 Task: Get directions from Mesa Verde National Park, Colorado, United States to Saguaro National Park, Arizona, United States and explore the nearby restaurants with rating 4.5 and open @ 5:00 Sunday and cuisine any
Action: Key pressed mesa<Key.space>verde<Key.space>national<Key.space>park,cl<Key.backspace>oloa<Key.backspace>rado,<Key.shift>United<Key.space>states<Key.enter>
Screenshot: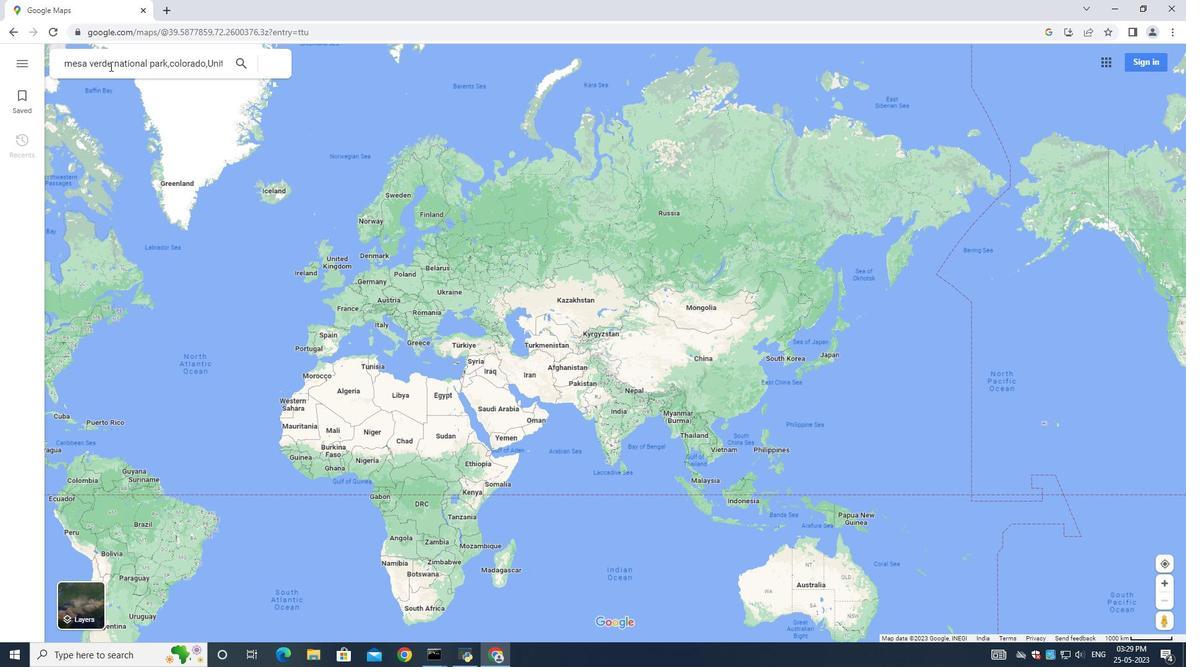 
Action: Mouse moved to (74, 295)
Screenshot: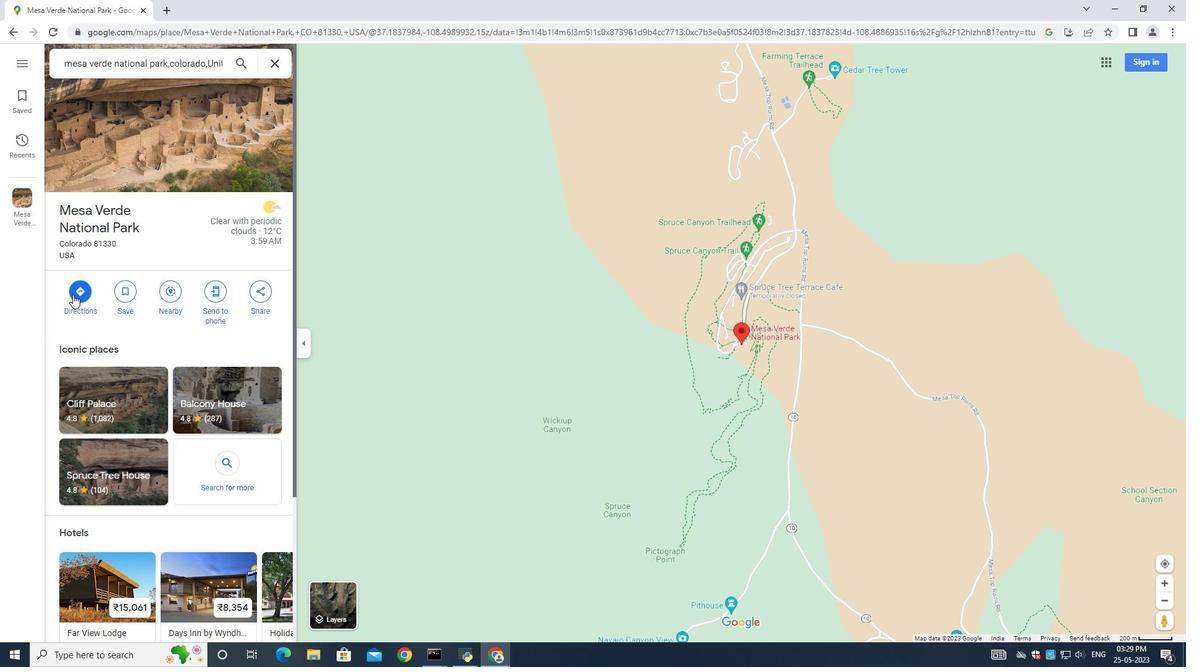 
Action: Mouse pressed left at (74, 295)
Screenshot: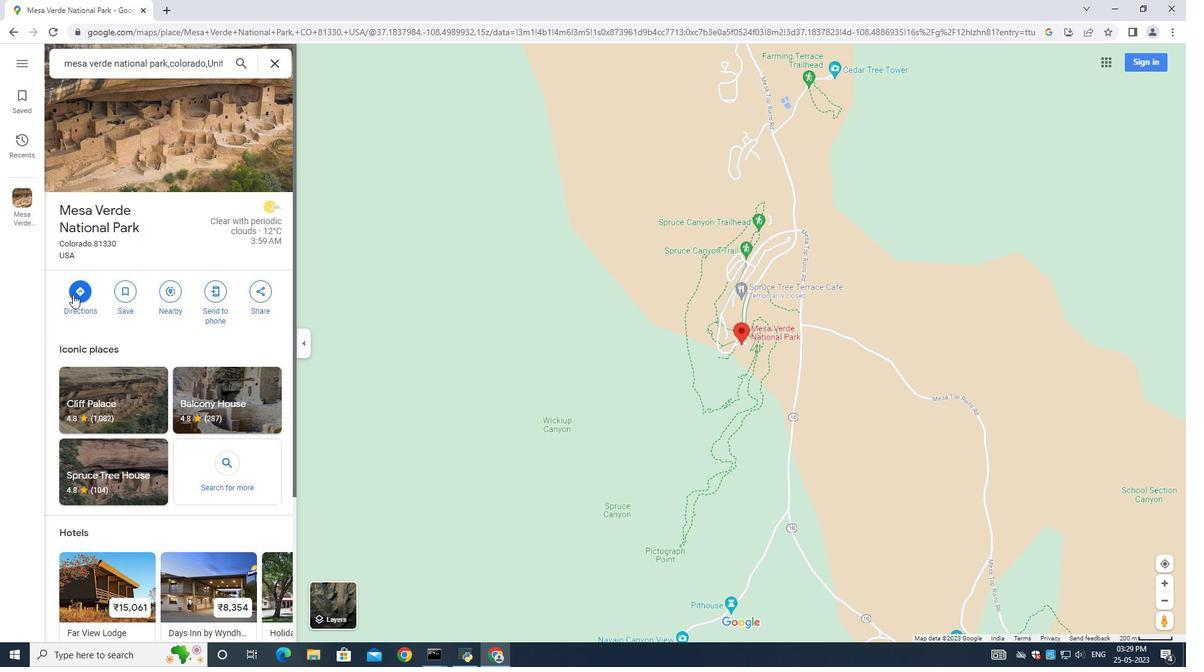 
Action: Mouse moved to (164, 102)
Screenshot: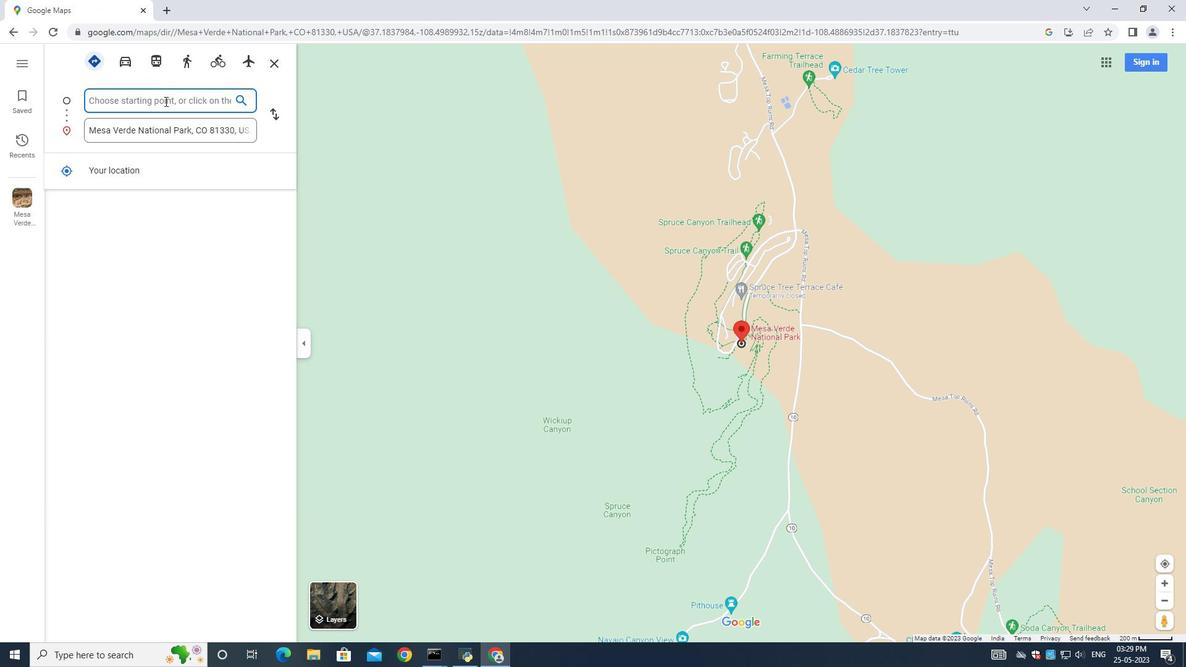 
Action: Mouse pressed left at (164, 102)
Screenshot: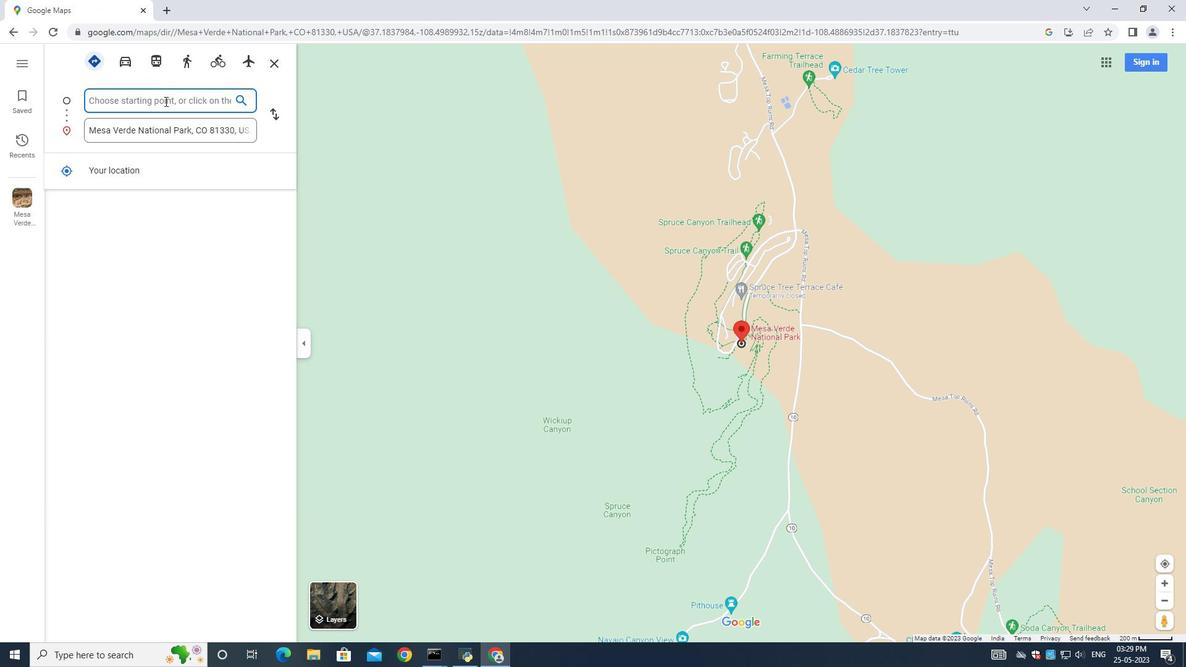 
Action: Mouse moved to (166, 102)
Screenshot: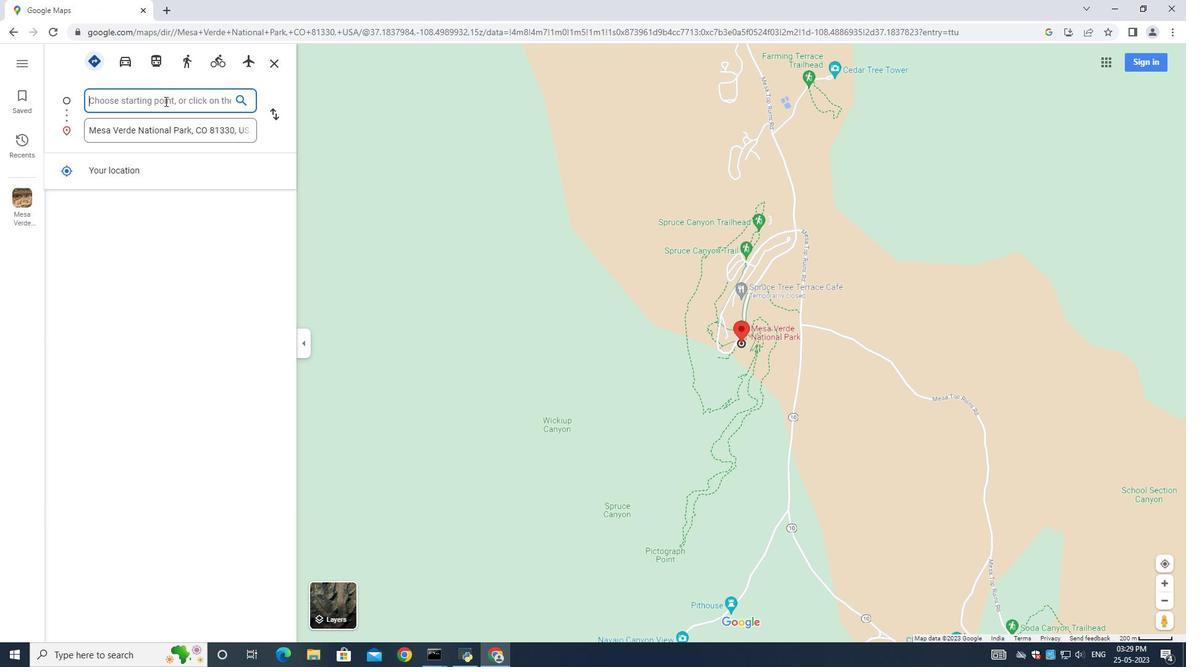 
Action: Key pressed <Key.shift><Key.shift><Key.shift><Key.shift><Key.shift><Key.shift><Key.shift><Key.shift><Key.shift><Key.shift>Saguaro<Key.space>national<Key.space>park,<Key.shift>Arizona,united<Key.space>states<Key.enter>
Screenshot: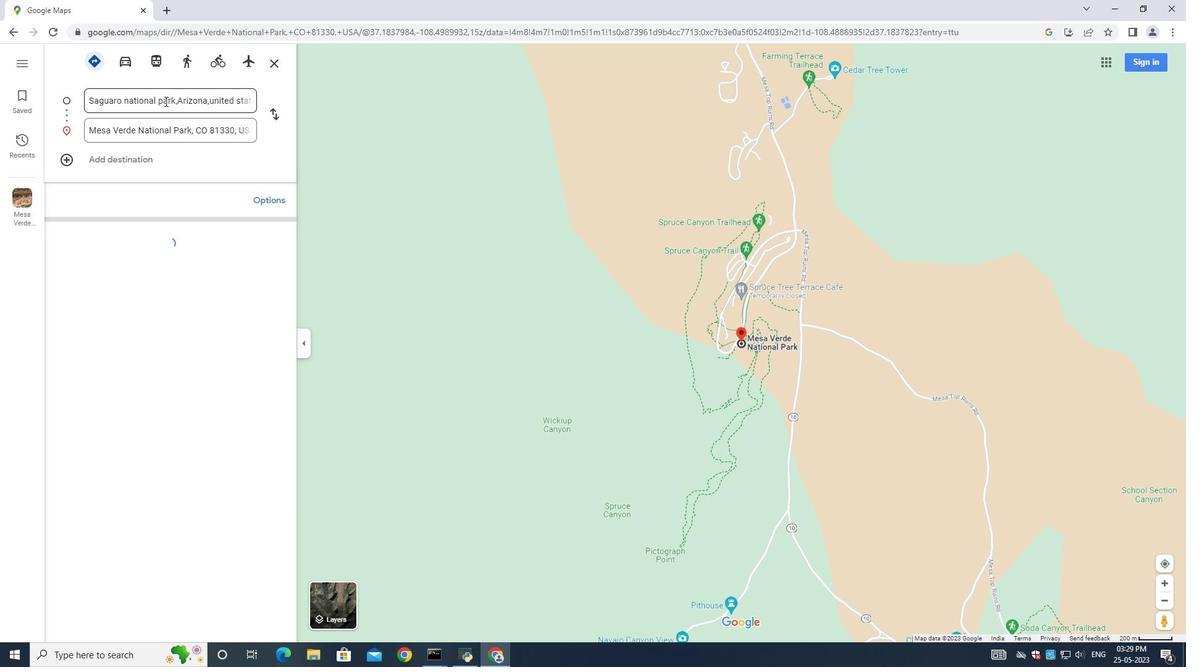 
Action: Mouse moved to (84, 528)
Screenshot: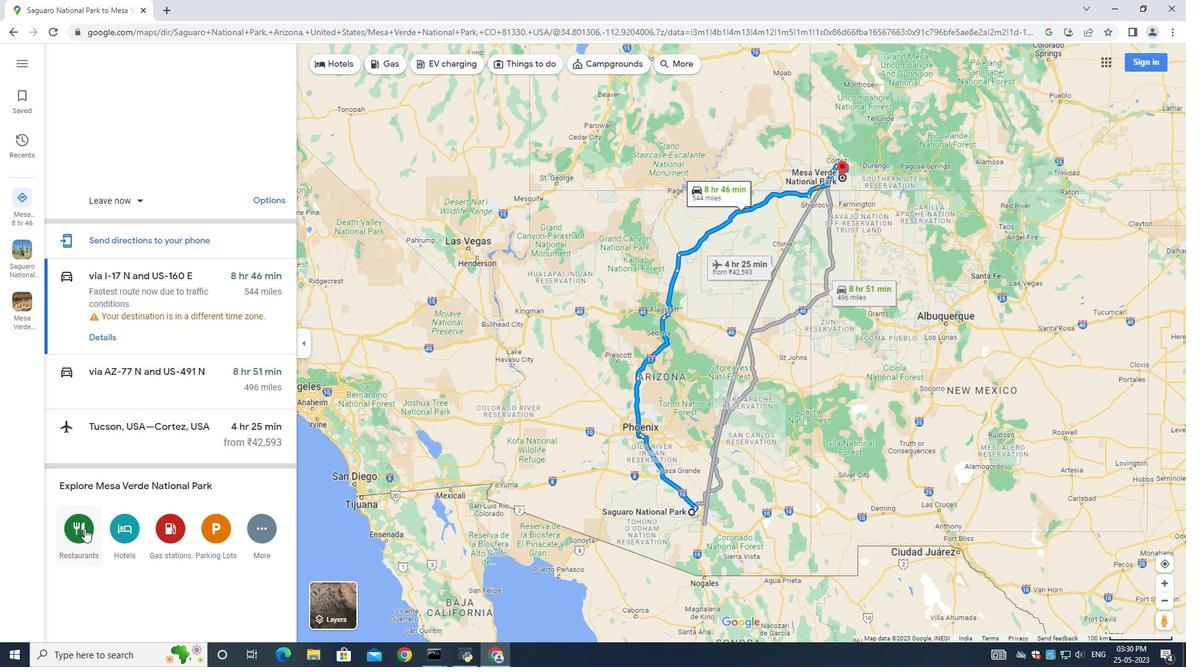 
Action: Mouse pressed left at (84, 528)
Screenshot: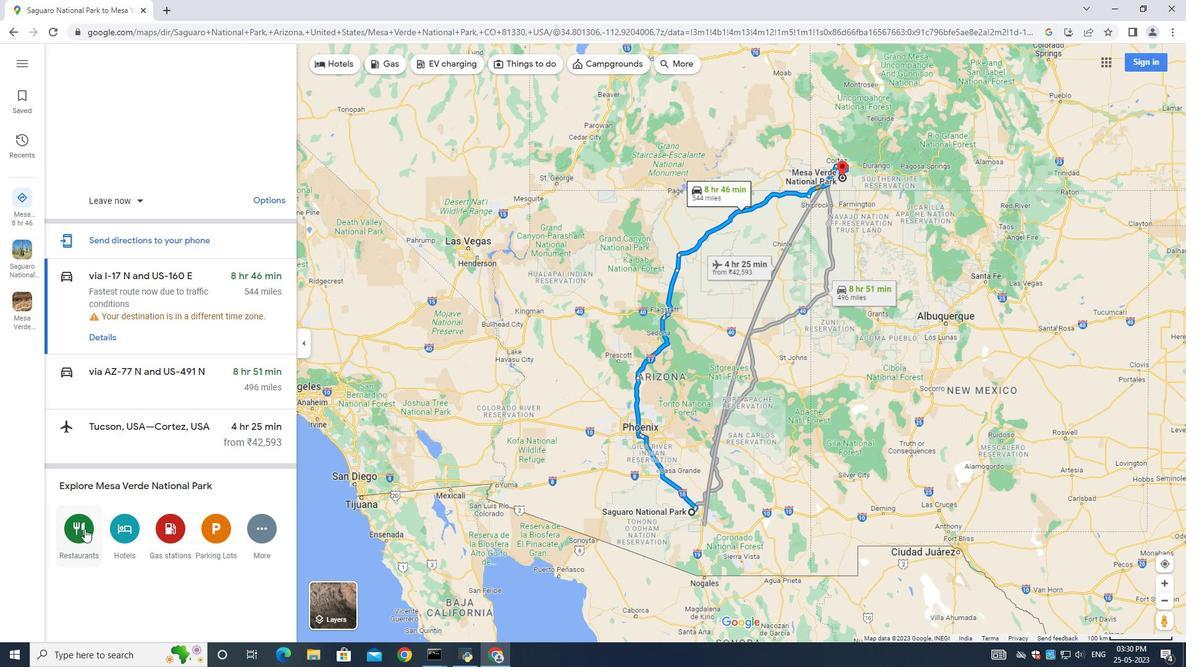 
Action: Mouse moved to (402, 64)
Screenshot: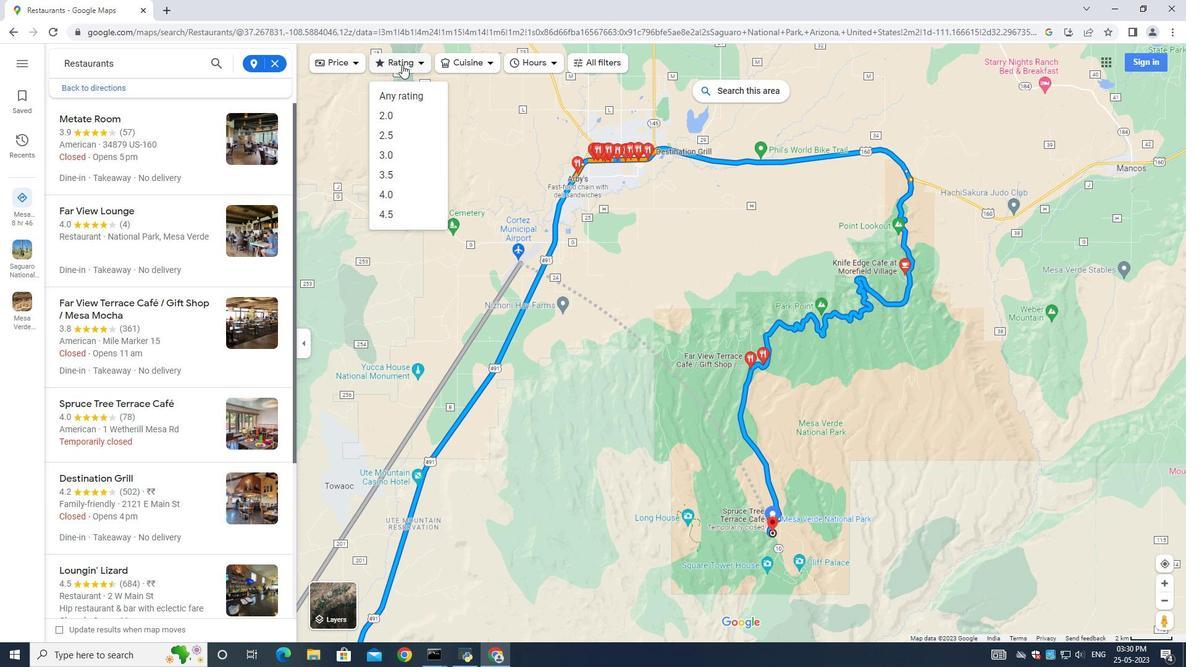 
Action: Mouse pressed left at (402, 64)
Screenshot: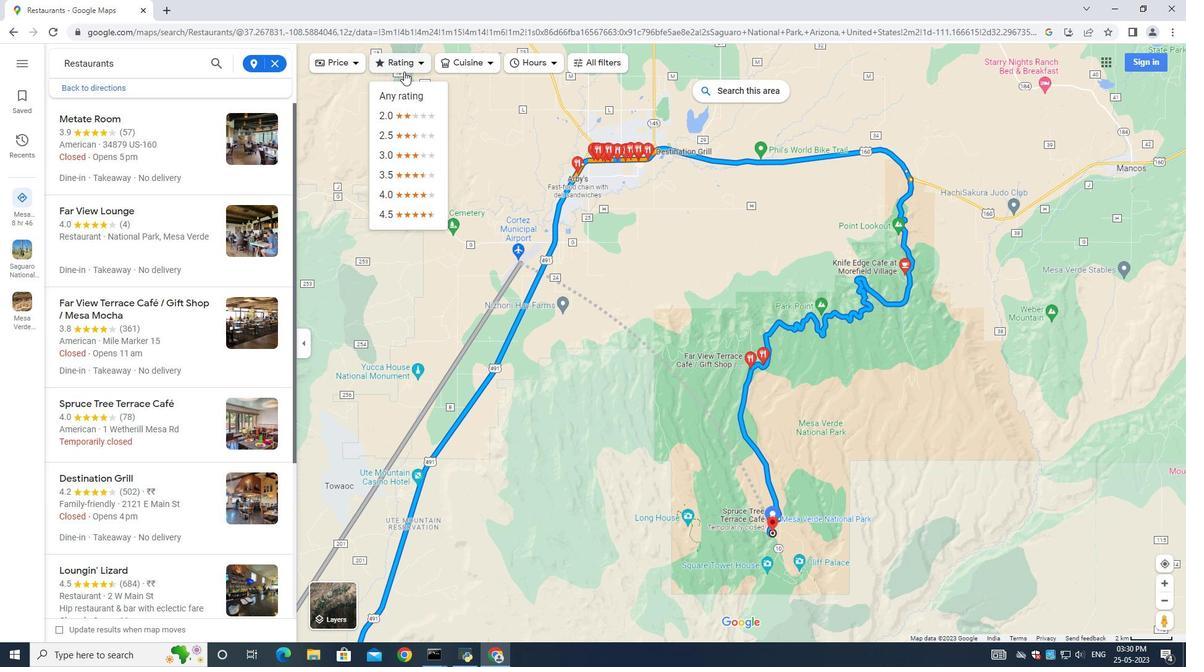
Action: Mouse moved to (389, 219)
Screenshot: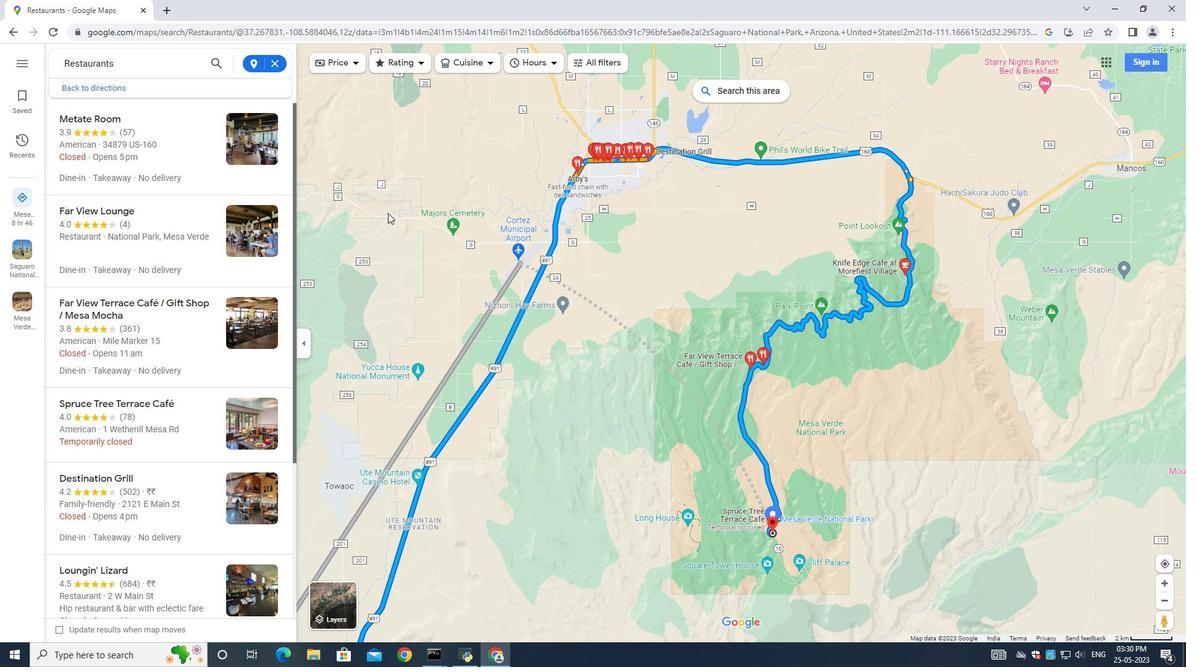 
Action: Mouse pressed left at (389, 219)
Screenshot: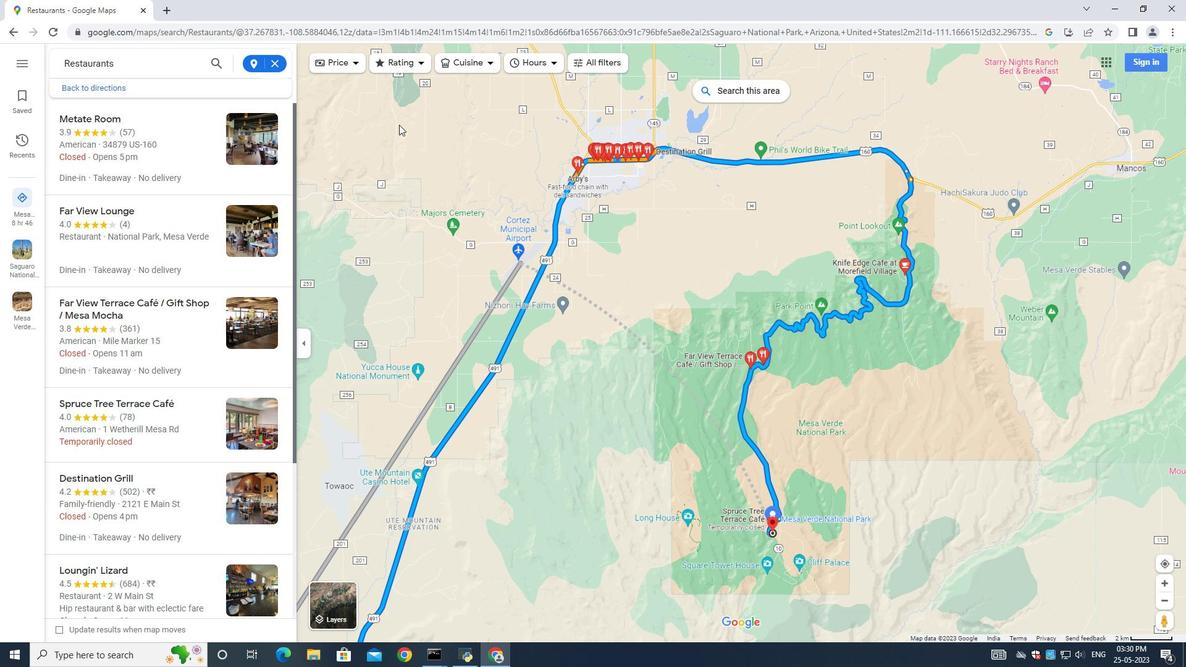 
Action: Mouse moved to (523, 62)
Screenshot: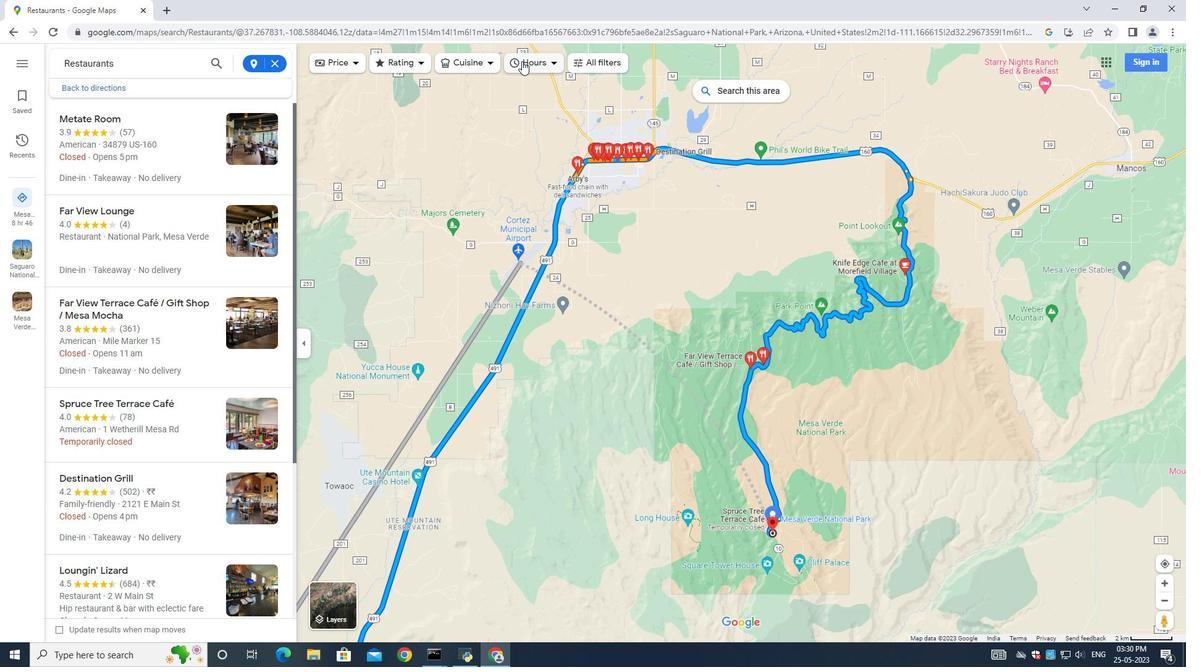 
Action: Mouse pressed left at (523, 62)
Screenshot: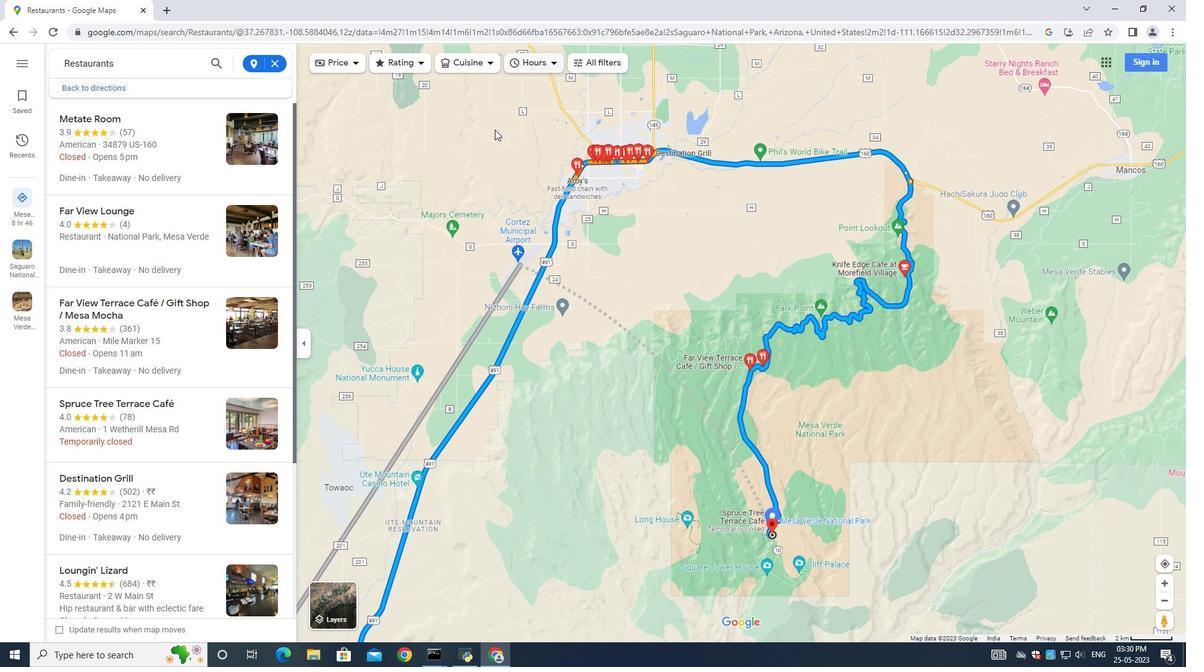
Action: Mouse moved to (540, 130)
Screenshot: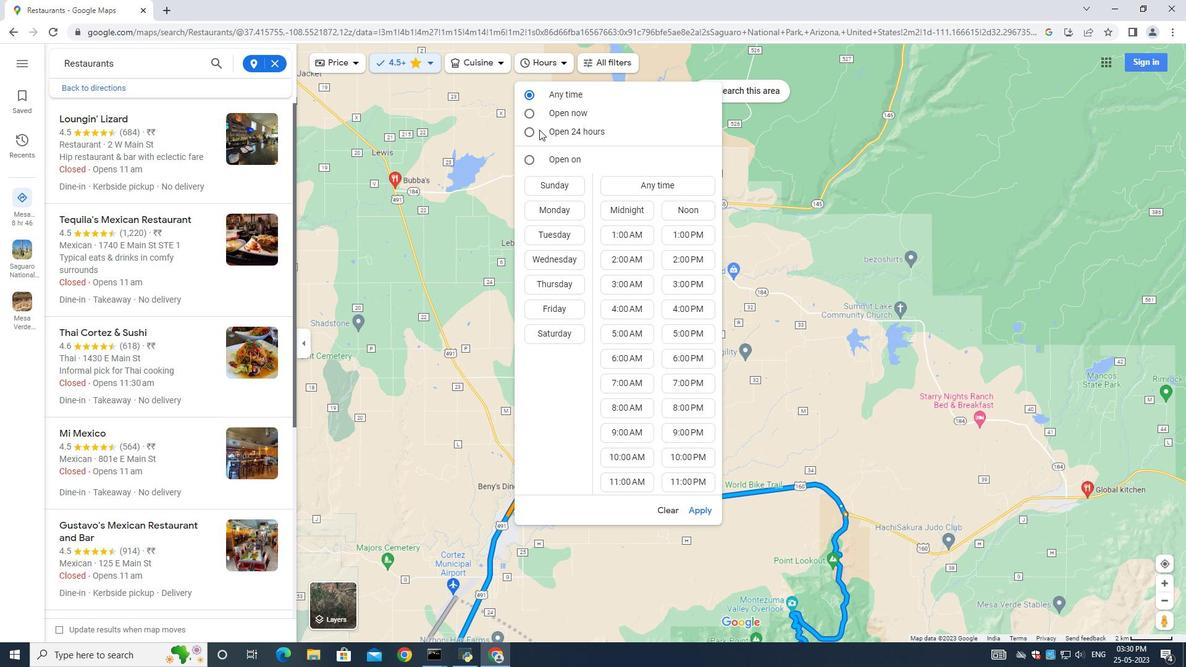 
Action: Mouse pressed left at (540, 130)
Screenshot: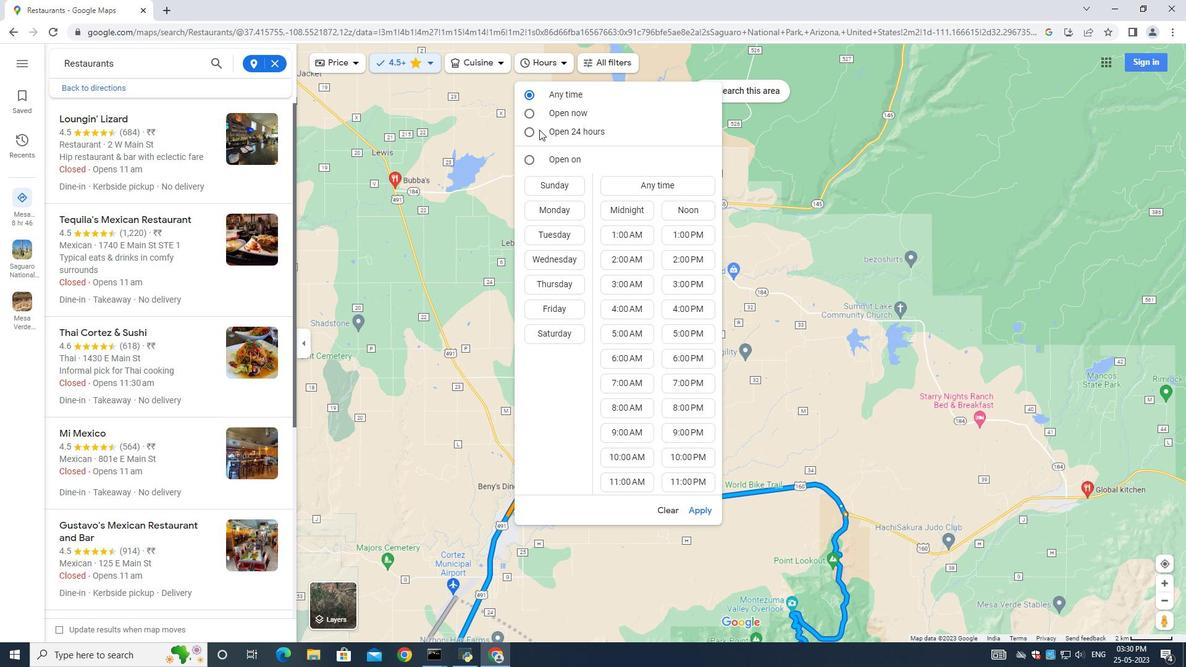 
Action: Mouse moved to (535, 163)
Screenshot: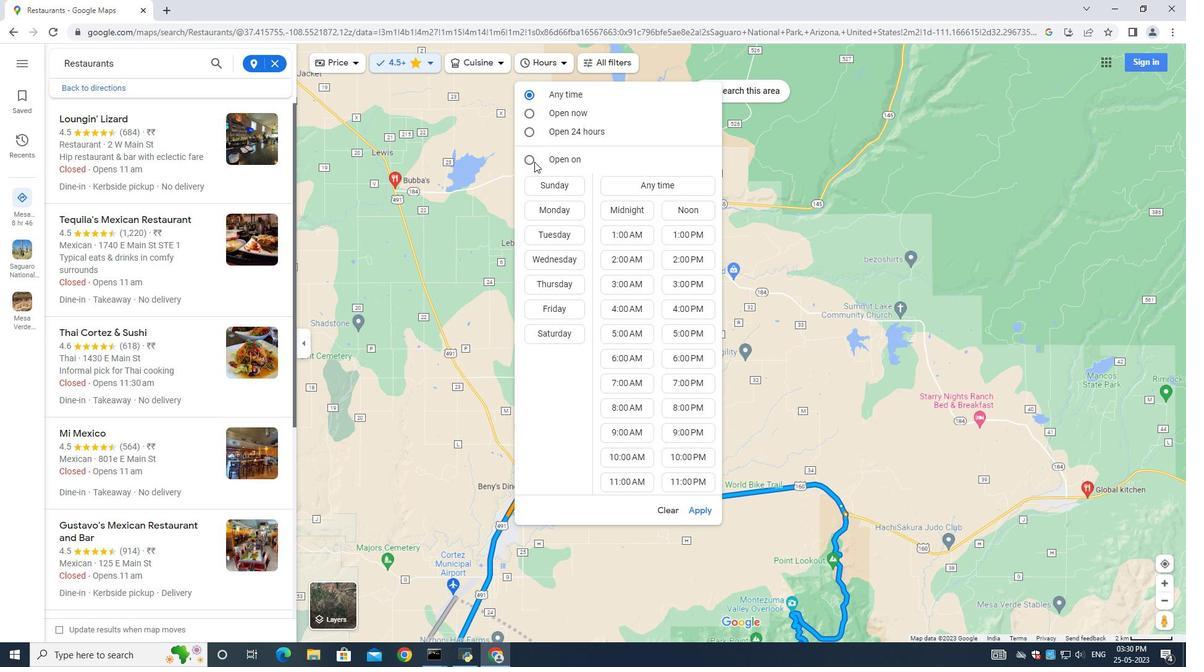 
Action: Mouse pressed left at (535, 163)
Screenshot: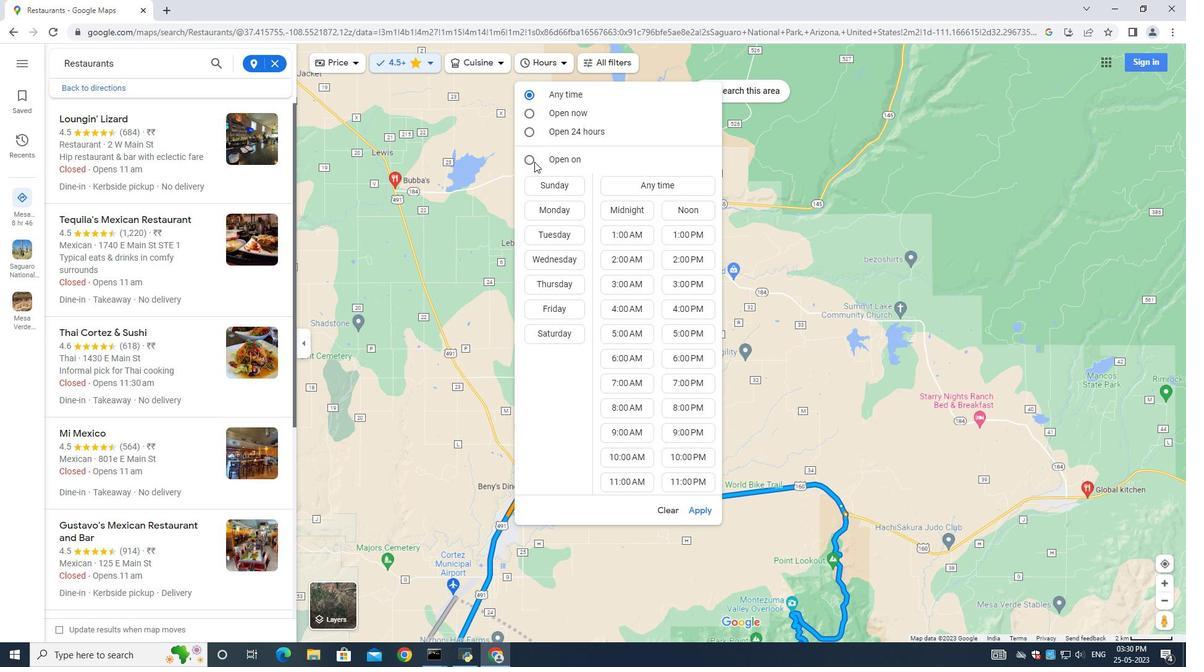 
Action: Mouse moved to (528, 160)
Screenshot: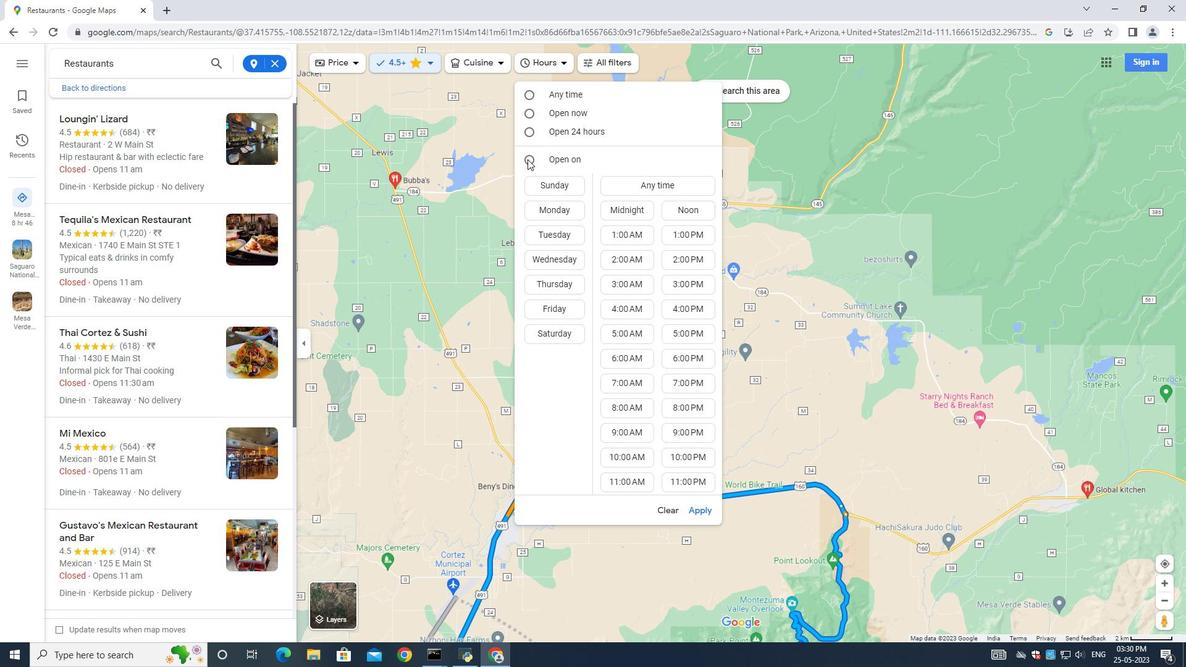
Action: Mouse pressed left at (528, 160)
Screenshot: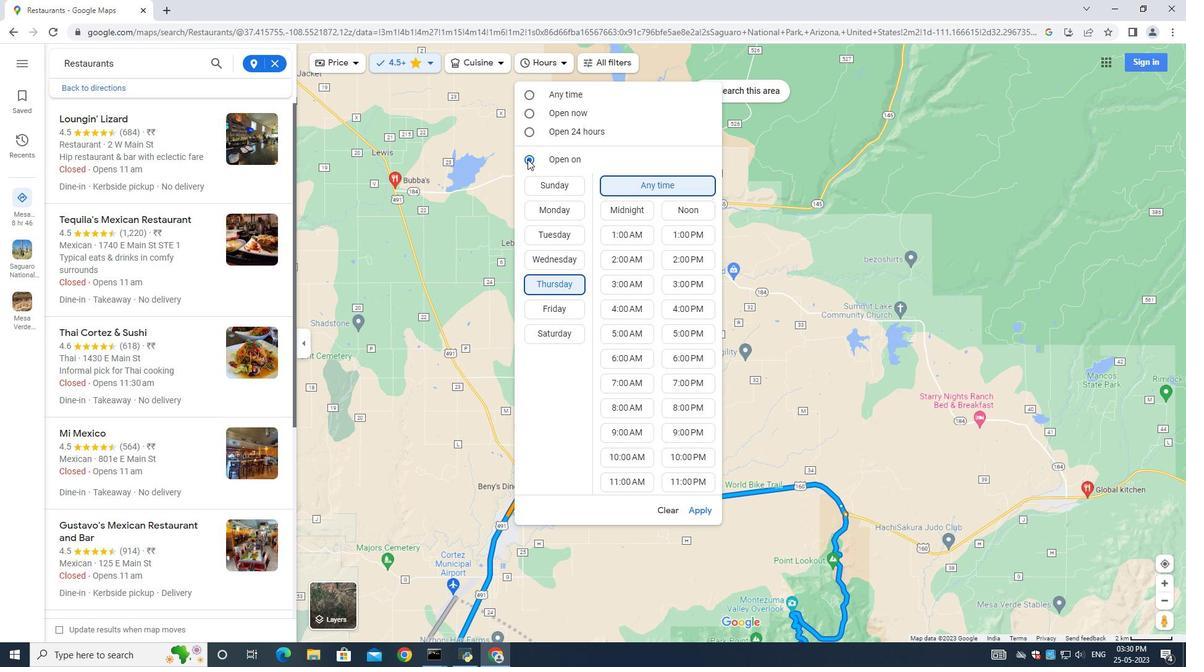 
Action: Mouse moved to (561, 324)
Screenshot: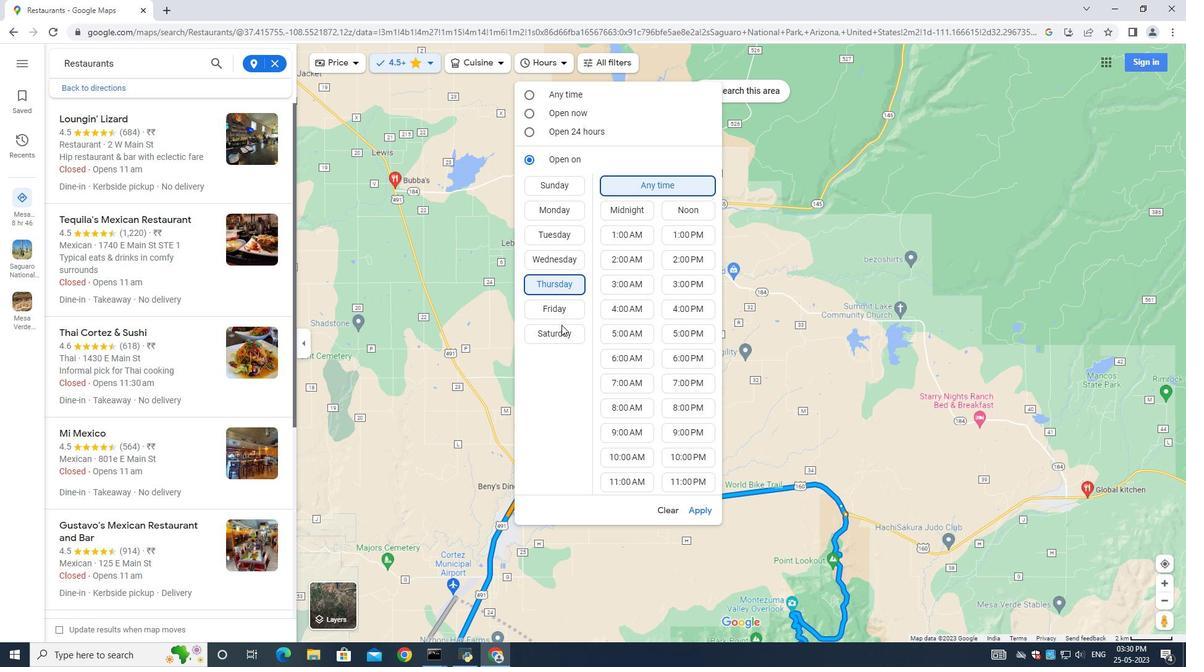 
Action: Mouse pressed left at (561, 324)
Screenshot: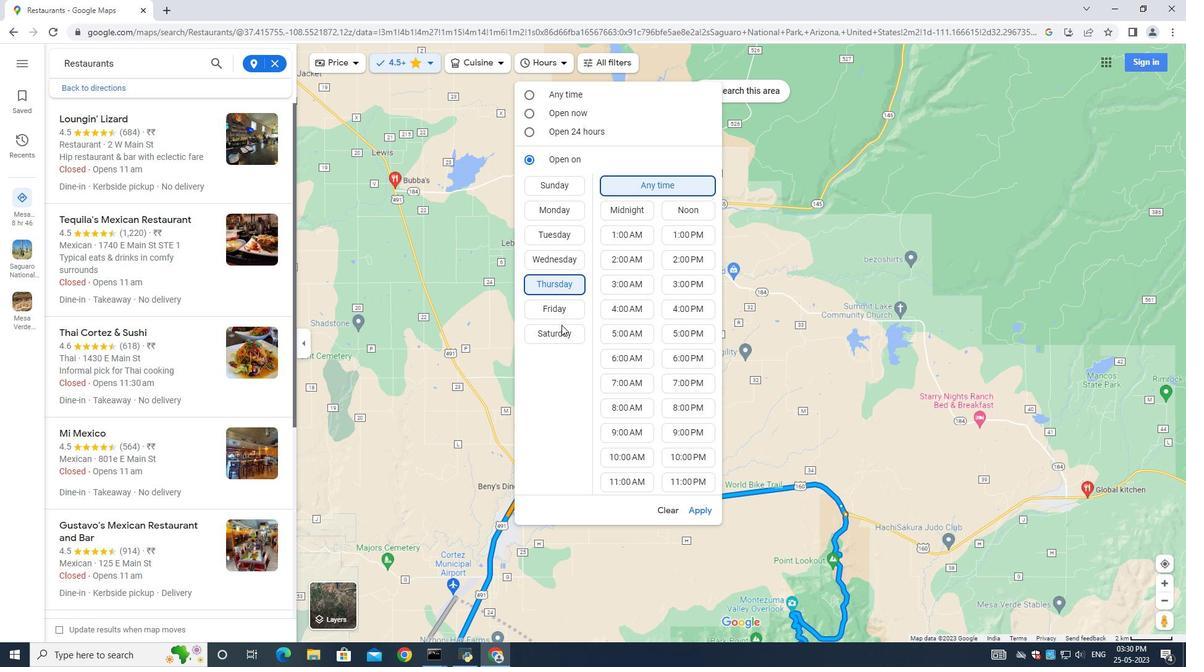 
Action: Mouse moved to (564, 333)
Screenshot: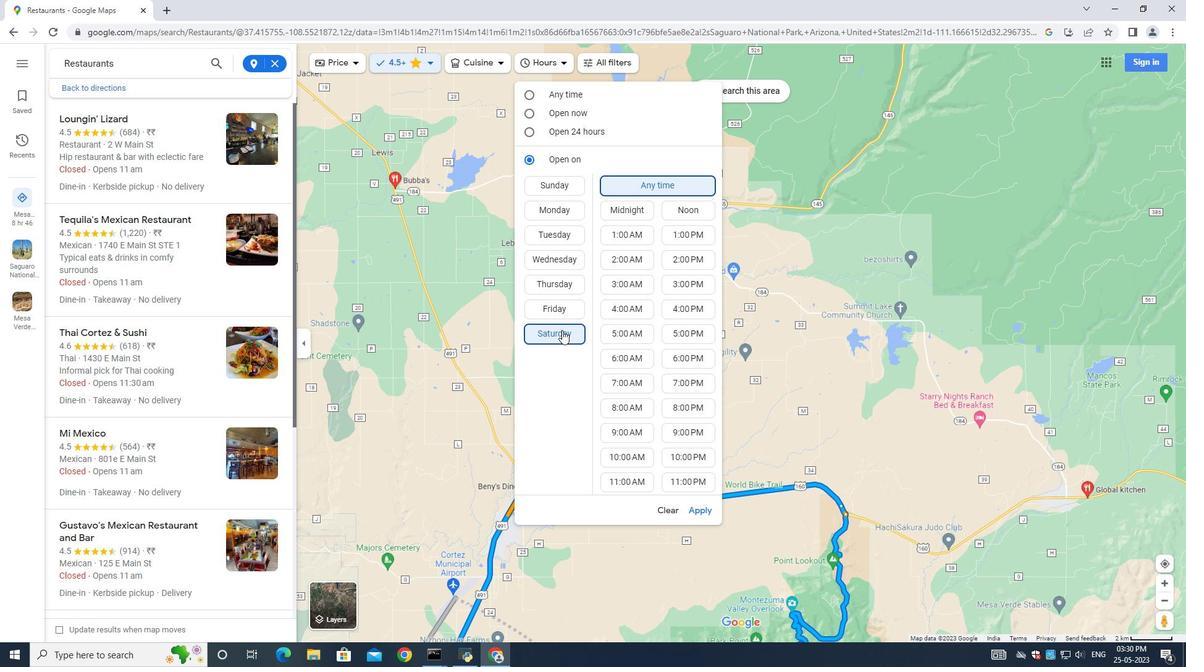 
Action: Mouse pressed left at (564, 333)
Screenshot: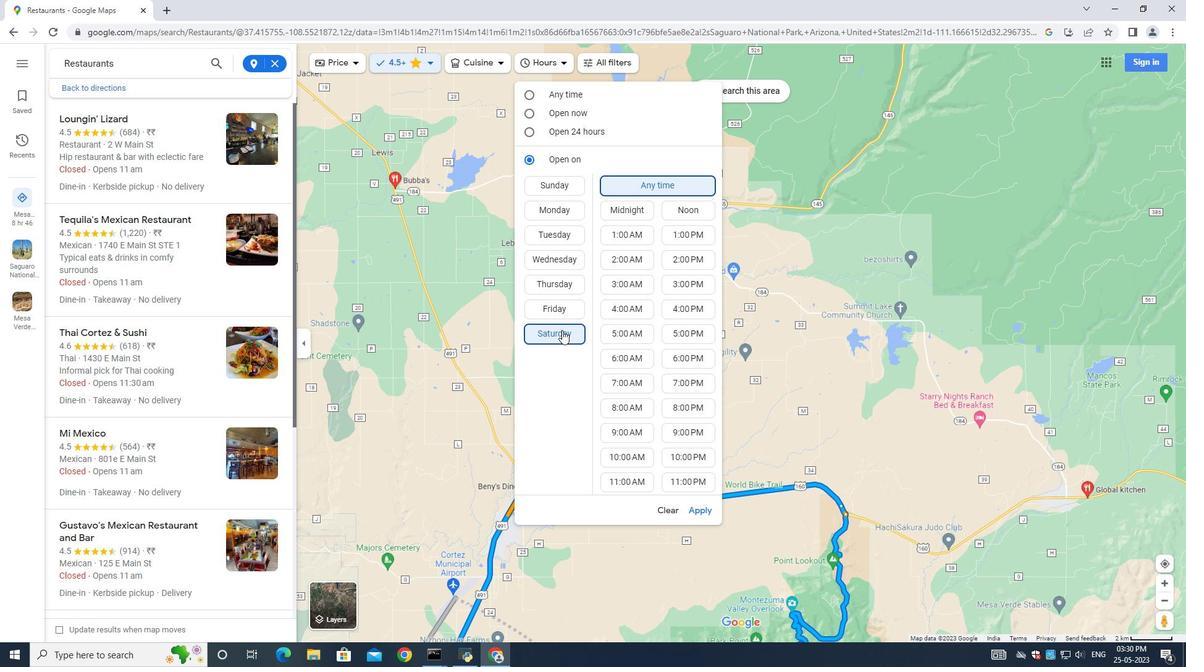 
Action: Mouse moved to (680, 334)
Screenshot: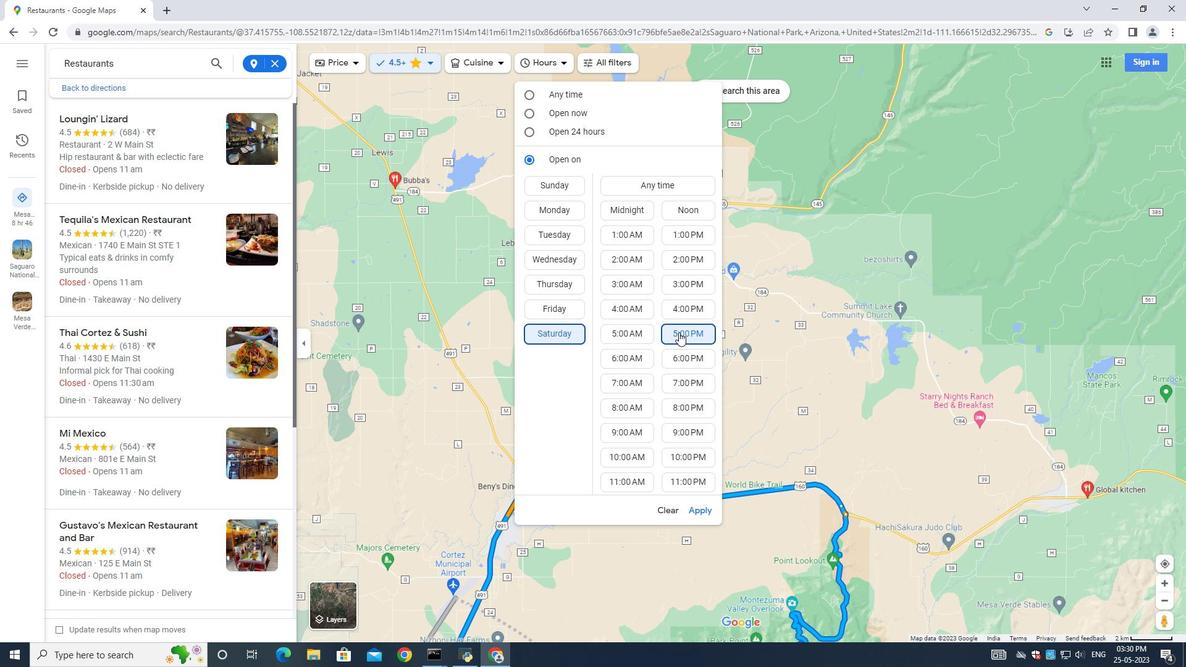 
Action: Mouse pressed left at (680, 334)
Screenshot: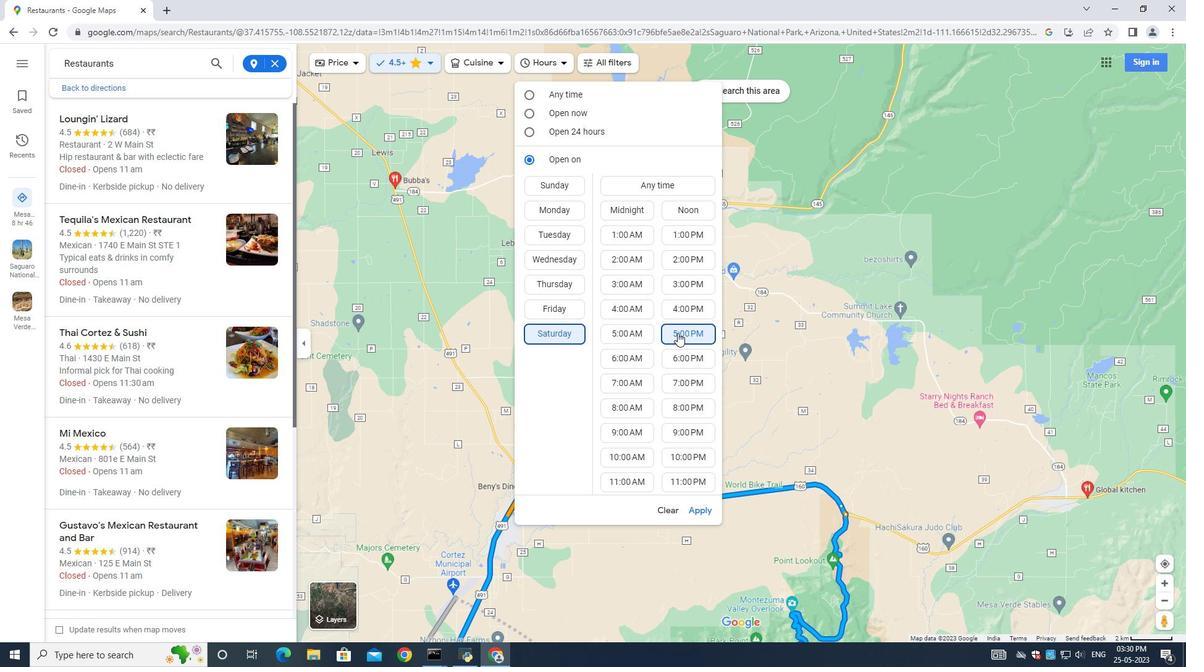 
Action: Mouse moved to (697, 509)
Screenshot: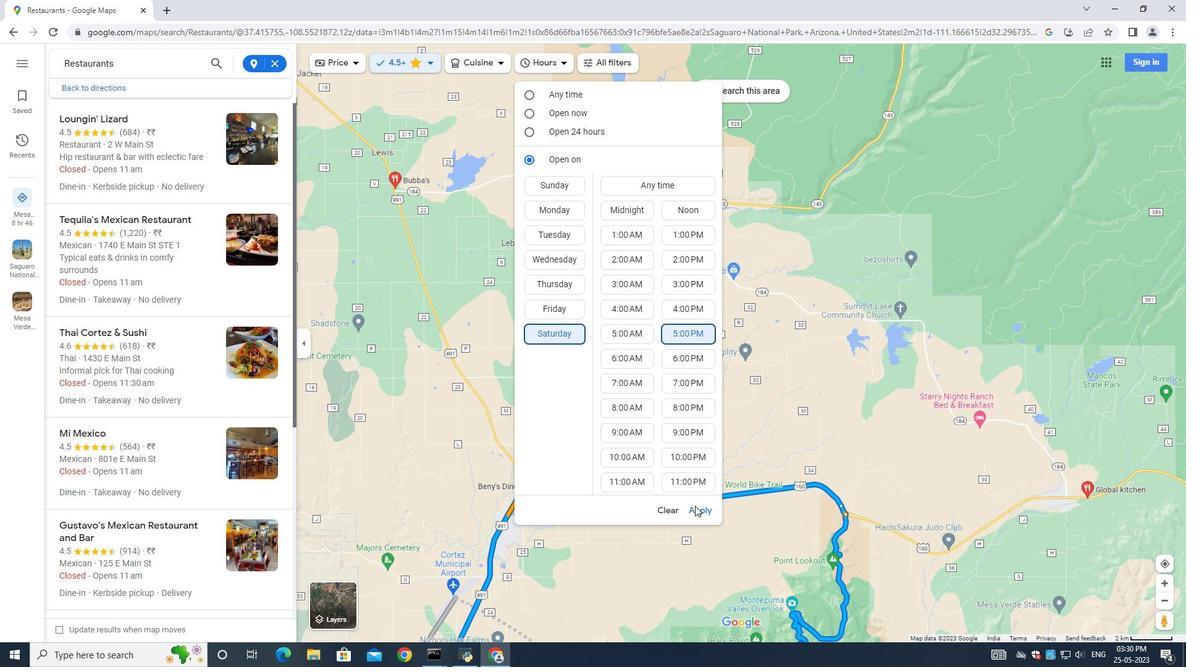 
Action: Mouse pressed left at (697, 509)
Screenshot: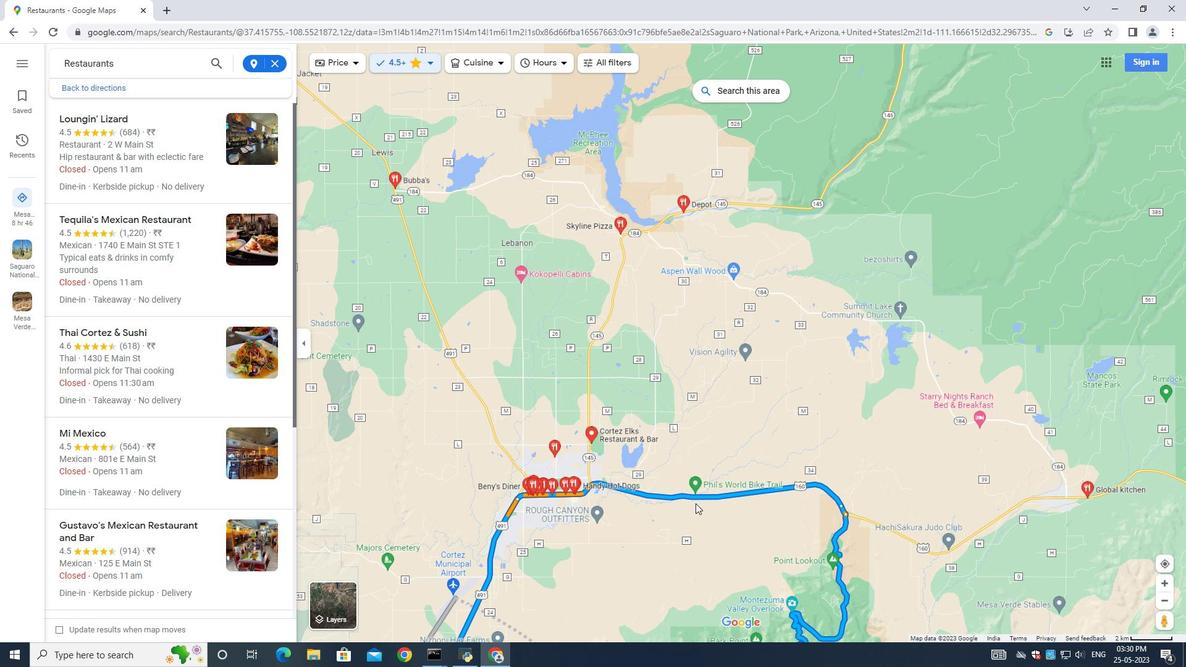 
Action: Mouse moved to (671, 468)
Screenshot: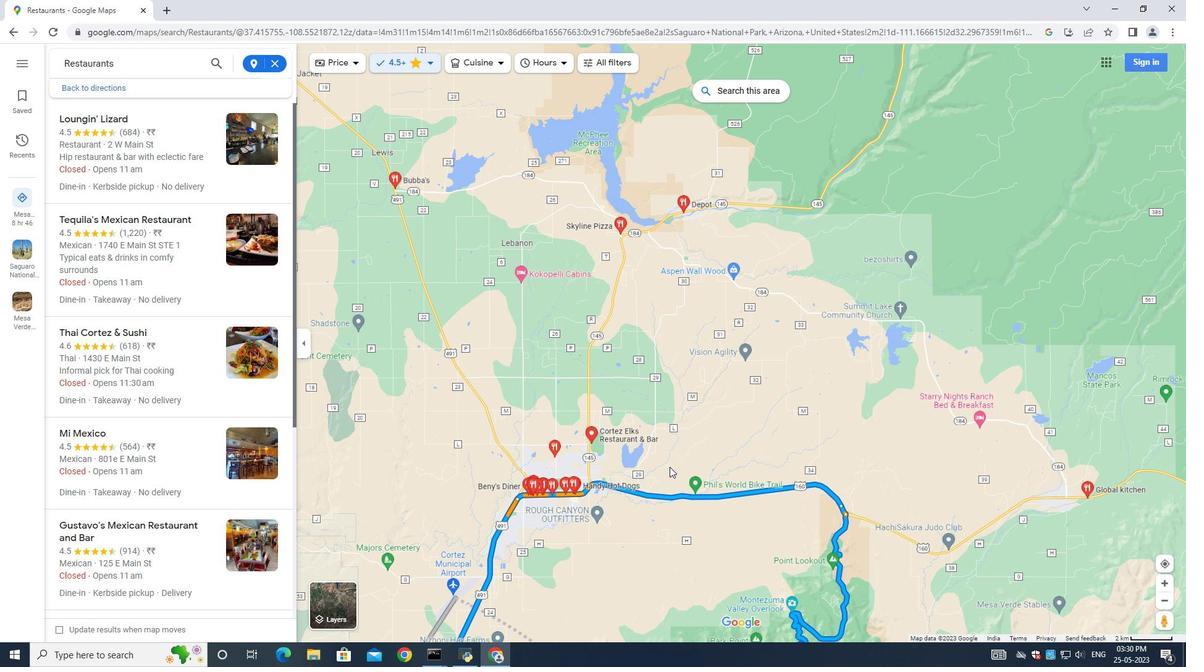 
Action: Mouse scrolled (671, 467) with delta (0, 0)
Screenshot: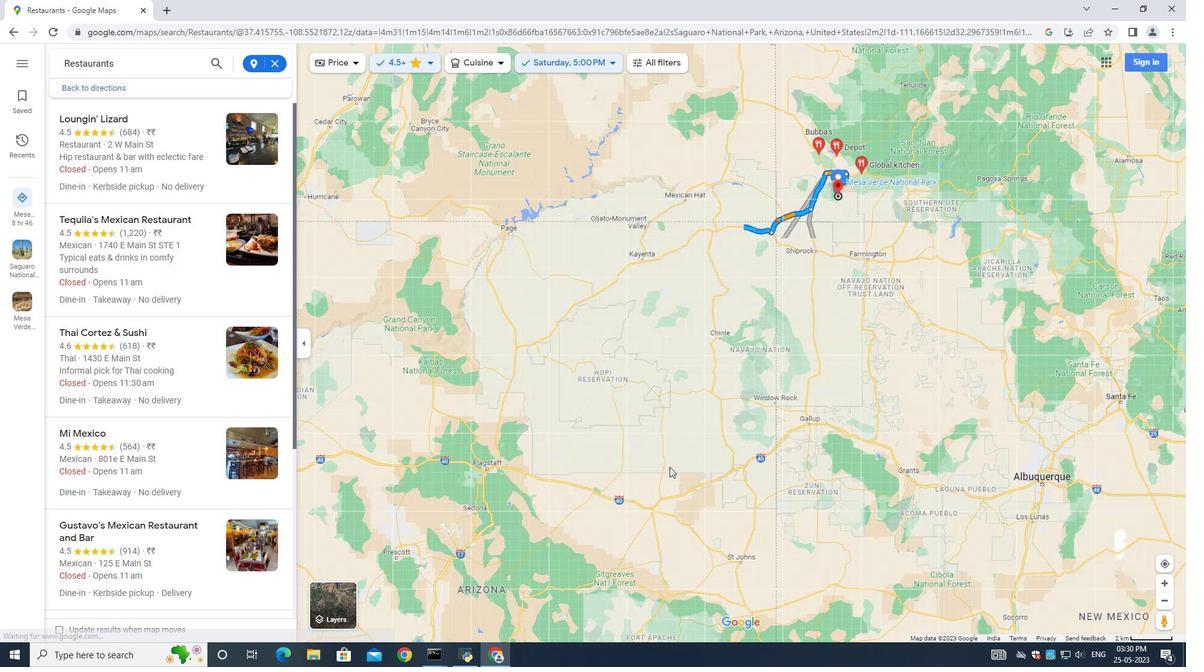 
Action: Mouse moved to (707, 376)
Screenshot: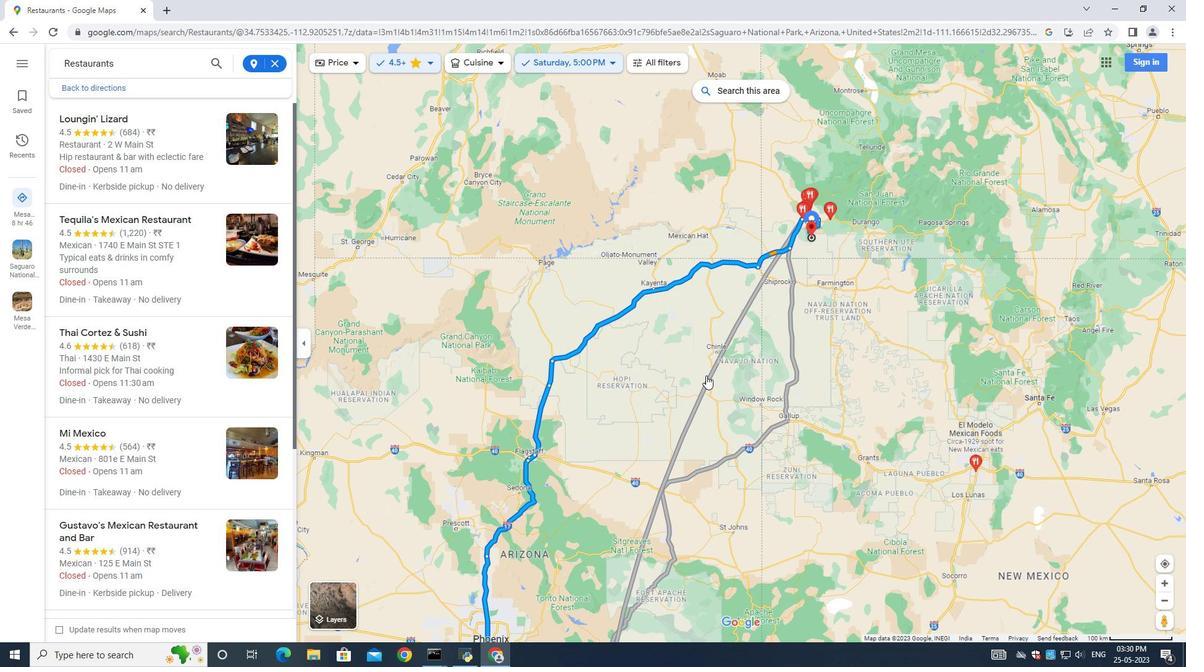
Action: Mouse pressed left at (707, 376)
Screenshot: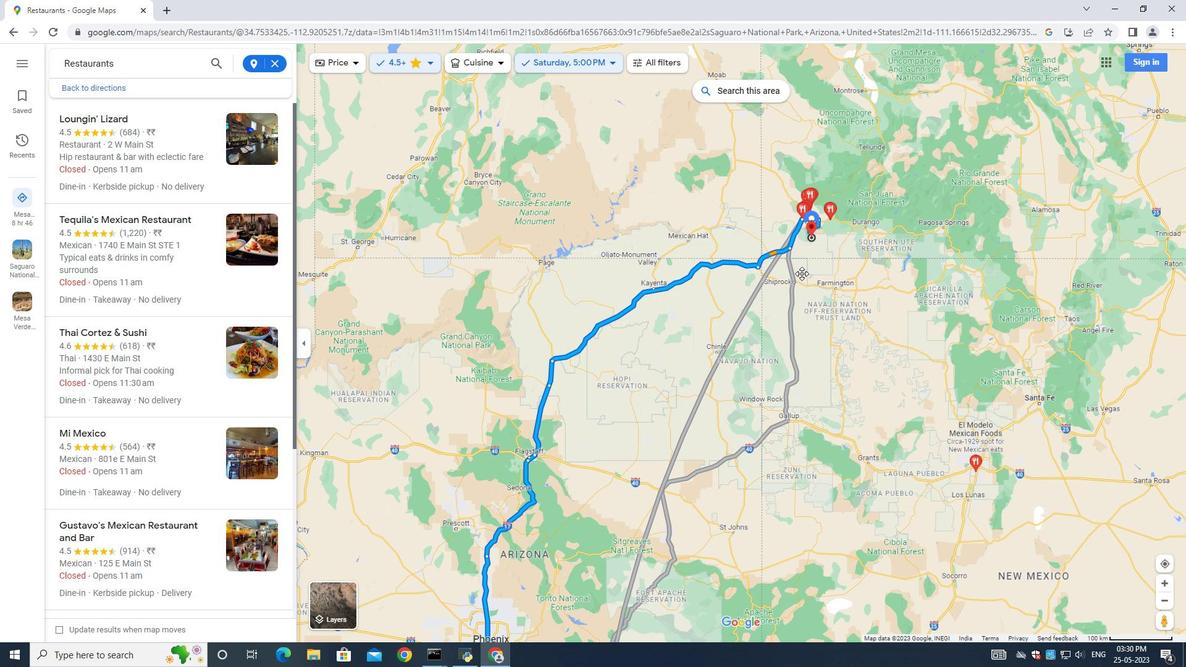 
Action: Mouse moved to (815, 351)
Screenshot: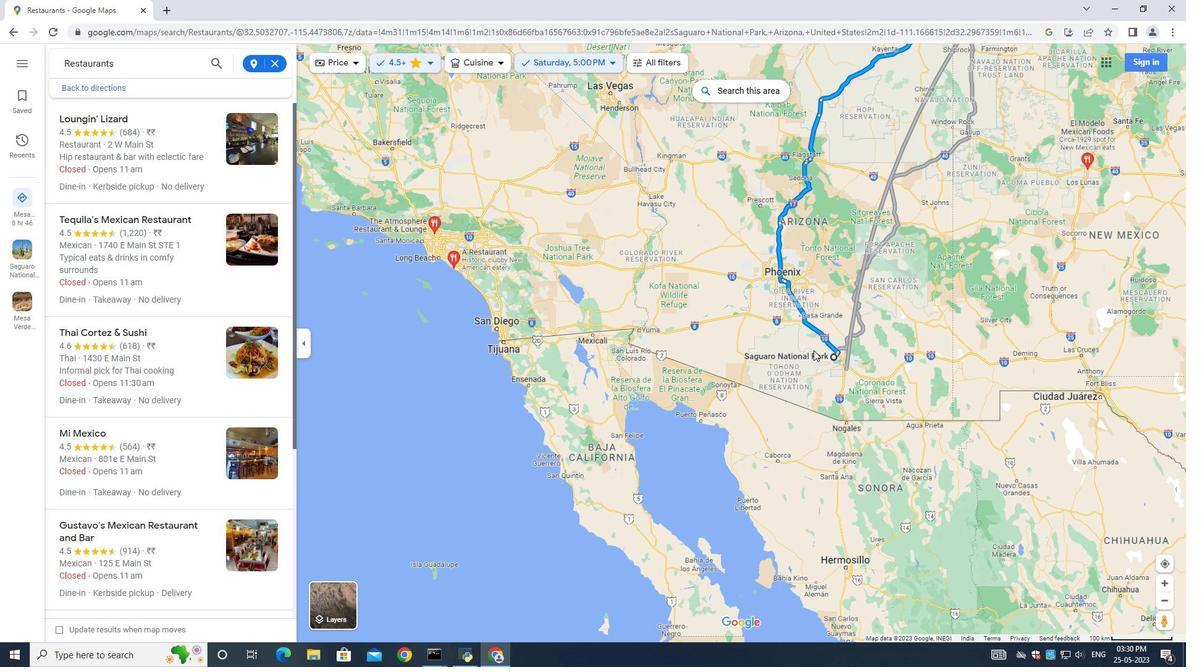
Action: Mouse scrolled (815, 352) with delta (0, 0)
Screenshot: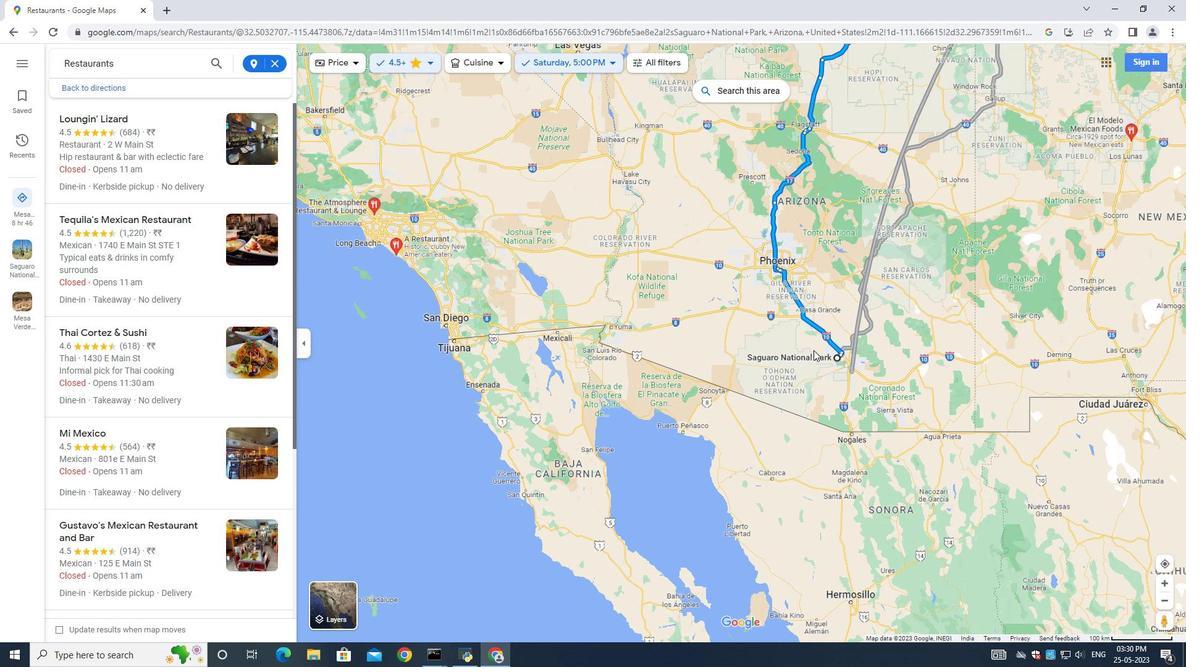 
Action: Mouse scrolled (815, 352) with delta (0, 0)
Screenshot: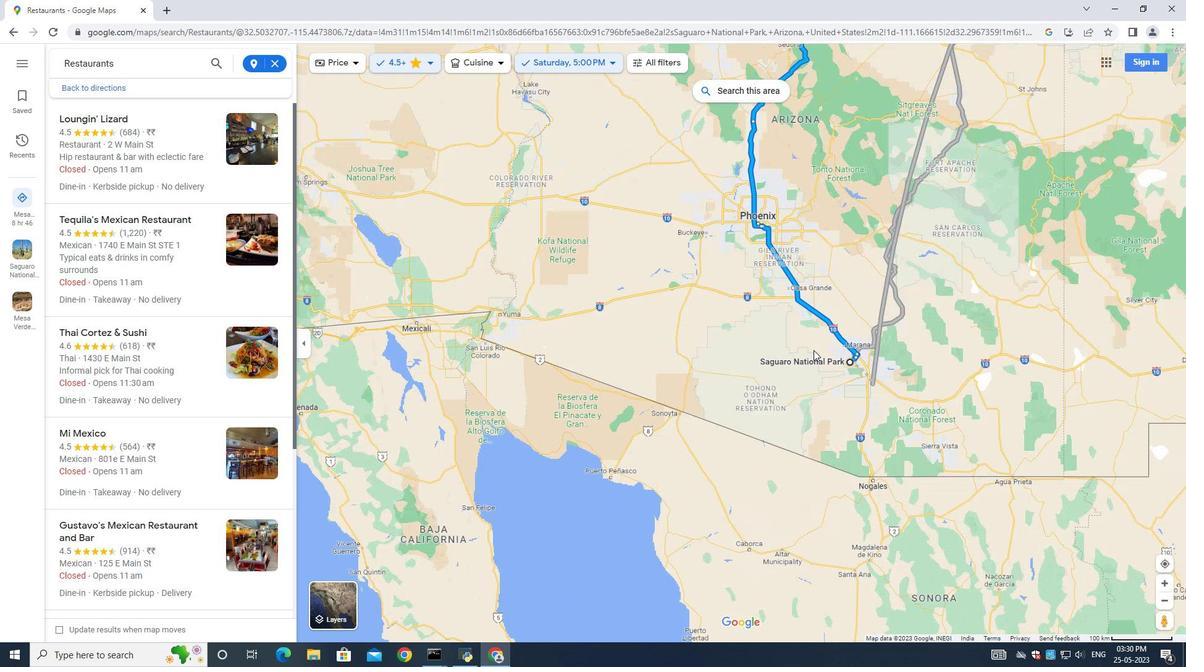 
Action: Mouse scrolled (815, 352) with delta (0, 0)
Screenshot: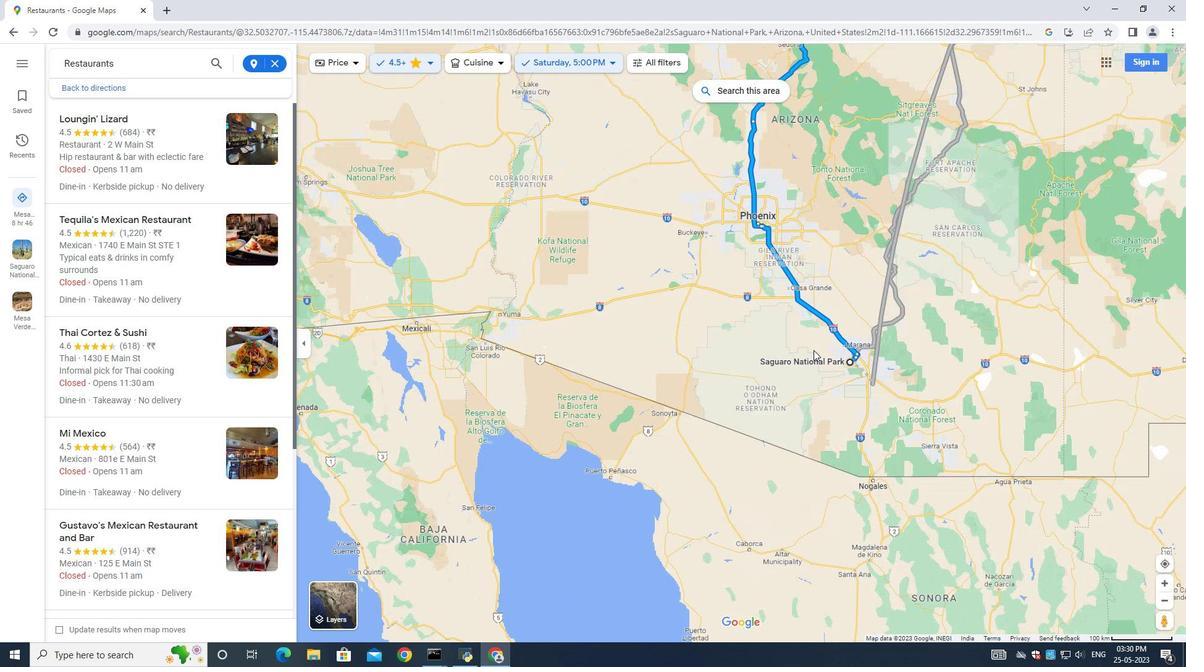
Action: Mouse scrolled (815, 352) with delta (0, 0)
Screenshot: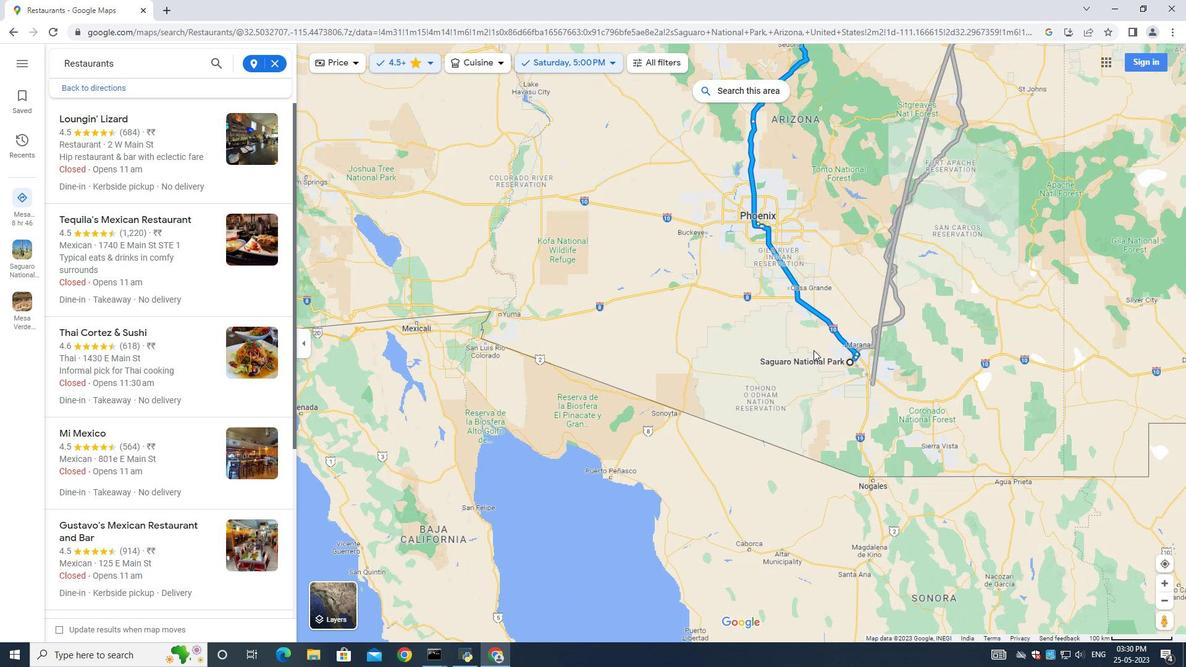 
Action: Mouse scrolled (815, 352) with delta (0, 0)
Screenshot: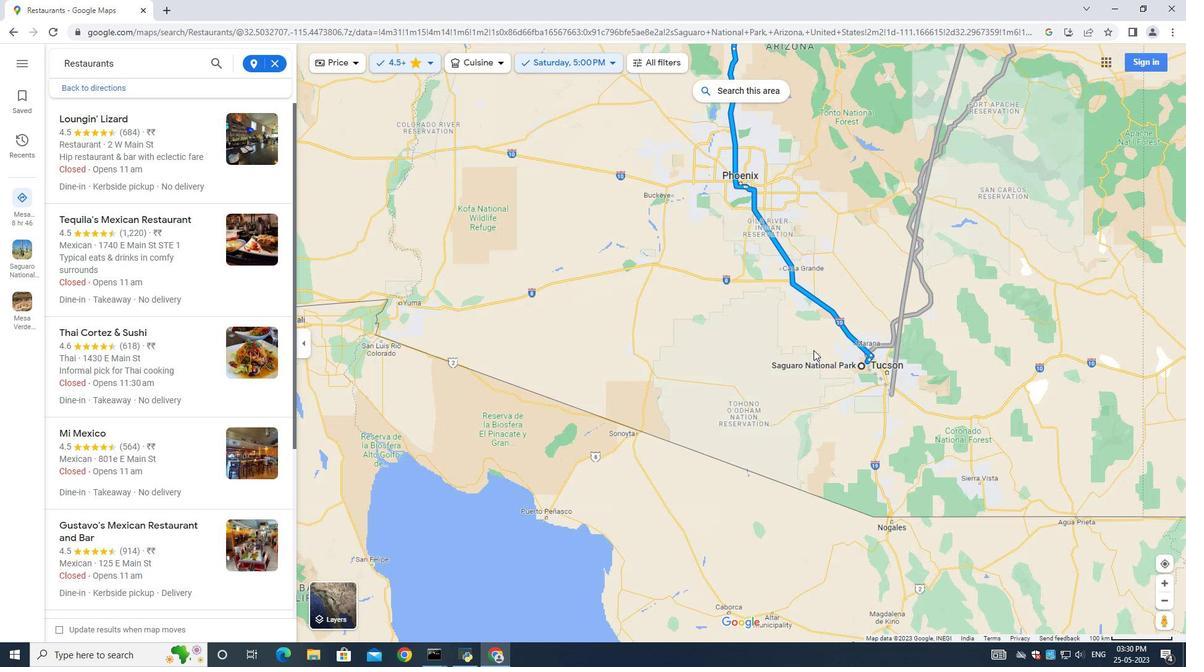 
Action: Mouse moved to (815, 342)
Screenshot: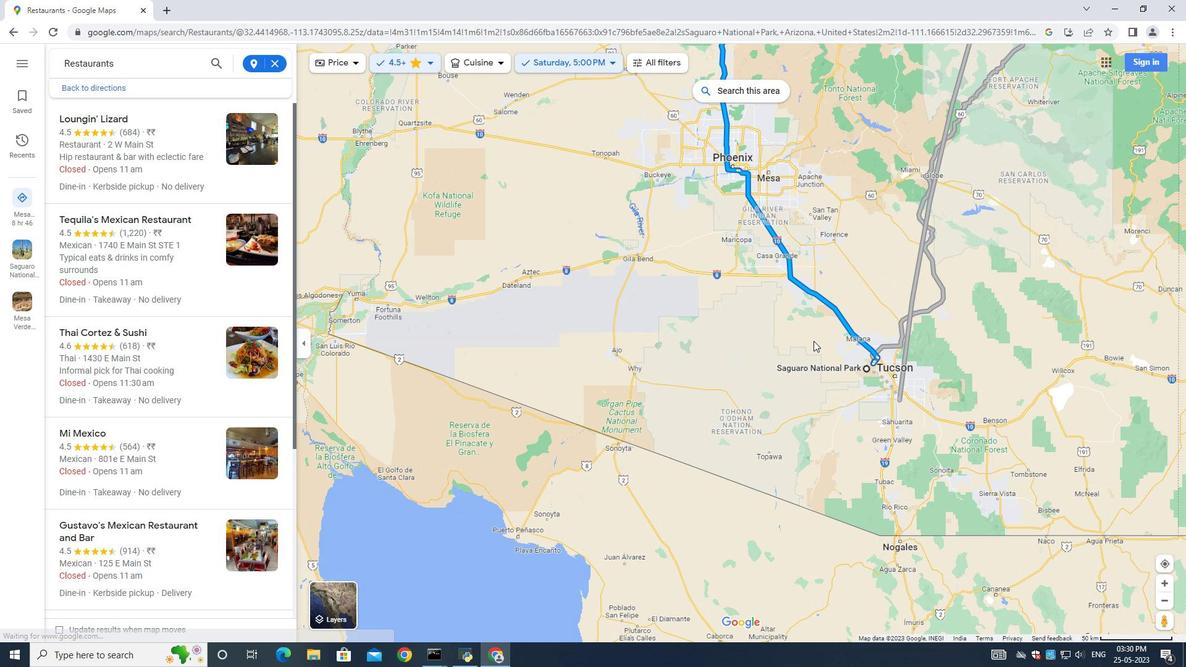 
Action: Mouse scrolled (815, 342) with delta (0, 0)
Screenshot: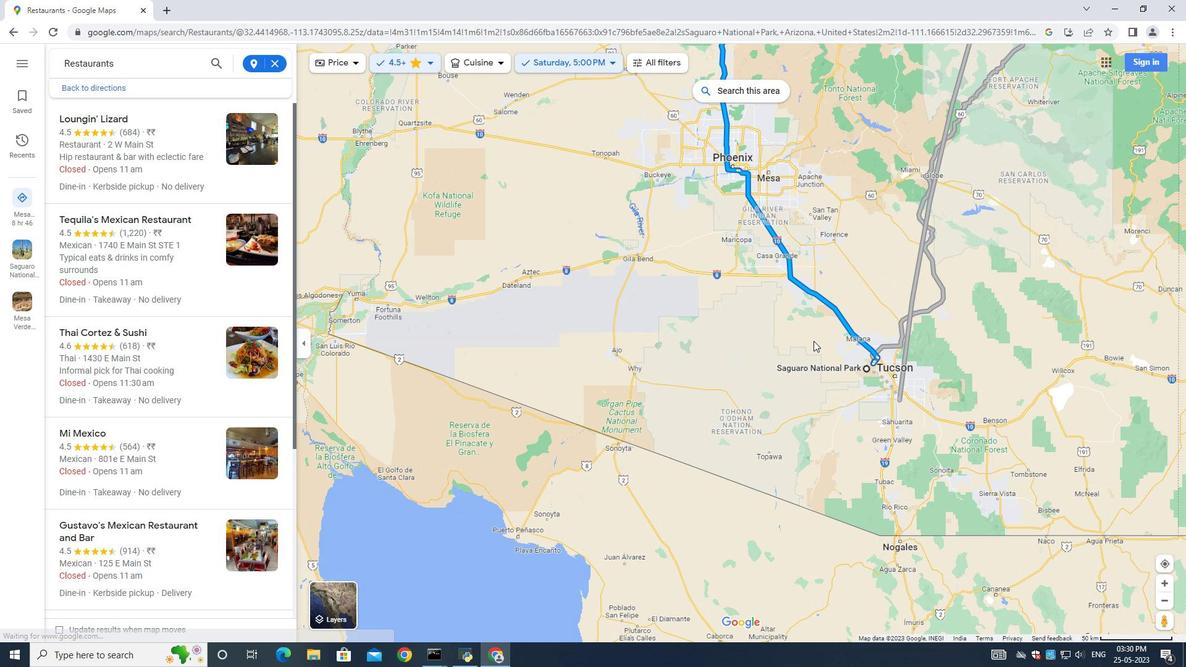 
Action: Mouse scrolled (815, 342) with delta (0, 0)
Screenshot: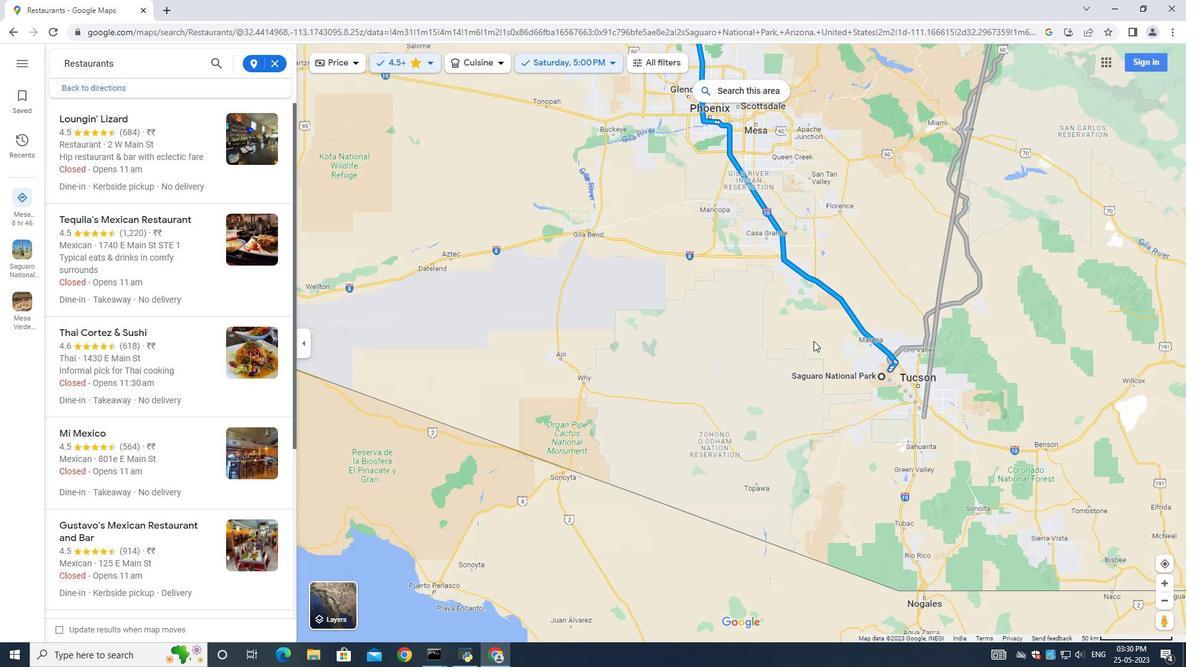 
Action: Mouse scrolled (815, 342) with delta (0, 0)
Screenshot: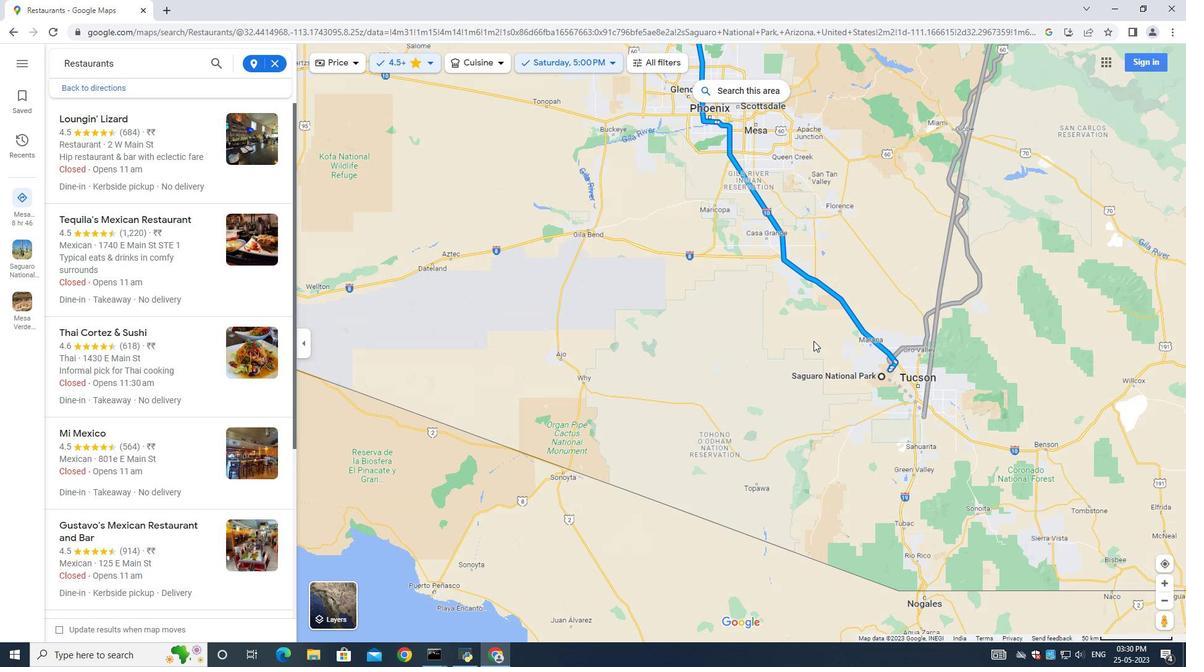 
Action: Mouse scrolled (815, 342) with delta (0, 0)
Screenshot: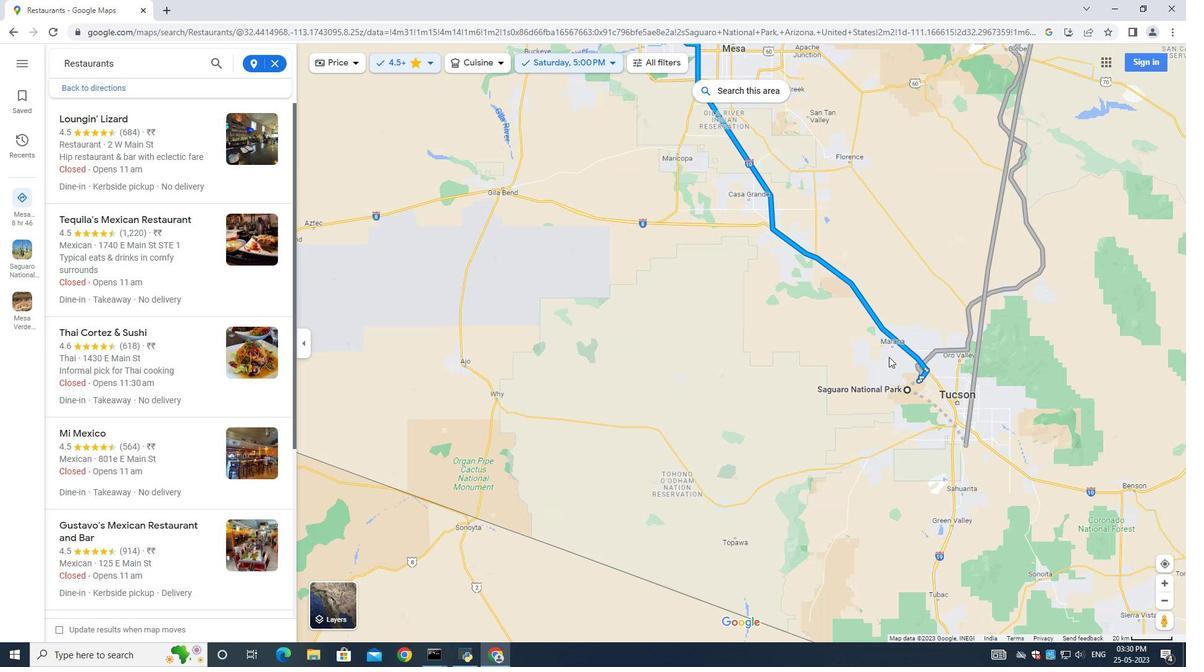 
Action: Mouse moved to (907, 370)
Screenshot: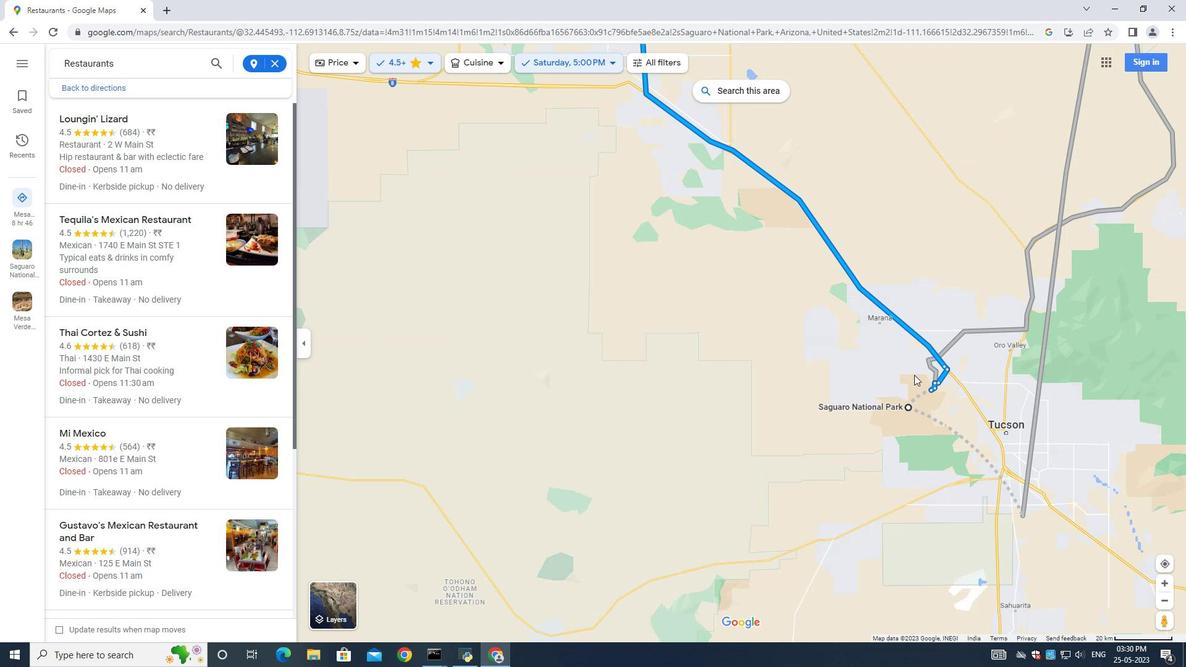 
Action: Mouse scrolled (907, 370) with delta (0, 0)
Screenshot: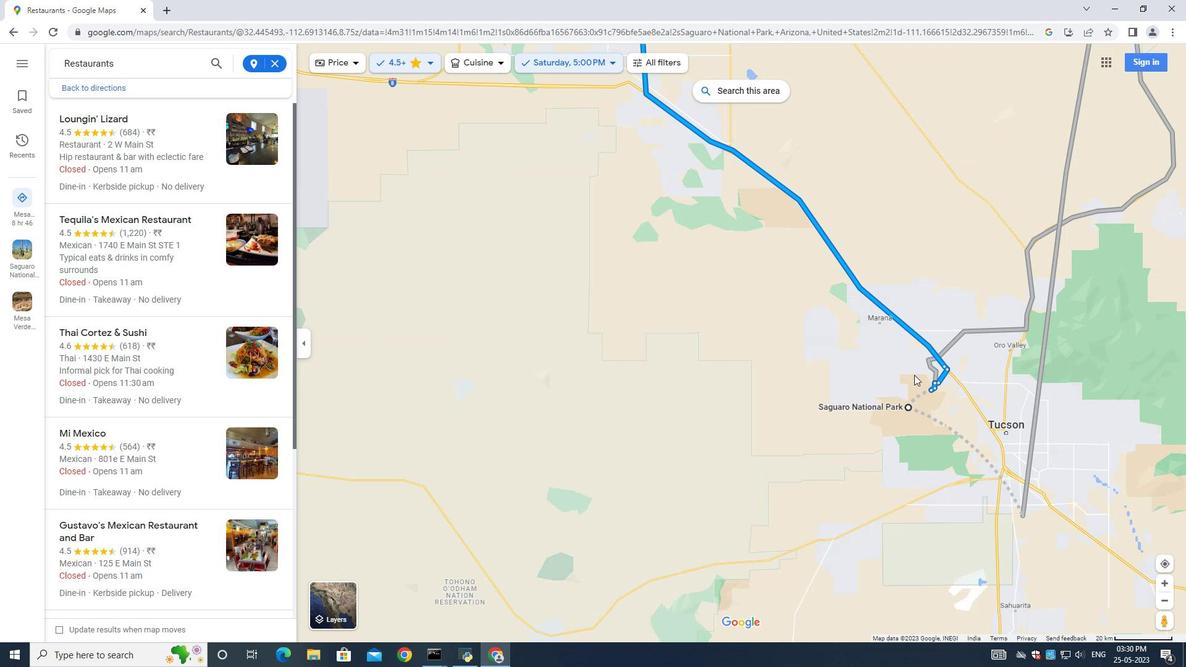 
Action: Mouse moved to (910, 373)
Screenshot: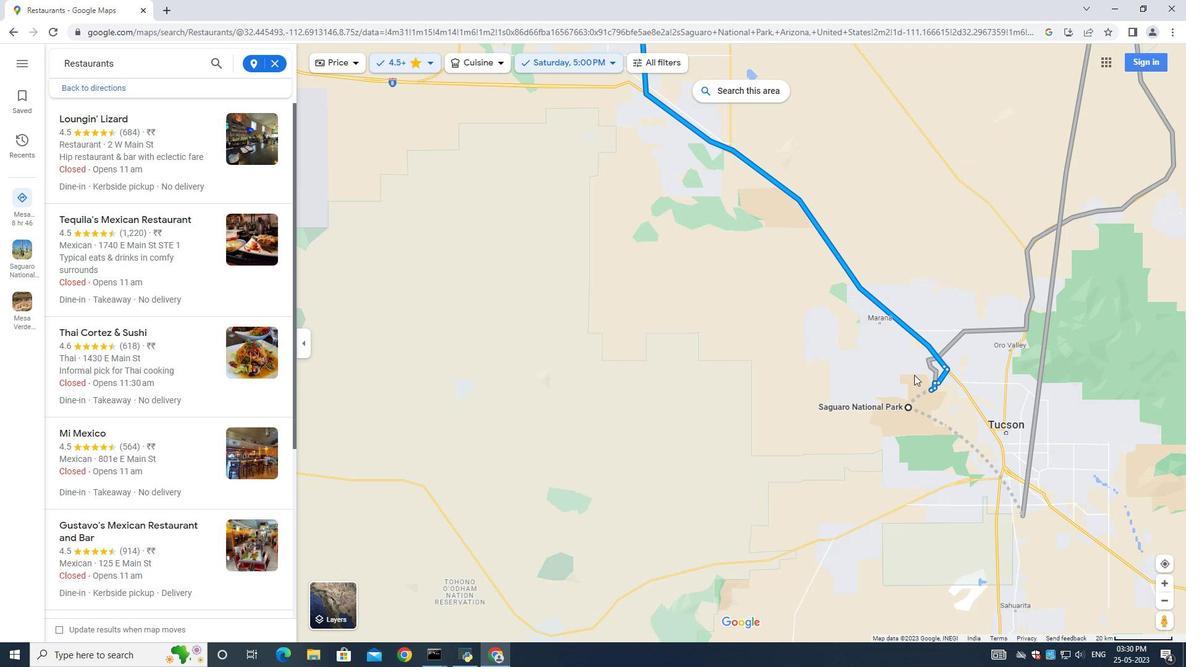 
Action: Mouse scrolled (910, 373) with delta (0, 0)
Screenshot: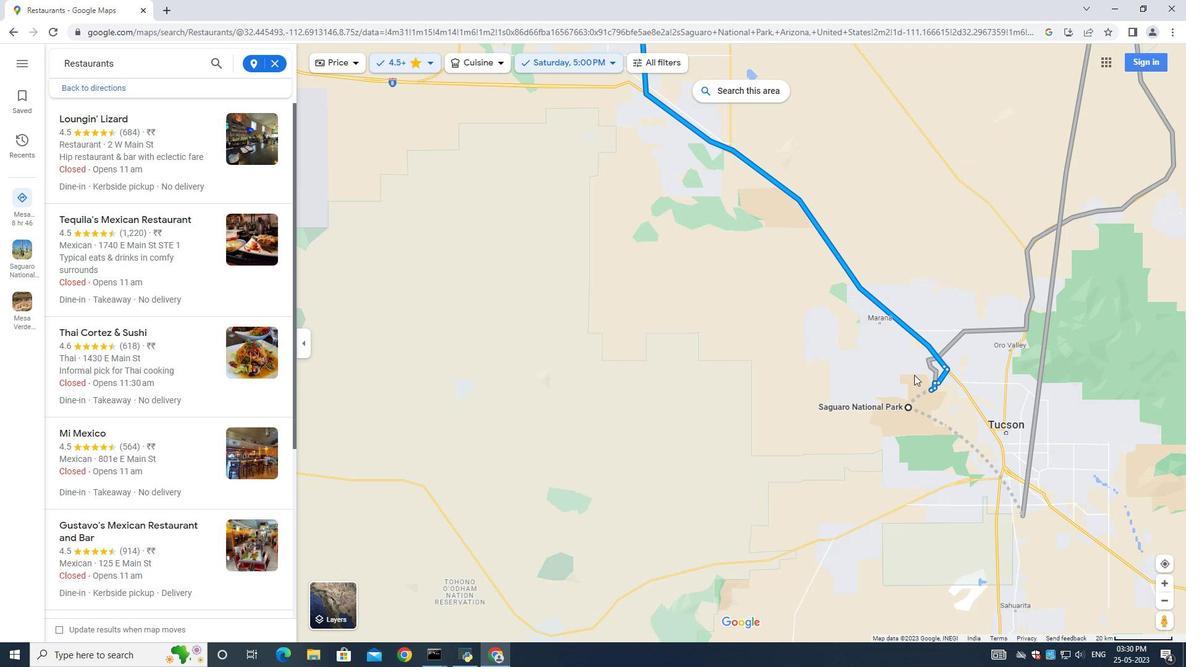 
Action: Mouse moved to (915, 376)
Screenshot: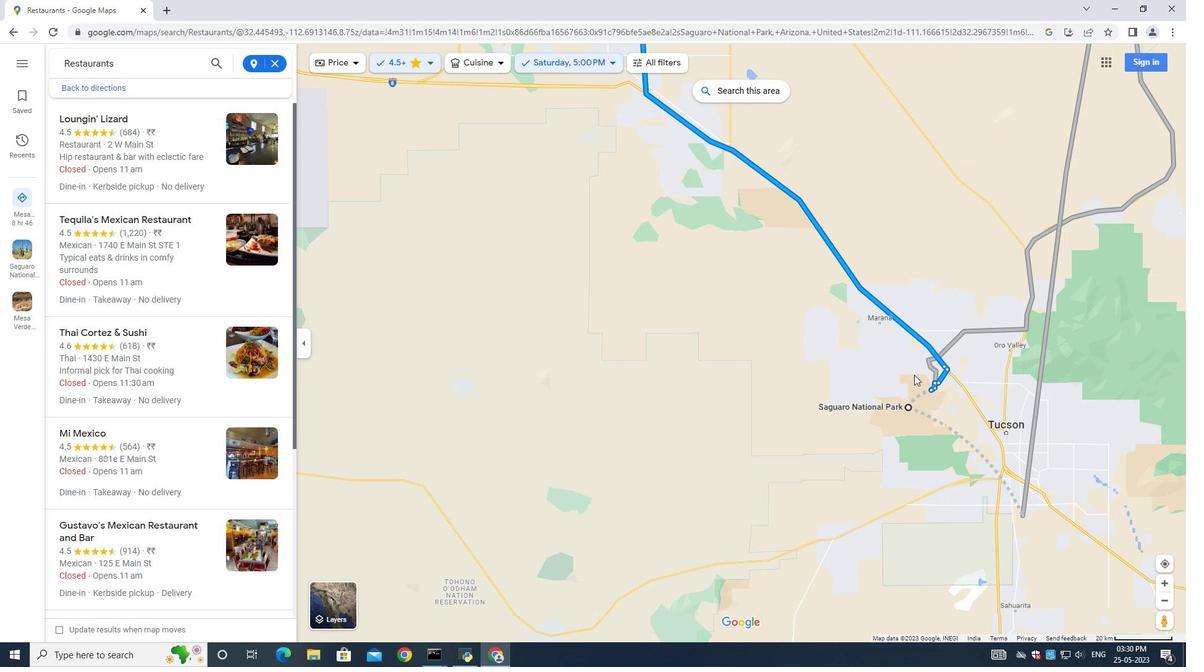 
Action: Mouse scrolled (913, 376) with delta (0, 0)
Screenshot: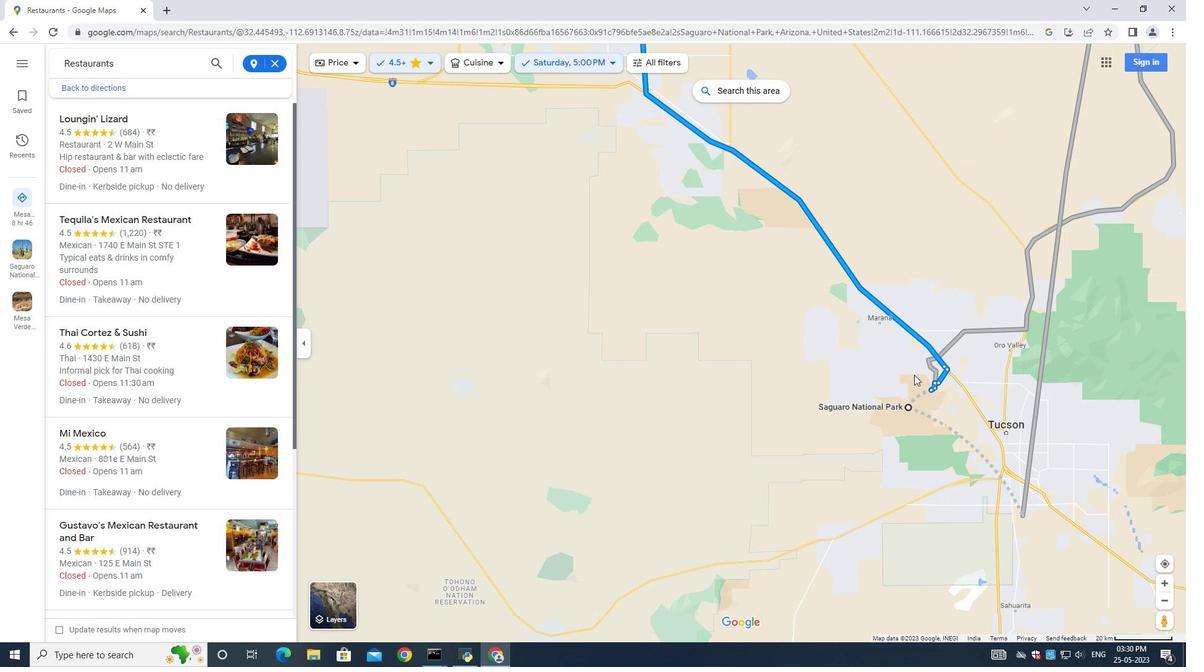 
Action: Mouse moved to (915, 376)
Screenshot: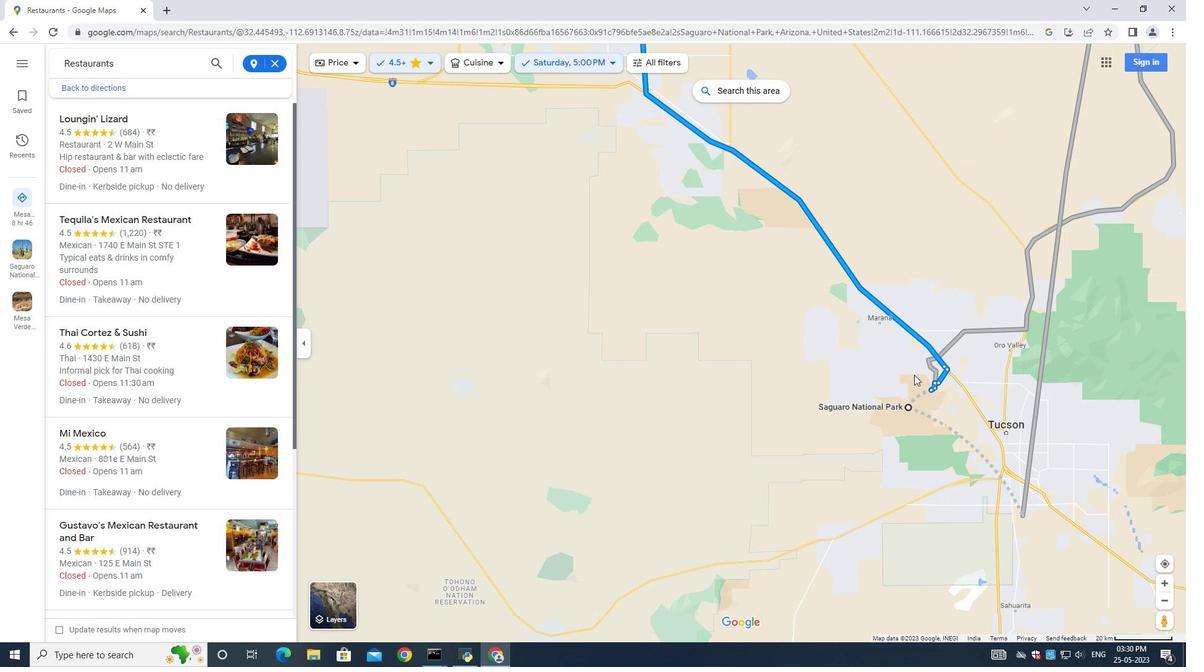
Action: Mouse scrolled (915, 376) with delta (0, 0)
Screenshot: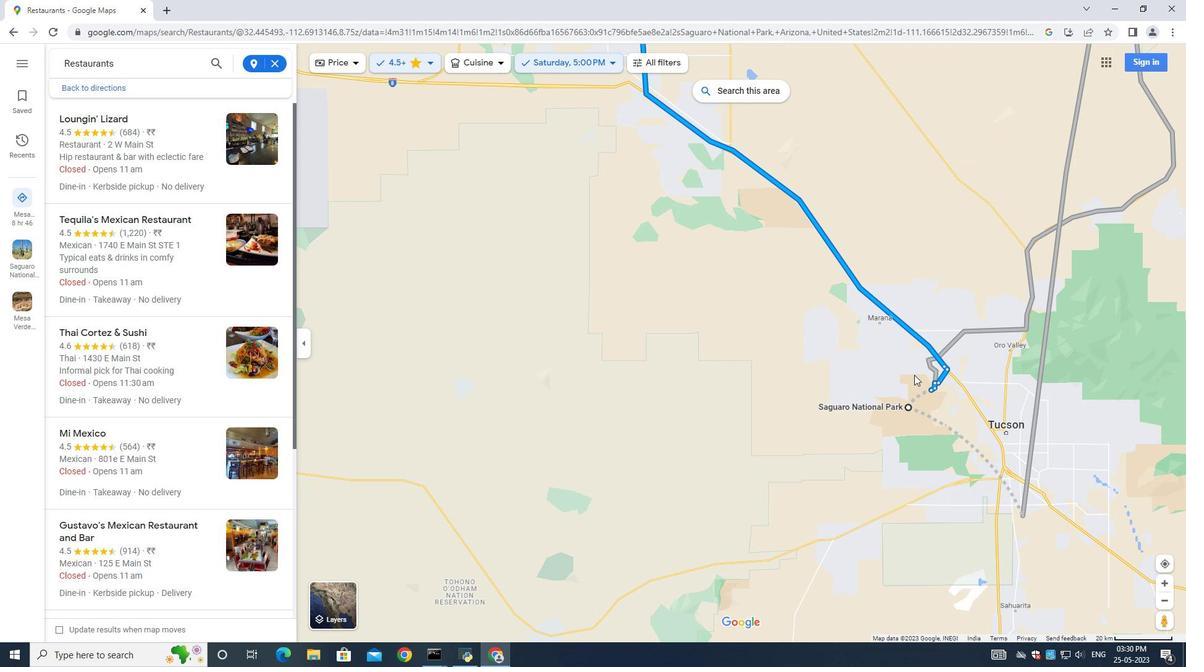 
Action: Mouse moved to (915, 376)
Screenshot: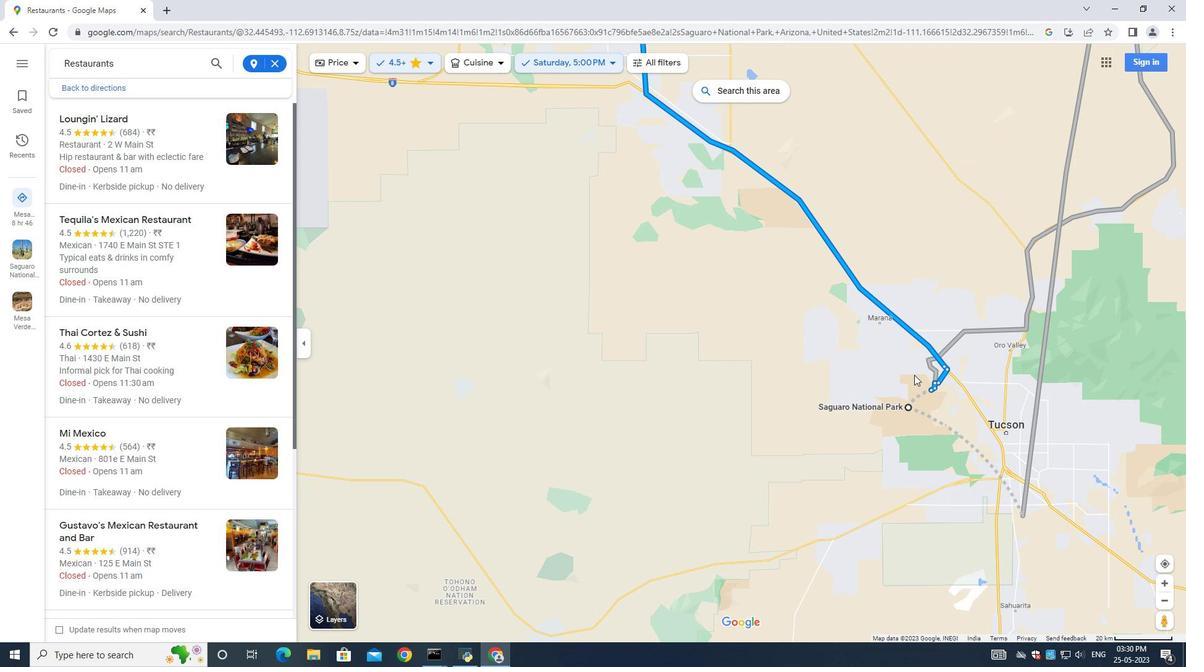 
Action: Mouse scrolled (915, 376) with delta (0, 0)
Screenshot: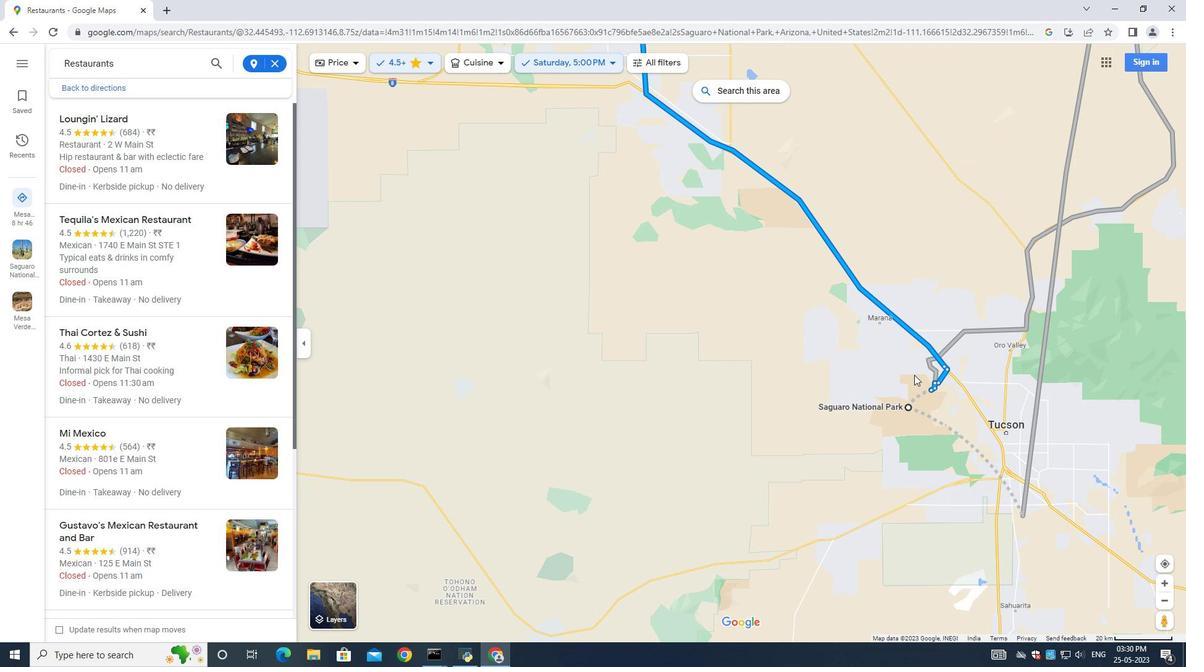 
Action: Mouse scrolled (915, 376) with delta (0, 0)
Screenshot: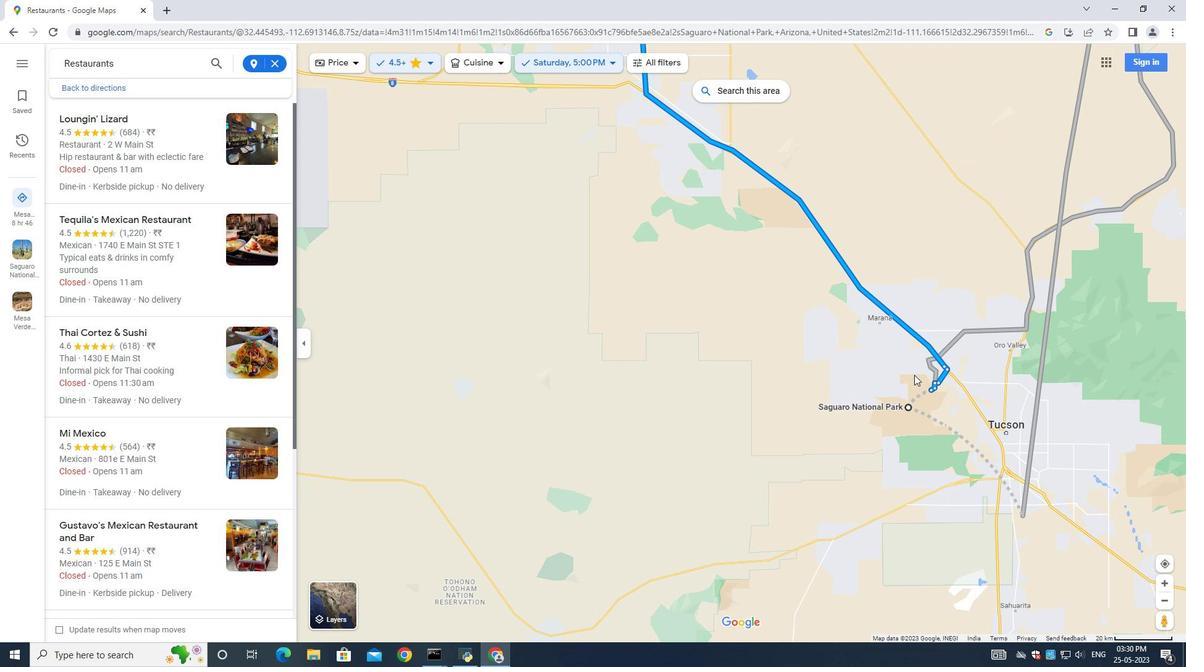 
Action: Mouse moved to (941, 399)
Screenshot: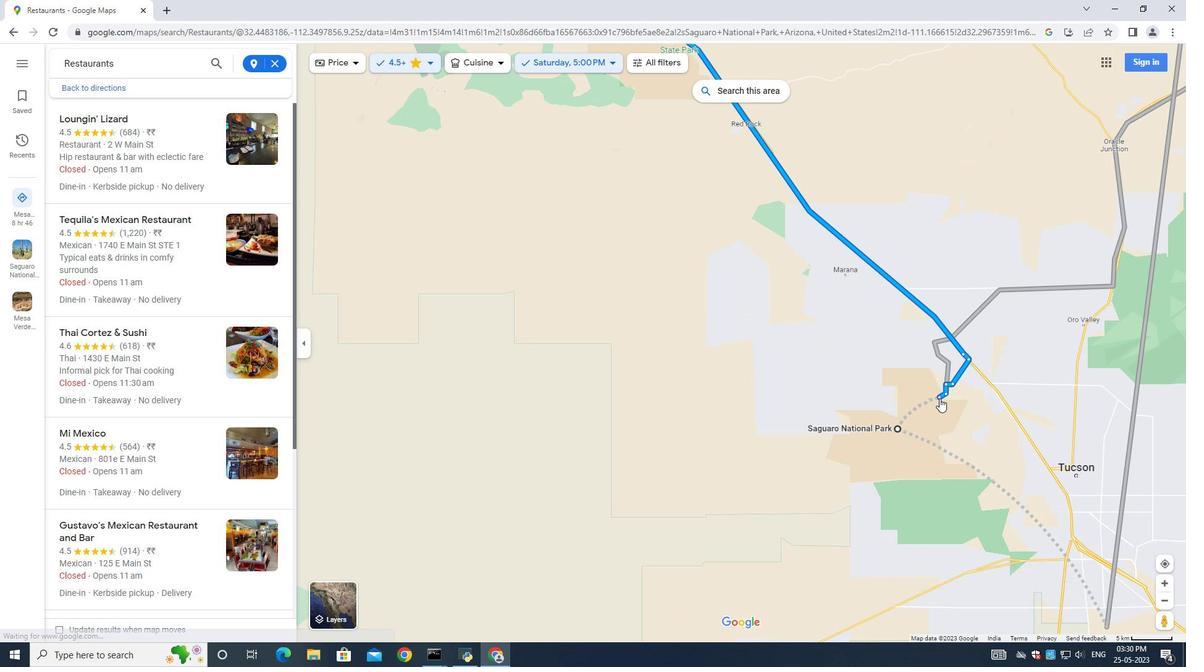 
Action: Mouse scrolled (941, 400) with delta (0, 0)
Screenshot: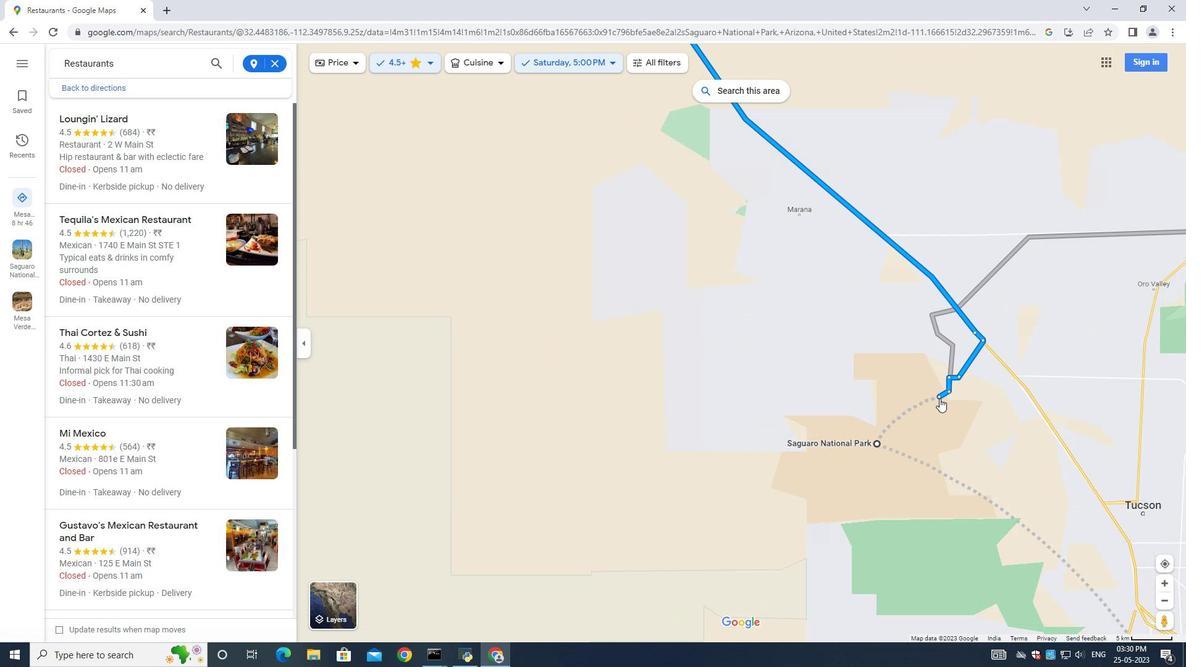 
Action: Mouse scrolled (941, 400) with delta (0, 0)
Screenshot: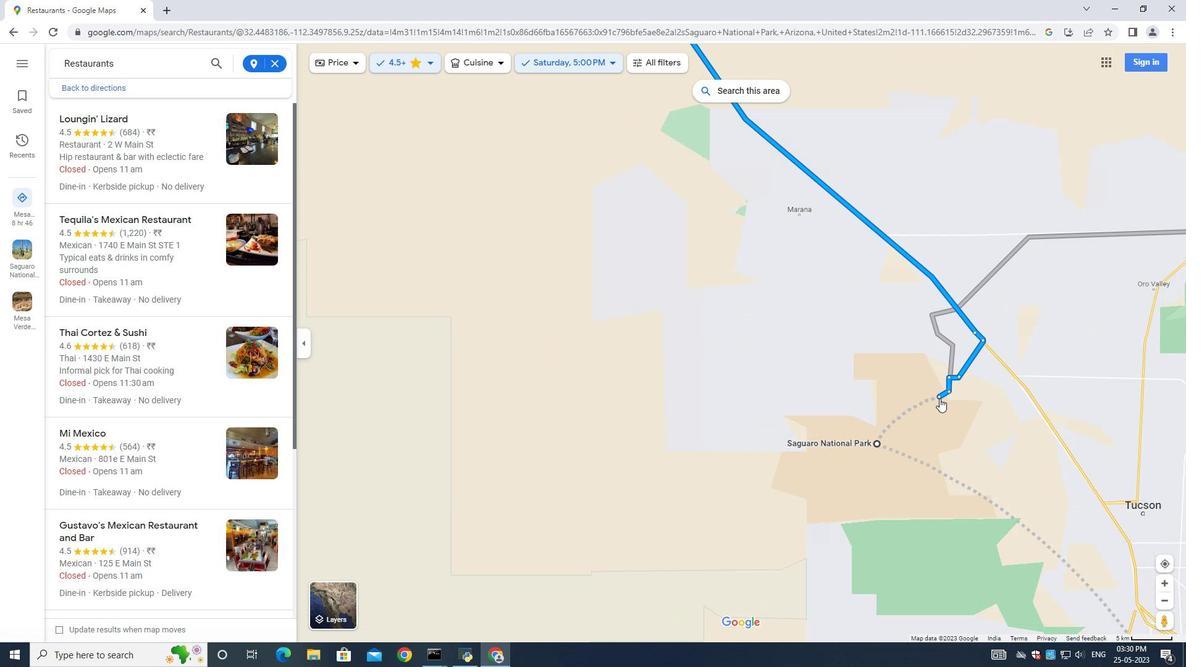 
Action: Mouse scrolled (941, 400) with delta (0, 0)
Screenshot: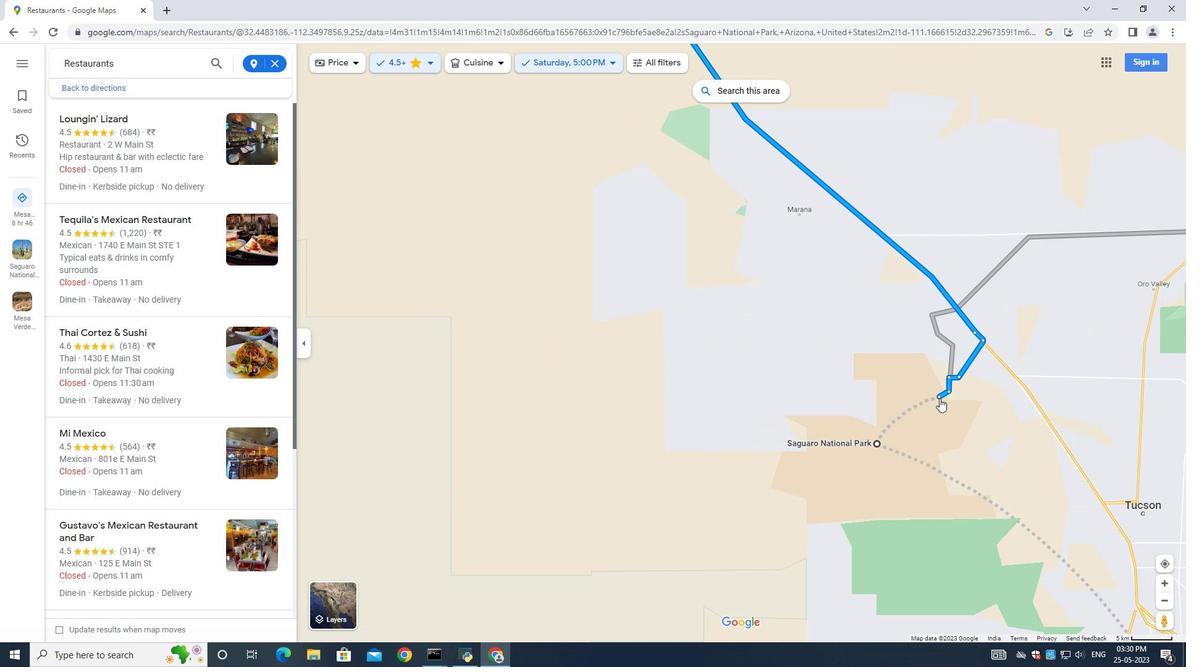 
Action: Mouse scrolled (941, 400) with delta (0, 0)
Screenshot: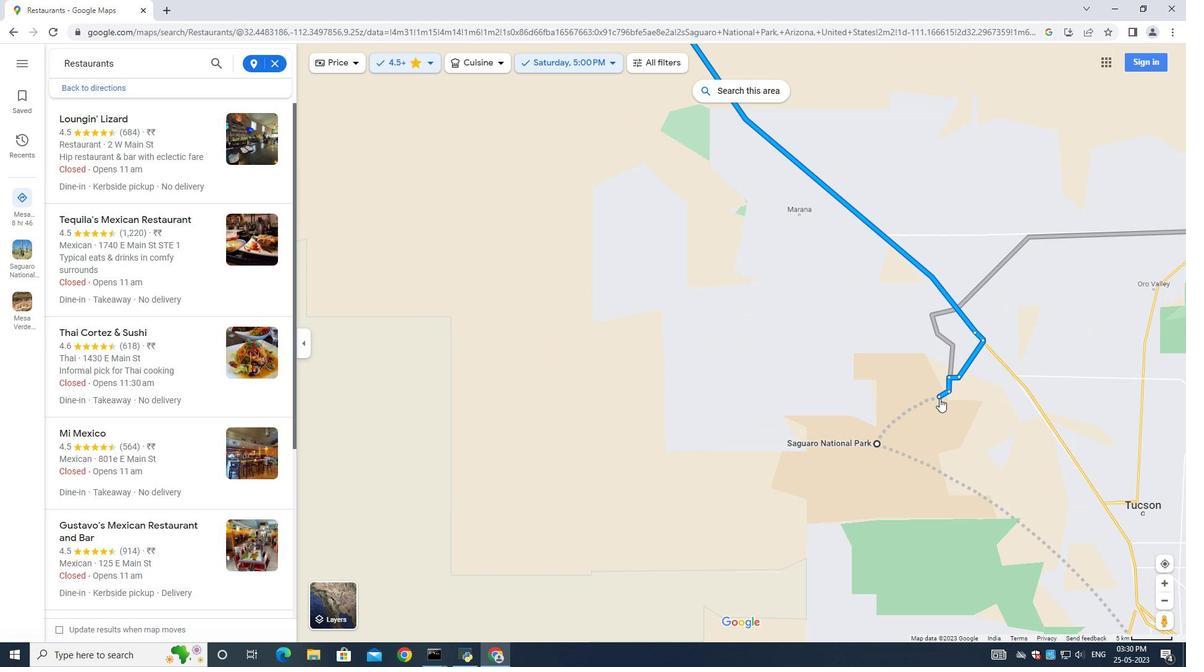 
Action: Mouse scrolled (941, 400) with delta (0, 0)
Screenshot: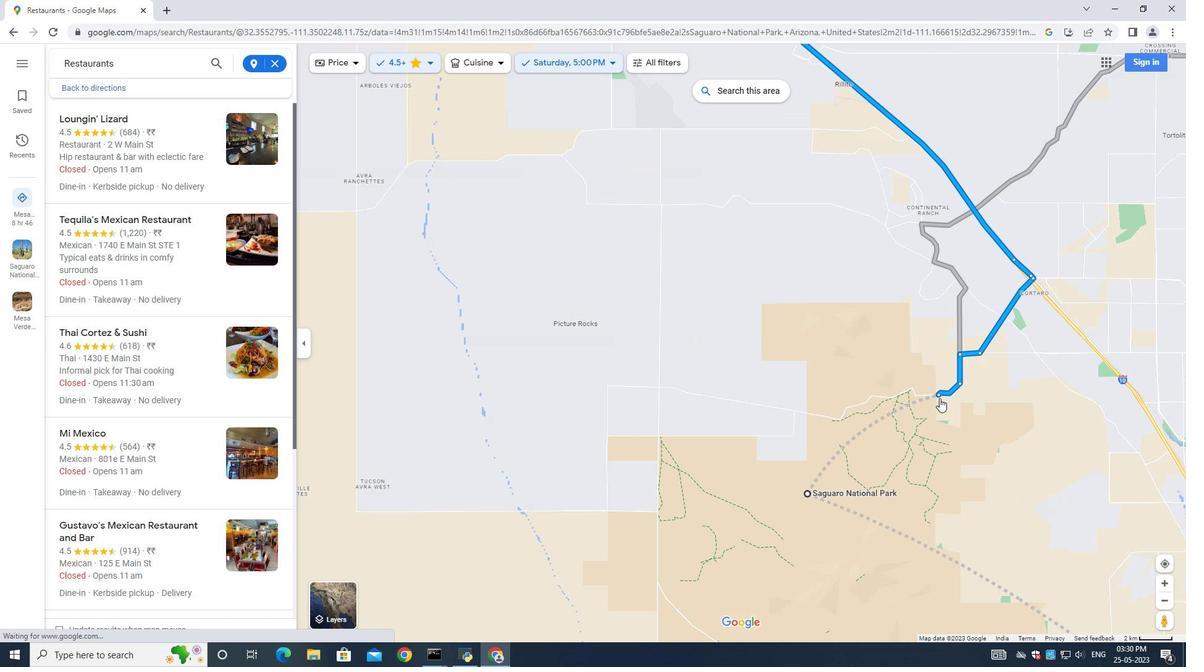 
Action: Mouse scrolled (941, 400) with delta (0, 0)
Screenshot: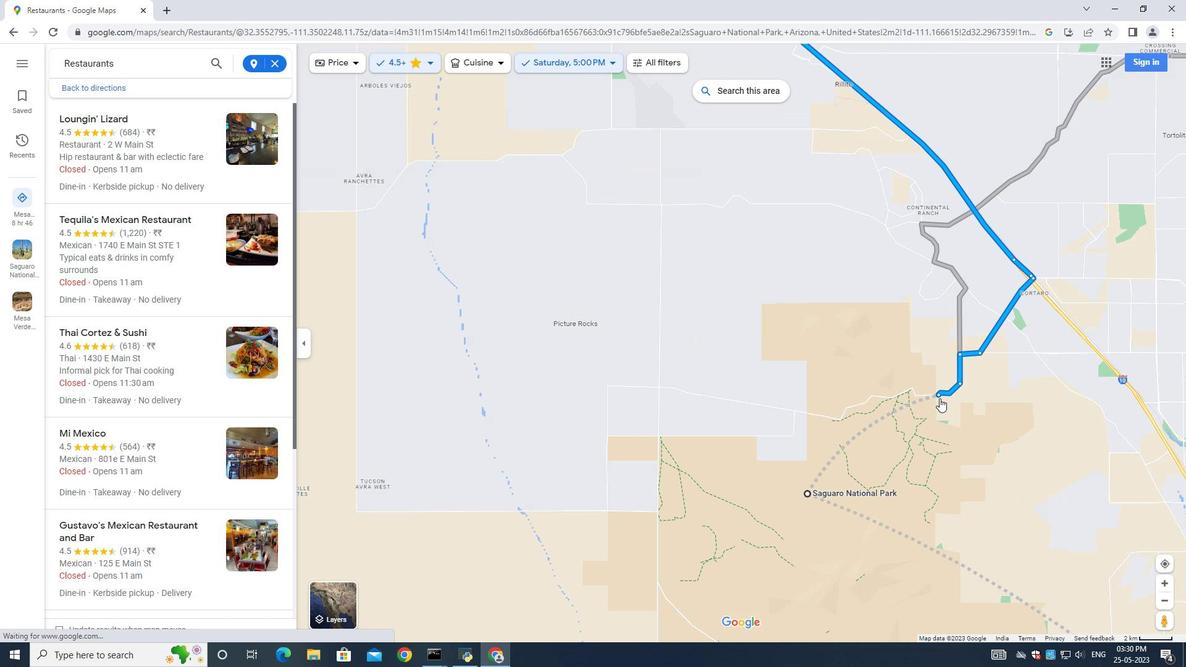 
Action: Mouse scrolled (941, 400) with delta (0, 0)
Screenshot: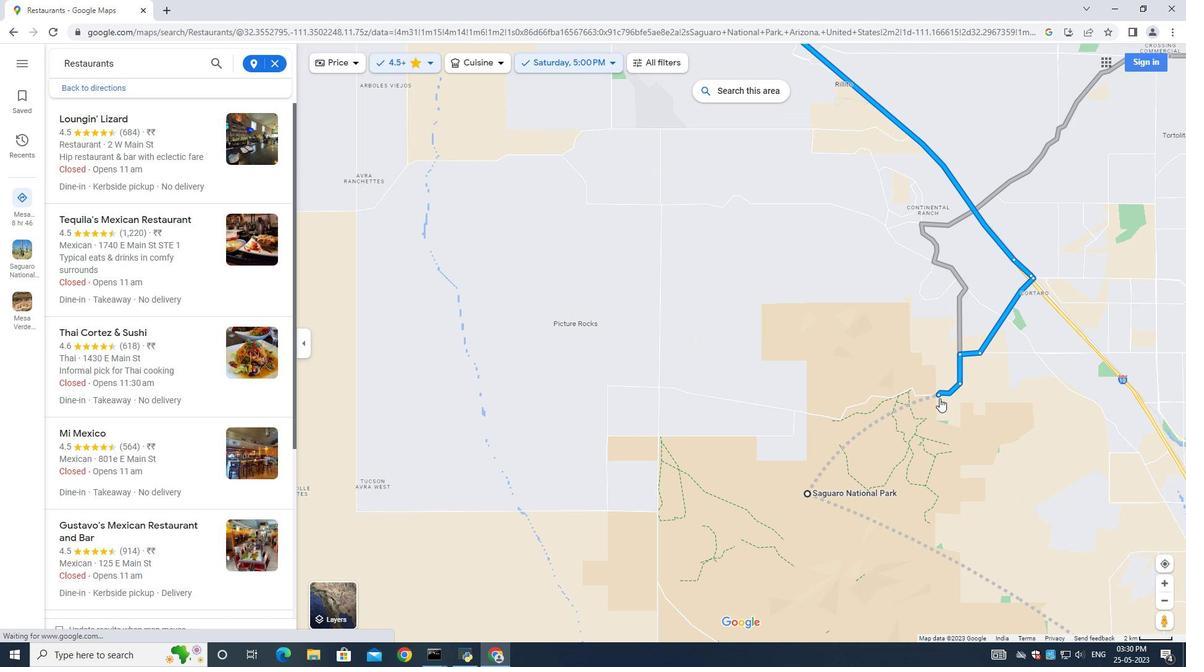 
Action: Mouse scrolled (941, 400) with delta (0, 0)
Screenshot: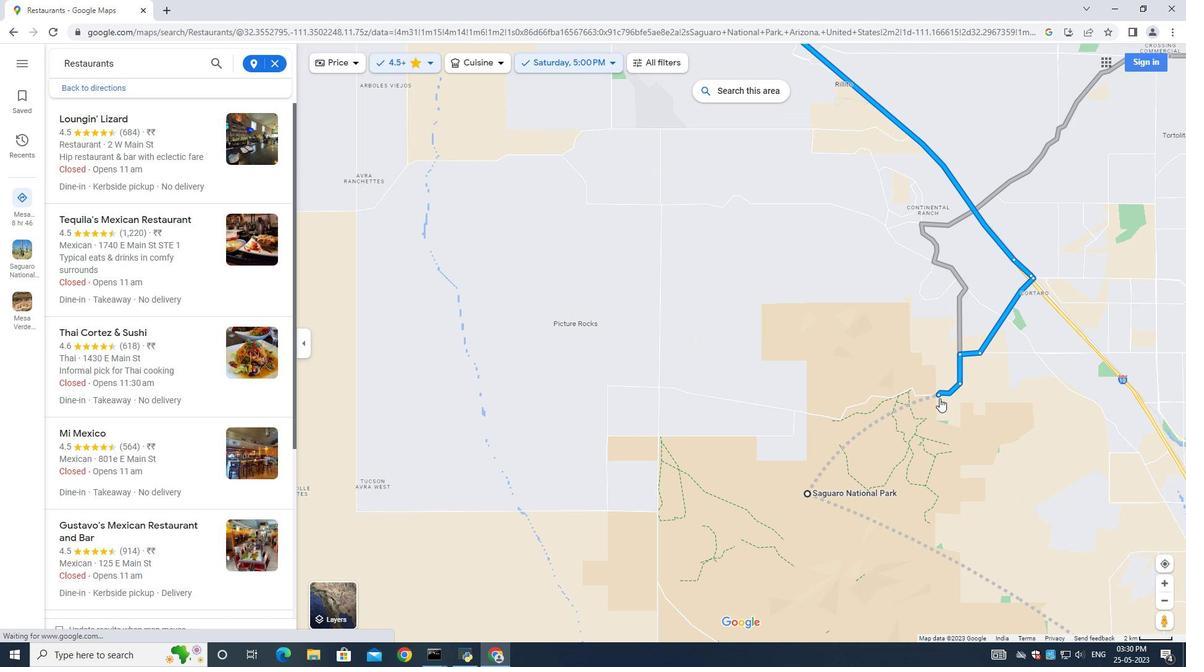 
Action: Mouse scrolled (941, 400) with delta (0, 0)
Screenshot: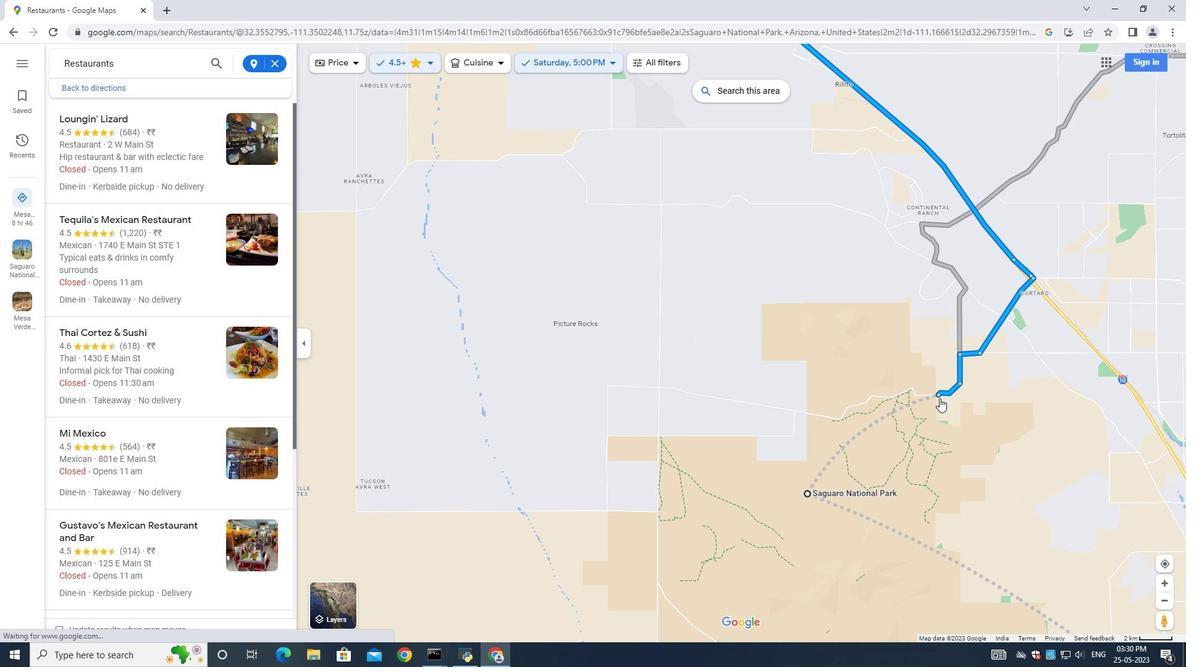 
Action: Mouse scrolled (941, 400) with delta (0, 0)
Screenshot: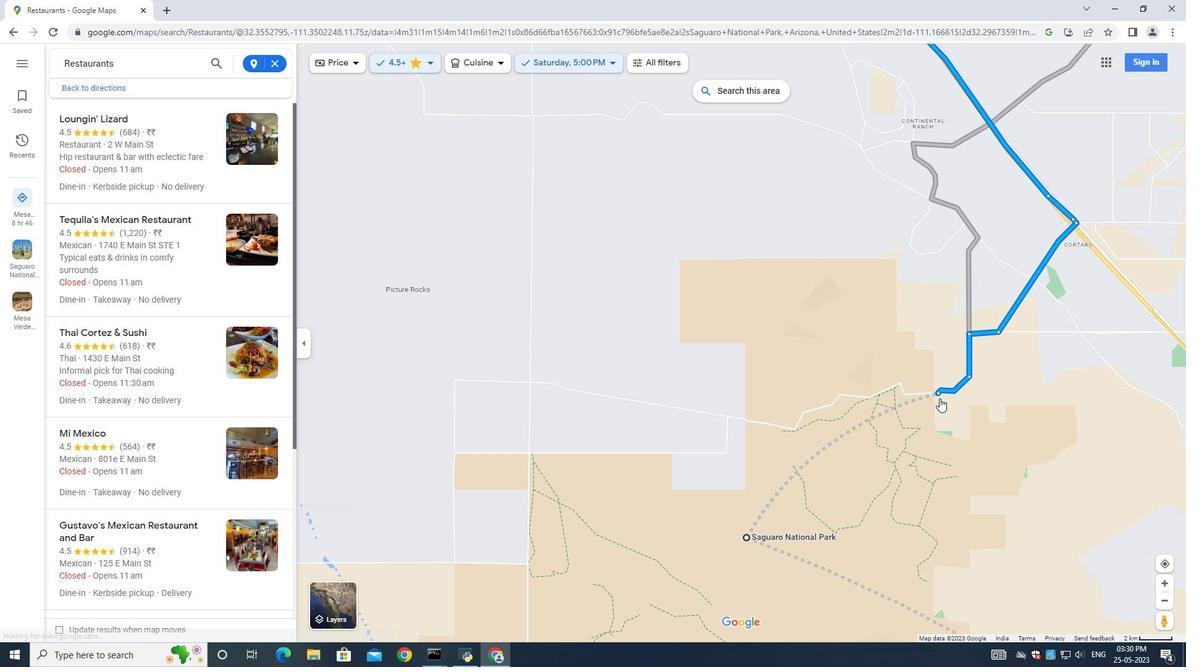 
Action: Mouse moved to (997, 392)
Screenshot: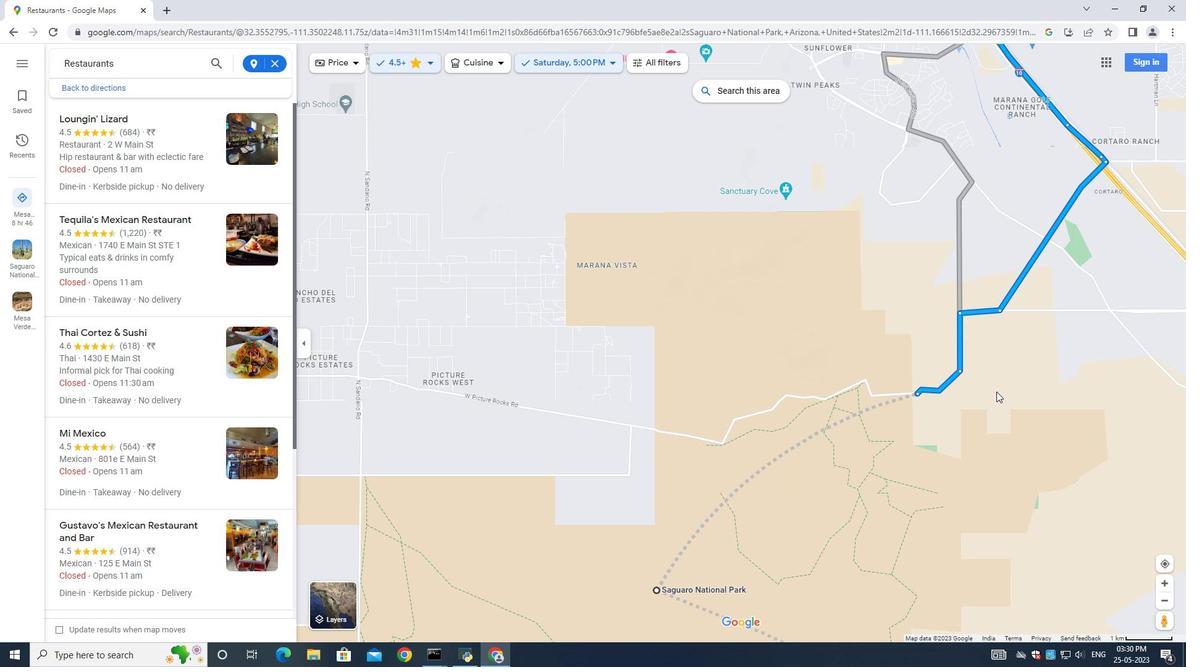 
Action: Mouse scrolled (997, 393) with delta (0, 0)
Screenshot: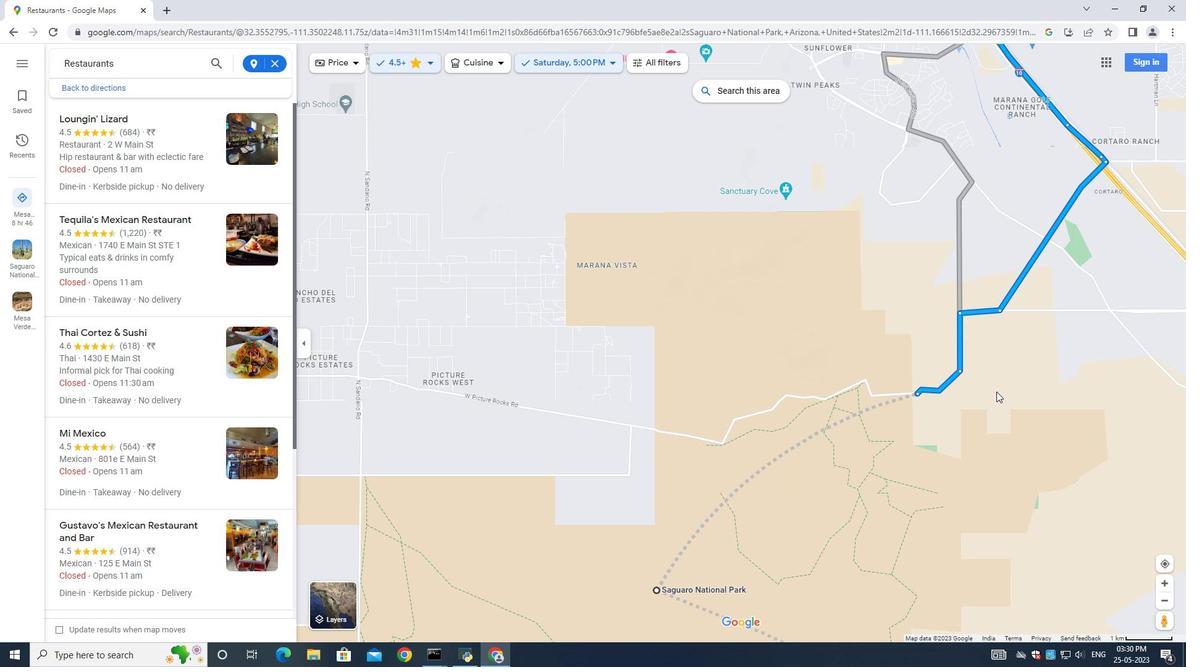 
Action: Mouse moved to (997, 392)
Screenshot: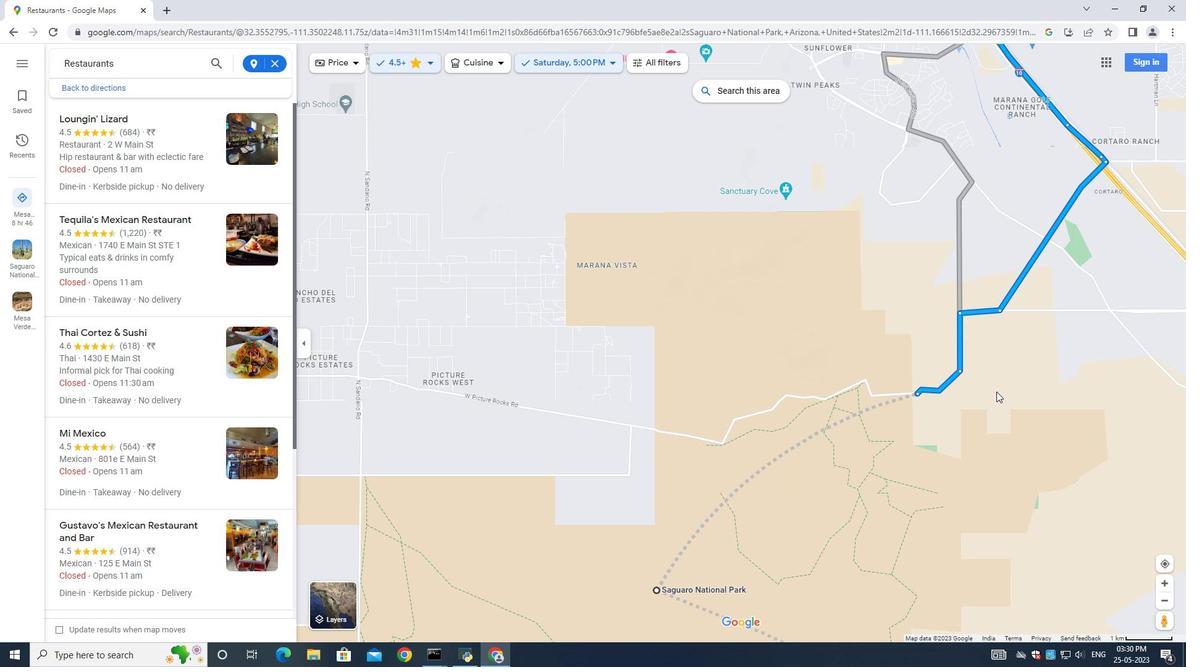 
Action: Mouse scrolled (997, 393) with delta (0, 0)
Screenshot: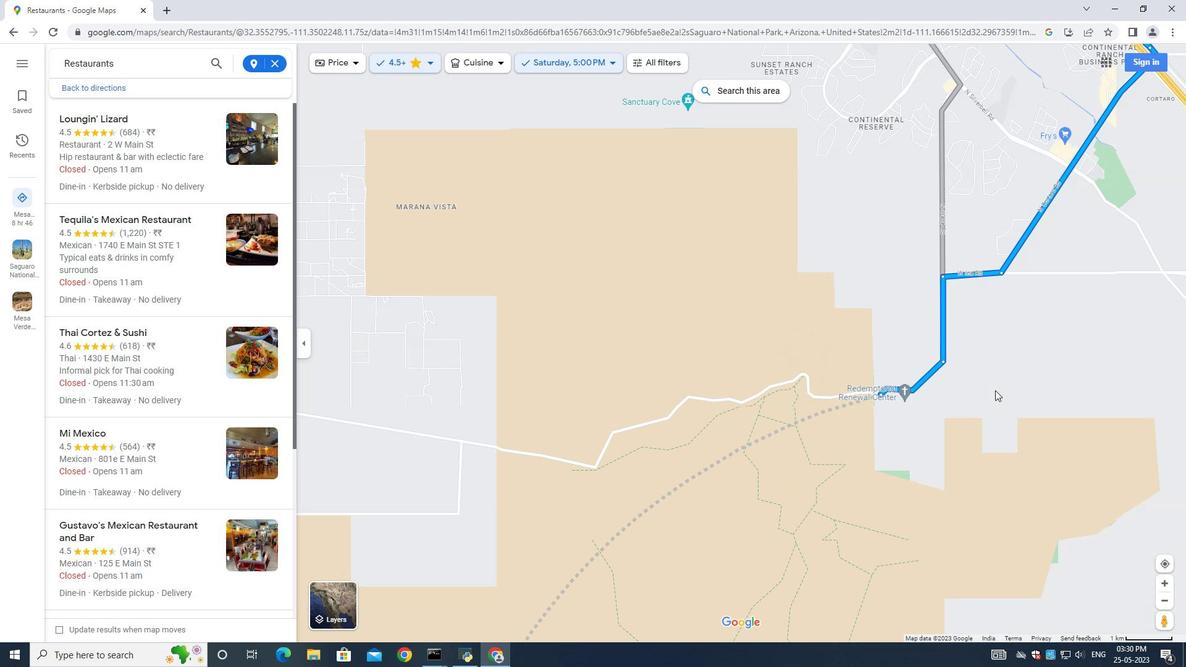 
Action: Mouse scrolled (997, 393) with delta (0, 0)
Screenshot: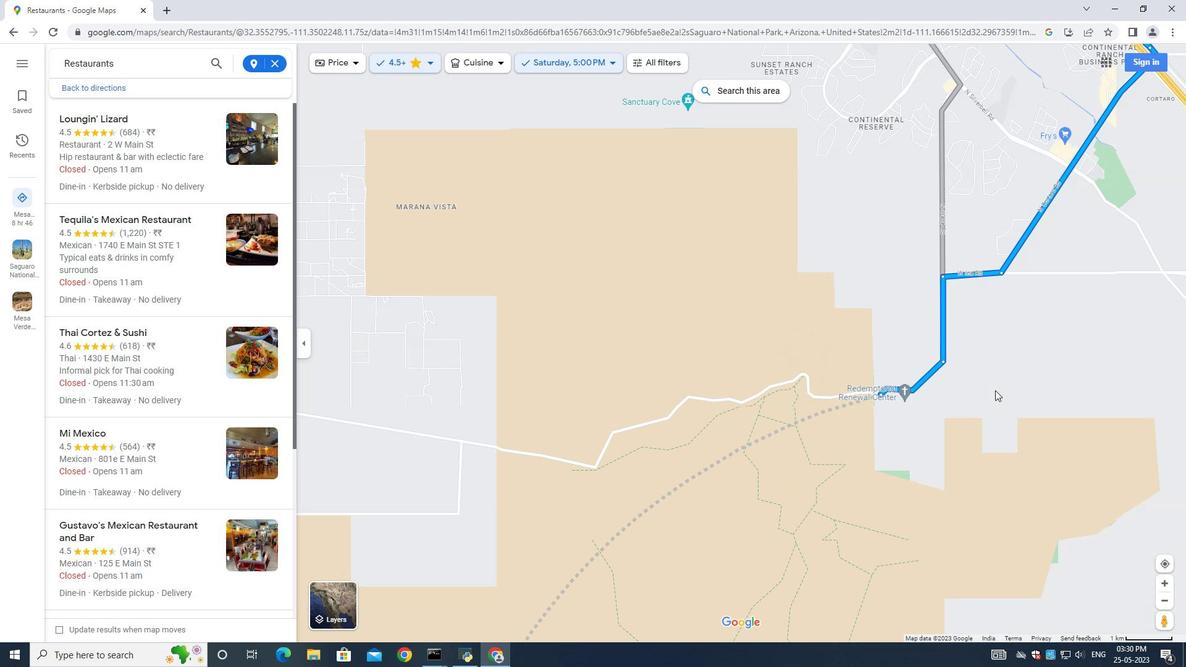 
Action: Mouse scrolled (997, 393) with delta (0, 0)
Screenshot: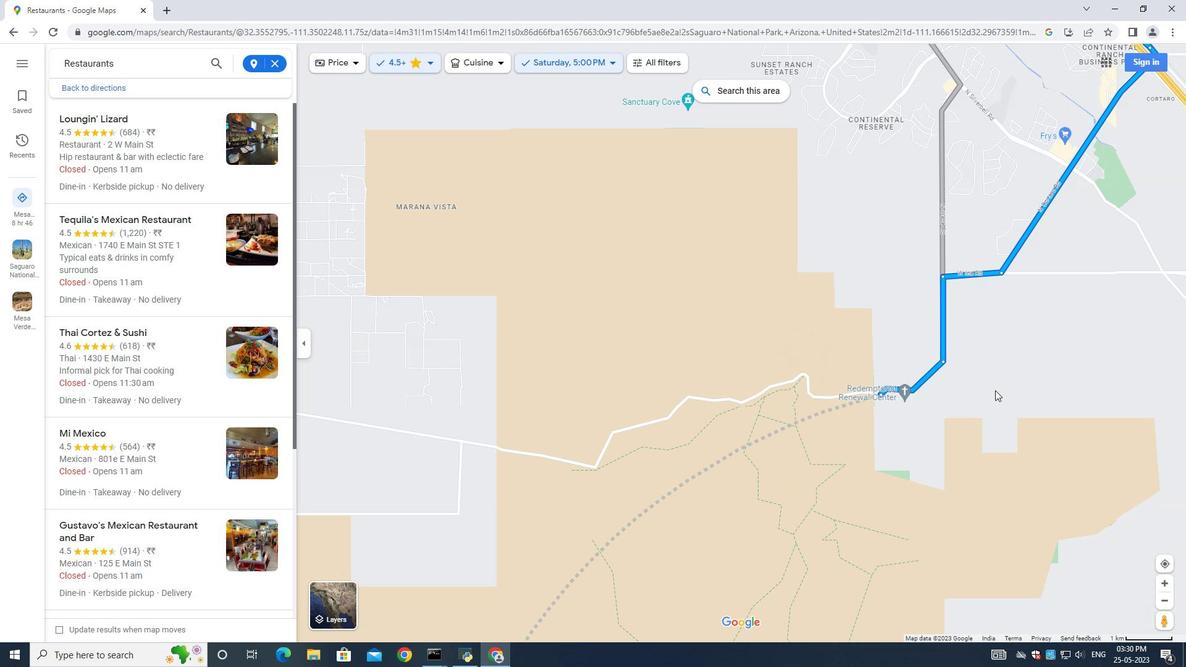 
Action: Mouse scrolled (997, 393) with delta (0, 0)
Screenshot: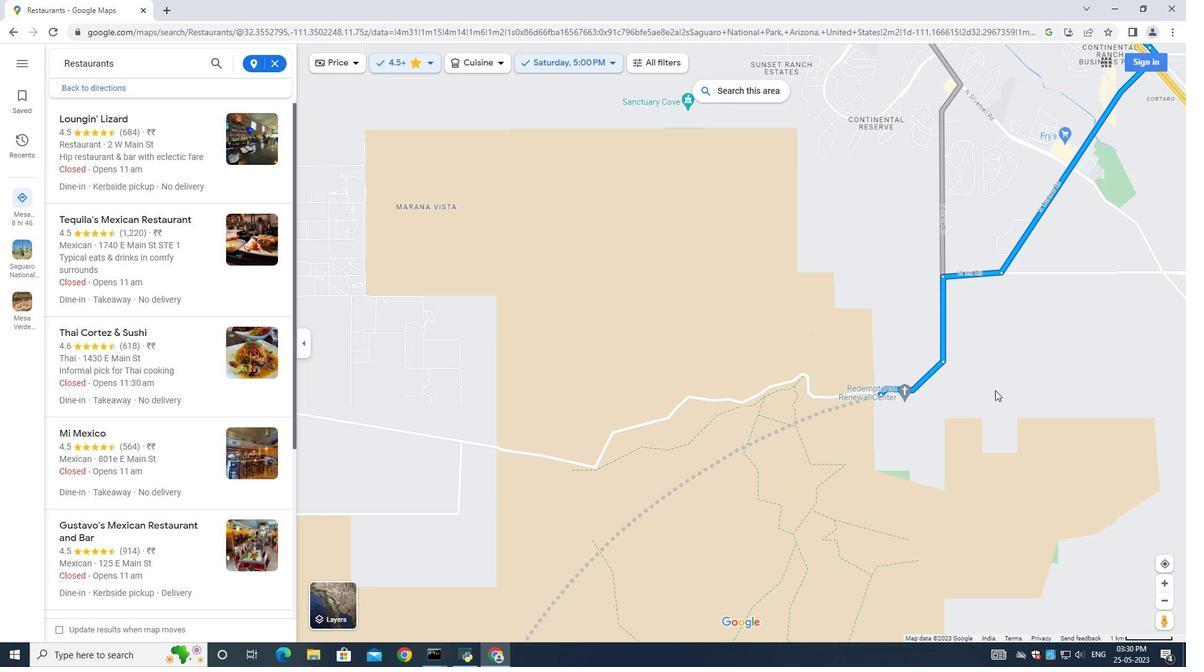 
Action: Mouse moved to (997, 392)
Screenshot: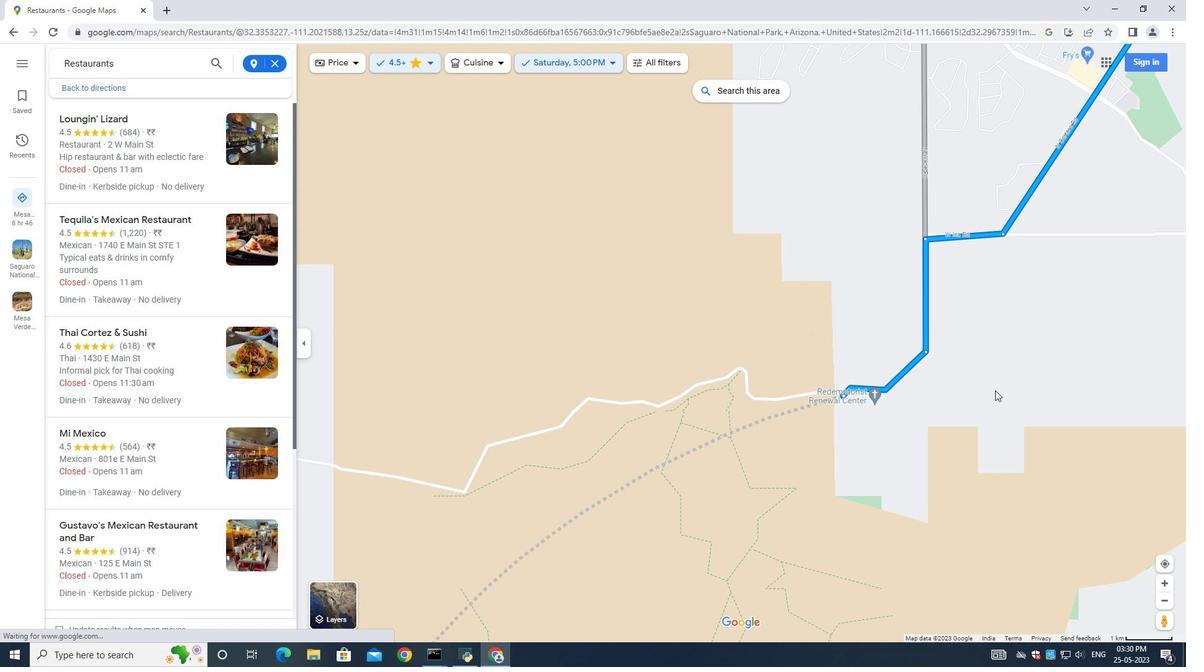
Action: Mouse scrolled (997, 393) with delta (0, 0)
Screenshot: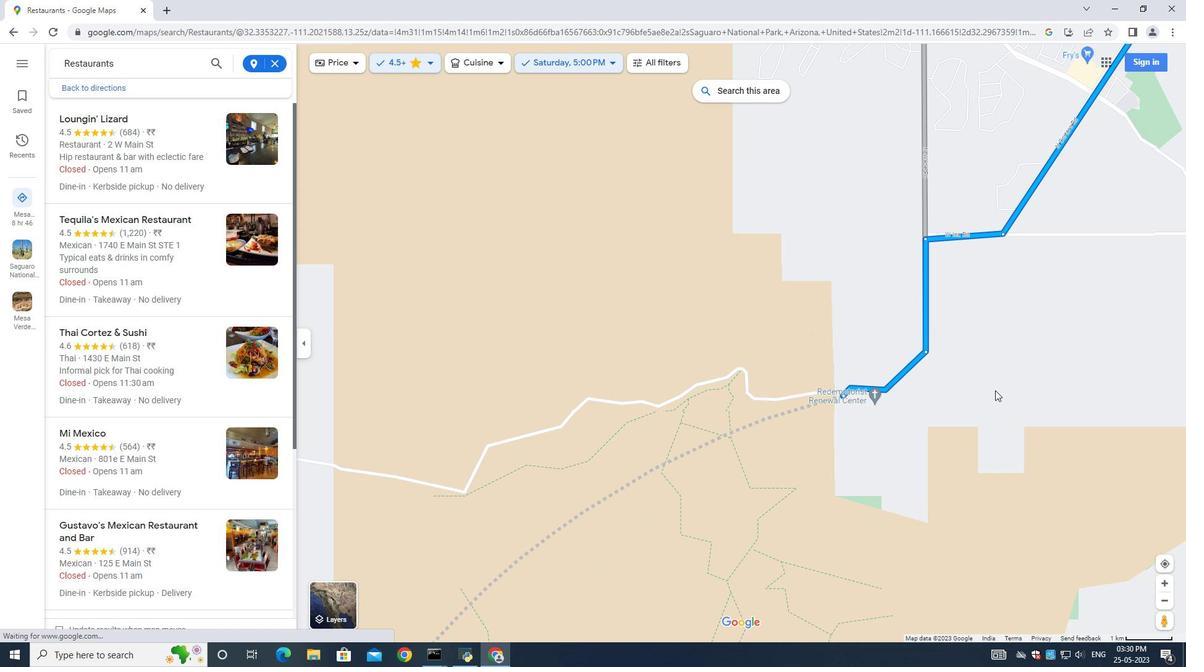 
Action: Mouse moved to (326, 610)
Screenshot: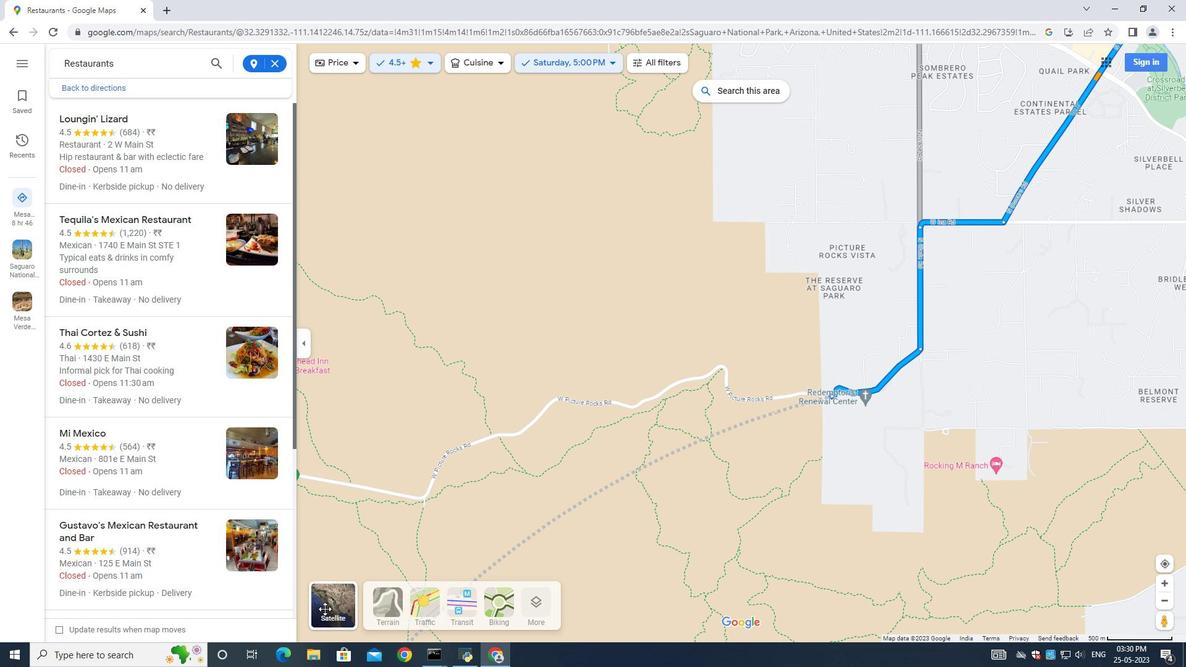 
Action: Mouse pressed left at (326, 610)
Screenshot: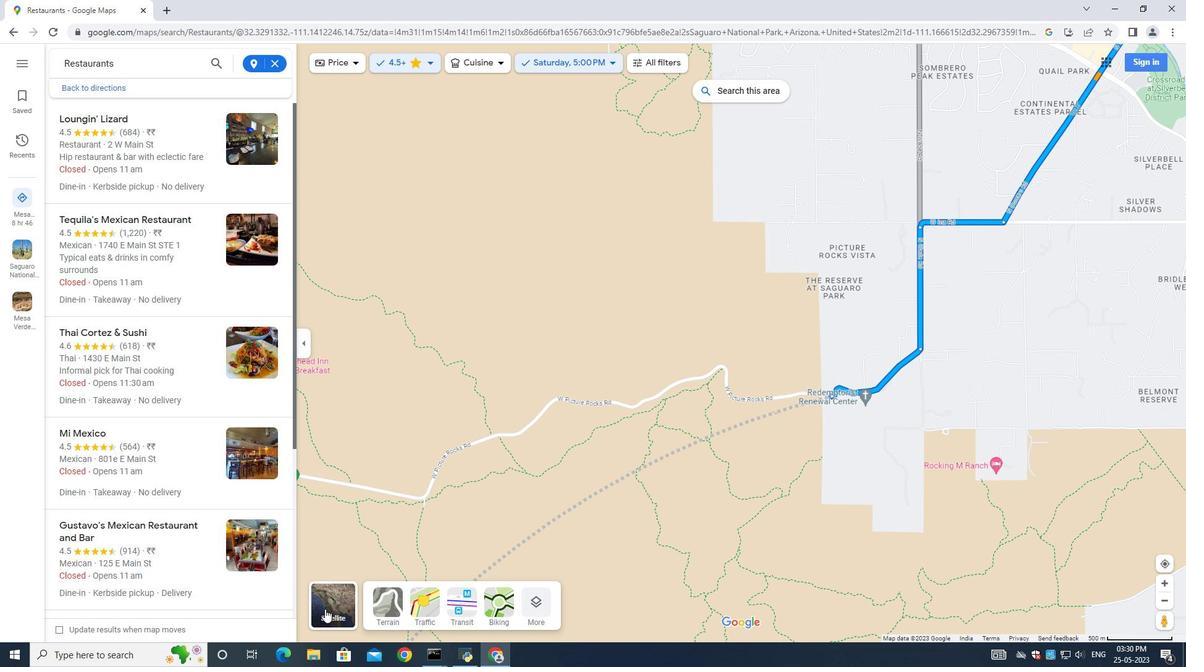 
Action: Mouse moved to (786, 370)
Screenshot: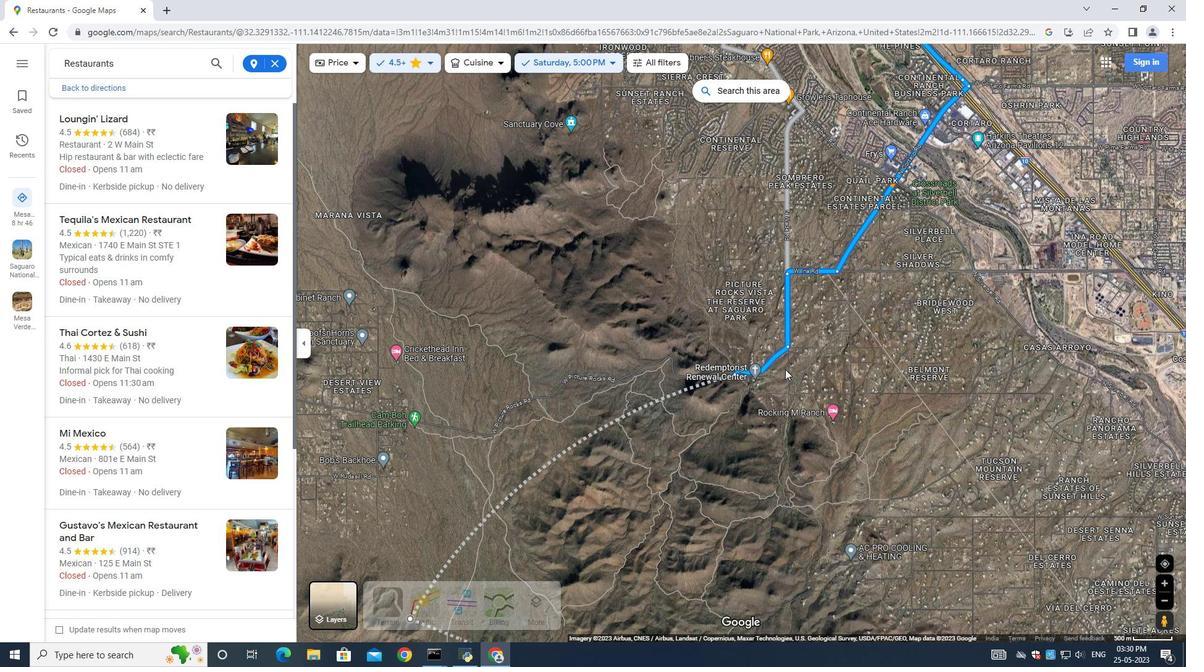 
Action: Mouse scrolled (786, 371) with delta (0, 0)
Screenshot: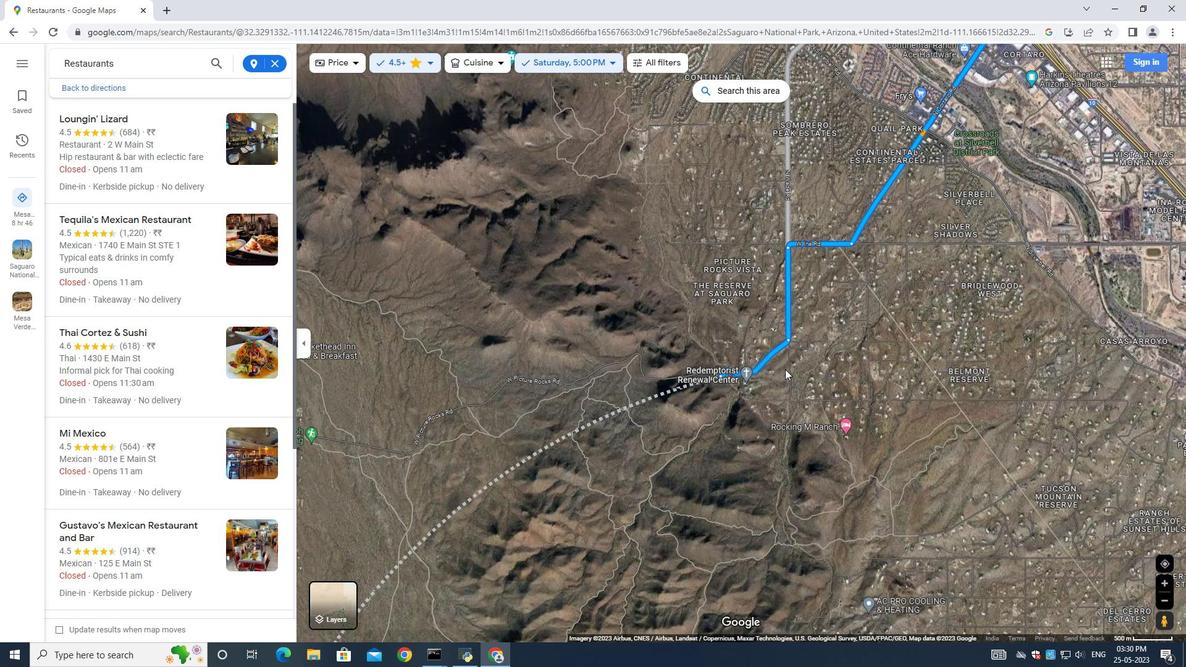 
Action: Mouse scrolled (786, 371) with delta (0, 0)
Screenshot: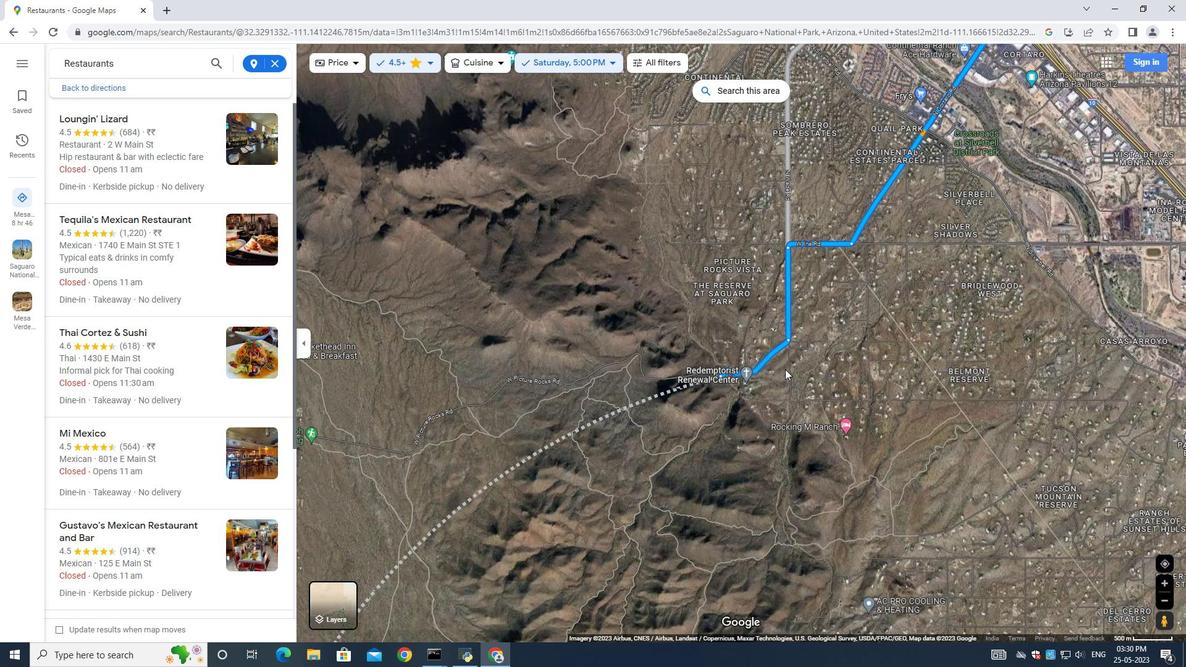 
Action: Mouse scrolled (786, 371) with delta (0, 0)
Screenshot: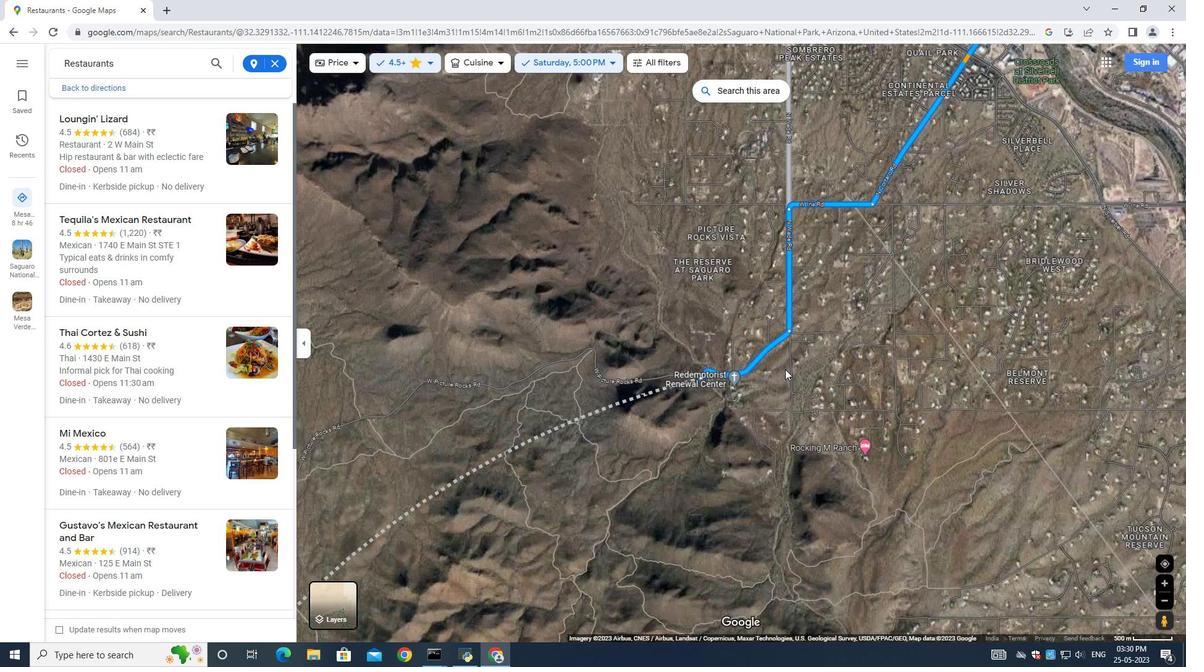 
Action: Mouse moved to (769, 357)
Screenshot: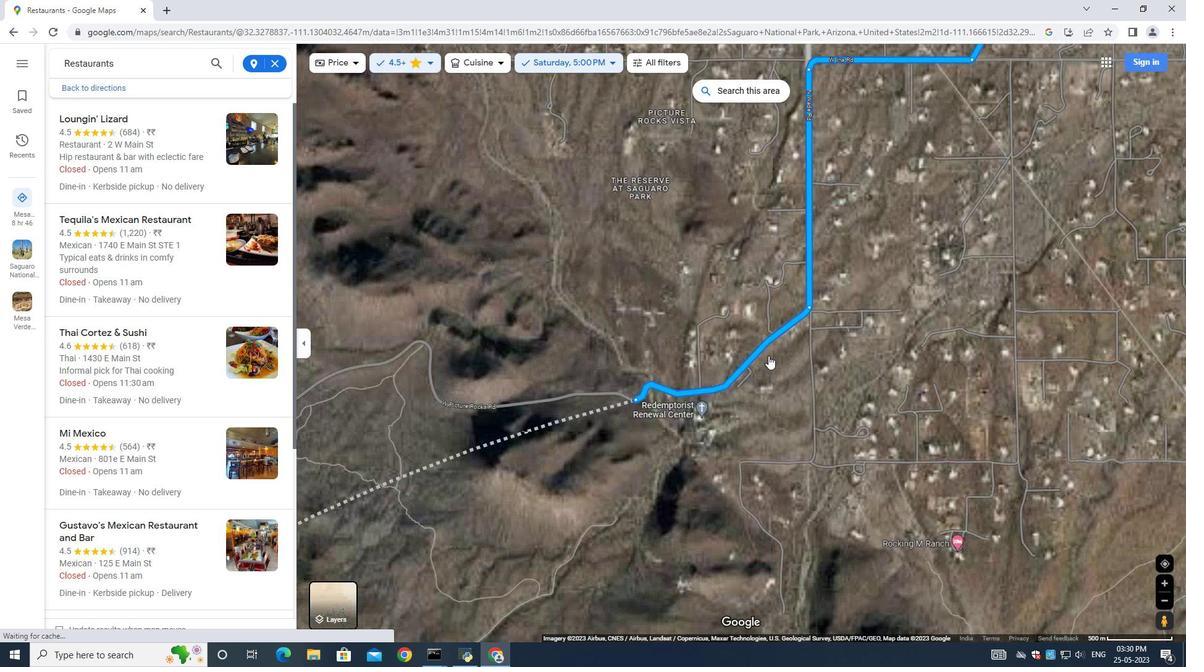
Action: Mouse scrolled (769, 357) with delta (0, 0)
Screenshot: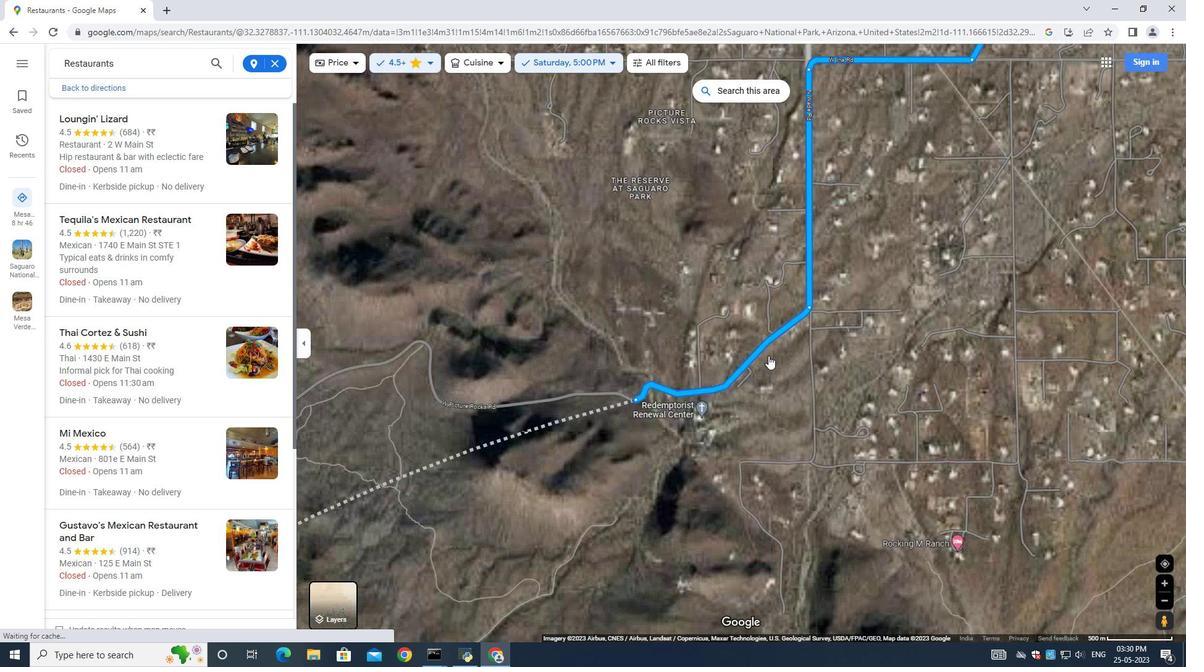 
Action: Mouse moved to (769, 357)
Screenshot: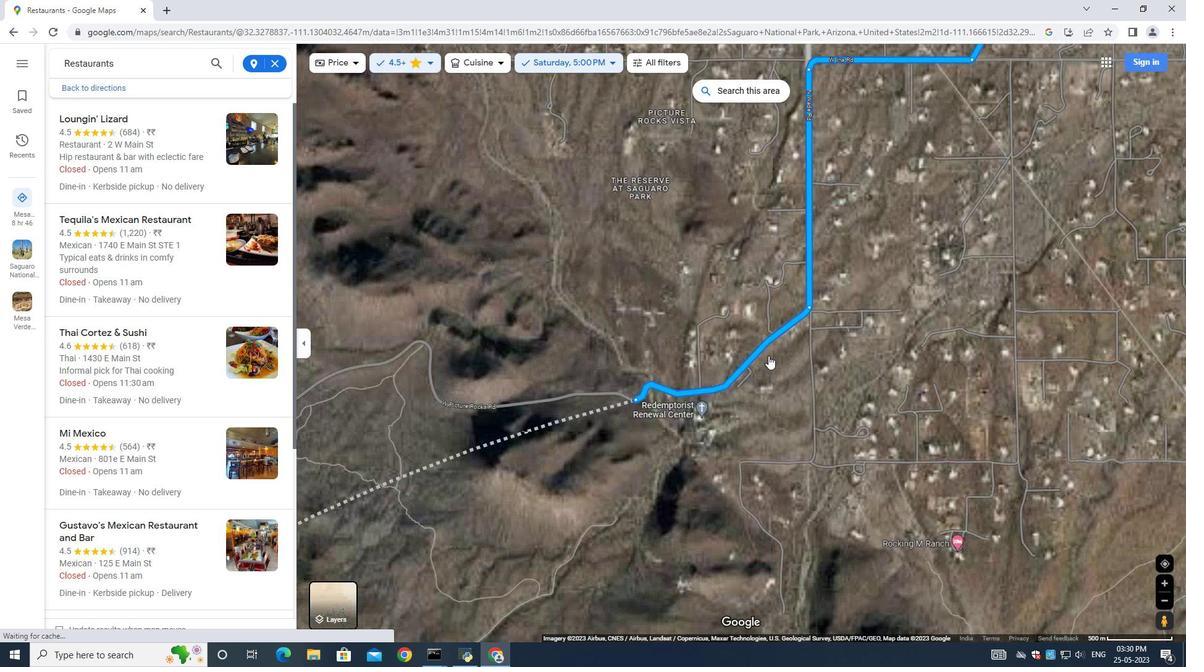 
Action: Mouse scrolled (769, 357) with delta (0, 0)
Screenshot: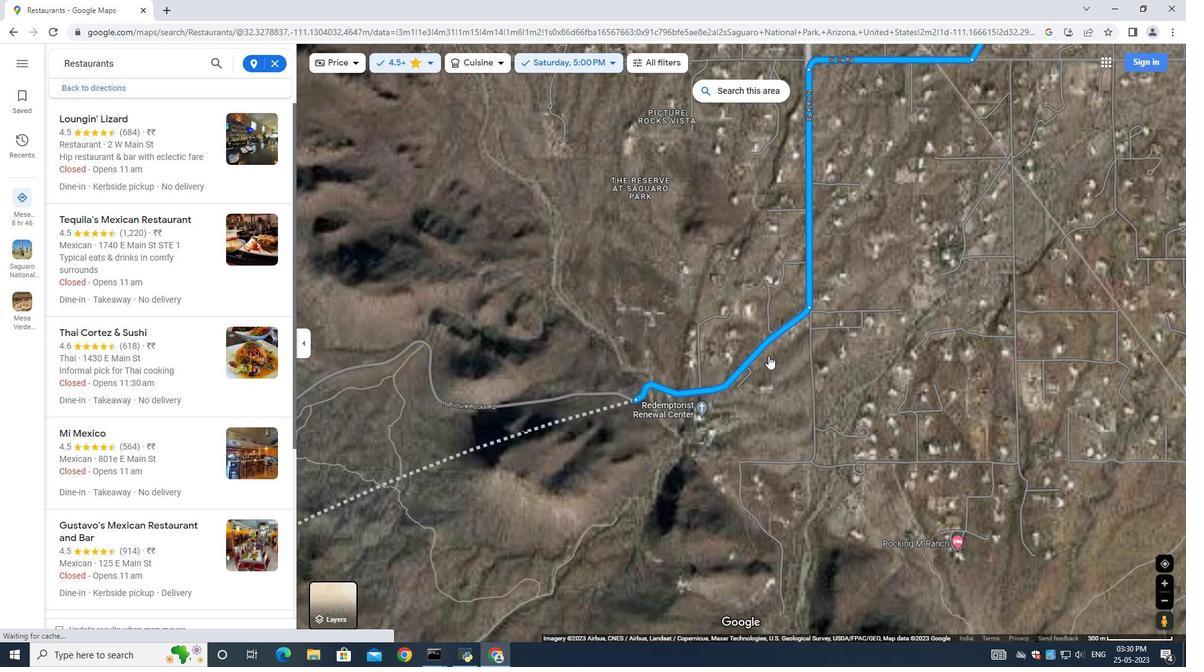 
Action: Mouse scrolled (769, 357) with delta (0, 0)
Screenshot: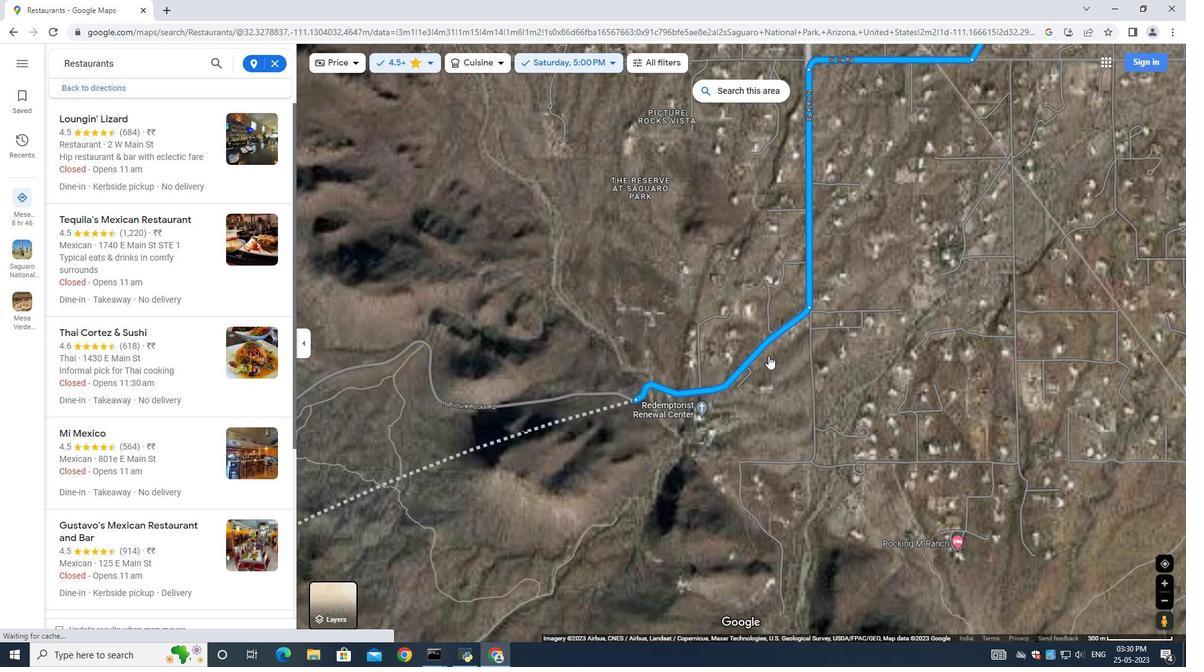 
Action: Mouse scrolled (769, 357) with delta (0, 0)
Screenshot: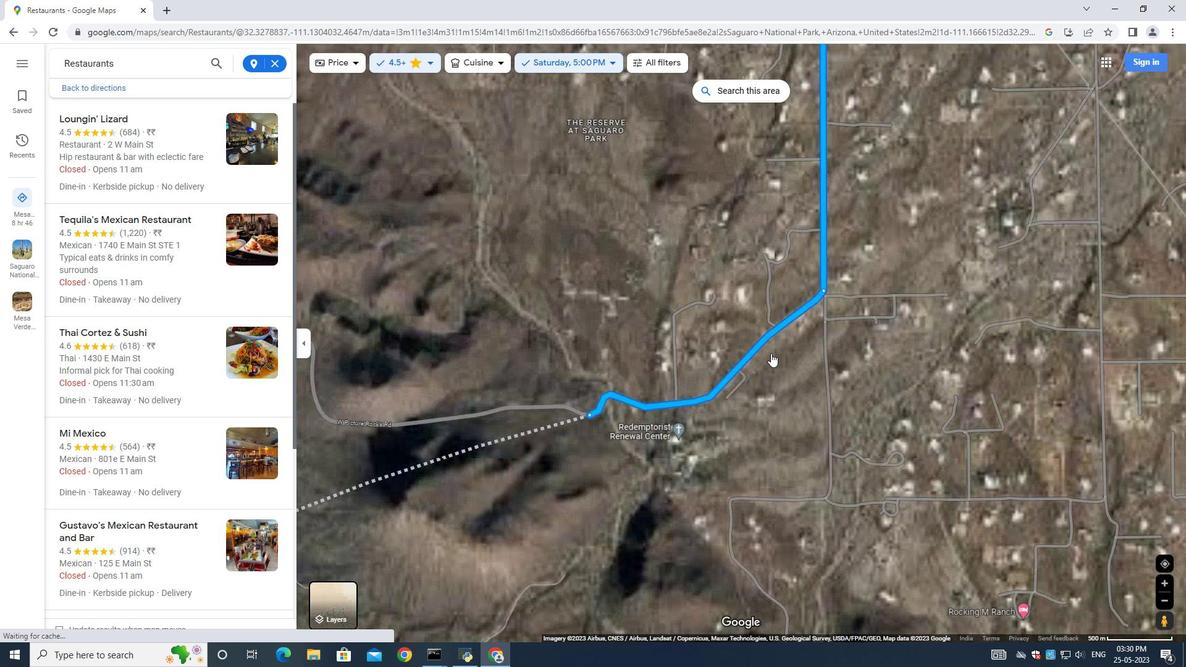 
Action: Mouse scrolled (769, 357) with delta (0, 0)
Screenshot: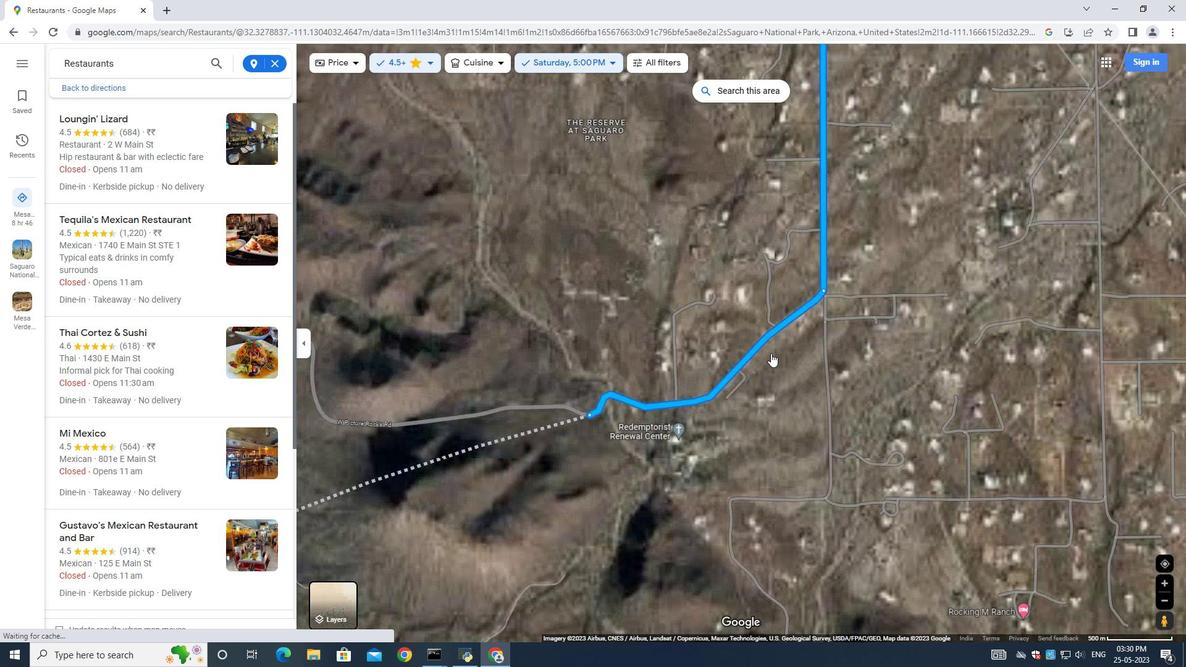 
Action: Mouse scrolled (769, 357) with delta (0, 0)
Screenshot: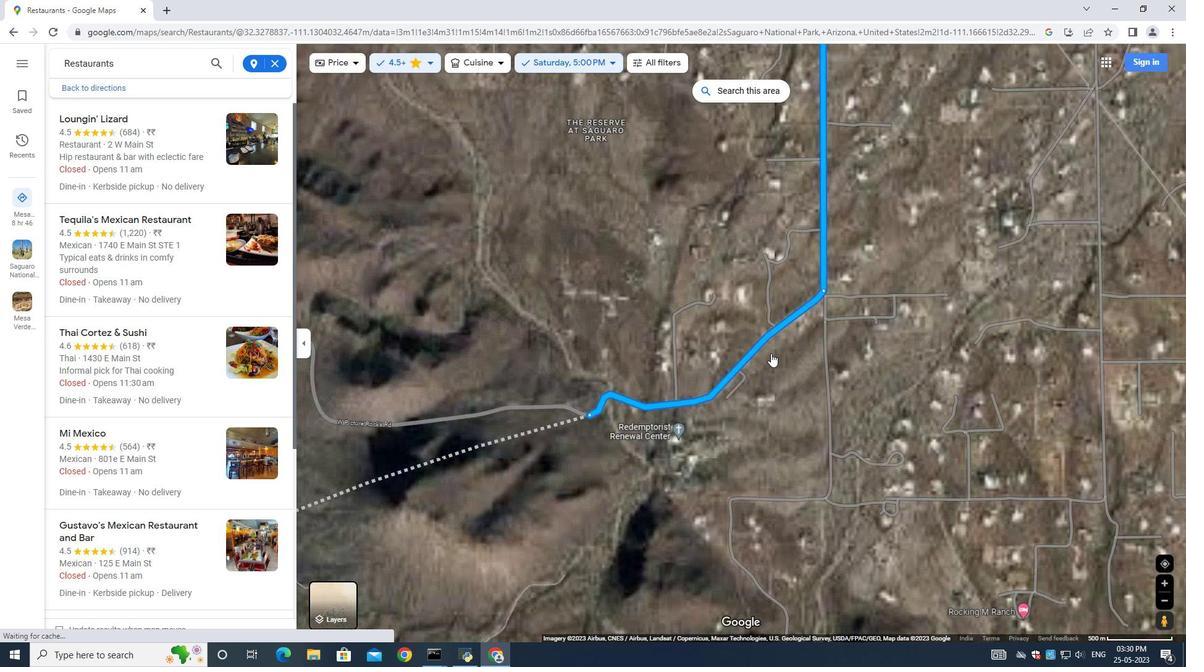 
Action: Mouse moved to (779, 350)
Screenshot: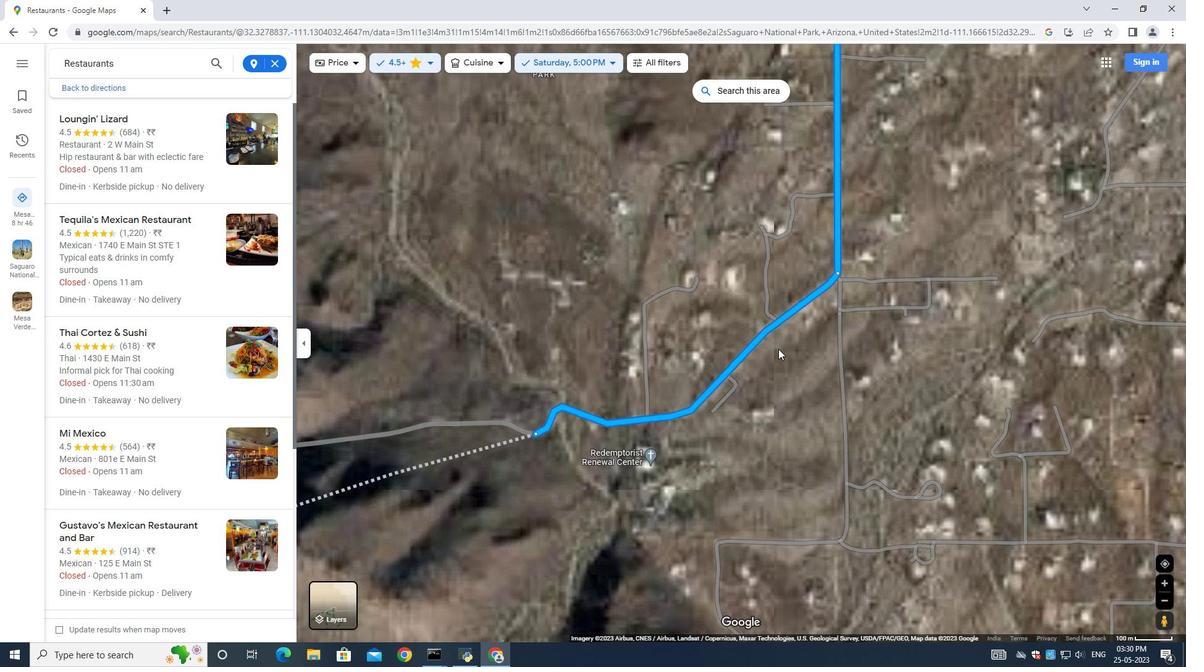 
Action: Mouse scrolled (779, 350) with delta (0, 0)
Screenshot: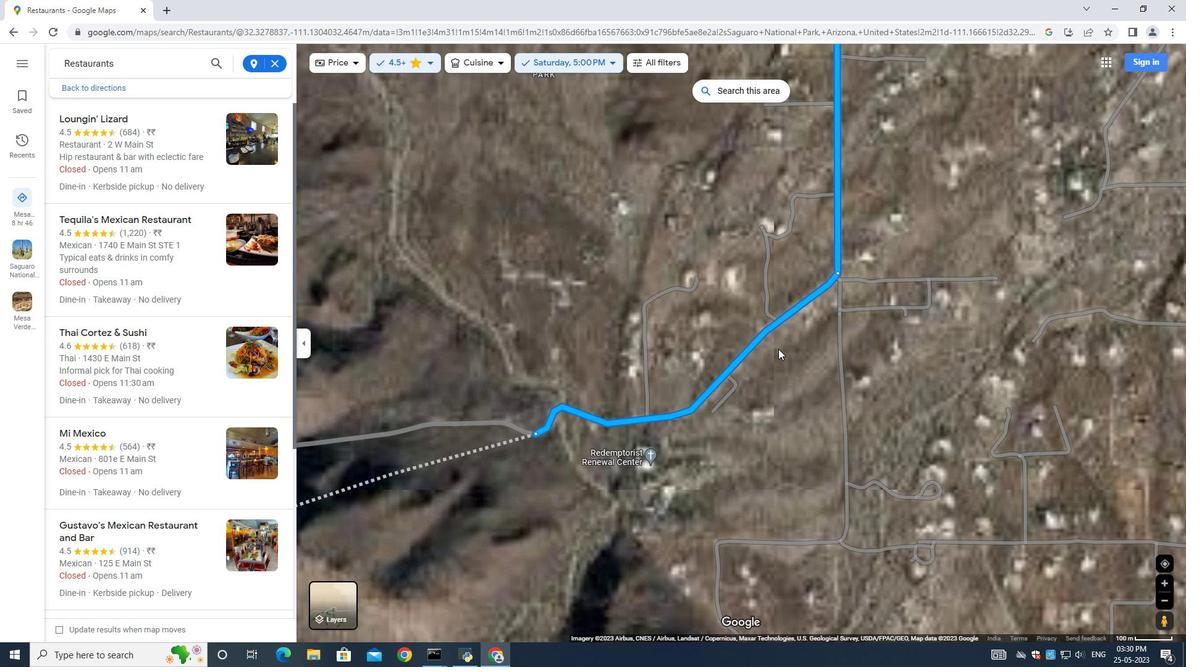 
Action: Mouse scrolled (779, 350) with delta (0, 0)
Screenshot: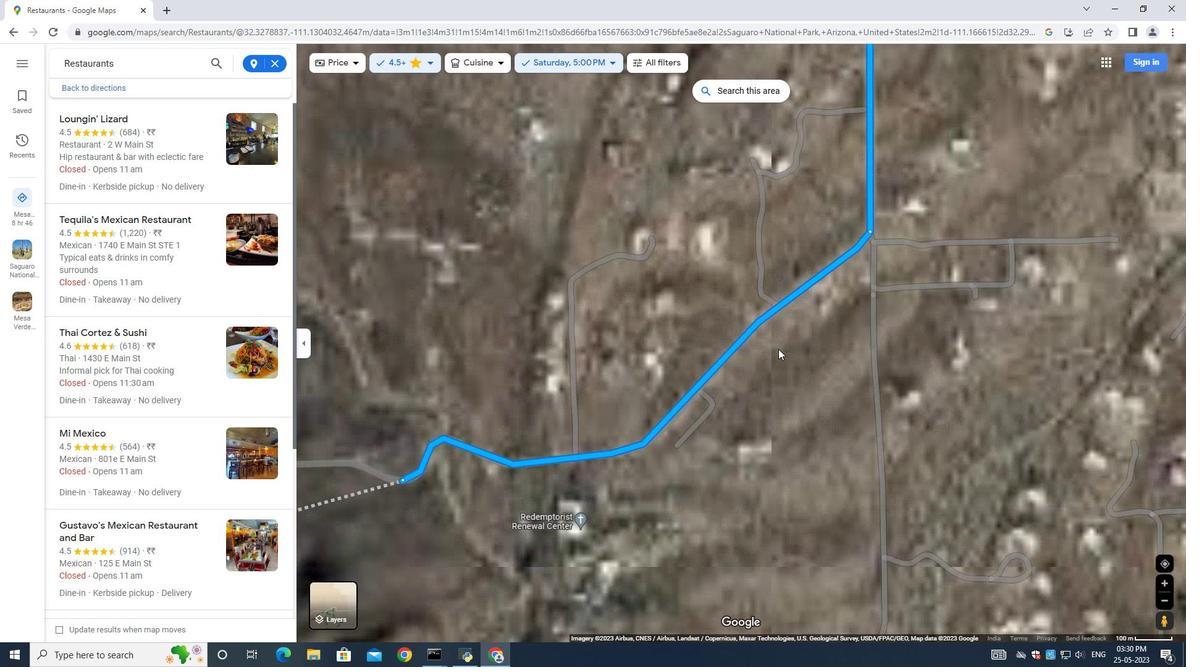 
Action: Mouse scrolled (779, 350) with delta (0, 0)
Screenshot: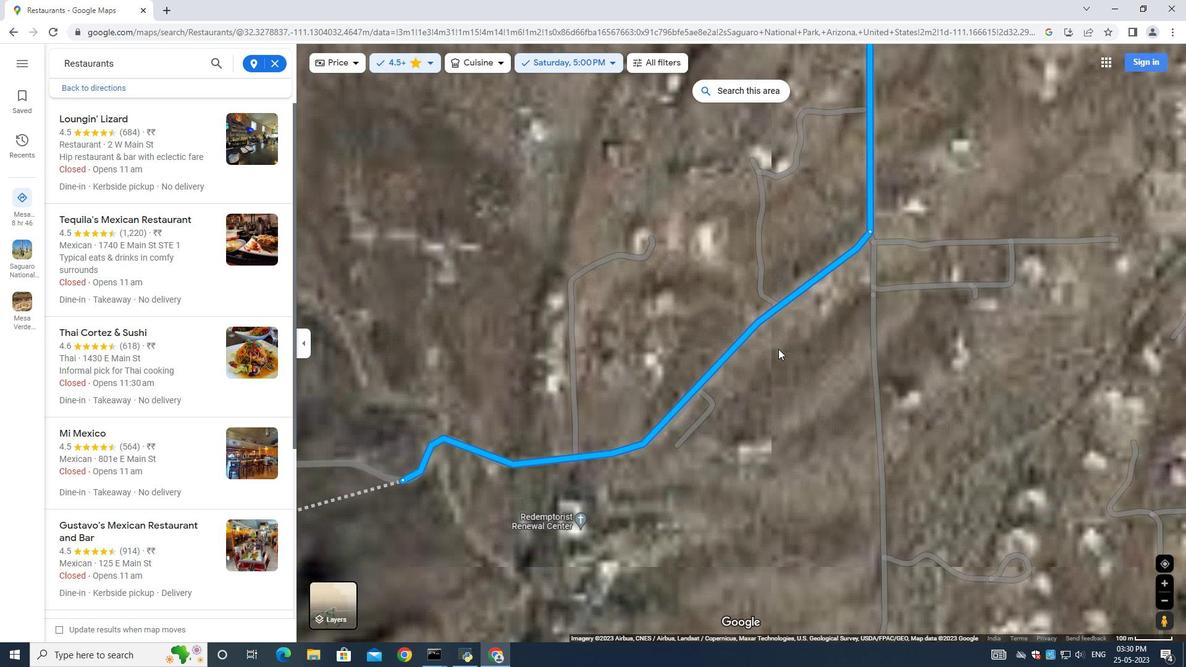 
Action: Mouse scrolled (779, 350) with delta (0, 0)
Screenshot: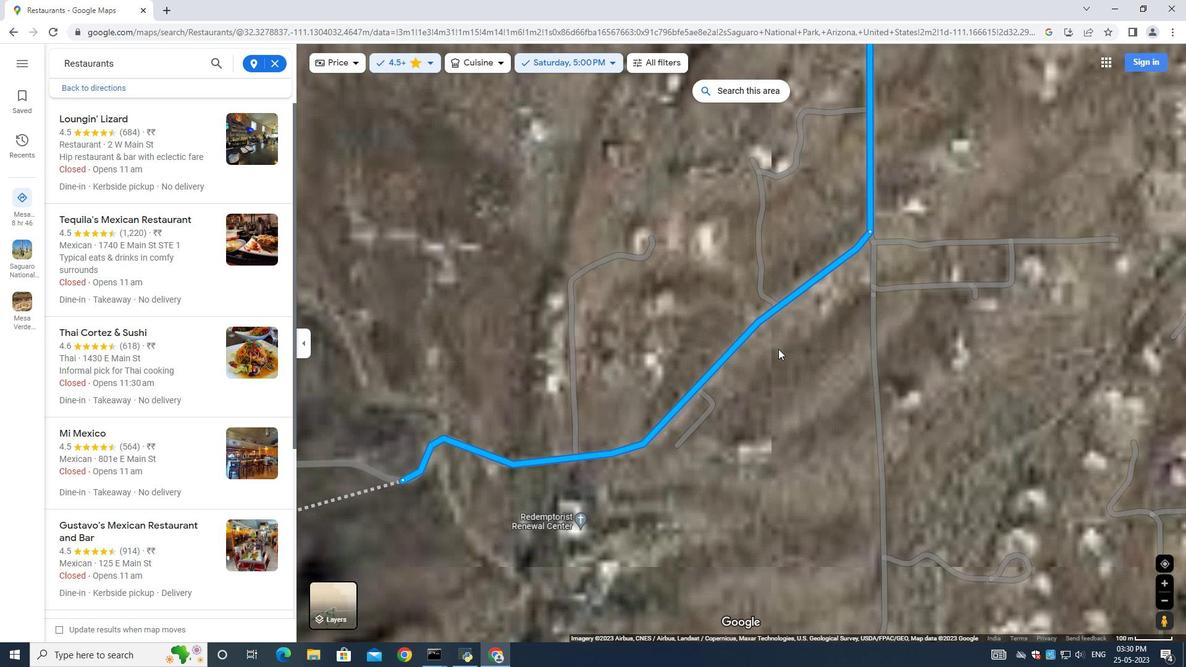 
Action: Mouse moved to (603, 469)
Screenshot: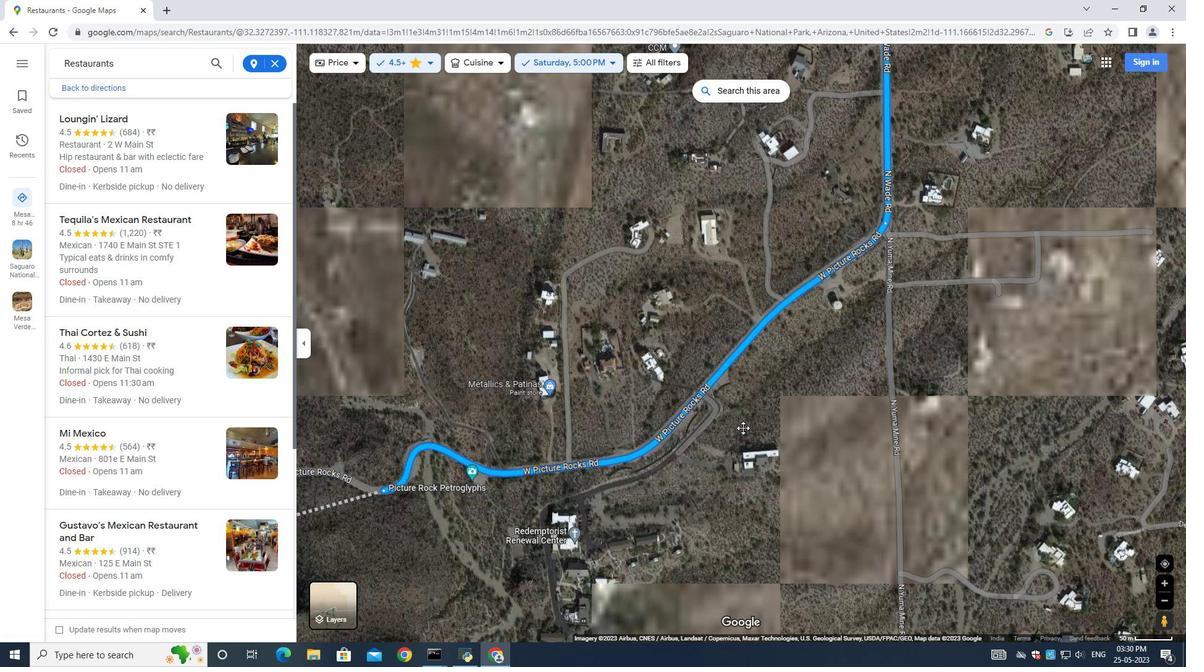 
Action: Mouse pressed left at (603, 469)
Screenshot: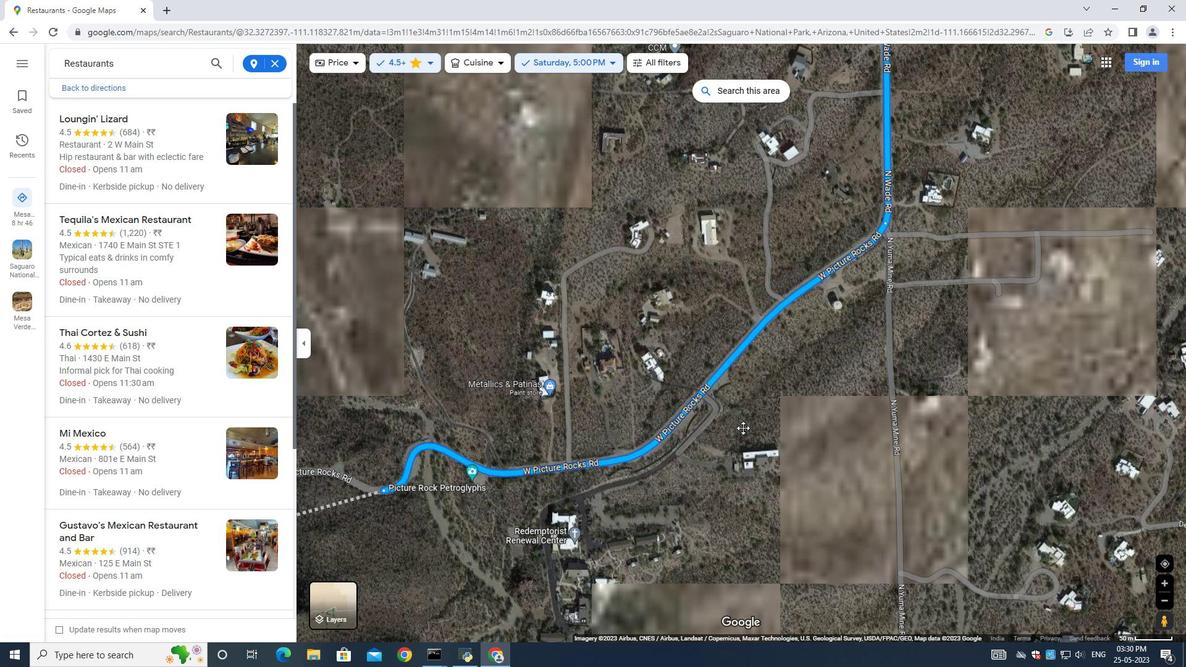
Action: Mouse moved to (705, 425)
Screenshot: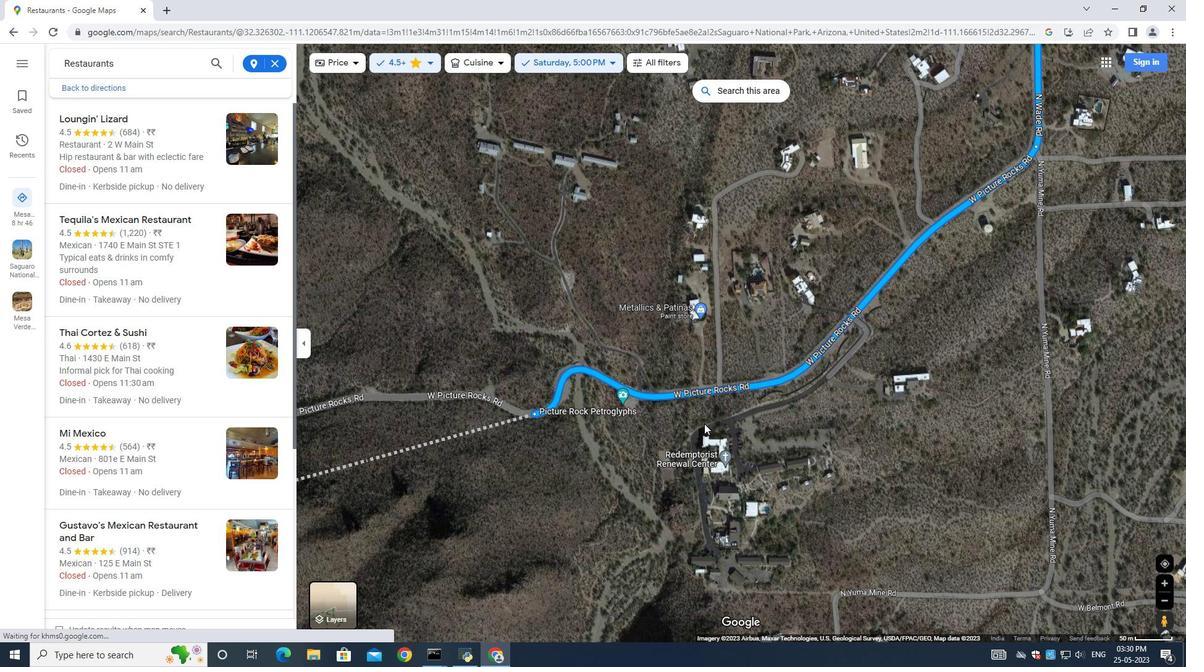 
Action: Key pressed <Key.right><Key.up><Key.up><Key.right>
Screenshot: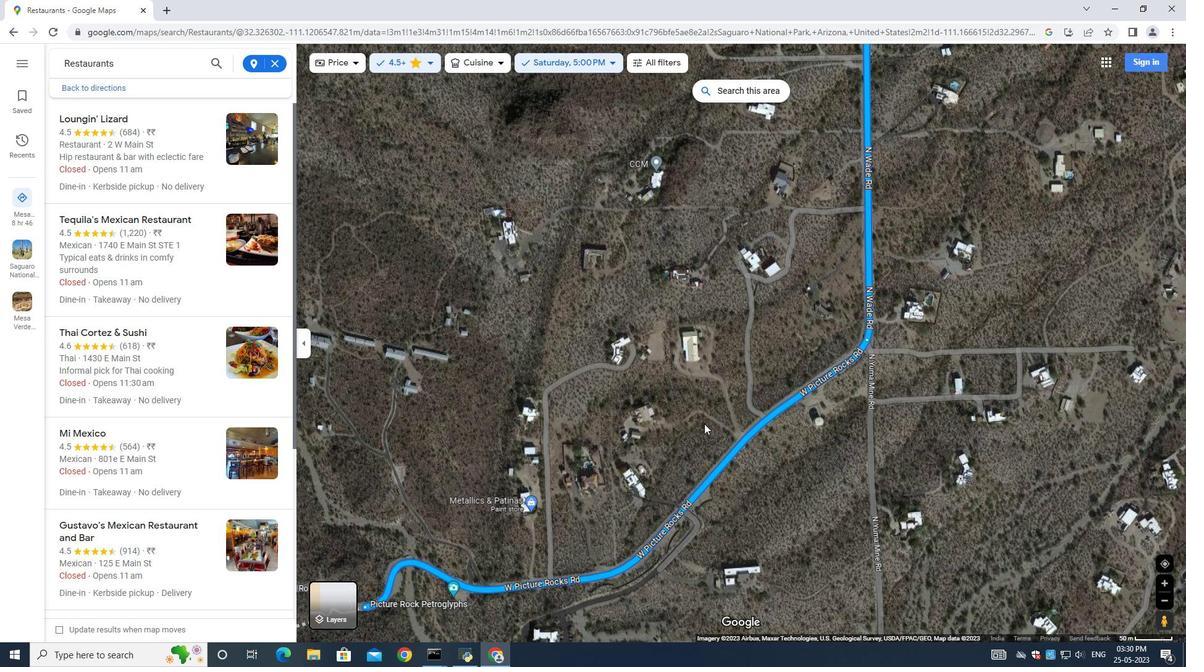 
Action: Mouse moved to (617, 459)
Screenshot: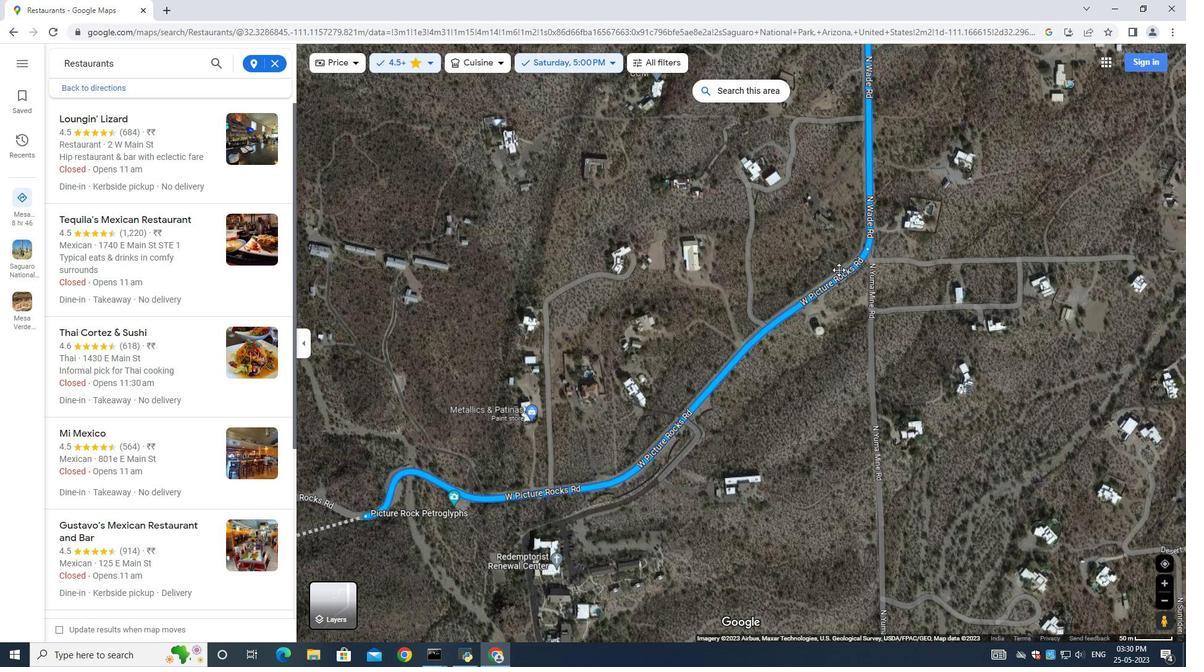 
Action: Mouse pressed left at (617, 459)
Screenshot: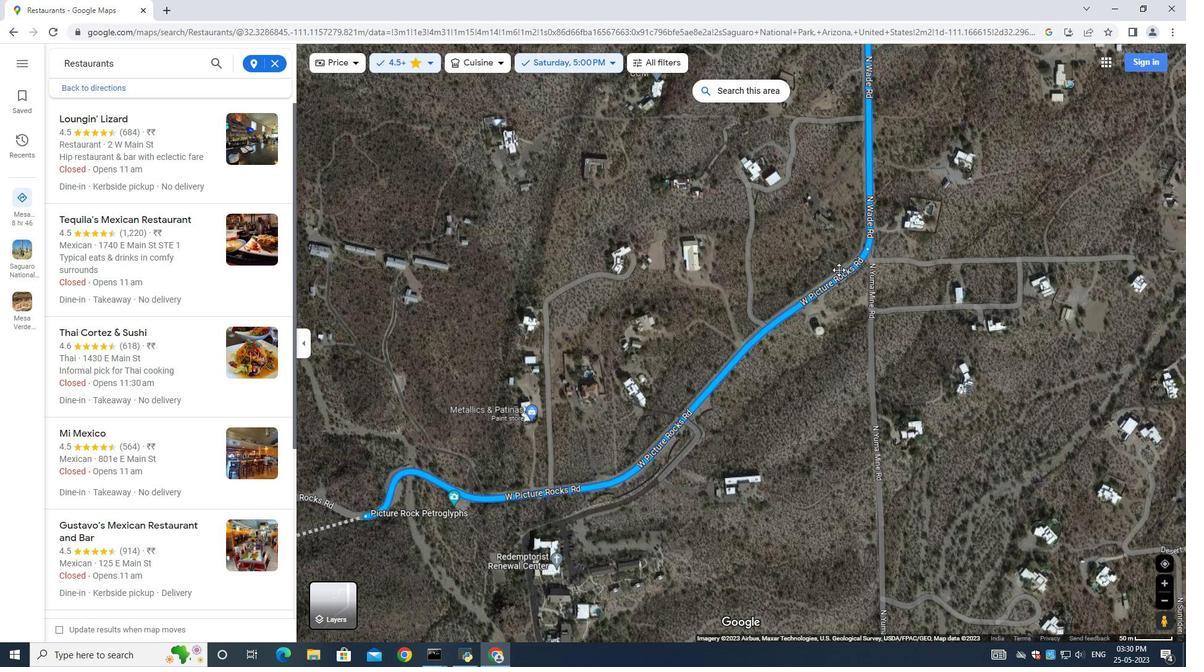 
Action: Mouse moved to (567, 316)
Screenshot: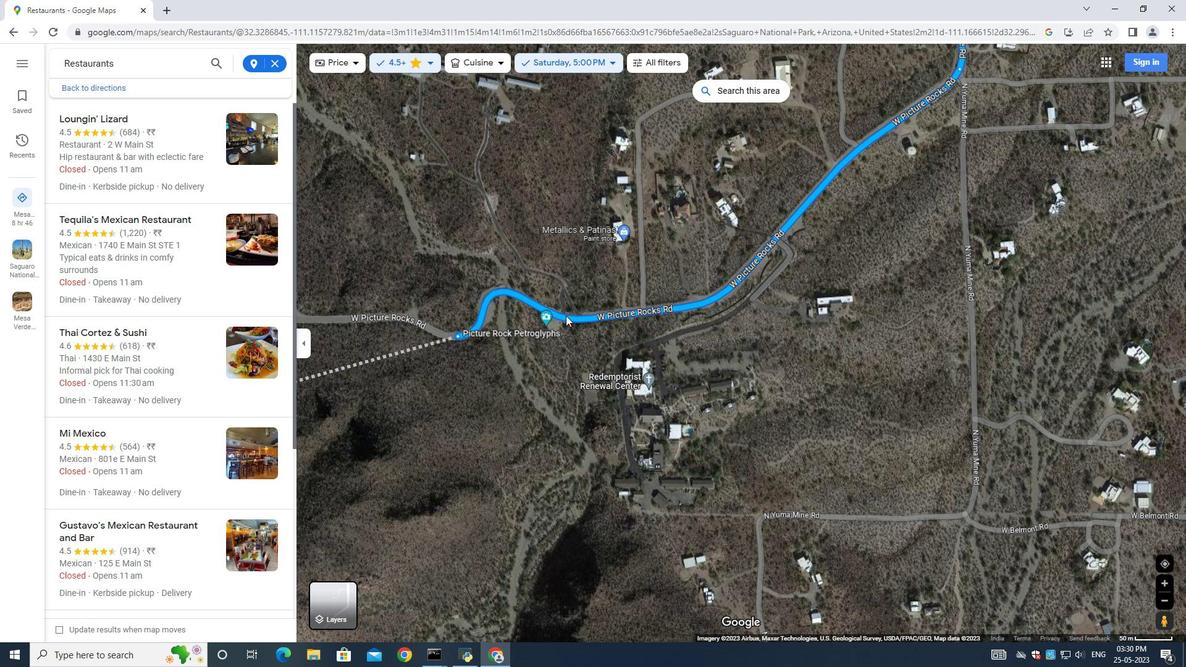 
Action: Mouse scrolled (567, 317) with delta (0, 0)
Screenshot: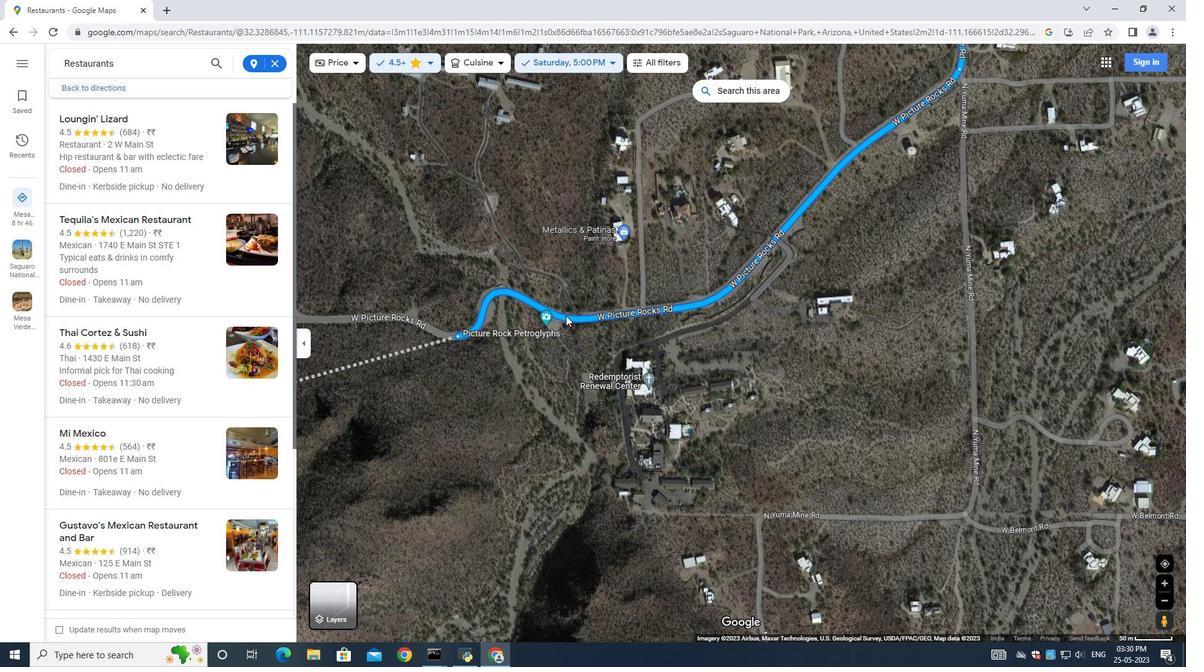 
Action: Mouse scrolled (567, 317) with delta (0, 0)
Screenshot: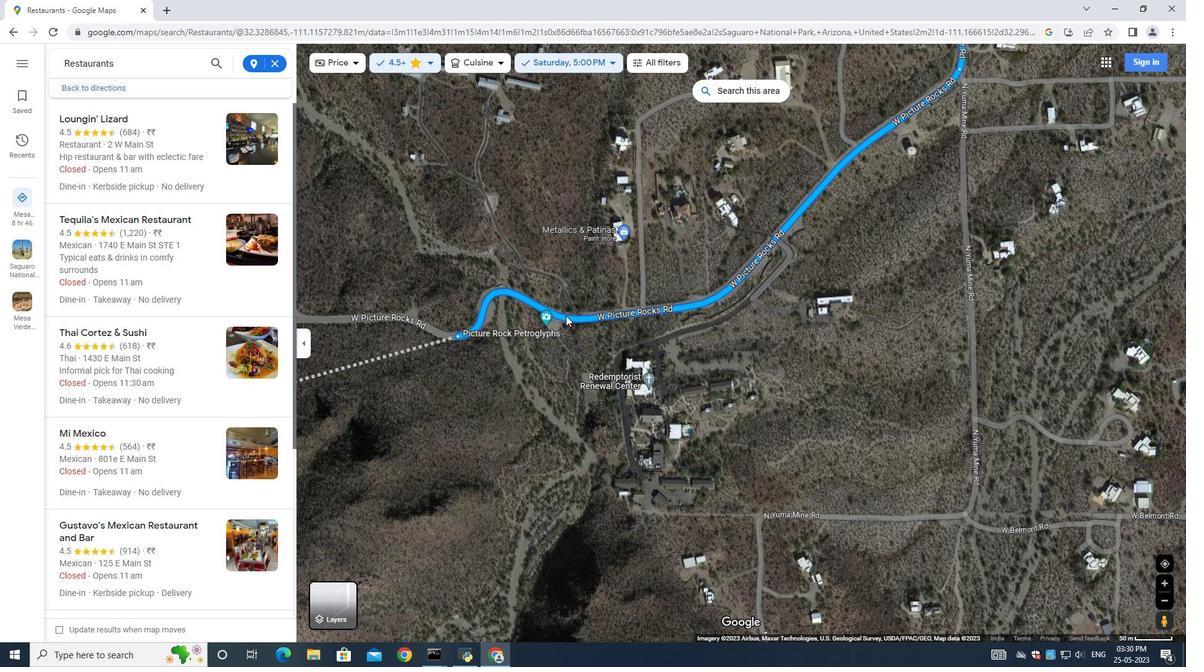 
Action: Mouse scrolled (567, 317) with delta (0, 0)
Screenshot: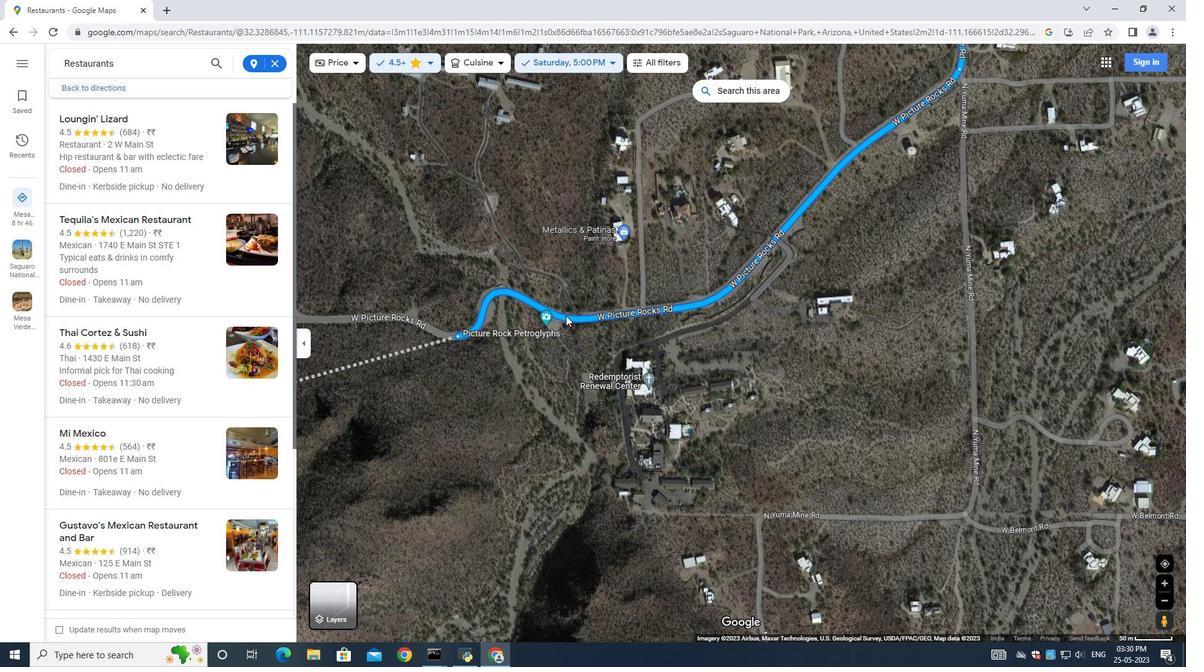 
Action: Mouse scrolled (567, 317) with delta (0, 0)
Screenshot: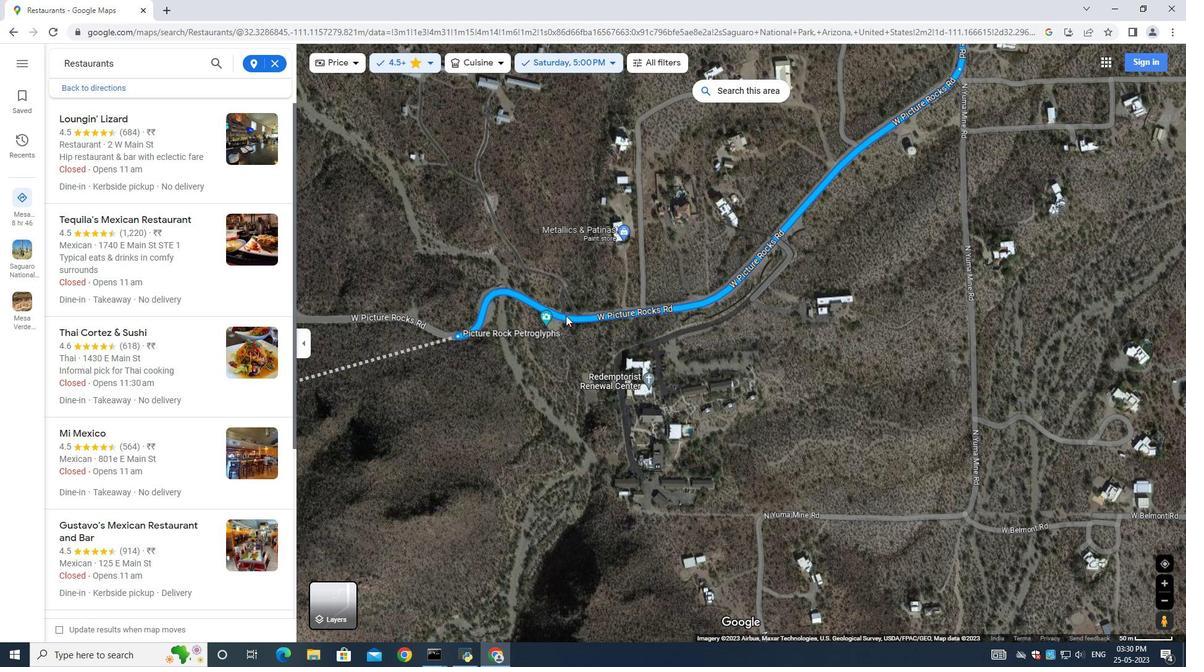 
Action: Mouse scrolled (567, 317) with delta (0, 0)
Screenshot: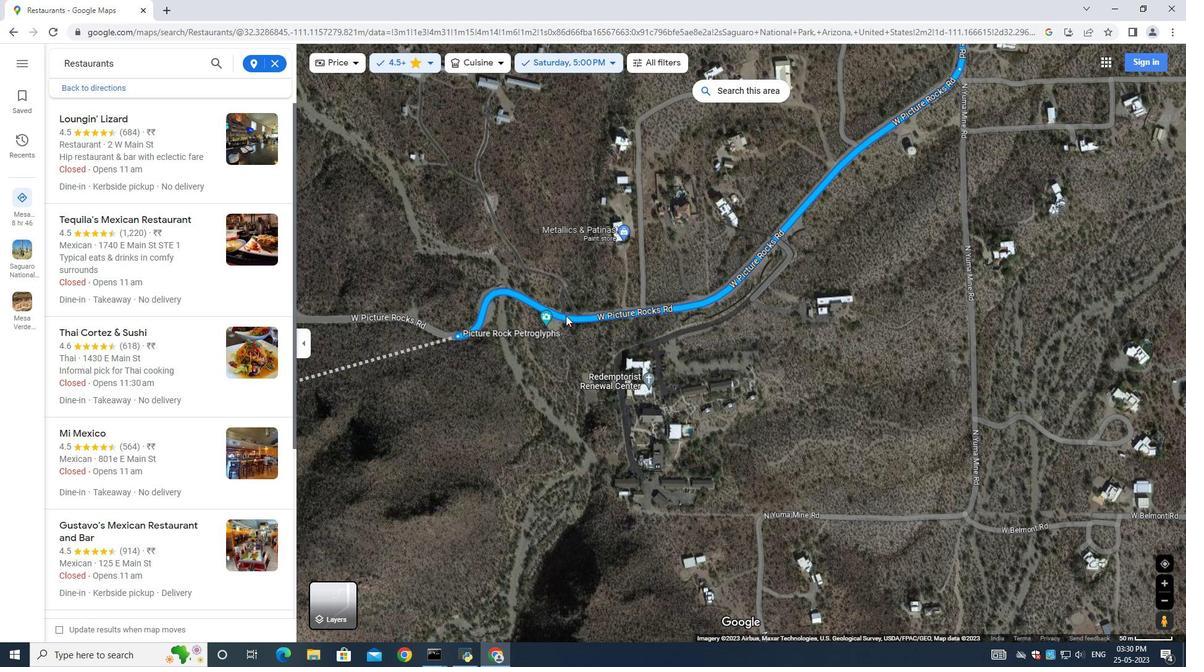 
Action: Mouse scrolled (567, 317) with delta (0, 0)
Screenshot: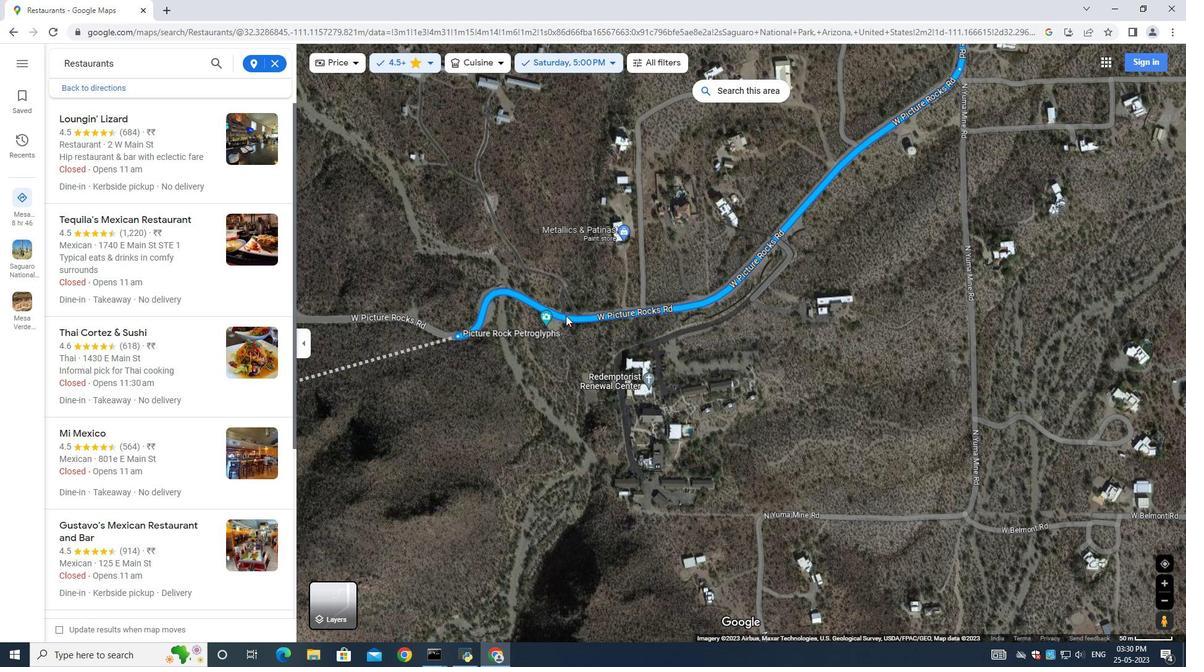 
Action: Mouse moved to (567, 316)
Screenshot: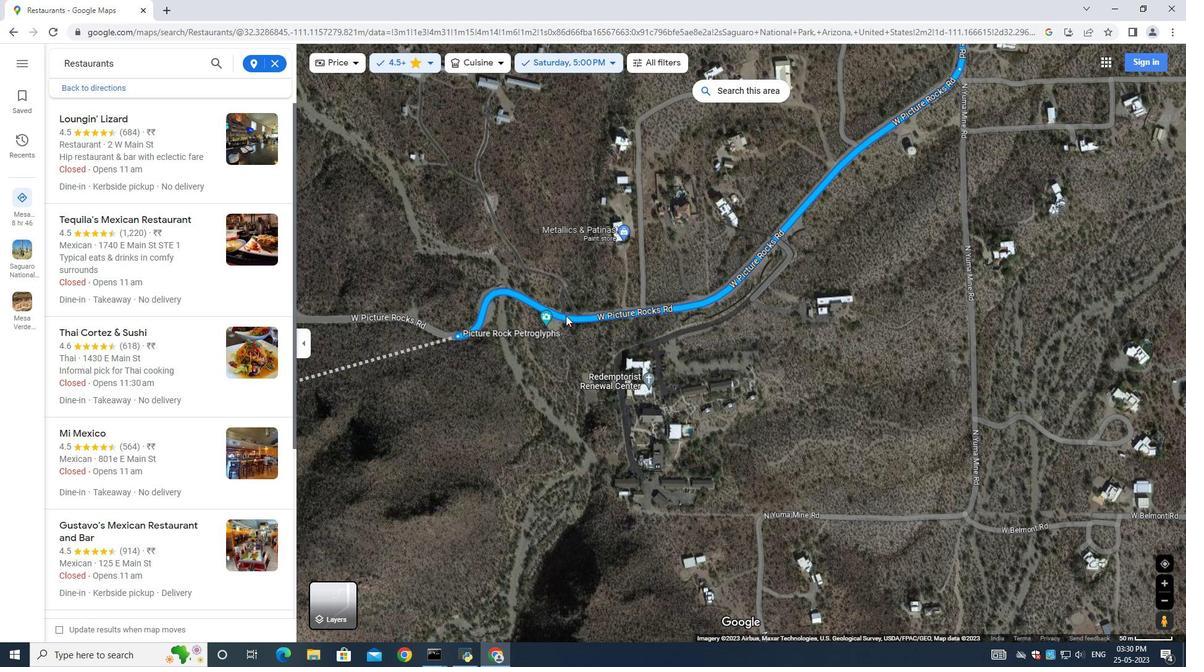 
Action: Mouse scrolled (567, 317) with delta (0, 0)
Screenshot: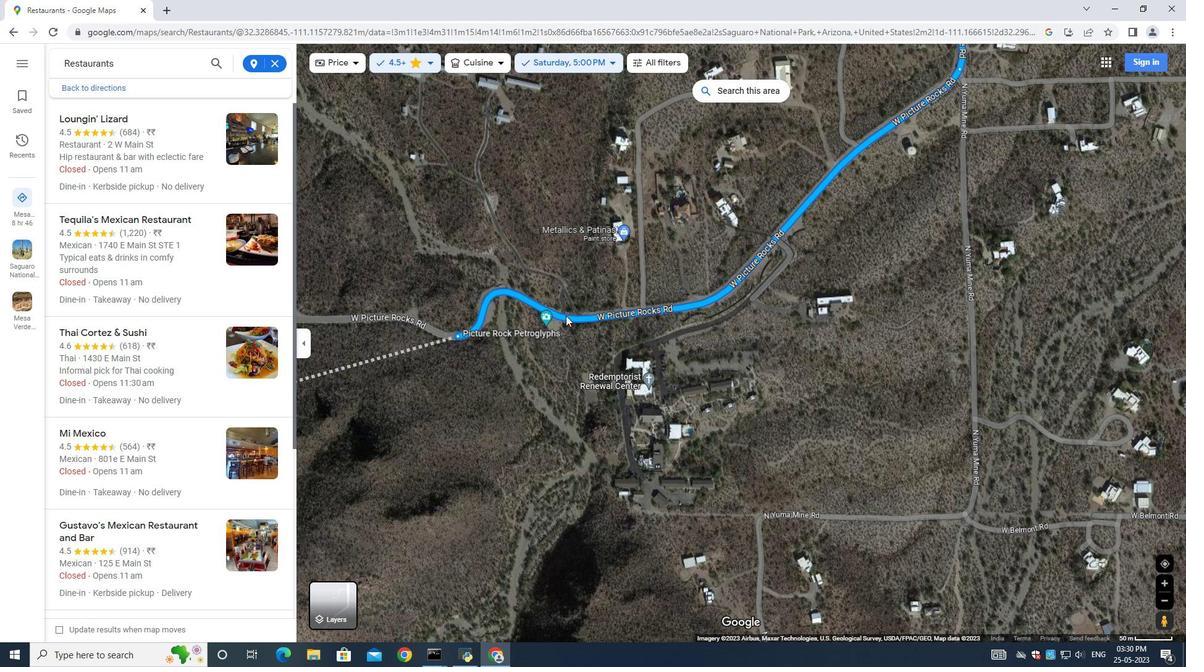 
Action: Mouse moved to (449, 352)
Screenshot: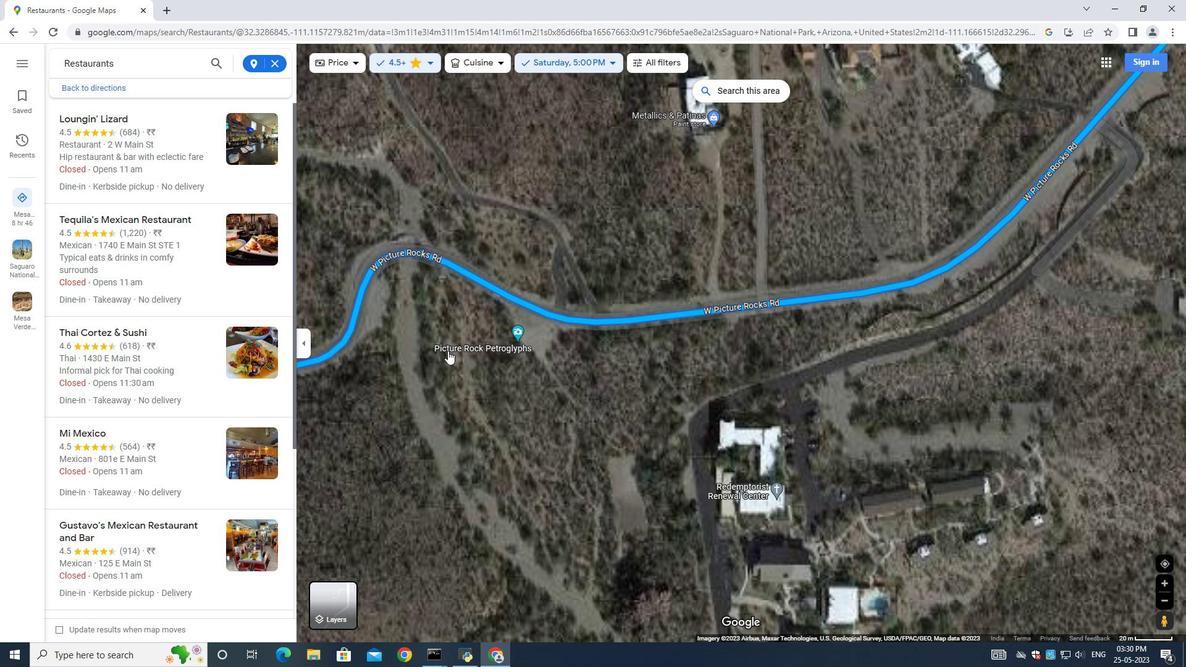 
Action: Mouse scrolled (448, 352) with delta (0, 0)
Screenshot: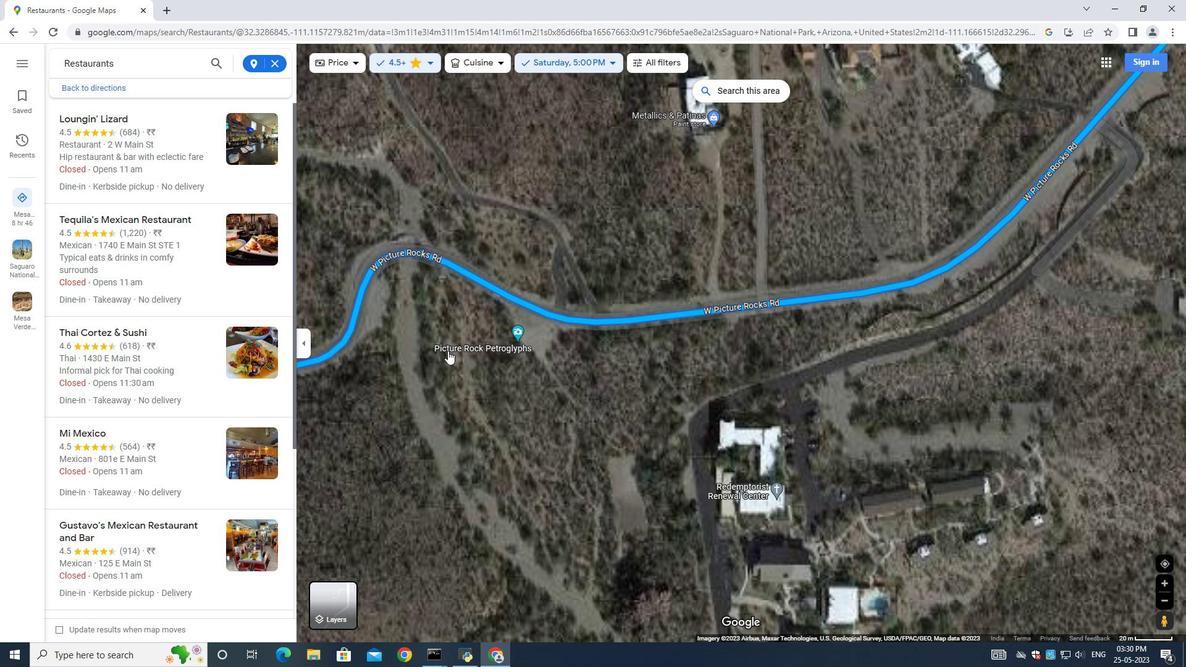 
Action: Mouse moved to (449, 352)
Screenshot: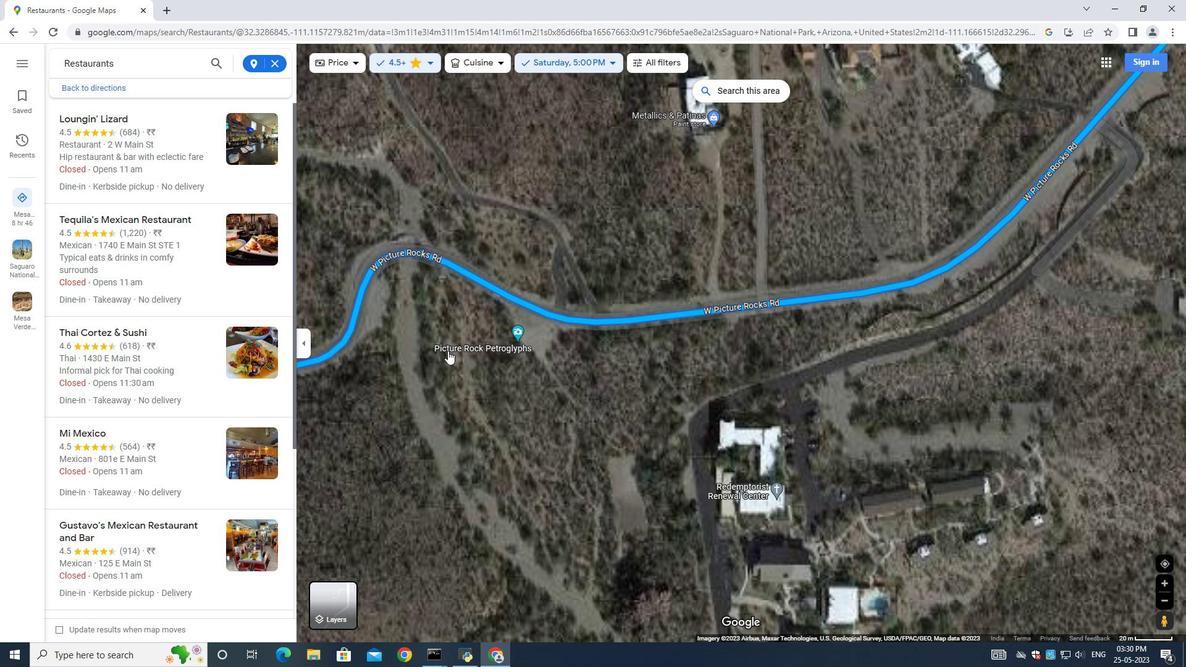 
Action: Mouse scrolled (449, 352) with delta (0, 0)
Screenshot: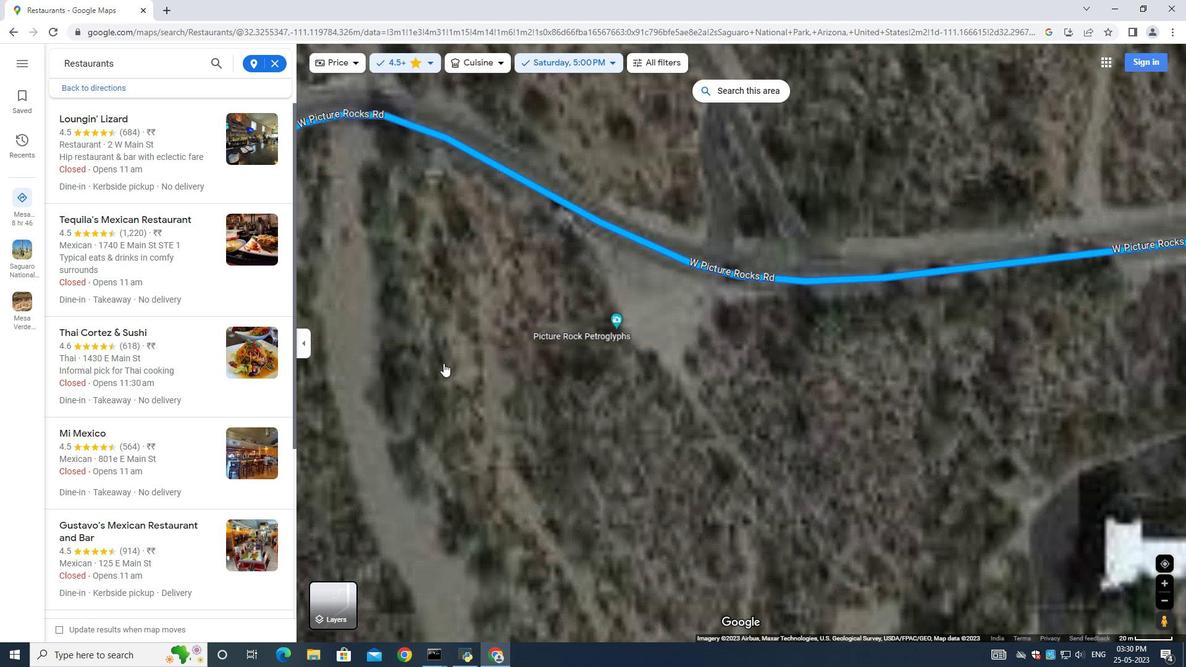 
Action: Mouse scrolled (449, 352) with delta (0, 0)
Screenshot: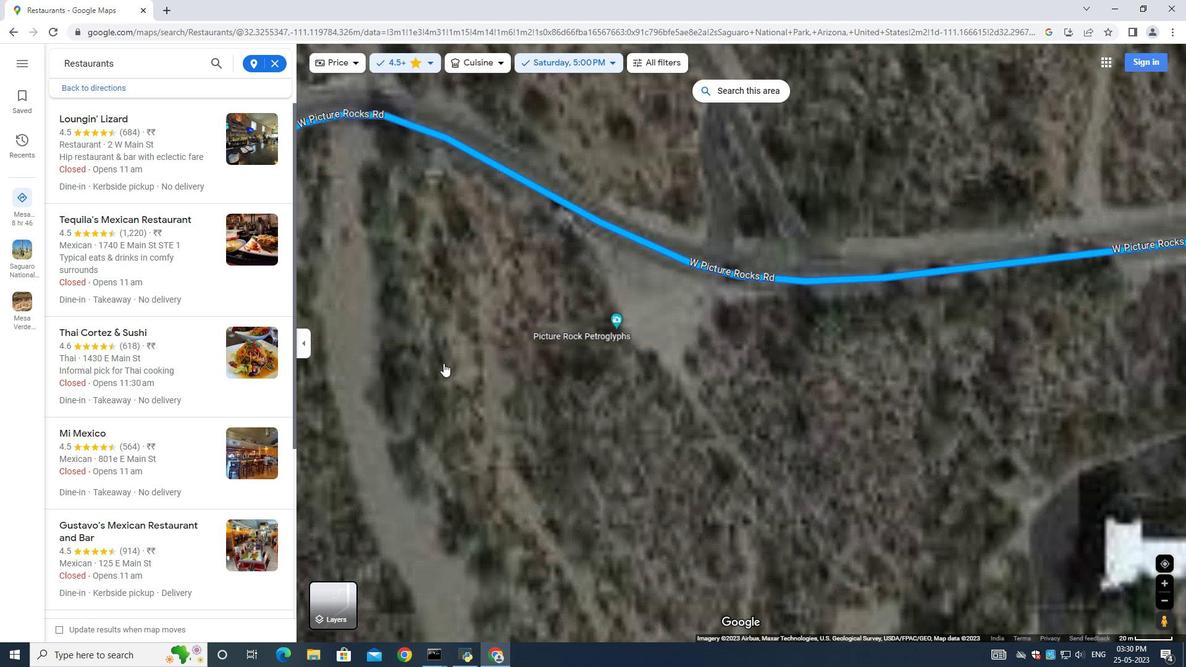 
Action: Mouse scrolled (449, 352) with delta (0, 0)
Screenshot: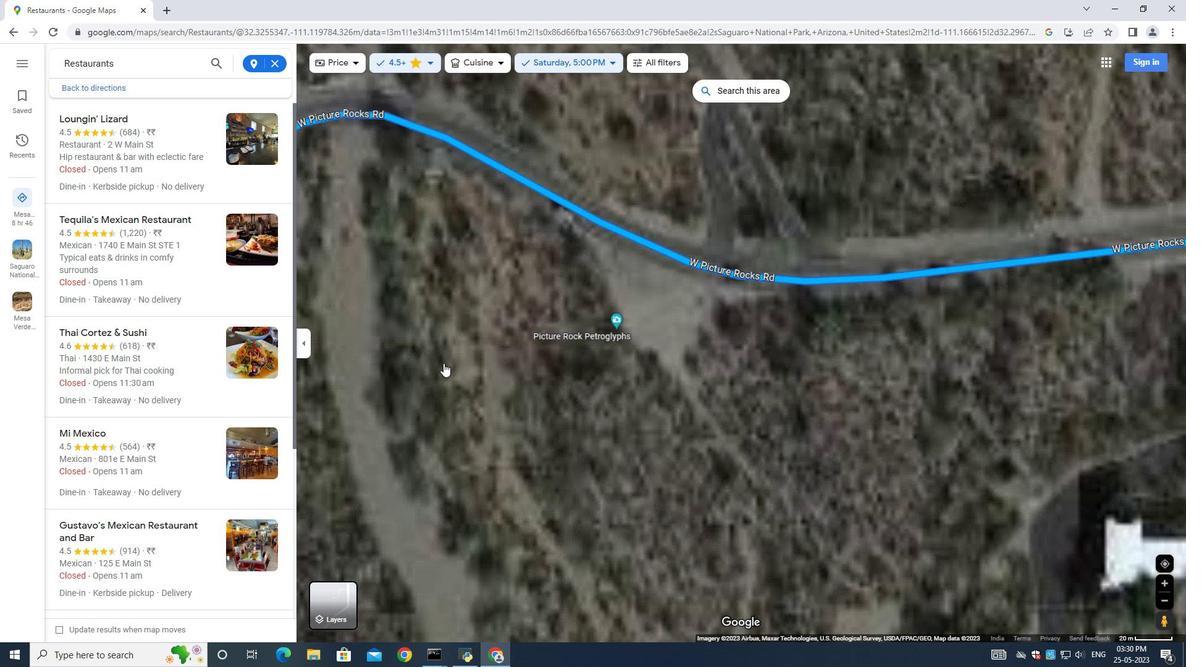 
Action: Mouse moved to (449, 352)
Screenshot: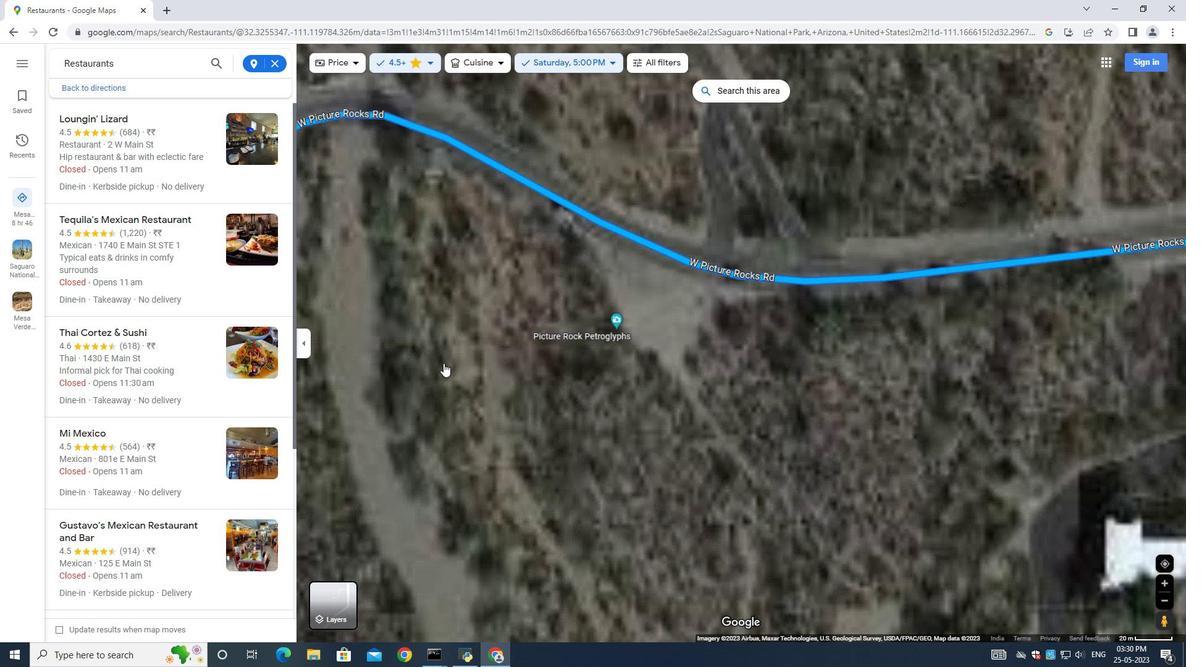 
Action: Mouse scrolled (449, 352) with delta (0, 0)
Screenshot: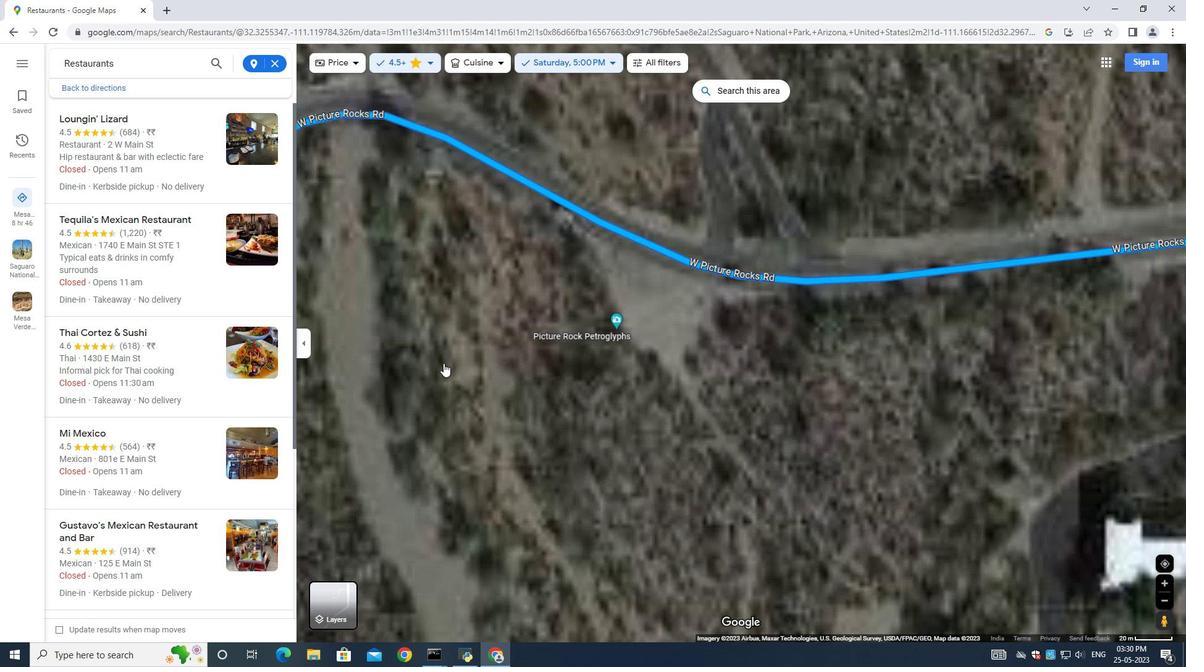 
Action: Mouse scrolled (449, 352) with delta (0, 0)
Screenshot: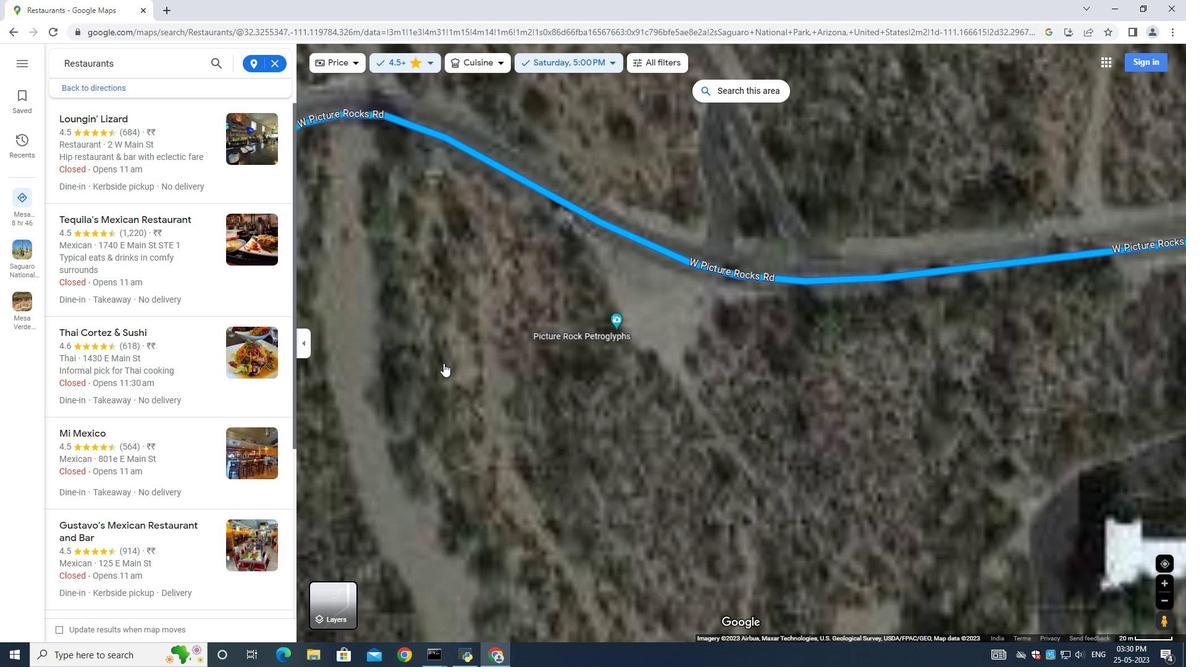 
Action: Mouse moved to (470, 367)
Screenshot: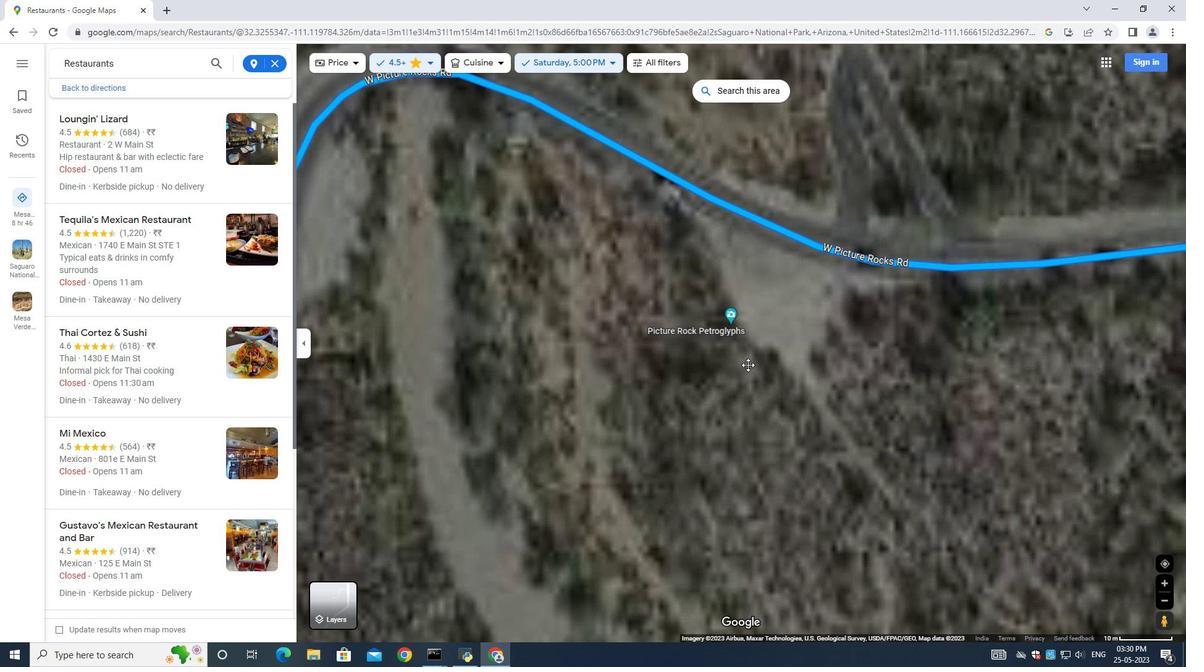 
Action: Mouse pressed left at (462, 367)
Screenshot: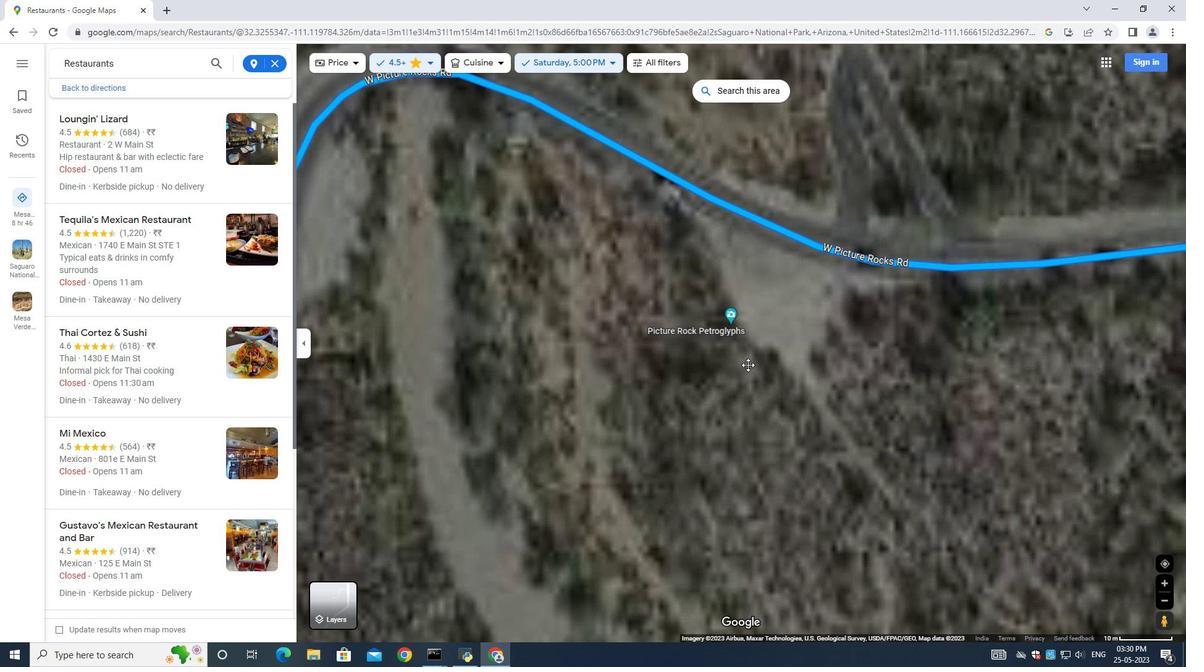 
Action: Mouse moved to (516, 399)
Screenshot: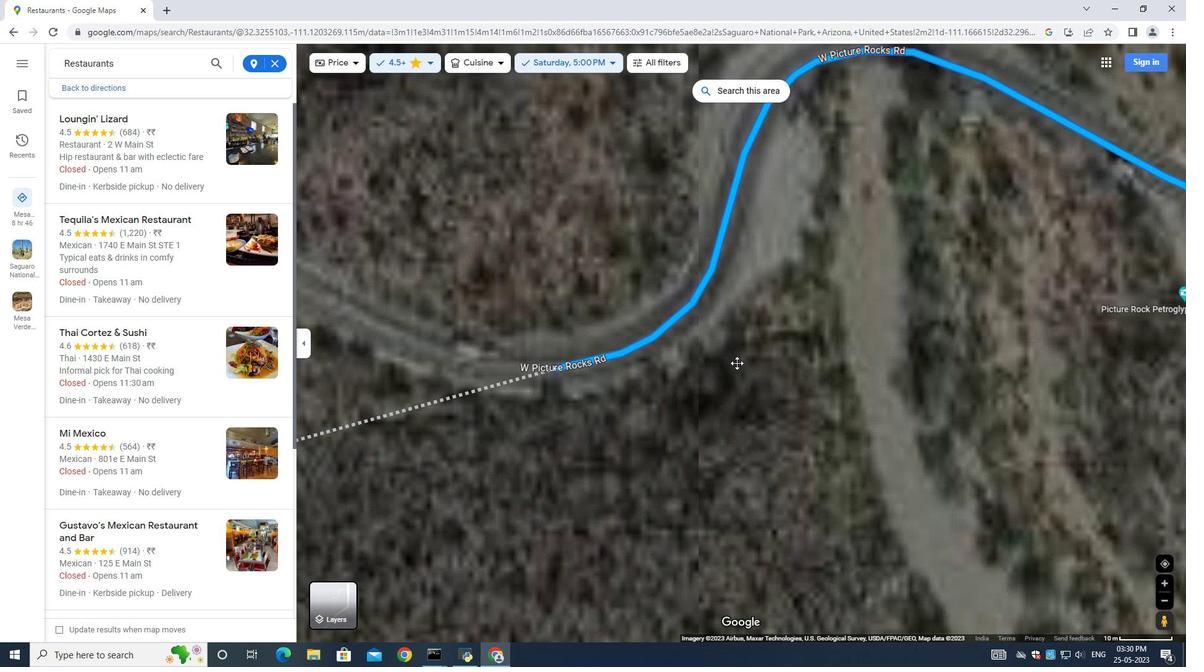 
Action: Mouse pressed left at (516, 399)
Screenshot: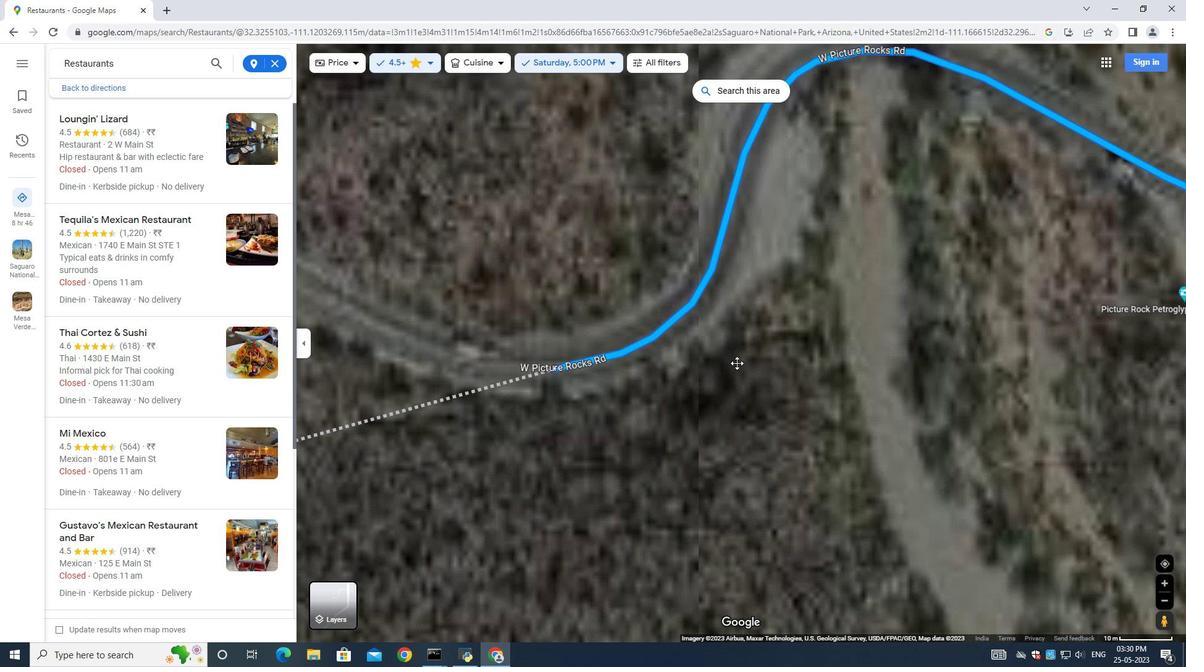 
Action: Mouse moved to (723, 370)
Screenshot: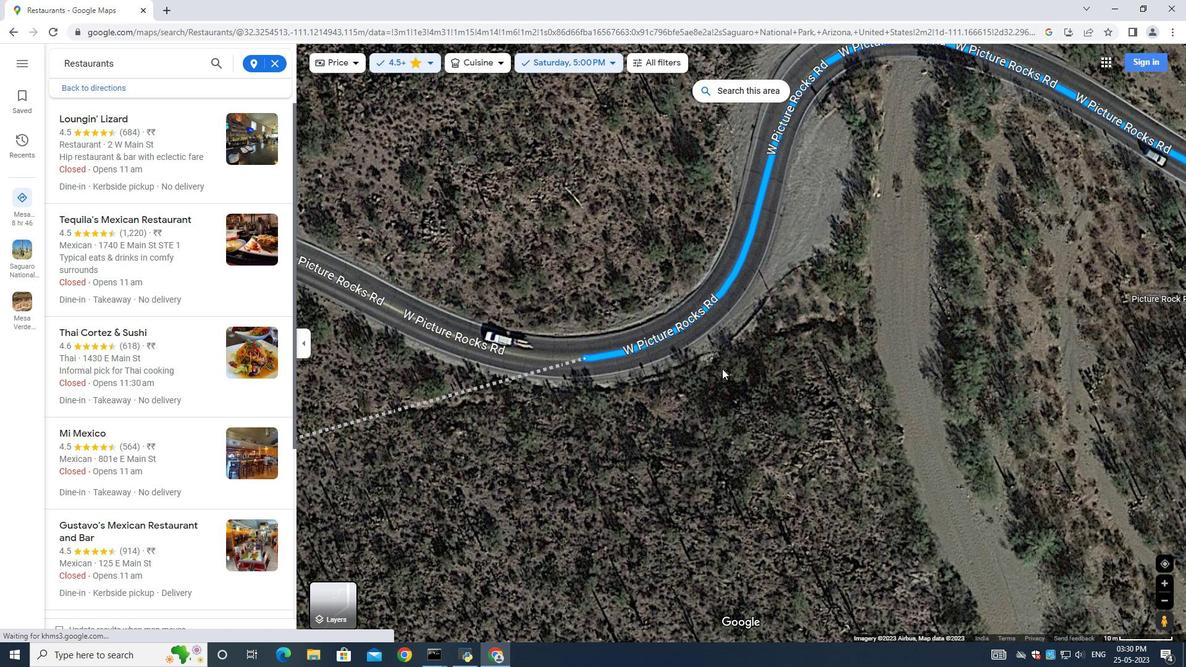
Action: Key pressed <Key.right><Key.right><Key.right><Key.up><Key.up><Key.right><Key.right><Key.right><Key.right><Key.right><Key.right><Key.right><Key.right><Key.right><Key.right><Key.down><Key.right><Key.right><Key.right><Key.right><Key.right><Key.right><Key.right><Key.right><Key.right><Key.right><Key.right><Key.up><Key.right><Key.right><Key.right><Key.up><Key.right><Key.up><Key.right><Key.up><Key.up><Key.up><Key.up><Key.up><Key.up><Key.up><Key.up><Key.up><Key.up><Key.up><Key.up><Key.up><Key.up><Key.right><Key.up><Key.right><Key.up><Key.up><Key.up><Key.right><Key.right><Key.right><Key.up><Key.up><Key.up><Key.up><Key.right><Key.up><Key.up><Key.right><Key.up><Key.up><Key.up><Key.up><Key.up><Key.up><Key.up><Key.up><Key.up><Key.up><Key.up><Key.up><Key.up><Key.up><Key.up><Key.up><Key.up><Key.up><Key.up><Key.up><Key.up><Key.up><Key.up><Key.up><Key.up><Key.right><Key.up><Key.up><Key.up><Key.up><Key.up><Key.up><Key.up><Key.up><Key.up><Key.up><Key.up><Key.up><Key.up><Key.up><Key.up><Key.up><Key.up><Key.up><Key.up><Key.up><Key.up><Key.up><Key.up><Key.up><Key.up><Key.up><Key.up><Key.up><Key.up><Key.up><Key.up><Key.up><Key.up><Key.up><Key.up><Key.up><Key.up><Key.up><Key.up><Key.up><Key.up><Key.up><Key.right><Key.up><Key.right><Key.right><Key.right><Key.right><Key.right><Key.right><Key.right><Key.right><Key.right><Key.right><Key.right><Key.right><Key.right><Key.right><Key.right><Key.right><Key.right><Key.right><Key.right><Key.right><Key.right><Key.right><Key.right><Key.right><Key.right><Key.right><Key.up><Key.up><Key.left><Key.right><Key.up><Key.up><Key.up><Key.up><Key.up><Key.up><Key.up><Key.up><Key.right><Key.up><Key.right><Key.up><Key.up><Key.up><Key.up><Key.up><Key.up><Key.right><Key.right><Key.right><Key.right><Key.right><Key.right><Key.right><Key.right><Key.right><Key.right><Key.right><Key.up><Key.right><Key.right><Key.right><Key.up><Key.up><Key.right><Key.up><Key.right><Key.up><Key.right><Key.up><Key.up><Key.up><Key.up><Key.up><Key.up><Key.right><Key.up><Key.right><Key.right><Key.right><Key.right><Key.right><Key.right><Key.up><Key.up><Key.right><Key.up><Key.right><Key.right><Key.up><Key.up><Key.up><Key.up><Key.up><Key.up><Key.up><Key.right><Key.up><Key.up><Key.up><Key.up><Key.up><Key.up><Key.up><Key.right><Key.up><Key.right><Key.up><Key.up><Key.right><Key.up><Key.right><Key.up><Key.up><Key.up><Key.up><Key.up><Key.up><Key.up><Key.up><Key.right><Key.up><Key.up><Key.up><Key.right><Key.right><Key.up><Key.up><Key.up><Key.up><Key.up><Key.up><Key.up><Key.up><Key.up><Key.up><Key.up><Key.up><Key.right><Key.up><Key.up><Key.right><Key.up><Key.up><Key.up><Key.up><Key.up><Key.up><Key.up><Key.up><Key.up><Key.up><Key.up><Key.up><Key.up><Key.right><Key.right><Key.right><Key.right><Key.right><Key.up><Key.right><Key.up><Key.up><Key.up><Key.up><Key.right><Key.up><Key.right><Key.right><Key.up><Key.up><Key.right><Key.up><Key.right><Key.up><Key.right><Key.up><Key.up><Key.up><Key.up><Key.up><Key.up><Key.up><Key.up><Key.right><Key.up><Key.up><Key.right><Key.right><Key.right><Key.right><Key.right><Key.up><Key.down><Key.right><Key.right><Key.down><Key.down><Key.left><Key.up><Key.up><Key.up><Key.up><Key.up><Key.up><Key.up><Key.up><Key.up><Key.up><Key.up><Key.up><Key.up><Key.right><Key.up><Key.up><Key.up><Key.up><Key.up><Key.right><Key.left><Key.left><Key.left><Key.left><Key.left><Key.left><Key.left><Key.left><Key.down><Key.up><Key.up><Key.up><Key.up><Key.right><Key.right><Key.right><Key.right><Key.right><Key.right><Key.right><Key.right><Key.right><Key.right><Key.right><Key.right><Key.right><Key.right><Key.right><Key.right><Key.right><Key.right><Key.up><Key.up><Key.up><Key.up><Key.up><Key.up><Key.up><Key.up><Key.up><Key.up><Key.up><Key.right><Key.right><Key.right><Key.right><Key.right><Key.up><Key.right><Key.up><Key.right><Key.right><Key.right><Key.right><Key.right><Key.up><Key.right><Key.up><Key.up><Key.up><Key.up><Key.up><Key.up><Key.up><Key.up><Key.up><Key.up><Key.up><Key.up><Key.up><Key.up><Key.up><Key.up><Key.up><Key.up><Key.up><Key.up><Key.up><Key.up><Key.up><Key.up><Key.up><Key.left><Key.up><Key.up><Key.up><Key.up><Key.up><Key.up><Key.up><Key.left><Key.left><Key.left><Key.left><Key.left><Key.left><Key.up><Key.up><Key.up><Key.up><Key.left><Key.left><Key.left><Key.left><Key.left><Key.left><Key.left><Key.left><Key.left><Key.left><Key.left><Key.left><Key.left><Key.left><Key.left><Key.left><Key.left><Key.left><Key.left><Key.left><Key.left><Key.up><Key.left><Key.left><Key.left><Key.left><Key.left><Key.left><Key.left><Key.left><Key.left><Key.up><Key.up><Key.up><Key.left><Key.left><Key.left><Key.left><Key.left><Key.left><Key.left><Key.left><Key.left><Key.left><Key.left><Key.left><Key.up><Key.up><Key.up><Key.up><Key.up><Key.up><Key.up><Key.up><Key.up><Key.left><Key.up><Key.up><Key.up><Key.up><Key.left><Key.left><Key.up><Key.left><Key.up><Key.up><Key.up><Key.up><Key.up><Key.left><Key.up><Key.left><Key.up><Key.up><Key.left><Key.left><Key.left><Key.left><Key.up><Key.up><Key.up><Key.up><Key.up><Key.up><Key.left><Key.up><Key.up><Key.up><Key.up><Key.up><Key.left><Key.up><Key.up><Key.up><Key.up><Key.up><Key.left><Key.left><Key.left><Key.up><Key.left><Key.left><Key.up><Key.left><Key.up><Key.up><Key.up><Key.up><Key.up><Key.up><Key.left><Key.up><Key.up><Key.left><Key.up><Key.left><Key.up><Key.left><Key.up><Key.up><Key.left><Key.up><Key.left><Key.up><Key.up><Key.up><Key.up><Key.left><Key.left><Key.up><Key.left><Key.up><Key.up><Key.up><Key.up><Key.up><Key.up><Key.up><Key.left><Key.up><Key.up><Key.up><Key.up><Key.up><Key.up><Key.up><Key.up><Key.up><Key.up><Key.left><Key.up><Key.left><Key.left><Key.left><Key.left><Key.left><Key.left><Key.up><Key.up><Key.up>
Screenshot: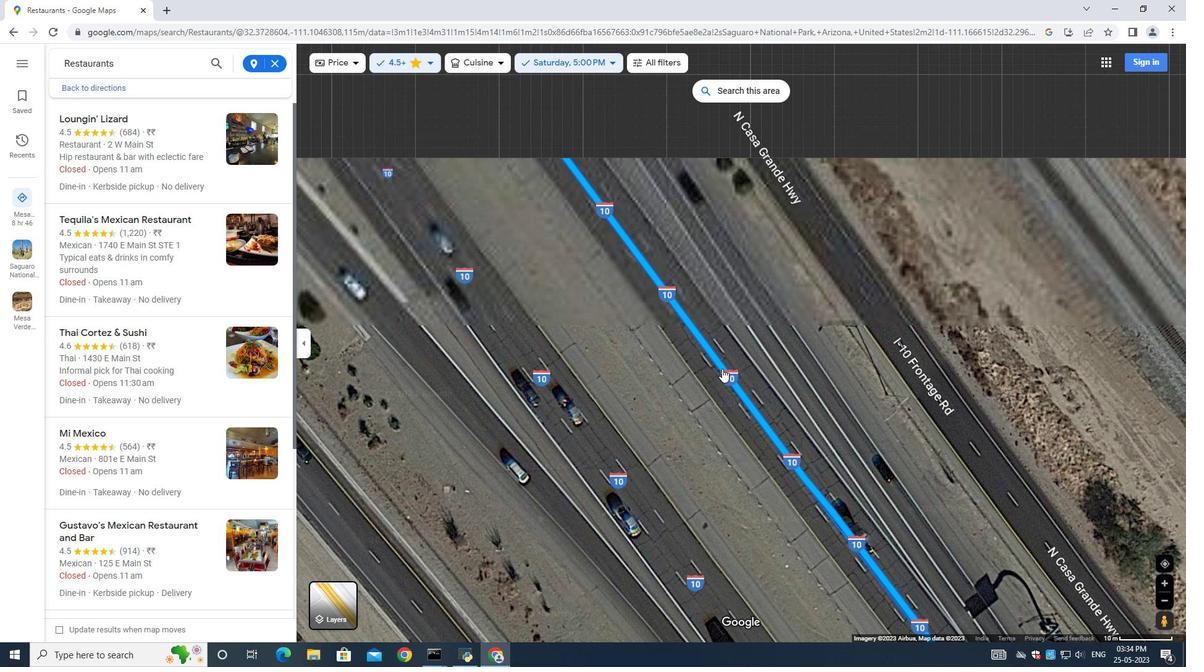 
Action: Mouse moved to (909, 429)
Screenshot: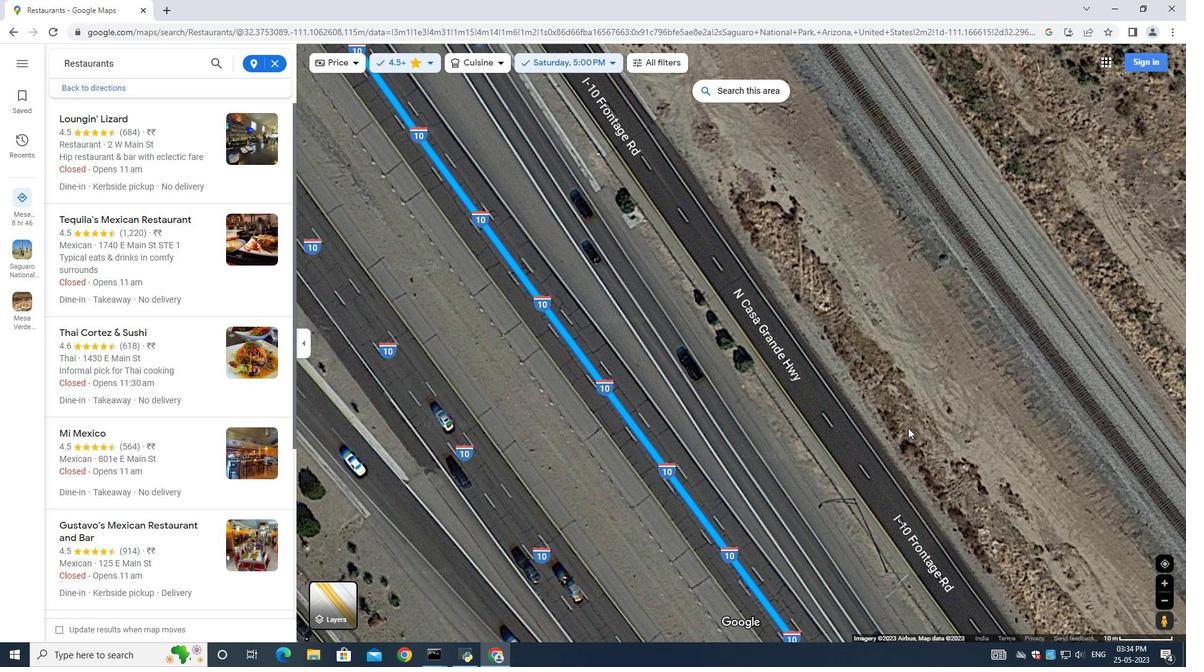 
Action: Key pressed <Key.up>
Screenshot: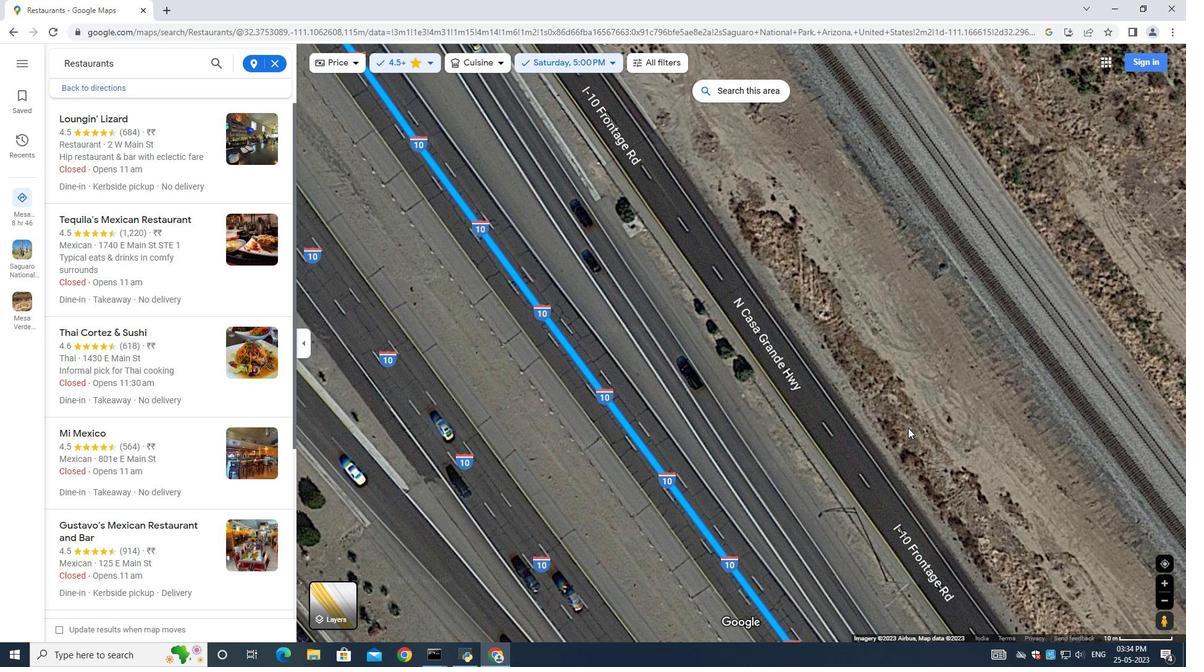 
Action: Mouse moved to (909, 429)
Screenshot: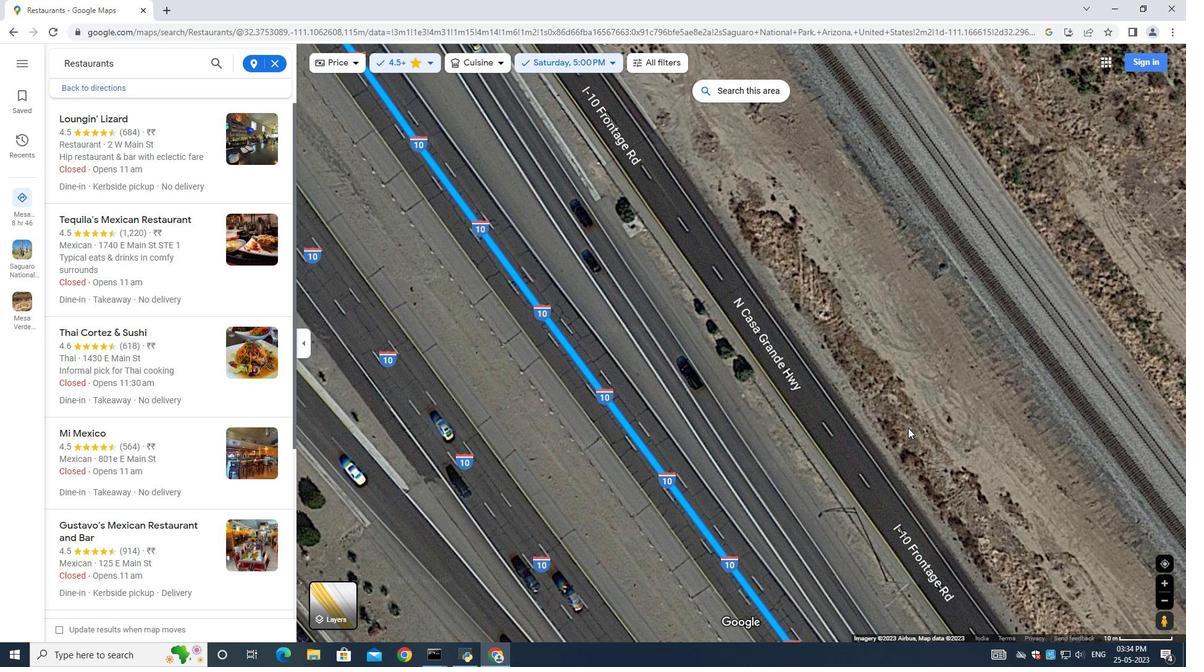 
Action: Key pressed <Key.left><Key.up><Key.left><Key.up><Key.left><Key.left><Key.up><Key.left><Key.left><Key.left><Key.left><Key.up><Key.left><Key.left><Key.right>--<Key.up><Key.left><Key.up><Key.up><Key.left><Key.up><Key.up><Key.left><Key.left><Key.up><Key.up><Key.left><Key.up><Key.up><Key.left><Key.up><Key.left><Key.up><Key.left><Key.up><Key.up><Key.up><Key.left><Key.up>
Screenshot: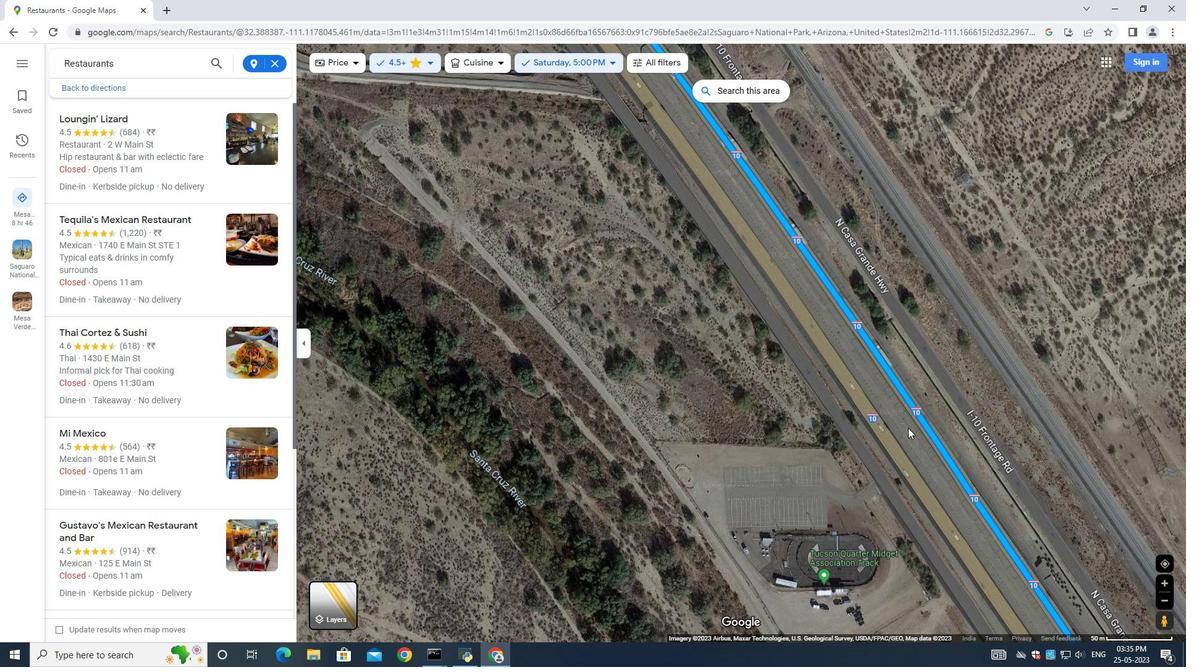 
Action: Mouse moved to (642, 302)
Screenshot: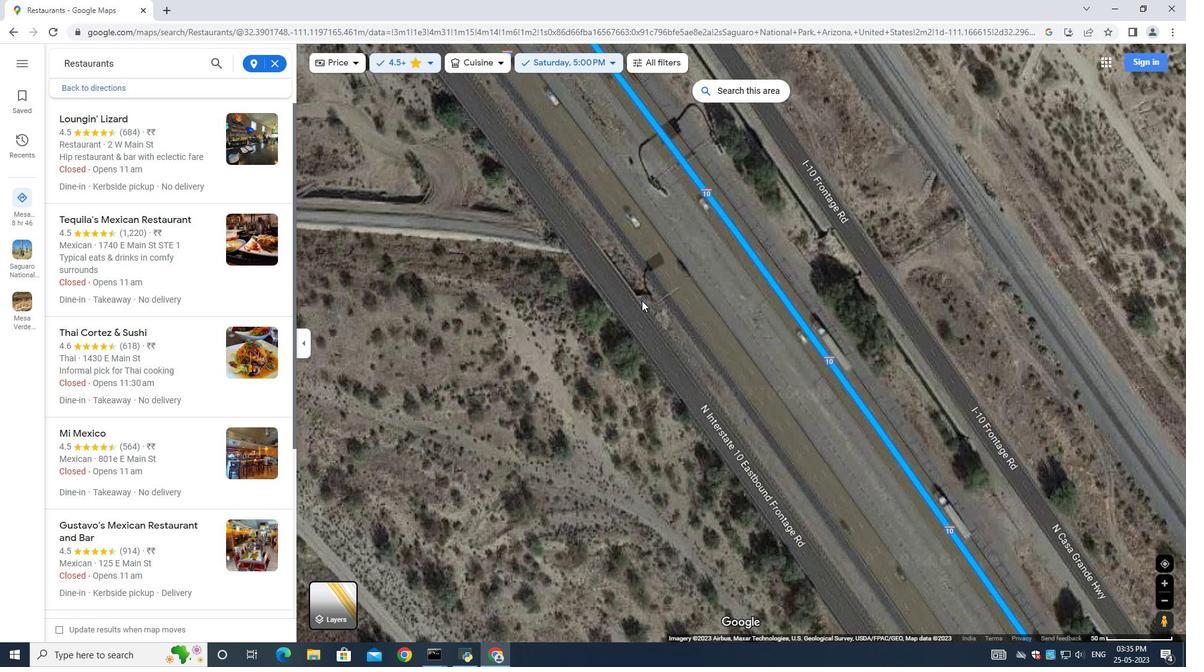 
Action: Mouse scrolled (642, 302) with delta (0, 0)
Screenshot: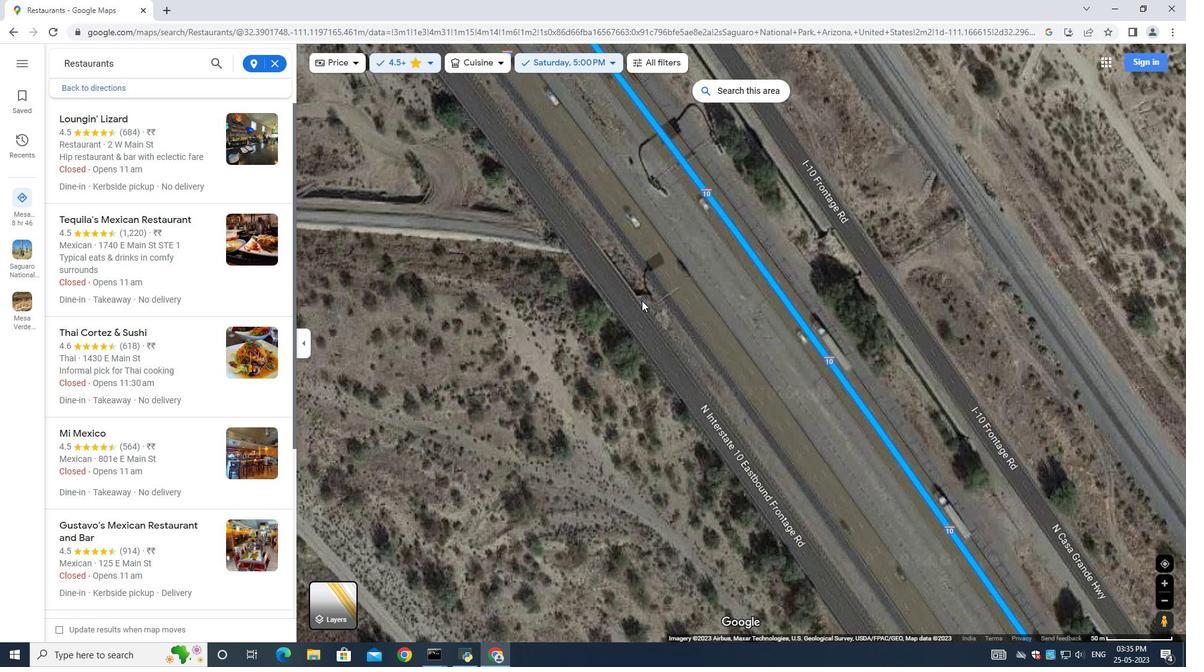 
Action: Mouse moved to (643, 302)
Screenshot: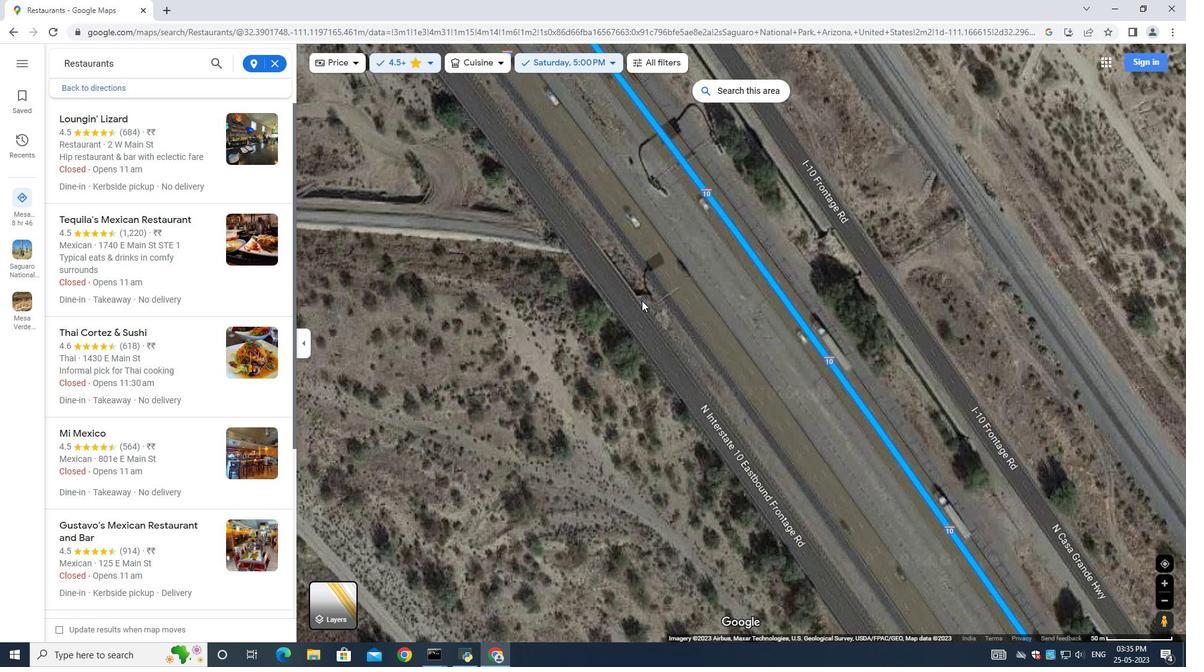 
Action: Mouse scrolled (643, 302) with delta (0, 0)
Screenshot: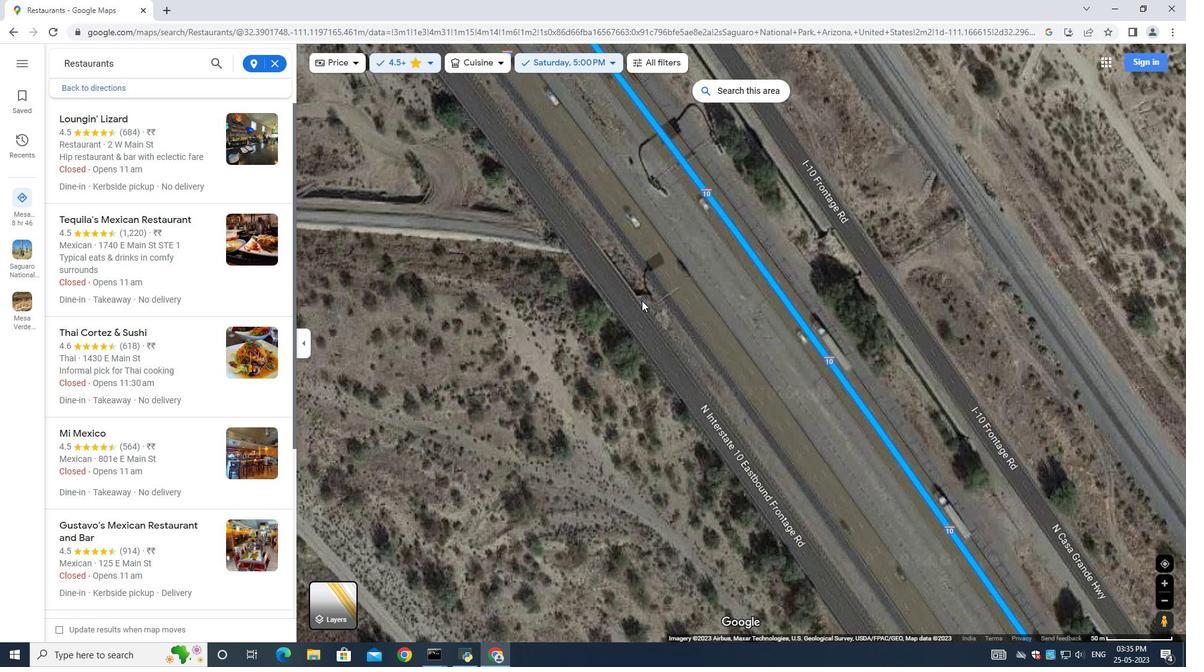 
Action: Mouse scrolled (643, 302) with delta (0, 0)
Screenshot: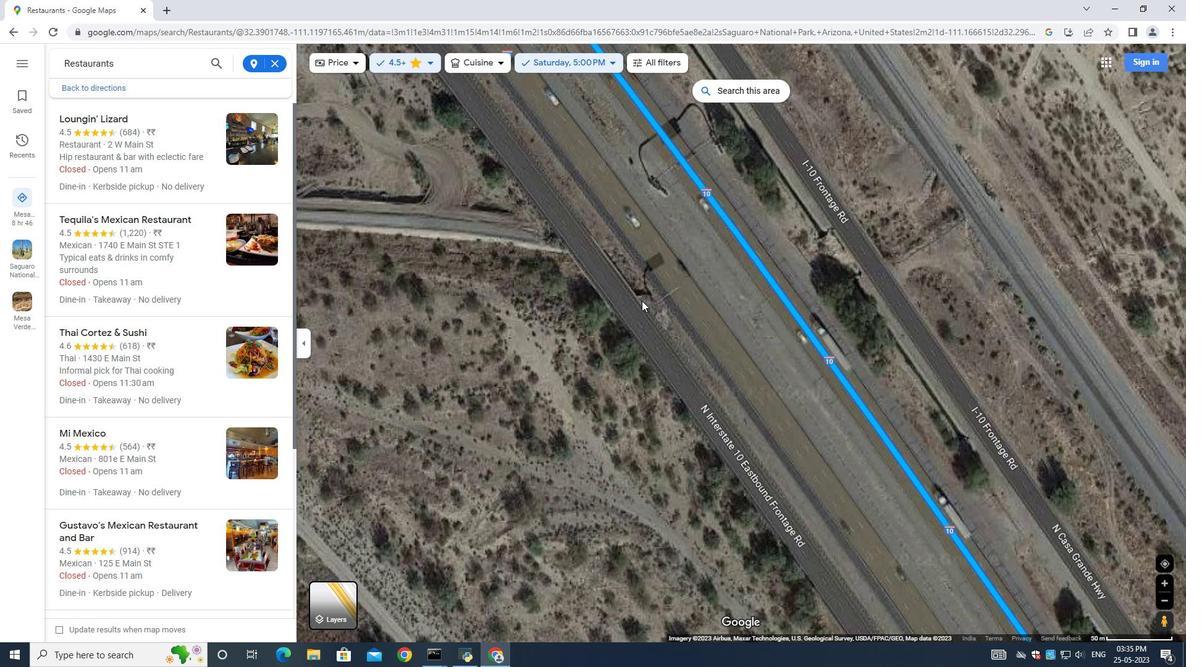 
Action: Mouse scrolled (643, 302) with delta (0, 0)
Screenshot: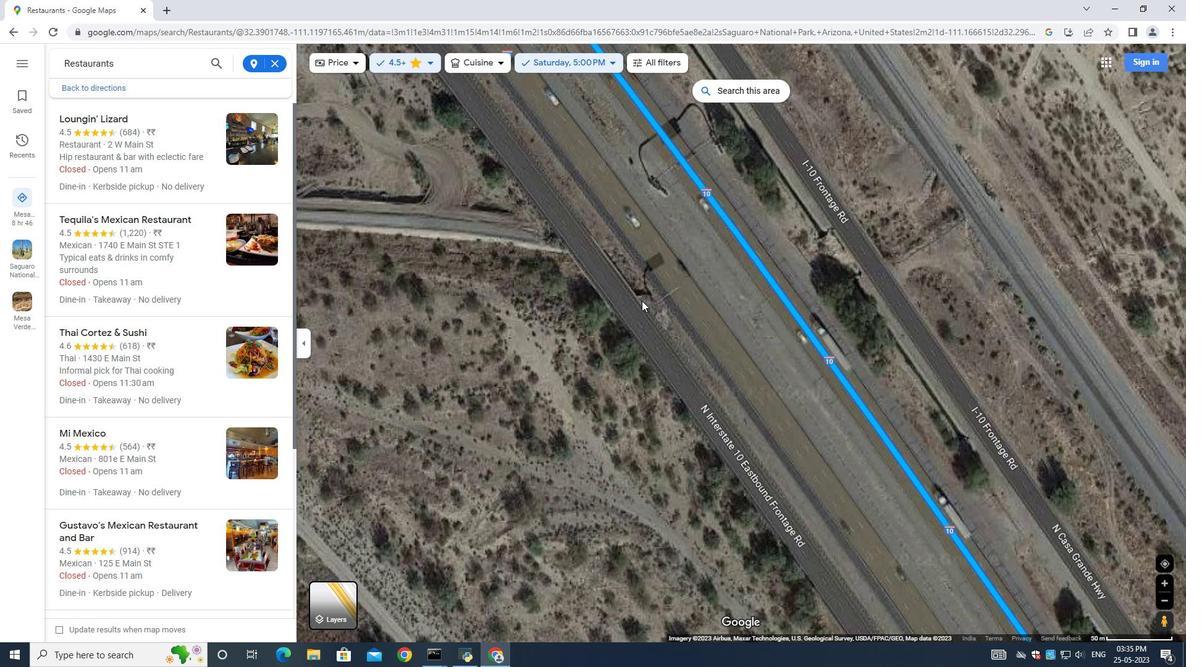
Action: Mouse scrolled (643, 302) with delta (0, 0)
Screenshot: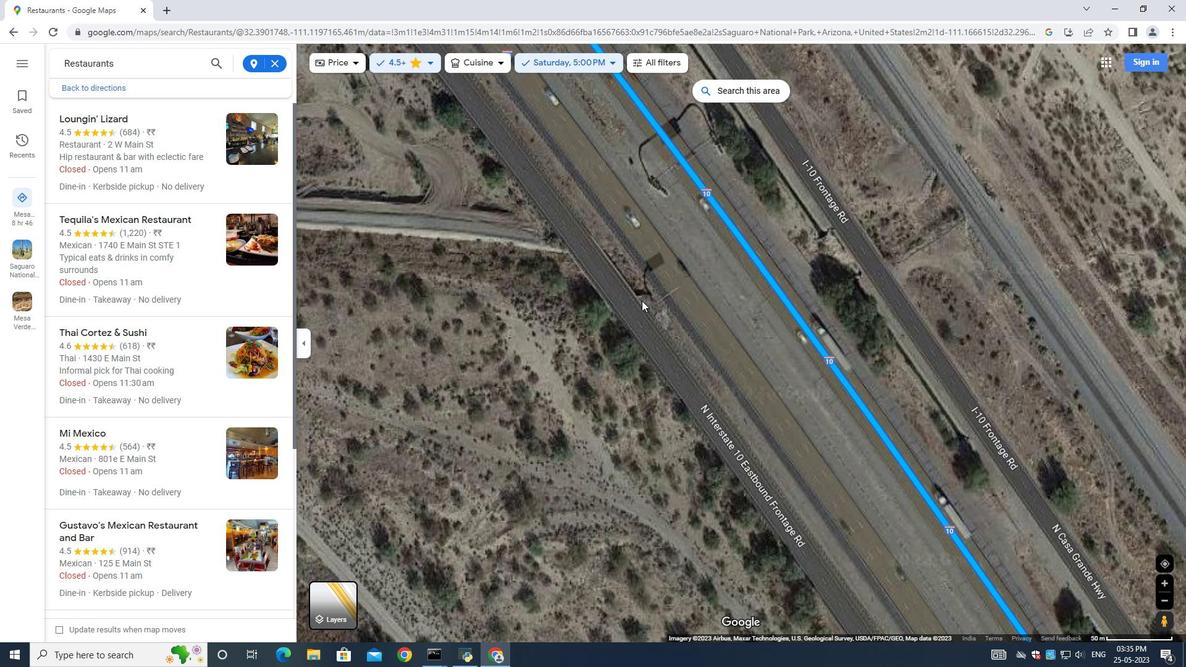 
Action: Mouse moved to (643, 302)
Screenshot: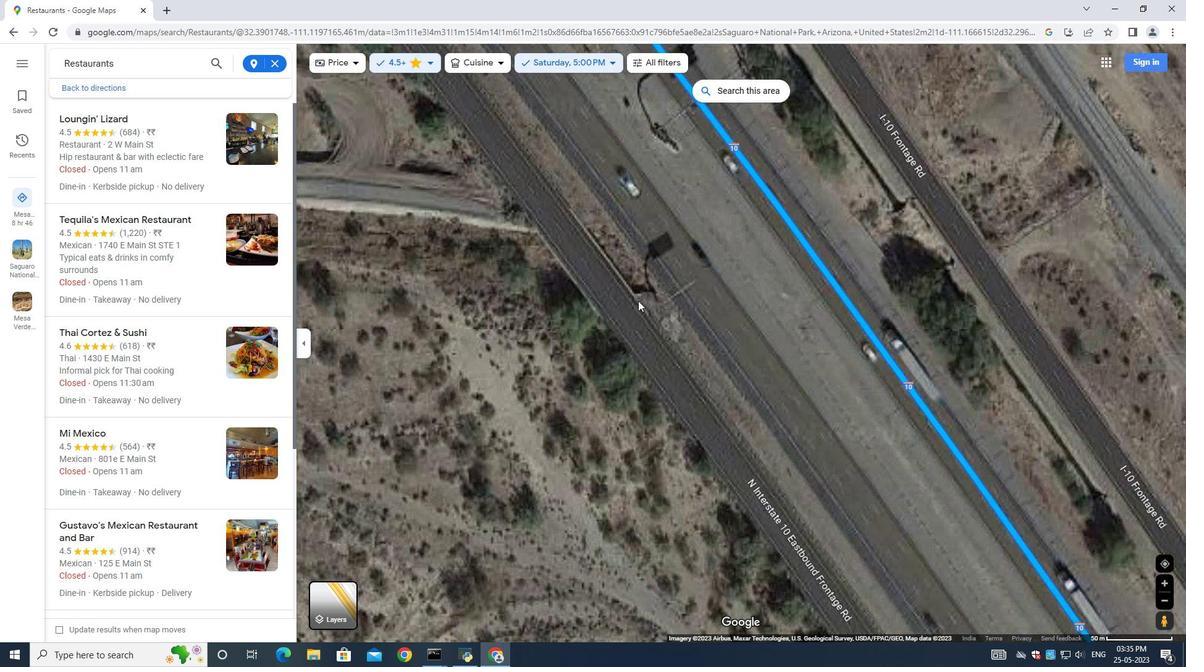 
Action: Mouse scrolled (643, 302) with delta (0, 0)
Screenshot: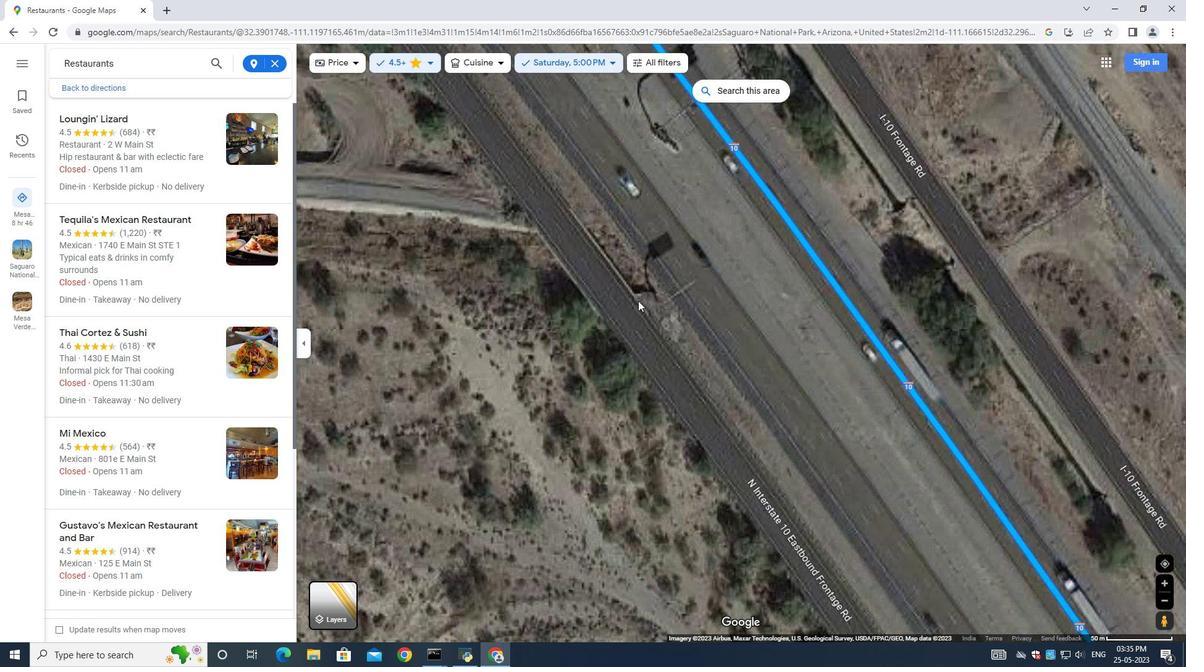 
Action: Mouse moved to (643, 302)
Screenshot: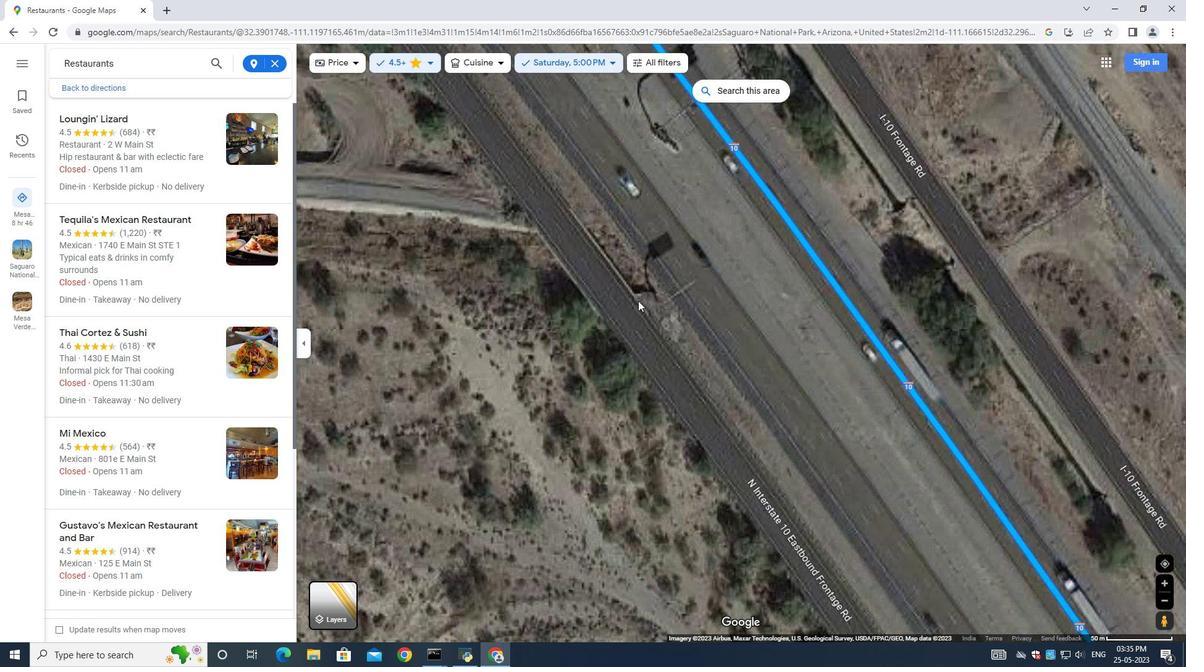 
Action: Key pressed <Key.up>
Screenshot: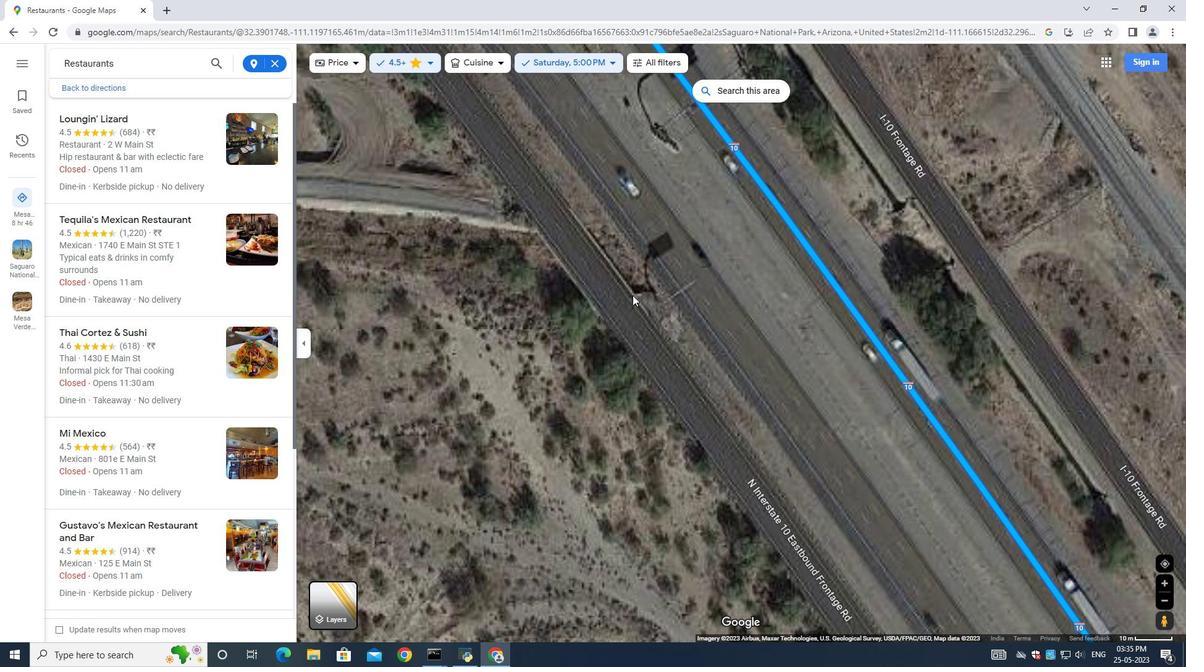 
Action: Mouse moved to (640, 304)
Screenshot: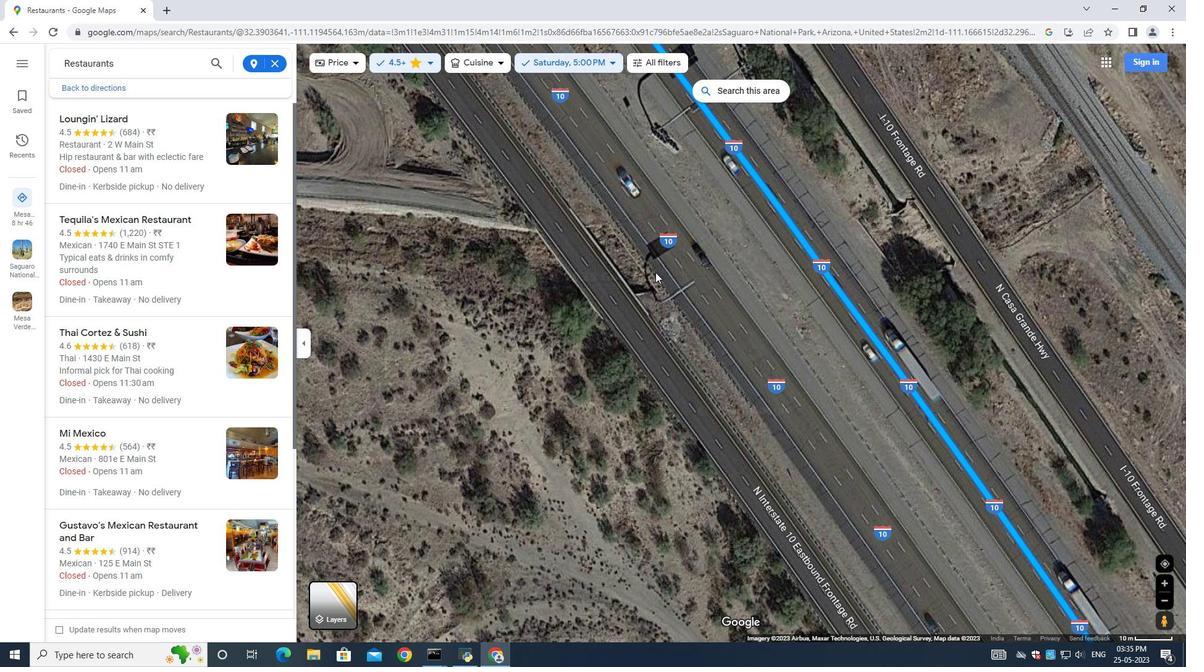 
Action: Mouse pressed left at (635, 296)
Screenshot: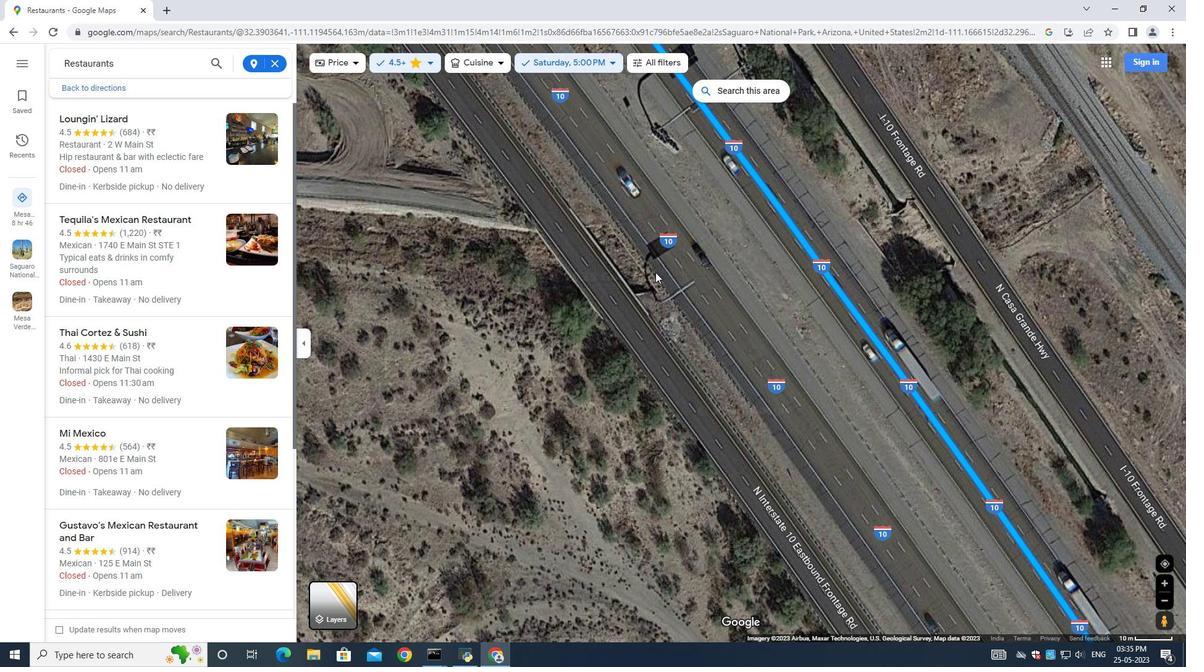 
Action: Mouse moved to (656, 273)
Screenshot: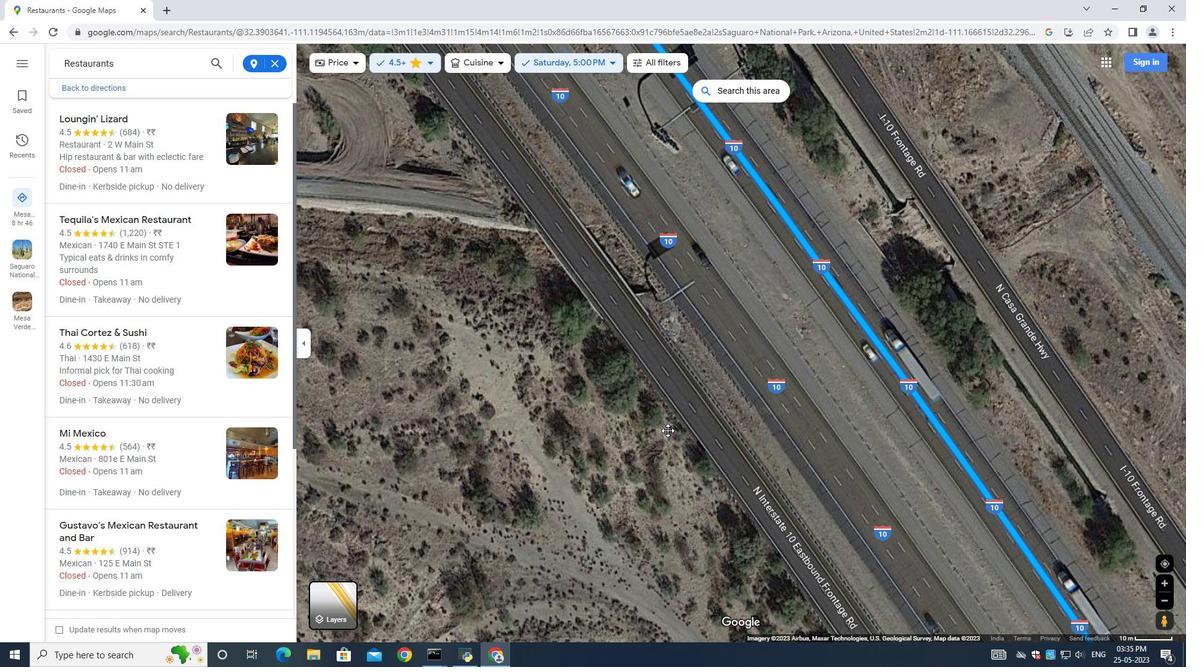 
Action: Mouse pressed left at (656, 273)
Screenshot: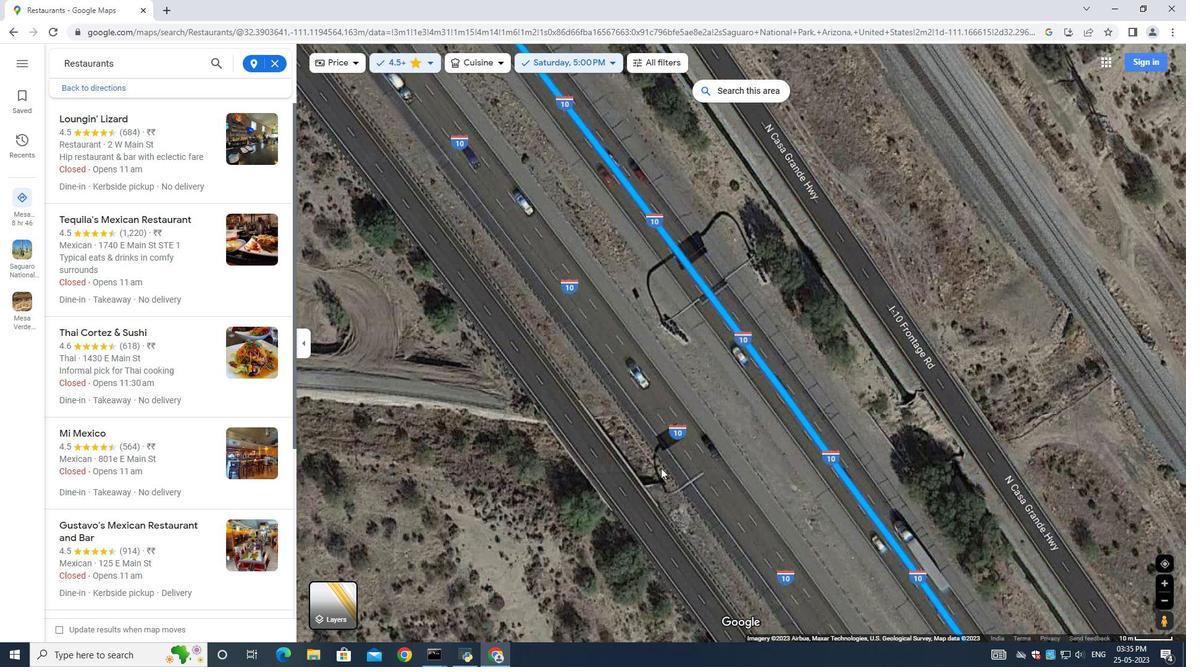 
Action: Mouse moved to (564, 323)
Screenshot: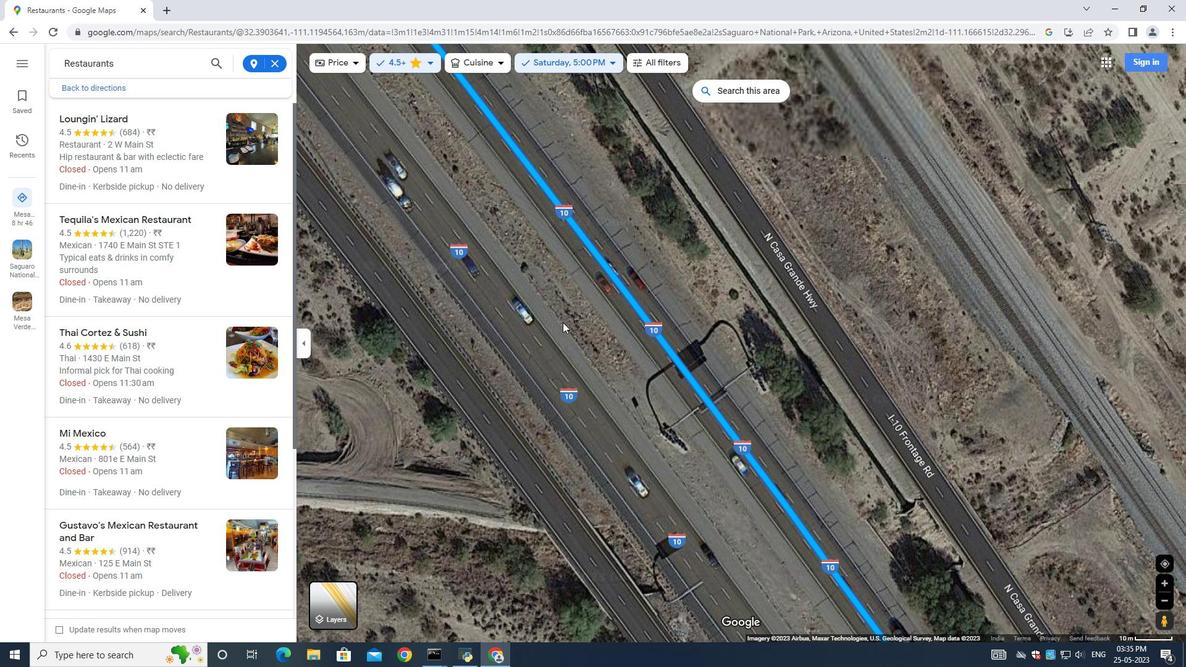 
Action: Key pressed <Key.up>
Screenshot: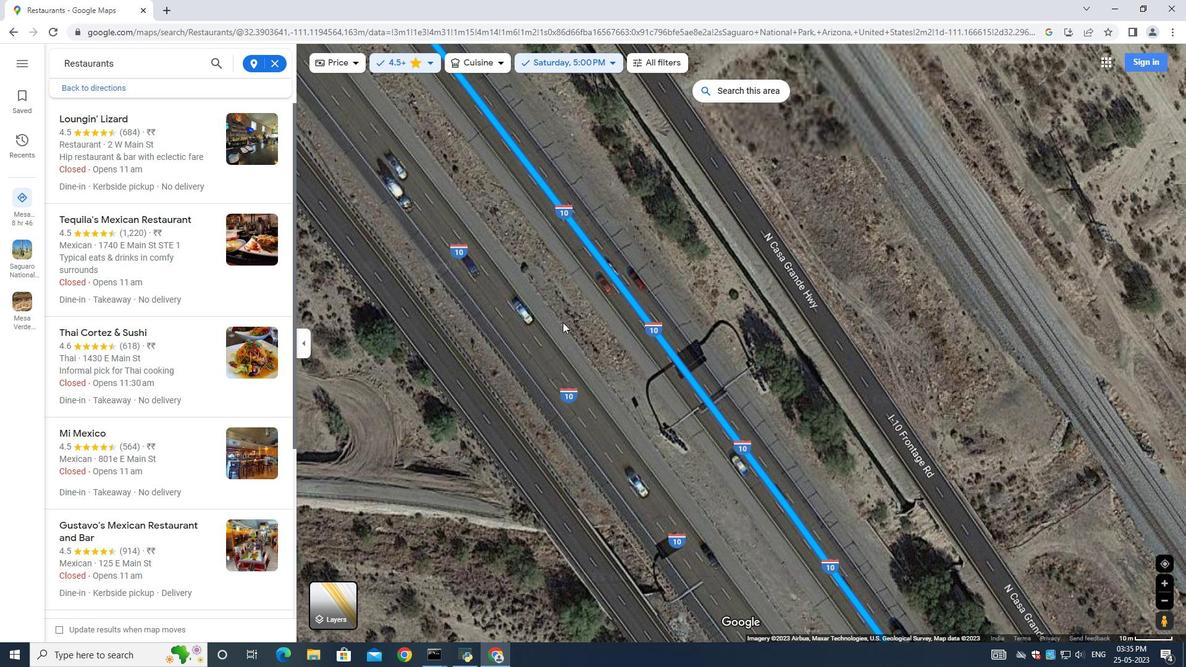 
Action: Mouse moved to (563, 323)
Screenshot: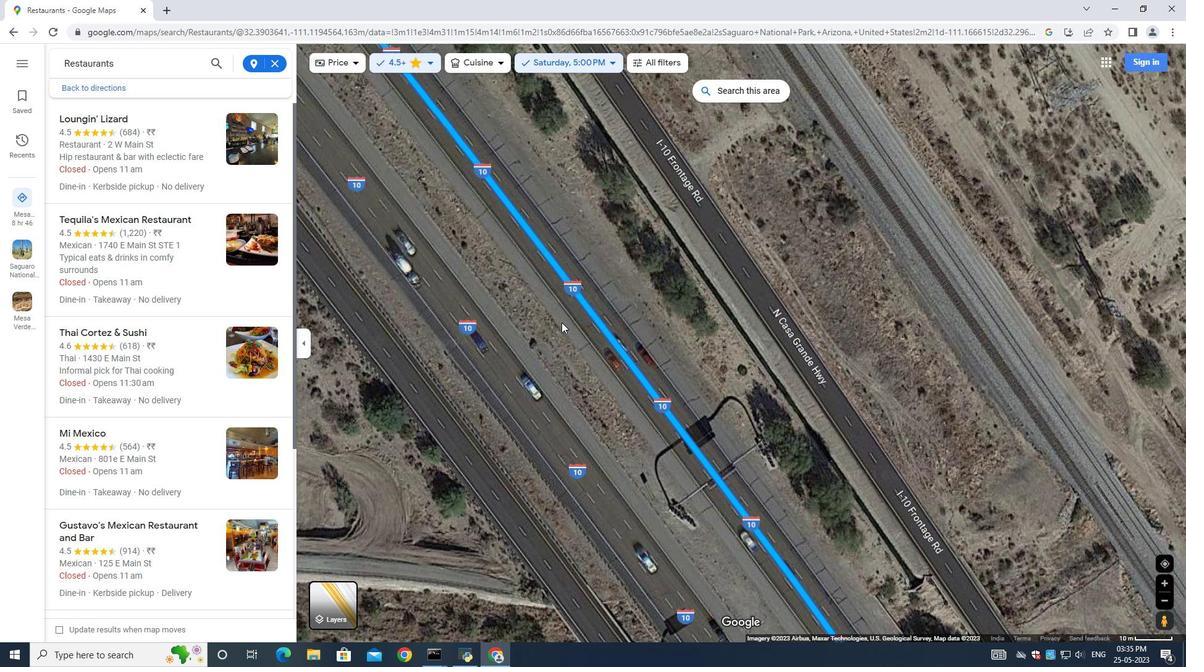 
Action: Key pressed <Key.left>
Screenshot: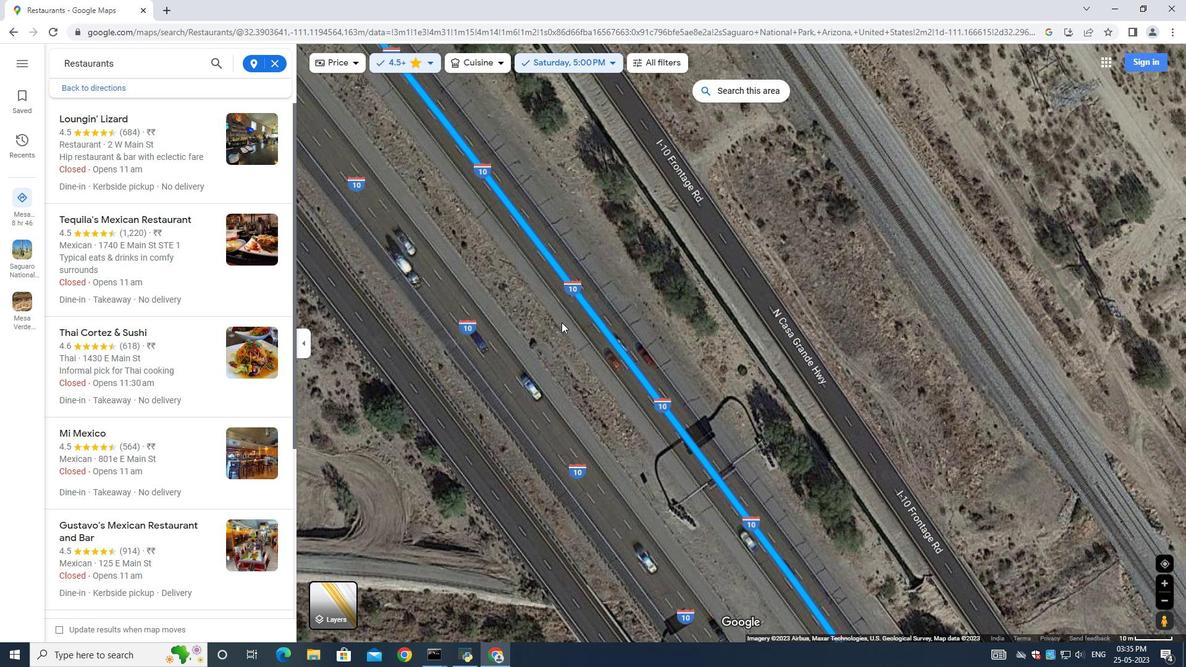 
Action: Mouse moved to (562, 323)
Screenshot: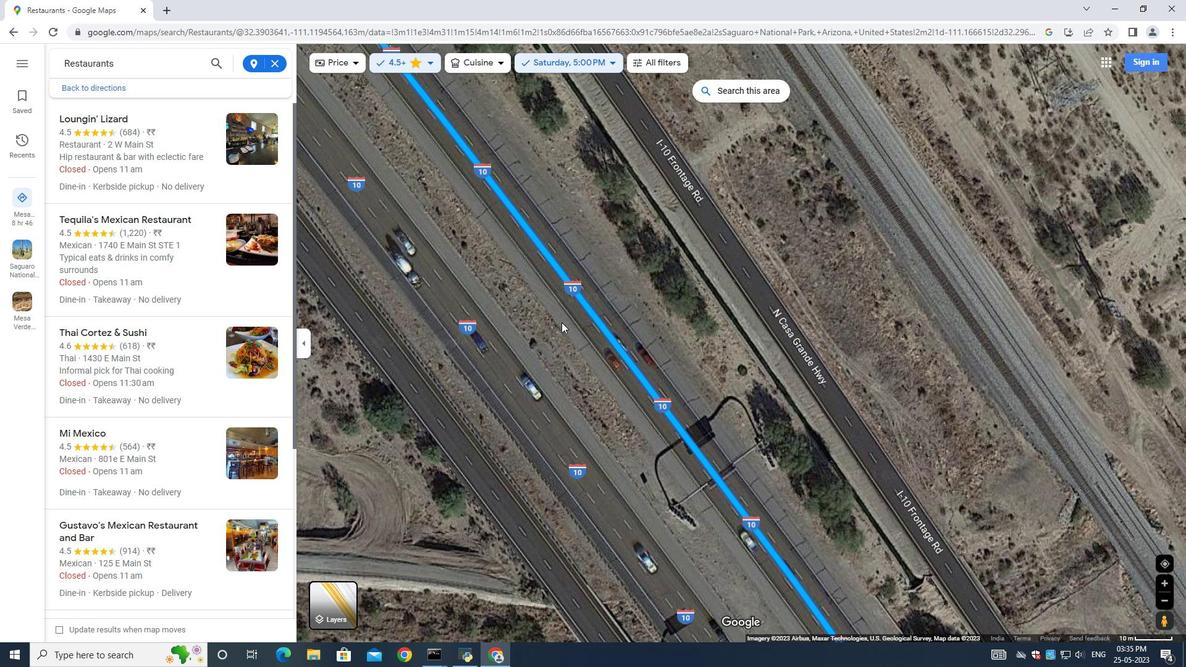 
Action: Key pressed <Key.up><Key.left><Key.up><Key.up><Key.left><Key.up><Key.up><Key.left><Key.up><Key.up><Key.up><Key.up><Key.up><Key.up><Key.left><Key.up><Key.up><Key.left><Key.up><Key.left><Key.up><Key.up><Key.up><Key.up><Key.up><Key.left><Key.left><Key.left><Key.left><Key.left><Key.left><Key.left><Key.left><Key.left><Key.left><Key.left><Key.up><Key.up><Key.up><Key.up><Key.up><Key.up><Key.up><Key.up><Key.up><Key.up><Key.up><Key.up><Key.up><Key.up><Key.up><Key.up><Key.up><Key.up><Key.up><Key.up><Key.up><Key.up><Key.up><Key.up><Key.up><Key.up><Key.up><Key.up><Key.up><Key.up><Key.up><Key.up><Key.up><Key.up><Key.up><Key.up><Key.up><Key.up><Key.up><Key.up><Key.up><Key.up><Key.up><Key.up><Key.up><Key.up><Key.up><Key.up><Key.up><Key.up><Key.up><Key.up><Key.up><Key.up><Key.up><Key.up><Key.up><Key.up><Key.up><Key.up><Key.up><Key.up><Key.up><Key.up><Key.up><Key.up><Key.up><Key.up><Key.up><Key.up><Key.up><Key.up><Key.up><Key.left><Key.up><Key.up><Key.up><Key.up><Key.up><Key.up><Key.up><Key.up><Key.up><Key.up><Key.up><Key.up><Key.up><Key.up><Key.up><Key.up><Key.up><Key.up><Key.up><Key.up><Key.up><Key.up><Key.up><Key.up><Key.up><Key.up><Key.up><Key.up><Key.up><Key.up><Key.up><Key.up><Key.up><Key.up><Key.up><Key.up><Key.up><Key.up><Key.up><Key.up><Key.up><Key.up><Key.up><Key.left><Key.left><Key.left><Key.up><Key.up><Key.up><Key.up><Key.up><Key.up><Key.up><Key.up><Key.up><Key.up>
Screenshot: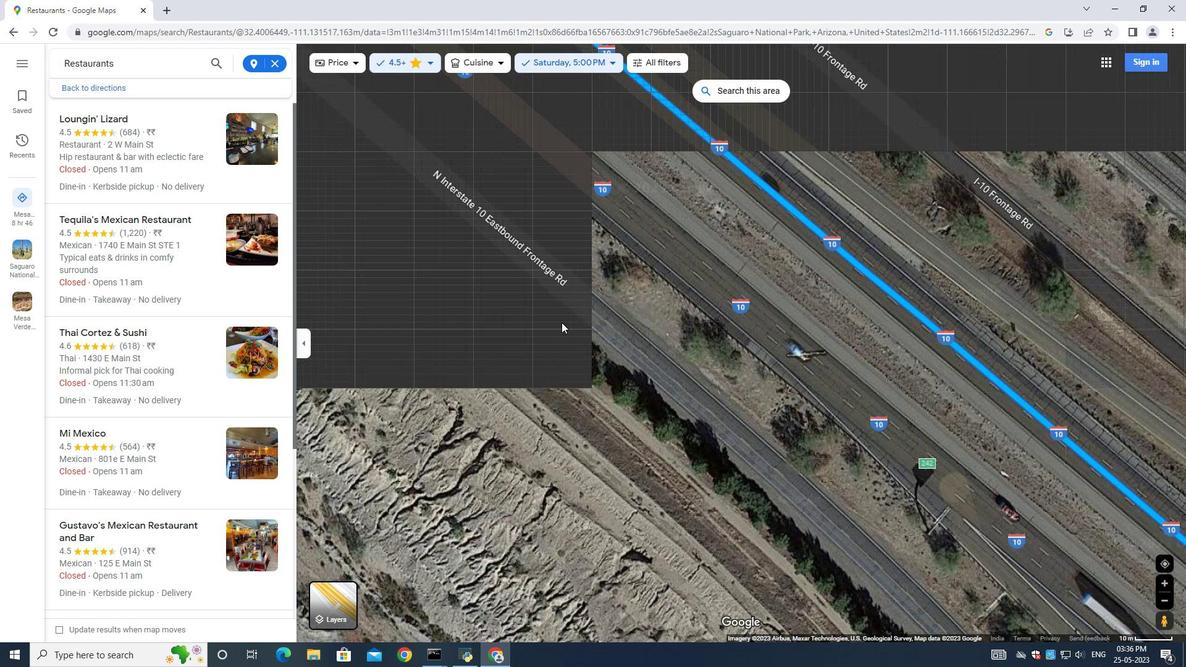 
Action: Mouse moved to (551, 323)
Screenshot: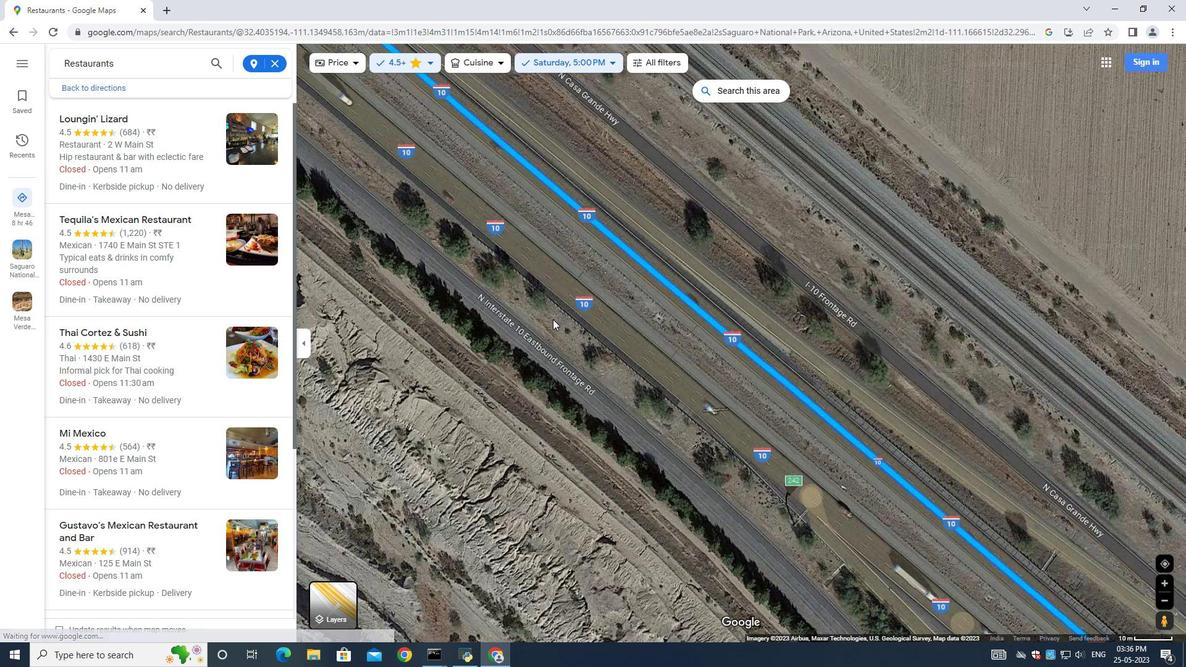 
Action: Mouse scrolled (551, 323) with delta (0, 0)
Screenshot: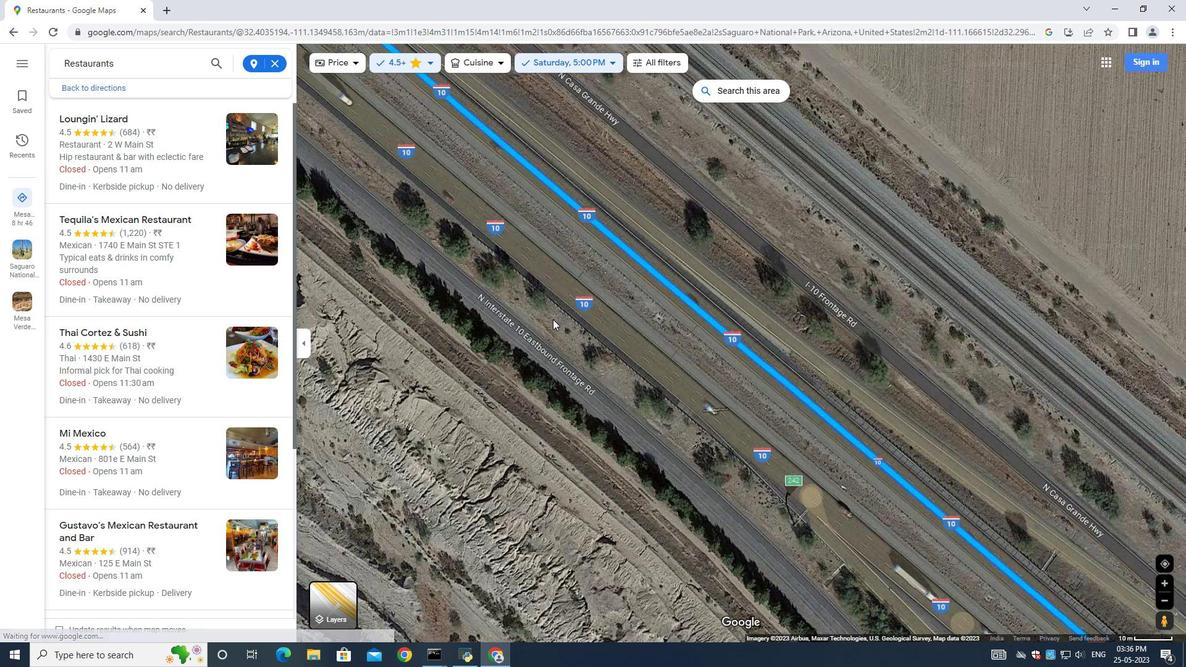 
Action: Mouse scrolled (551, 323) with delta (0, 0)
Screenshot: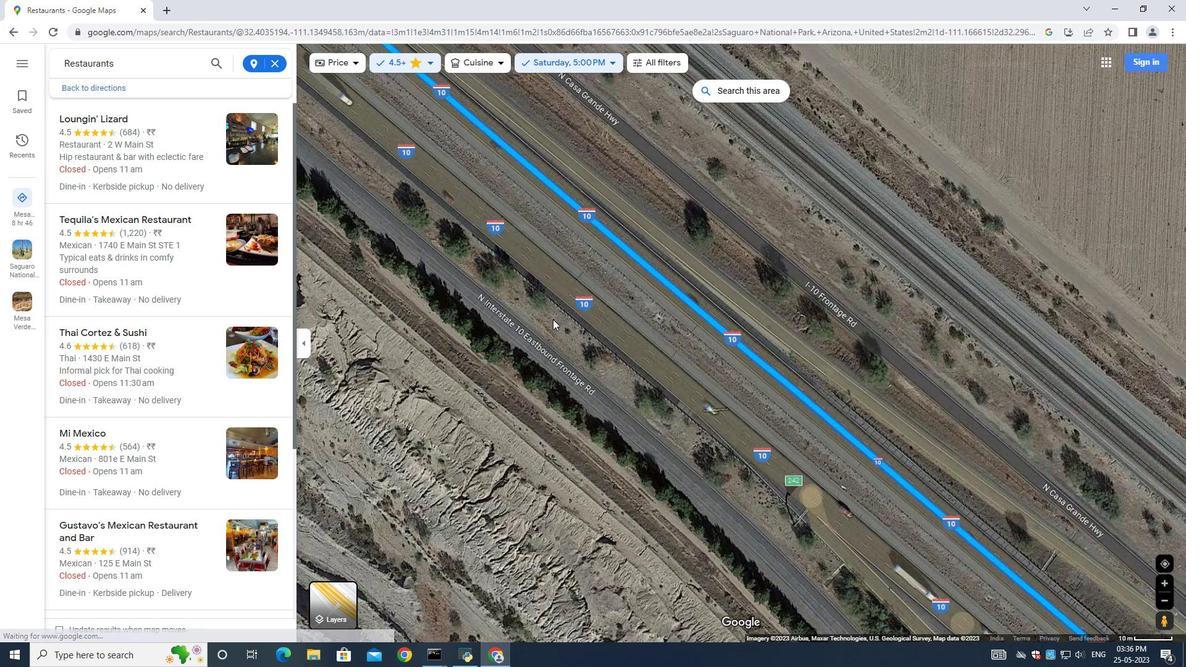
Action: Mouse scrolled (551, 323) with delta (0, 0)
Screenshot: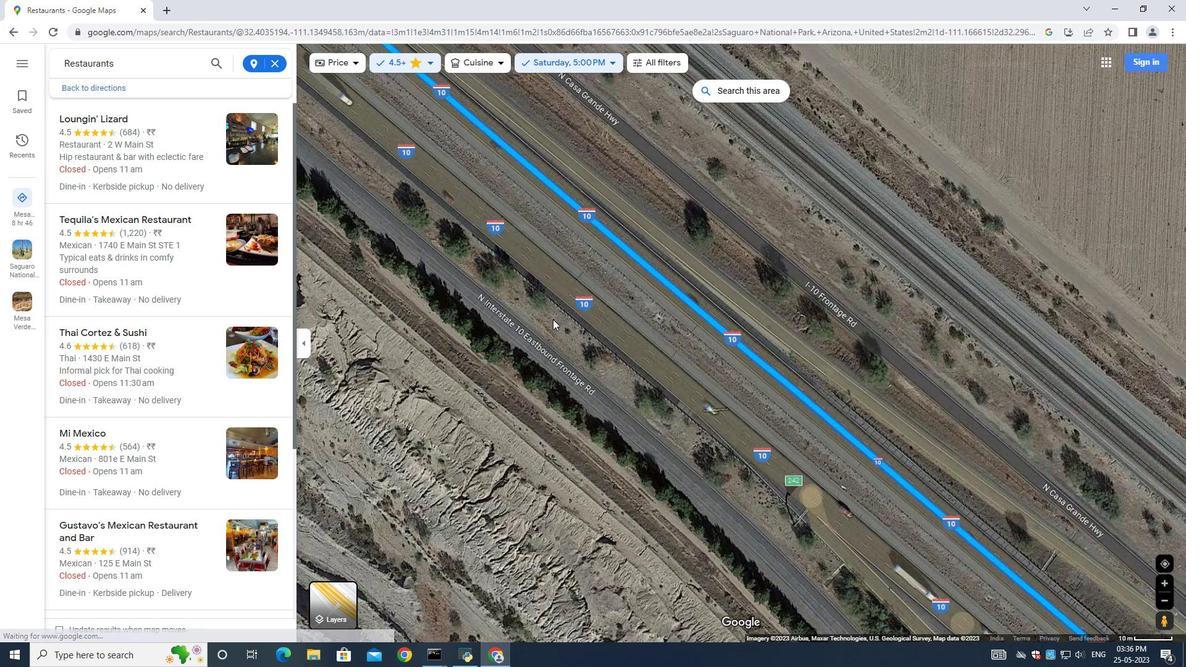 
Action: Mouse moved to (551, 323)
Screenshot: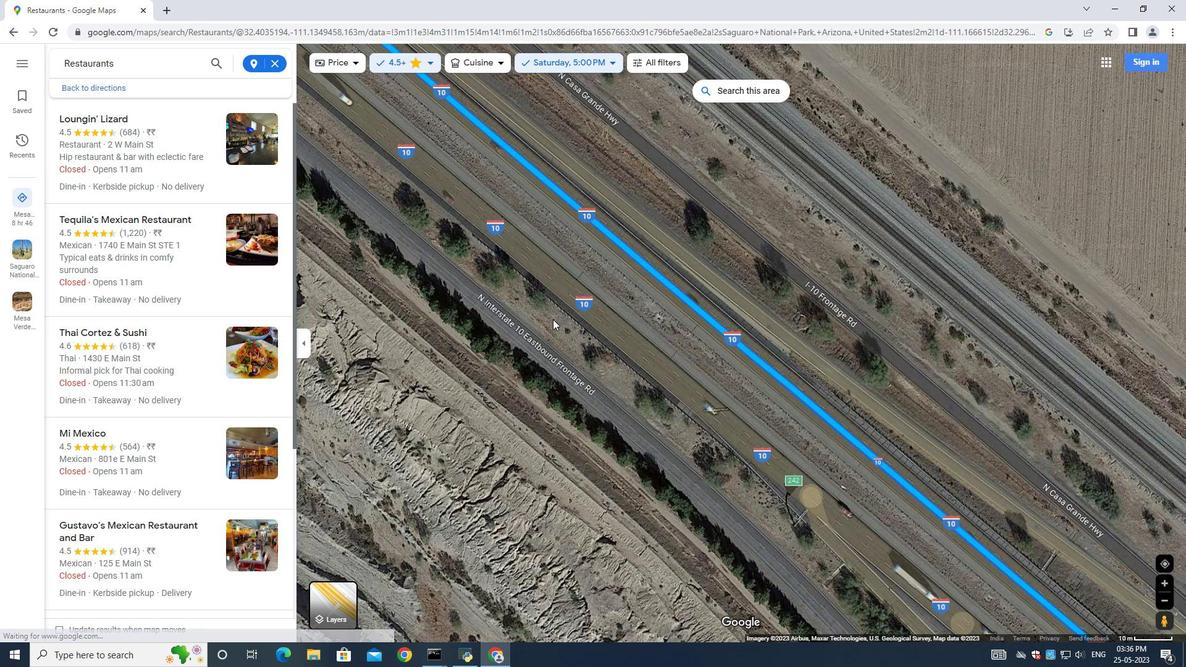 
Action: Mouse scrolled (551, 323) with delta (0, 0)
Screenshot: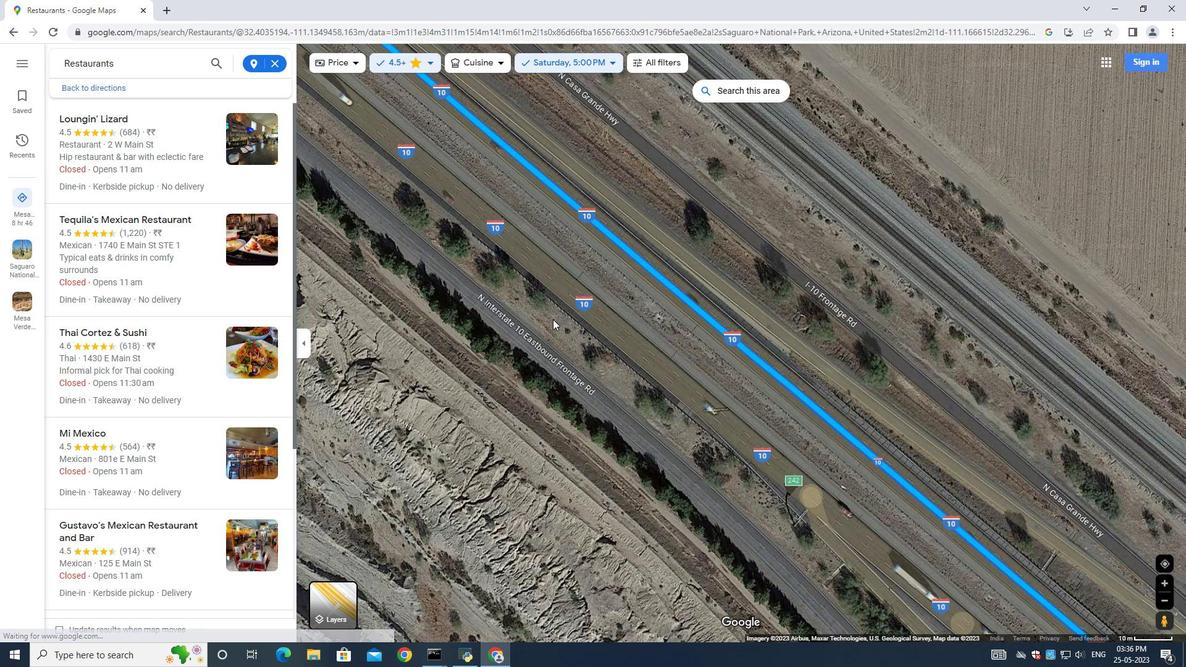 
Action: Mouse moved to (552, 323)
Screenshot: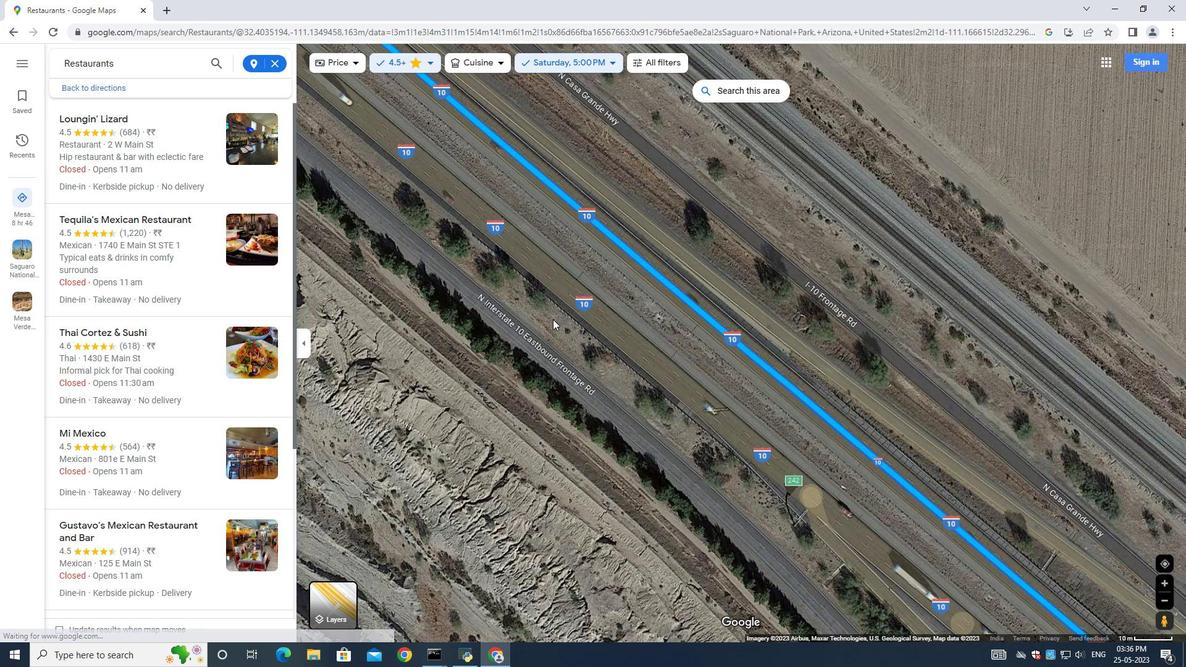 
Action: Mouse scrolled (552, 323) with delta (0, 0)
Screenshot: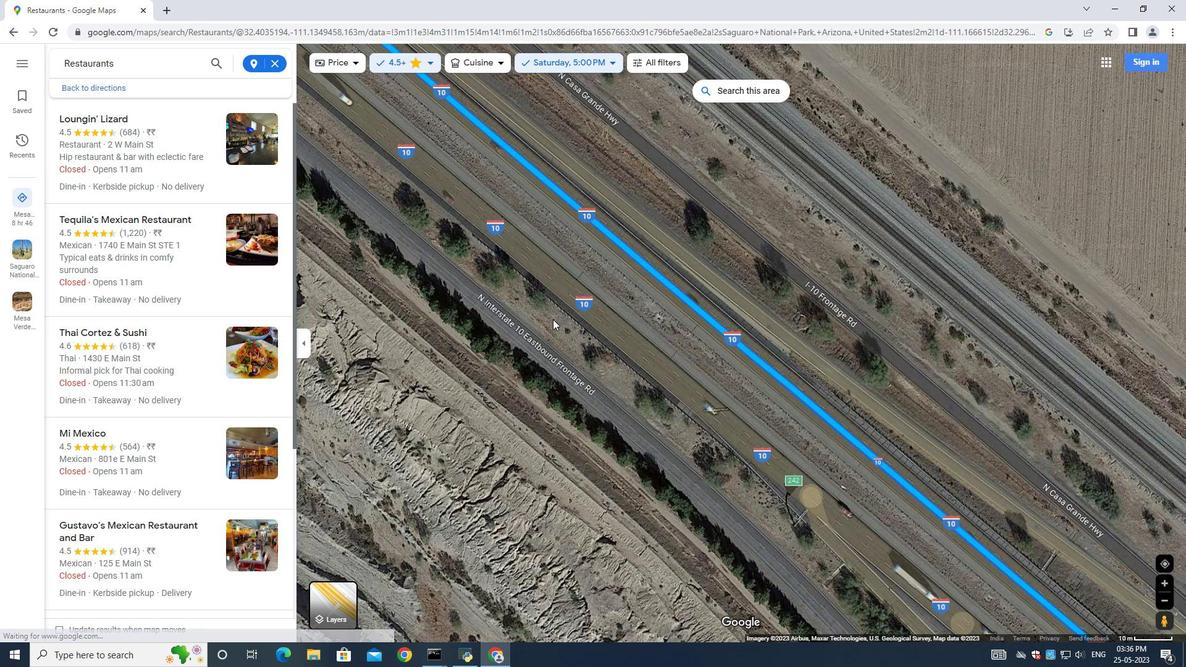 
Action: Mouse moved to (552, 323)
Screenshot: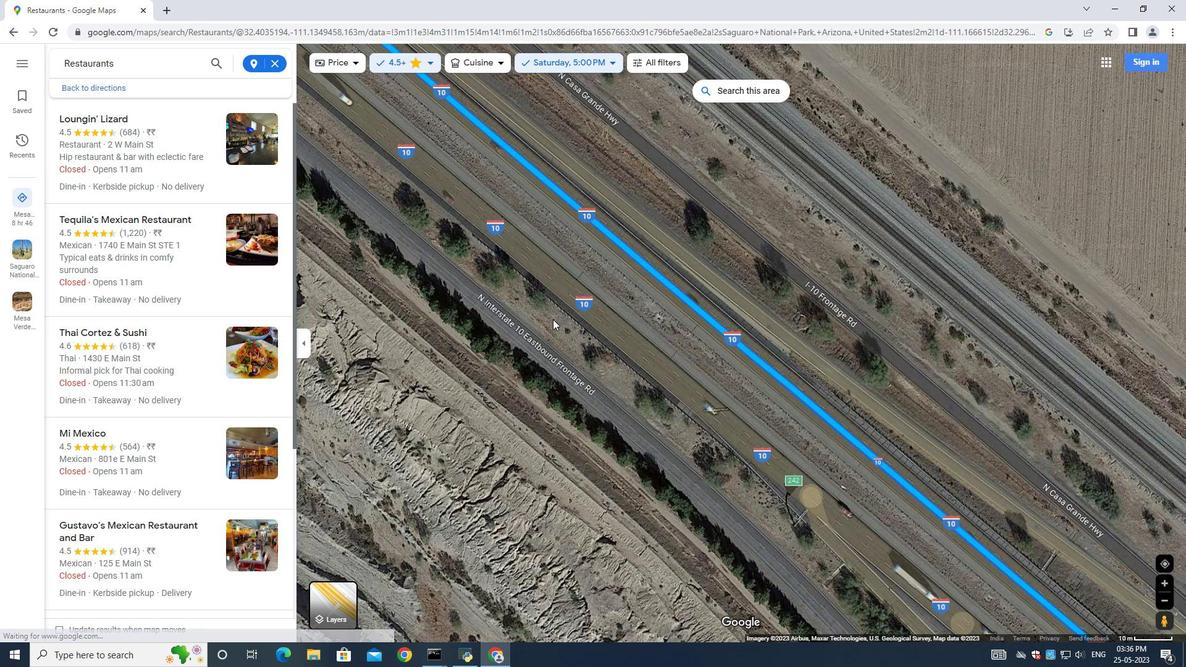
Action: Mouse scrolled (552, 323) with delta (0, 0)
Screenshot: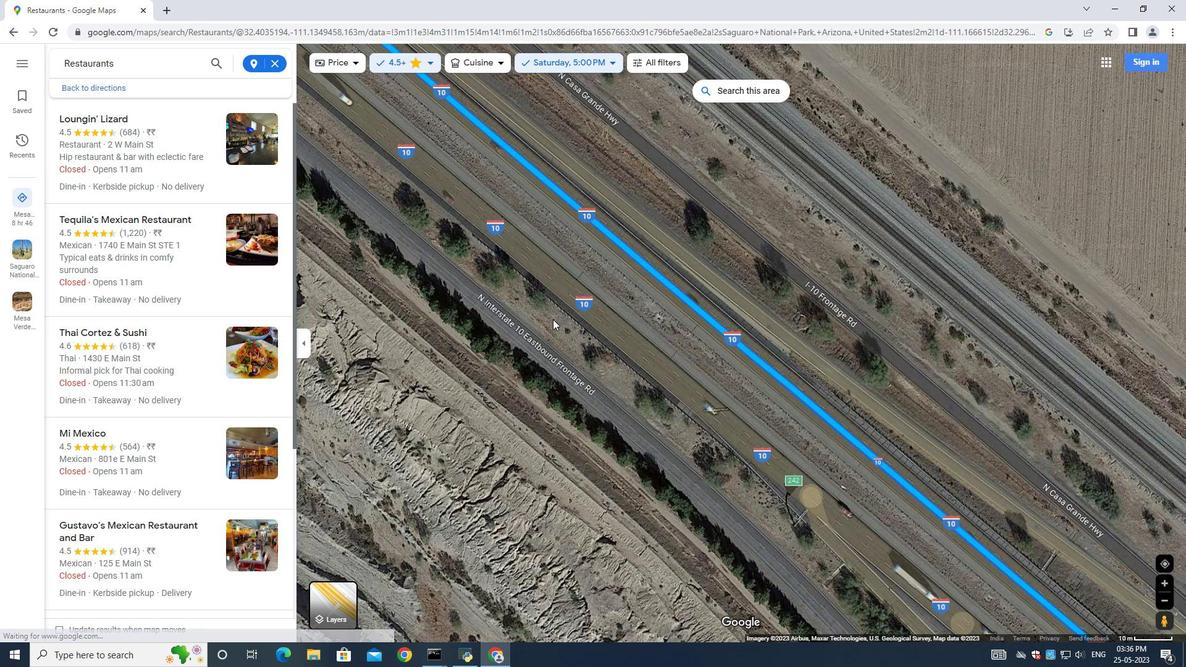 
Action: Mouse moved to (553, 323)
Screenshot: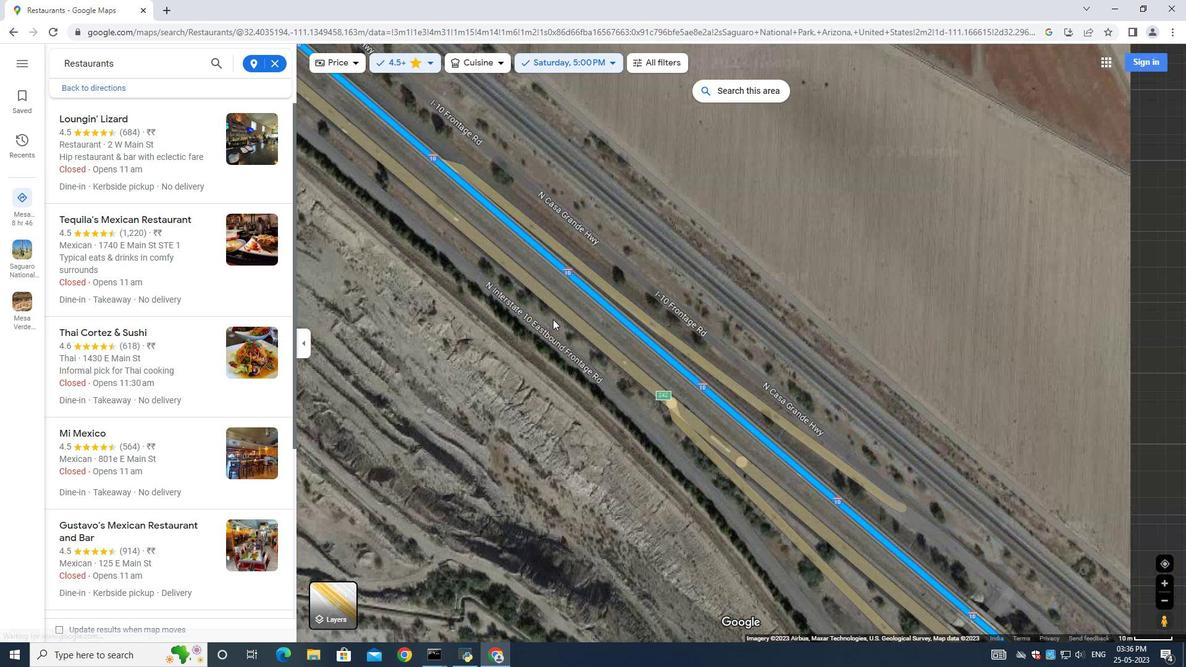 
Action: Mouse scrolled (552, 322) with delta (0, 0)
Screenshot: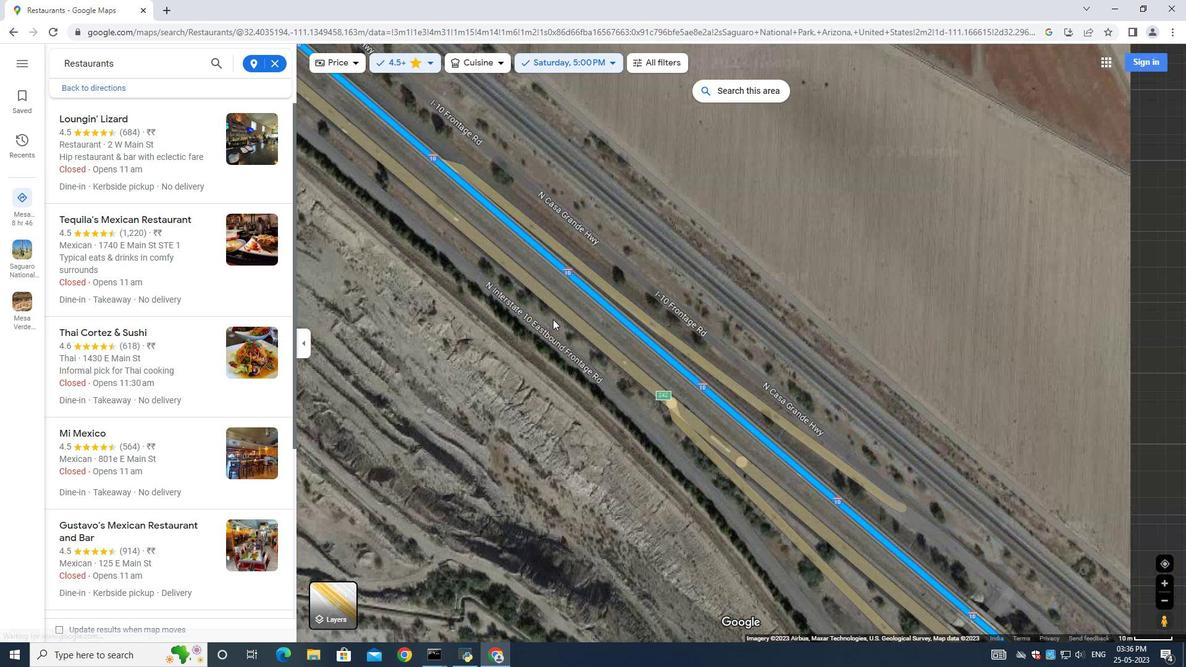 
Action: Mouse moved to (554, 320)
Screenshot: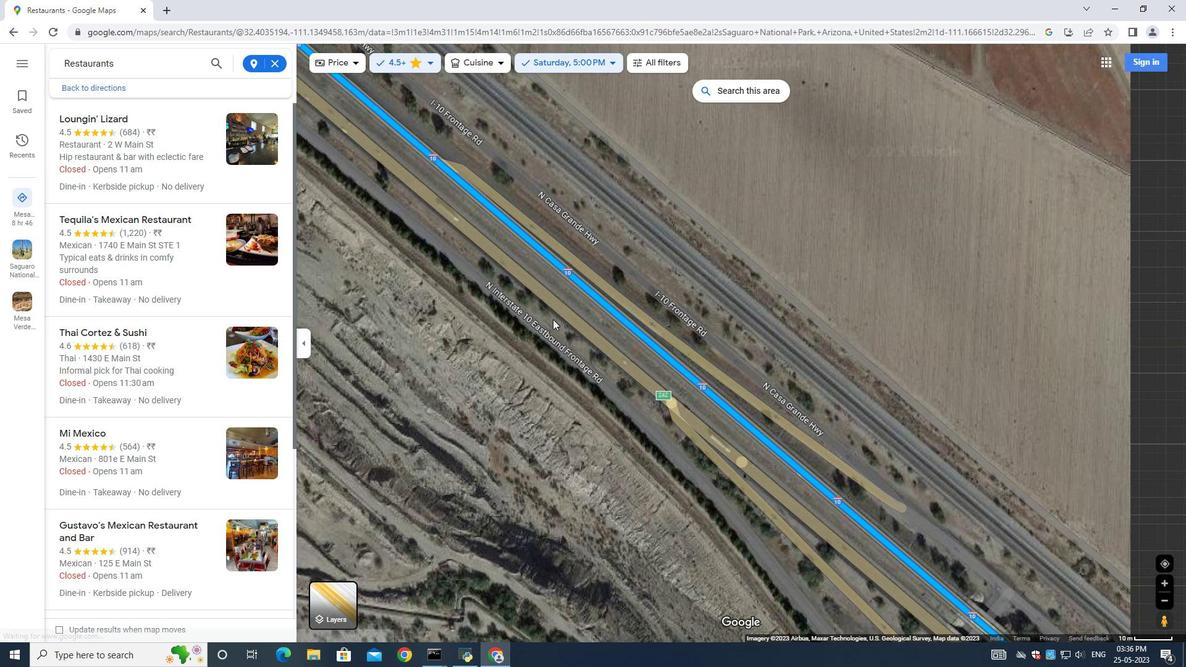 
Action: Mouse scrolled (554, 320) with delta (0, 0)
Screenshot: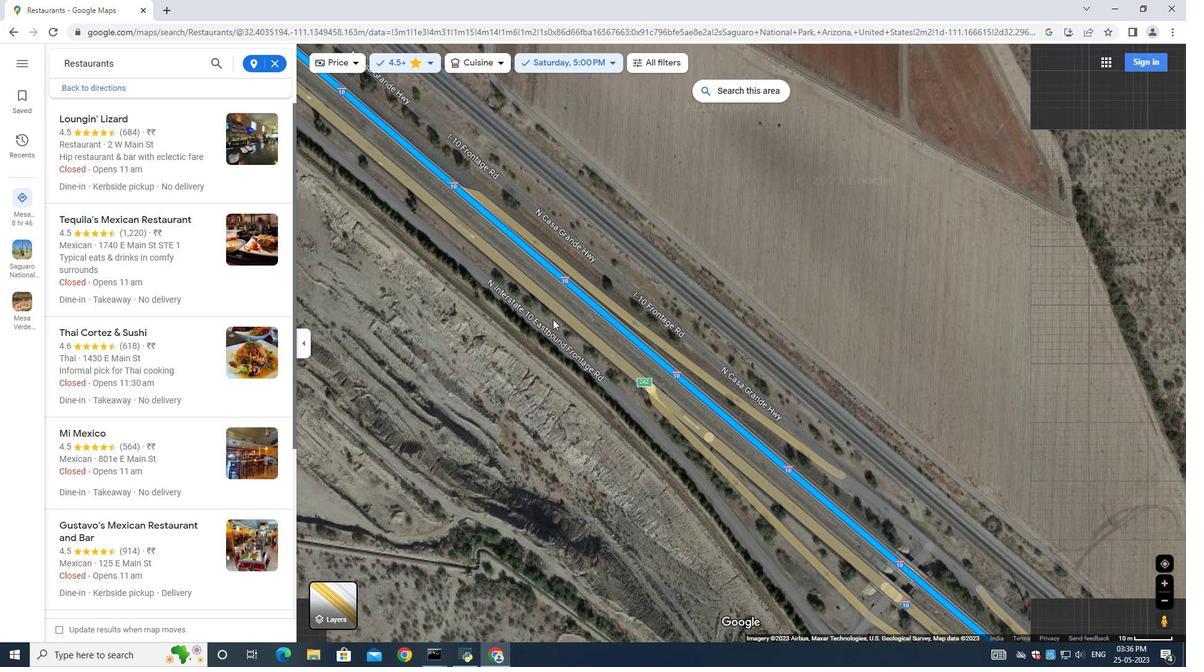
Action: Mouse scrolled (554, 320) with delta (0, 0)
Screenshot: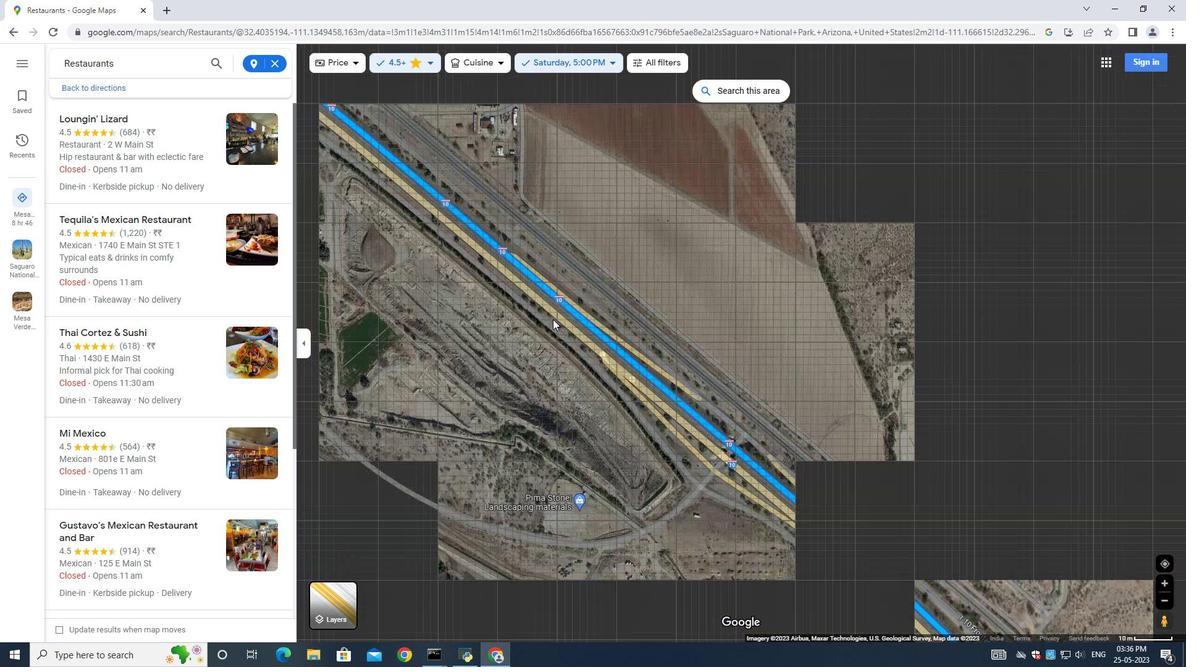 
Action: Mouse scrolled (554, 320) with delta (0, 0)
Screenshot: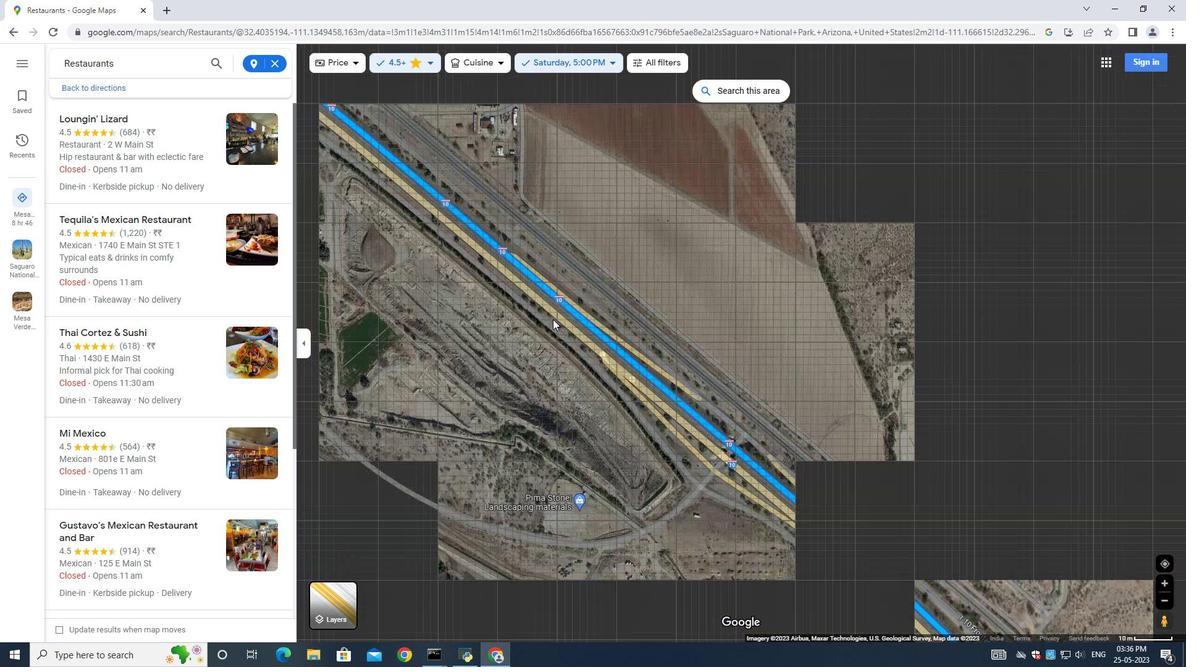 
Action: Mouse scrolled (554, 320) with delta (0, 0)
Screenshot: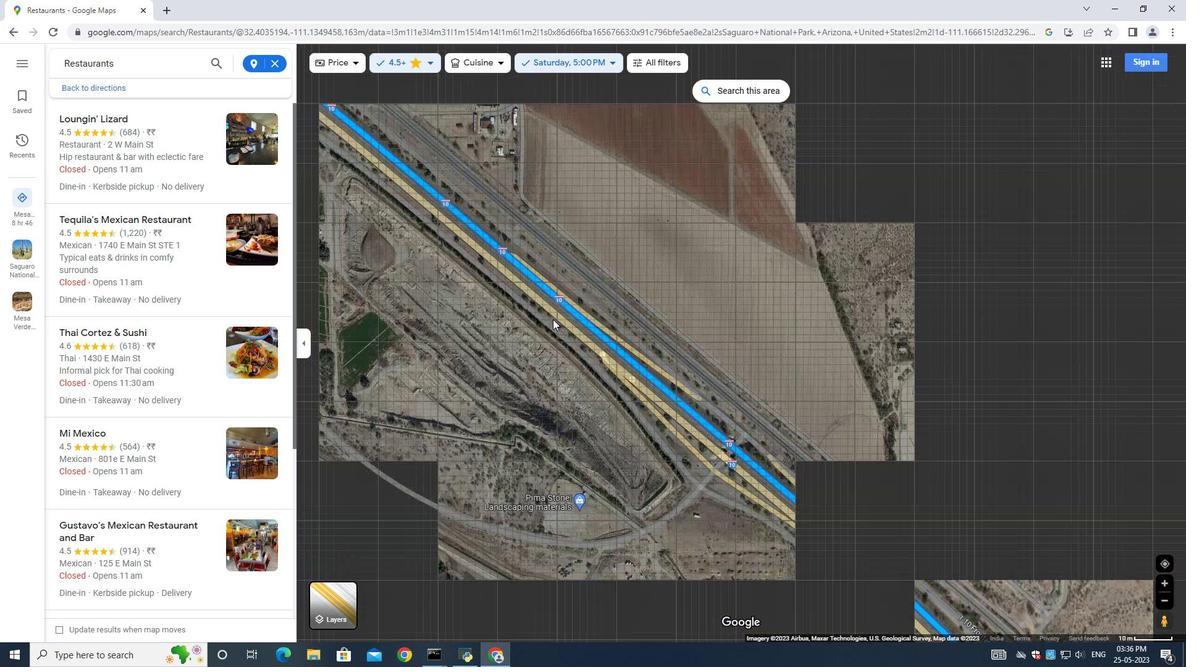 
Action: Mouse scrolled (554, 320) with delta (0, 0)
Screenshot: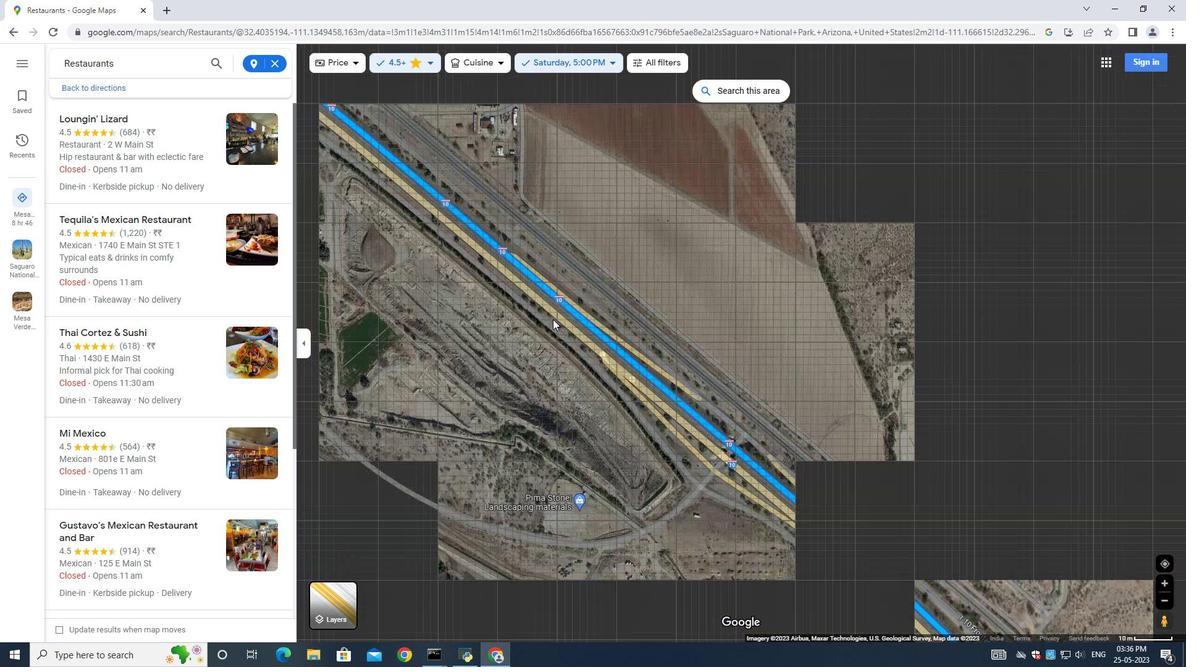 
Action: Mouse scrolled (554, 320) with delta (0, 0)
Screenshot: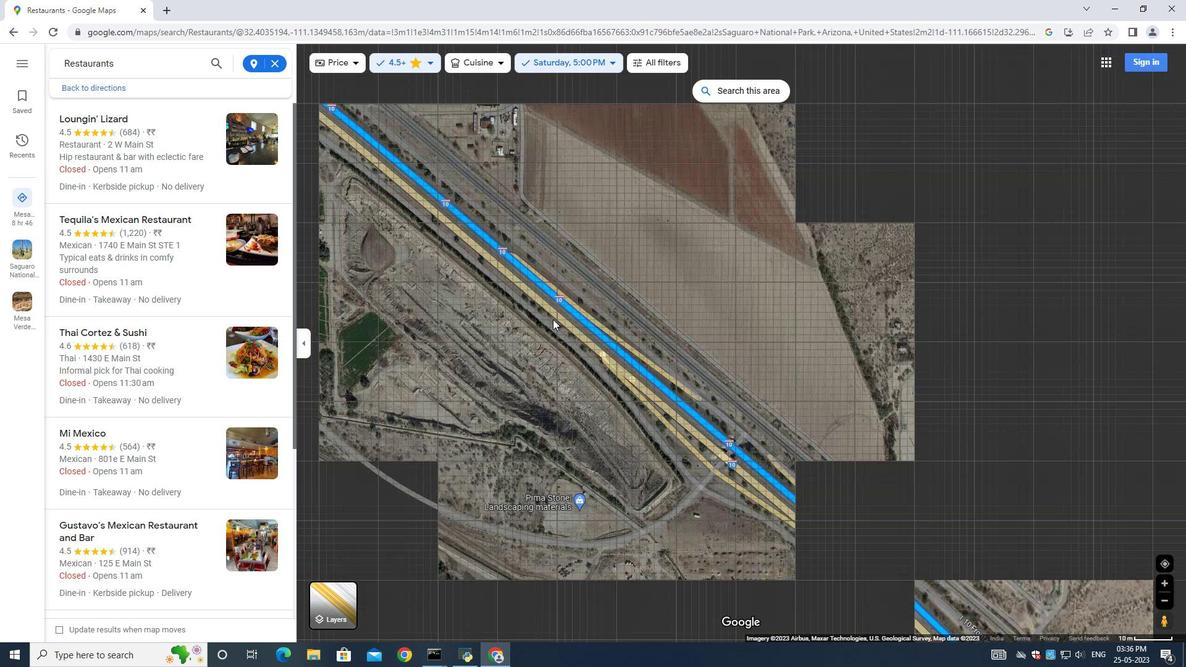 
Action: Mouse scrolled (554, 320) with delta (0, 0)
Screenshot: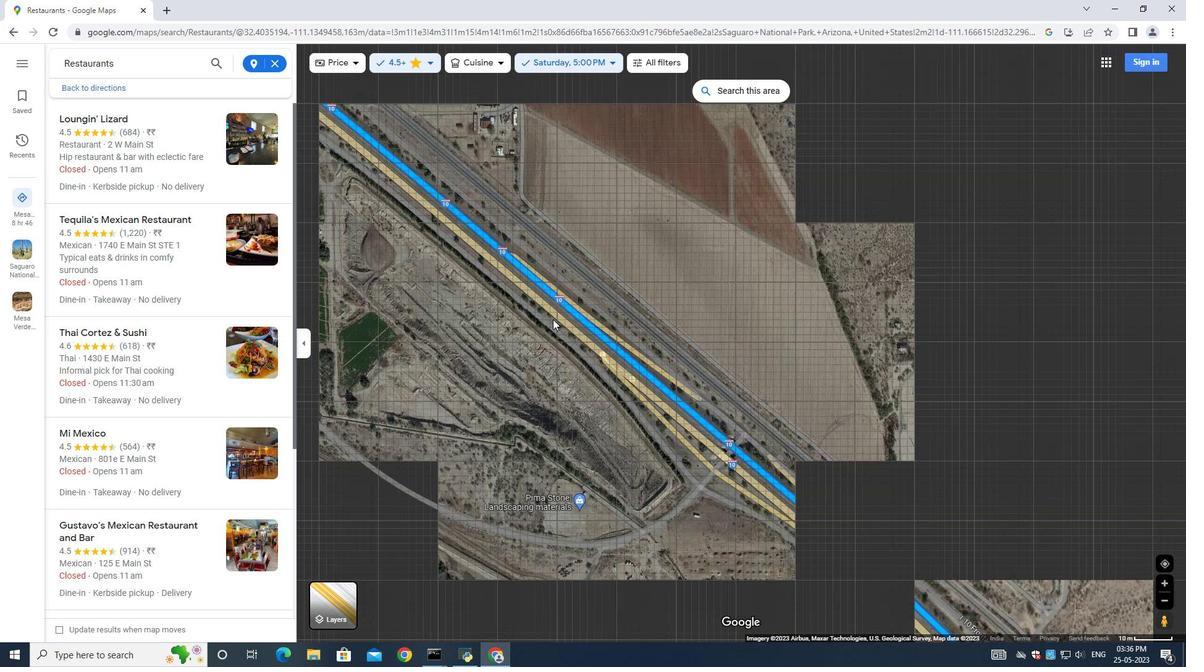 
Action: Mouse scrolled (554, 320) with delta (0, 0)
Screenshot: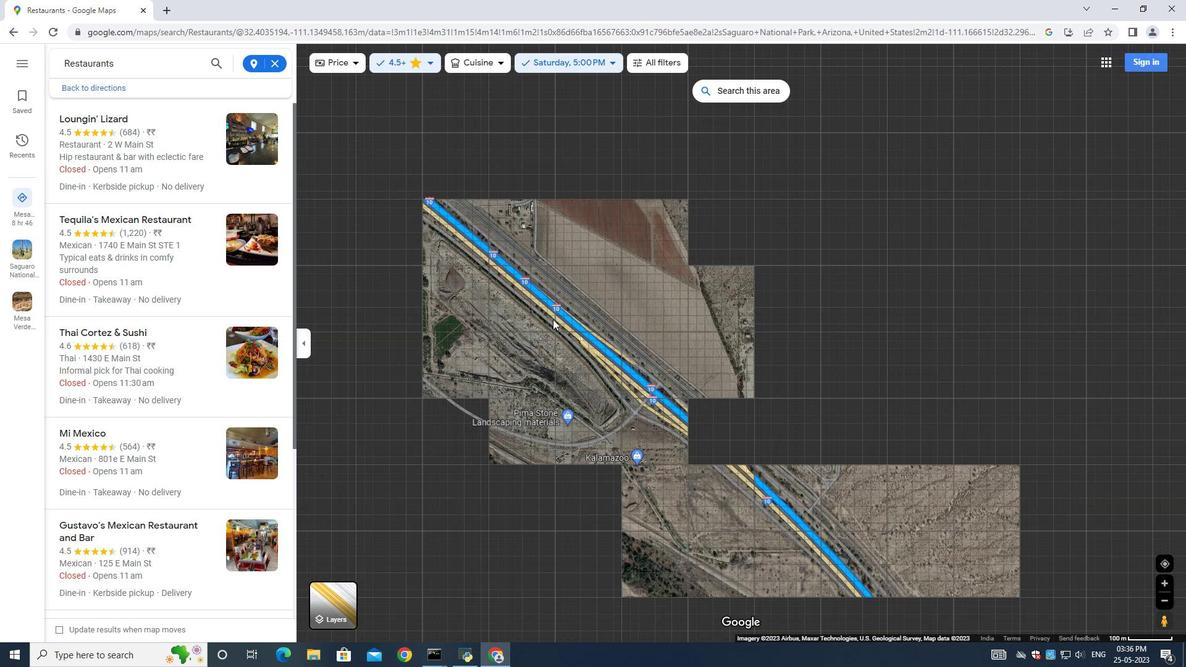 
Action: Mouse scrolled (554, 320) with delta (0, 0)
Screenshot: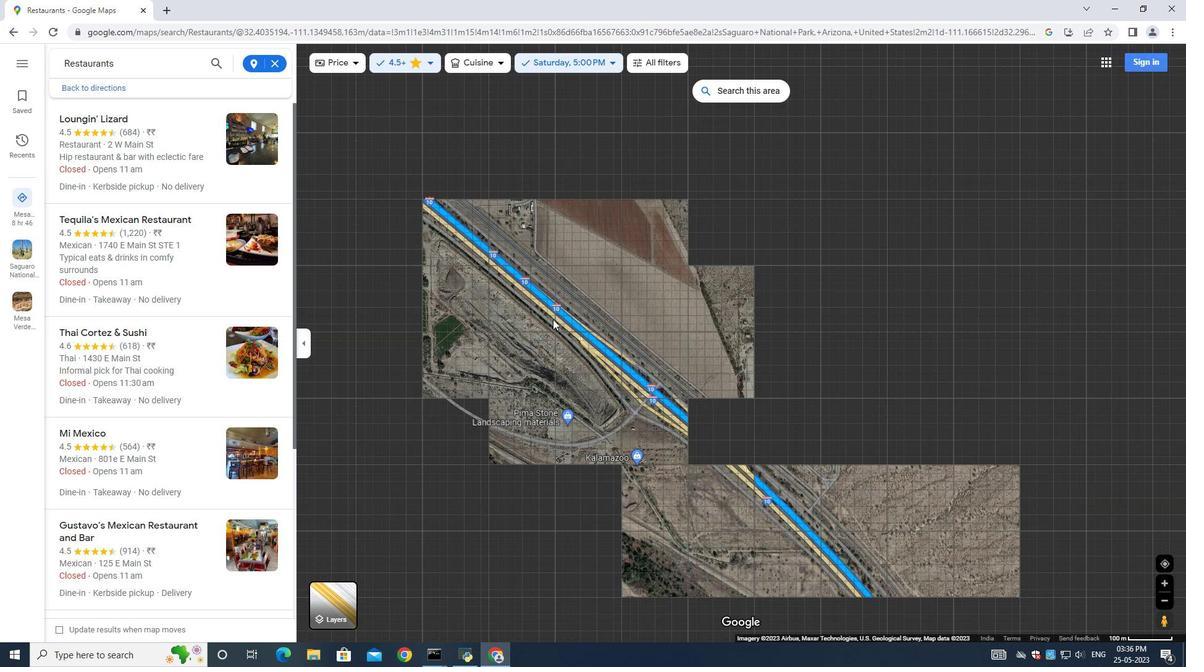 
Action: Mouse scrolled (554, 320) with delta (0, 0)
Screenshot: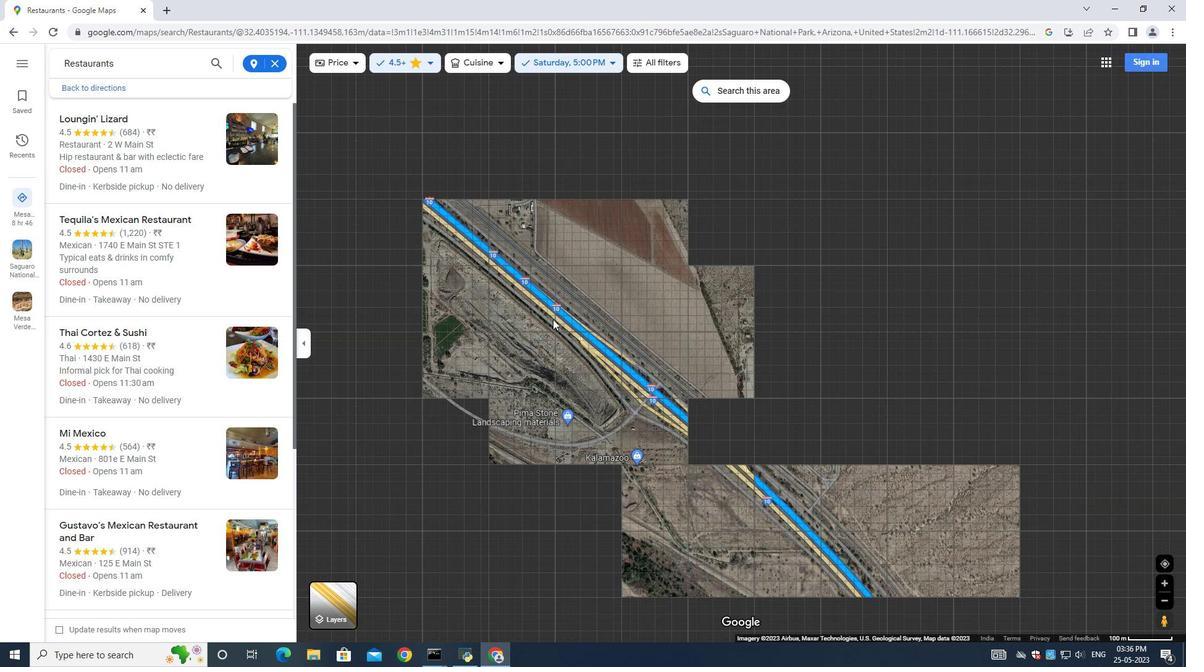 
Action: Mouse scrolled (554, 320) with delta (0, 0)
Screenshot: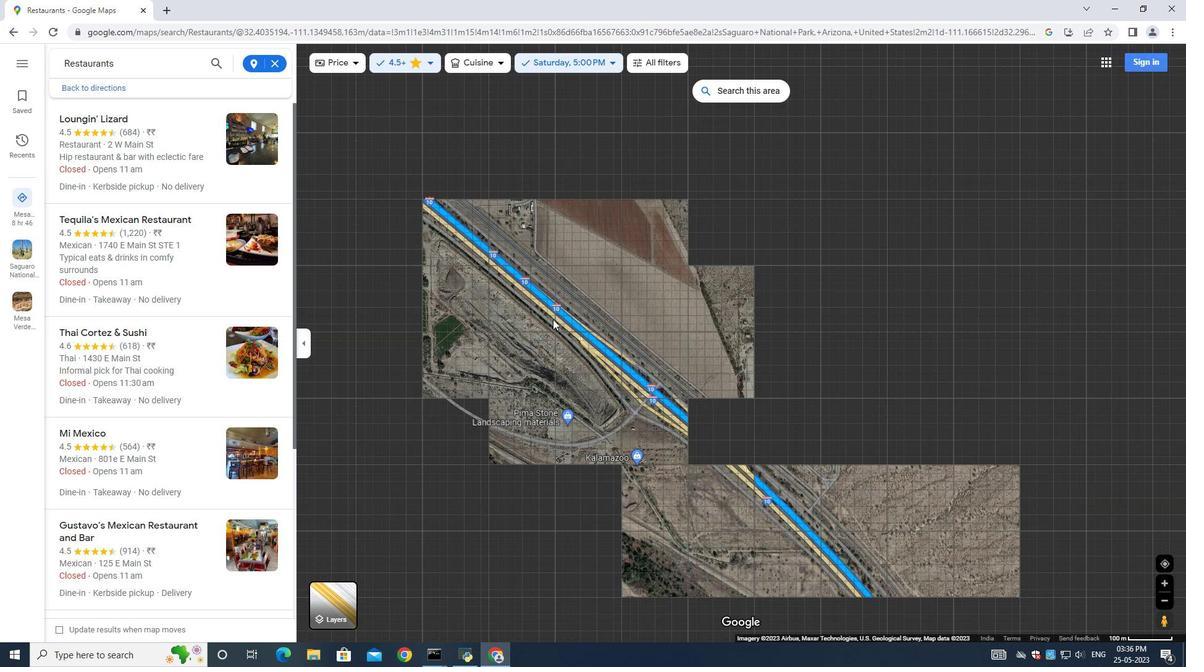 
Action: Mouse scrolled (554, 320) with delta (0, 0)
Screenshot: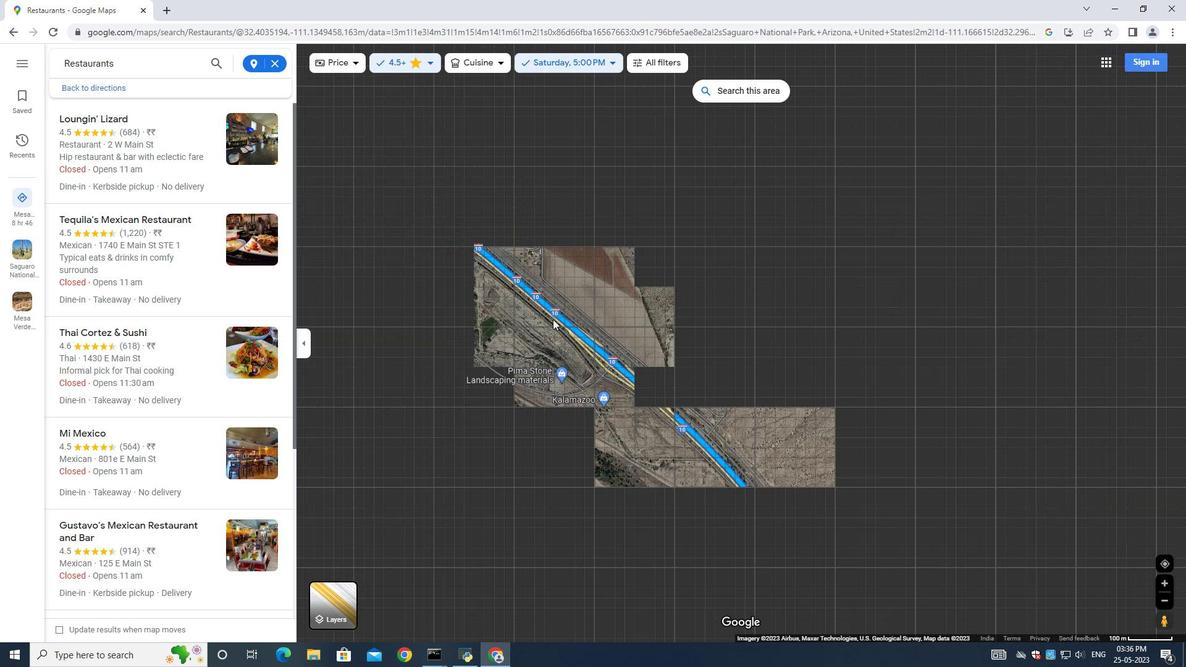 
Action: Mouse scrolled (554, 320) with delta (0, 0)
Screenshot: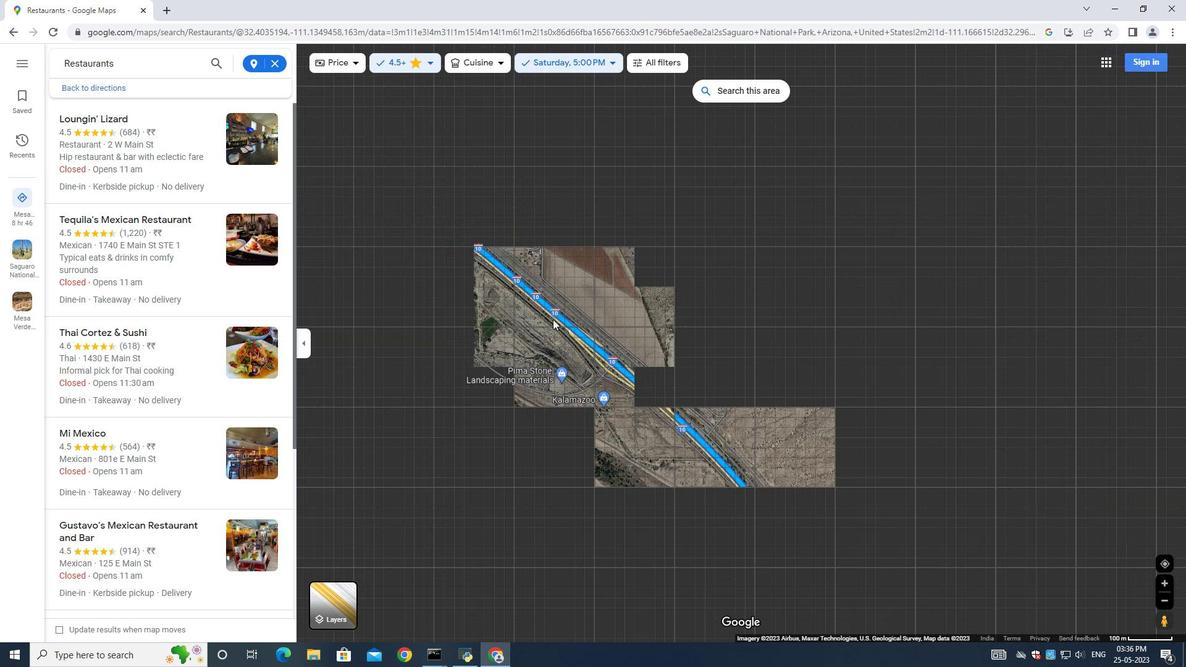 
Action: Mouse scrolled (554, 320) with delta (0, 0)
Screenshot: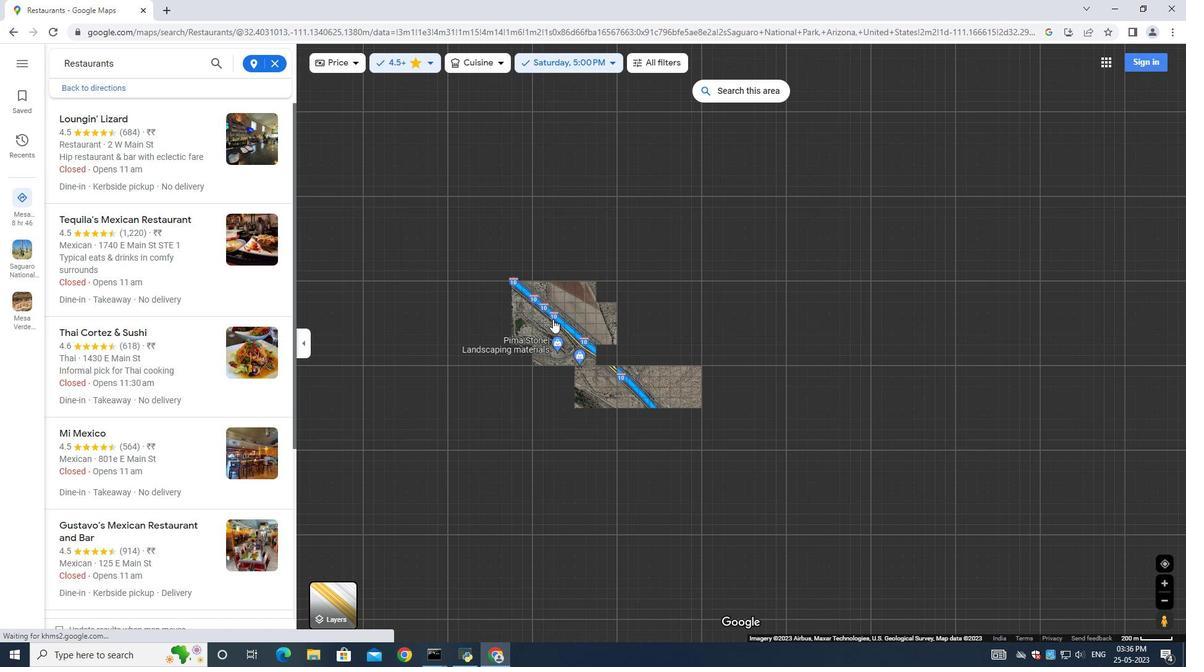 
Action: Mouse scrolled (554, 320) with delta (0, 0)
Screenshot: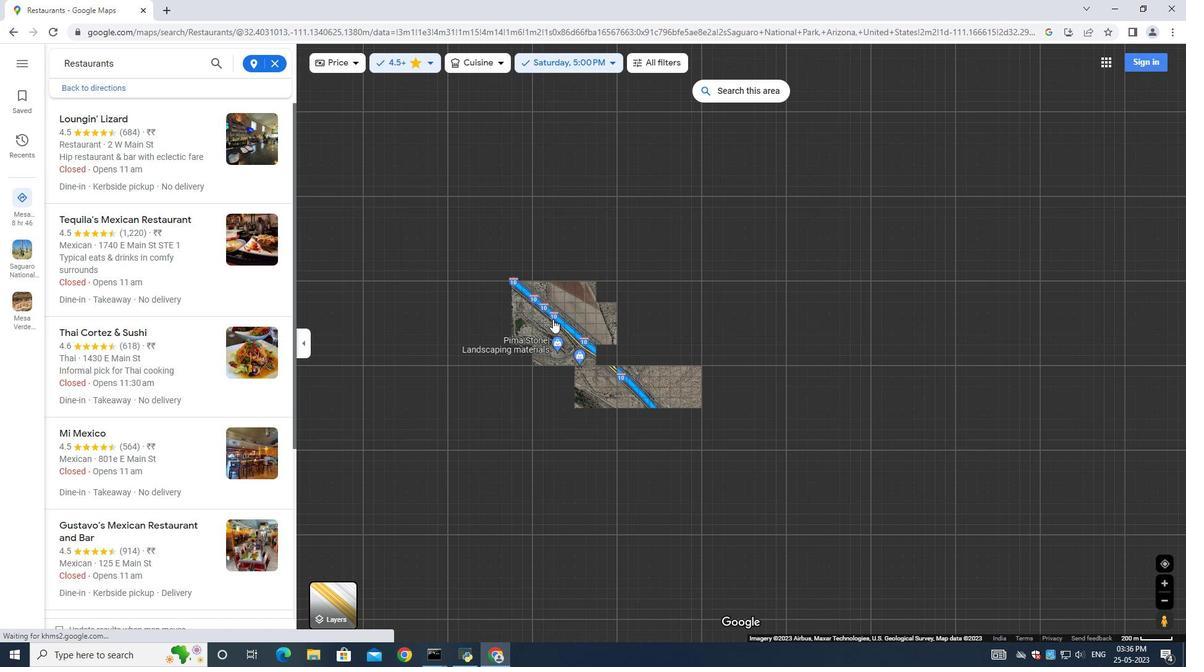 
Action: Mouse scrolled (554, 320) with delta (0, 0)
Screenshot: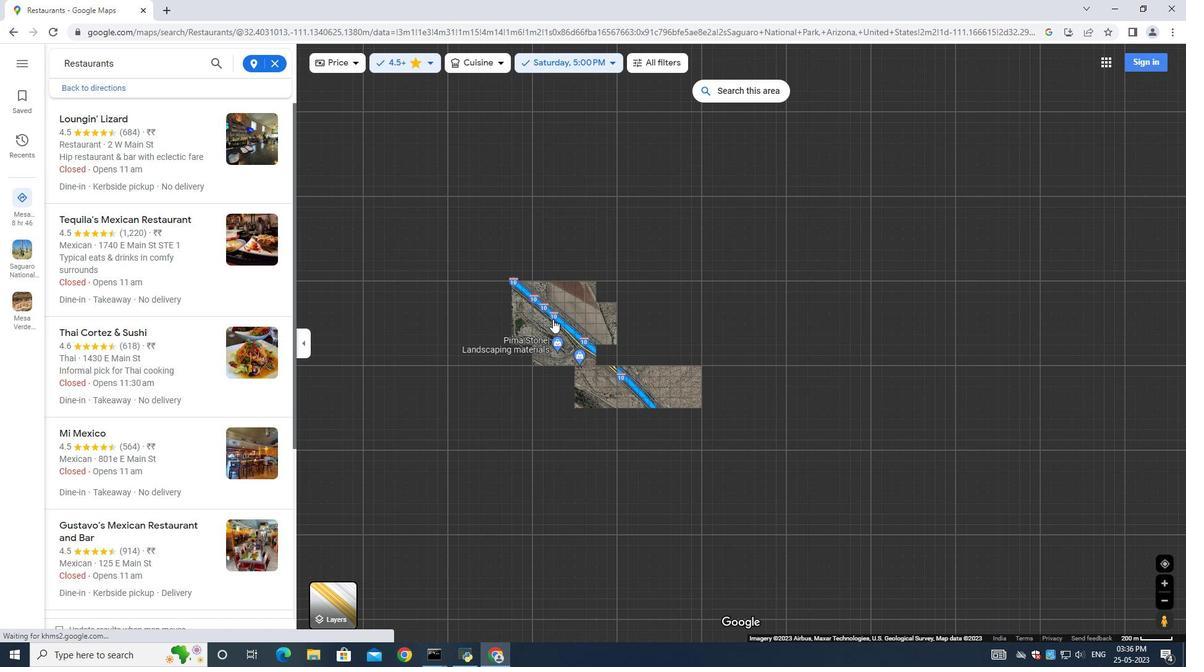 
Action: Mouse scrolled (554, 320) with delta (0, 0)
Screenshot: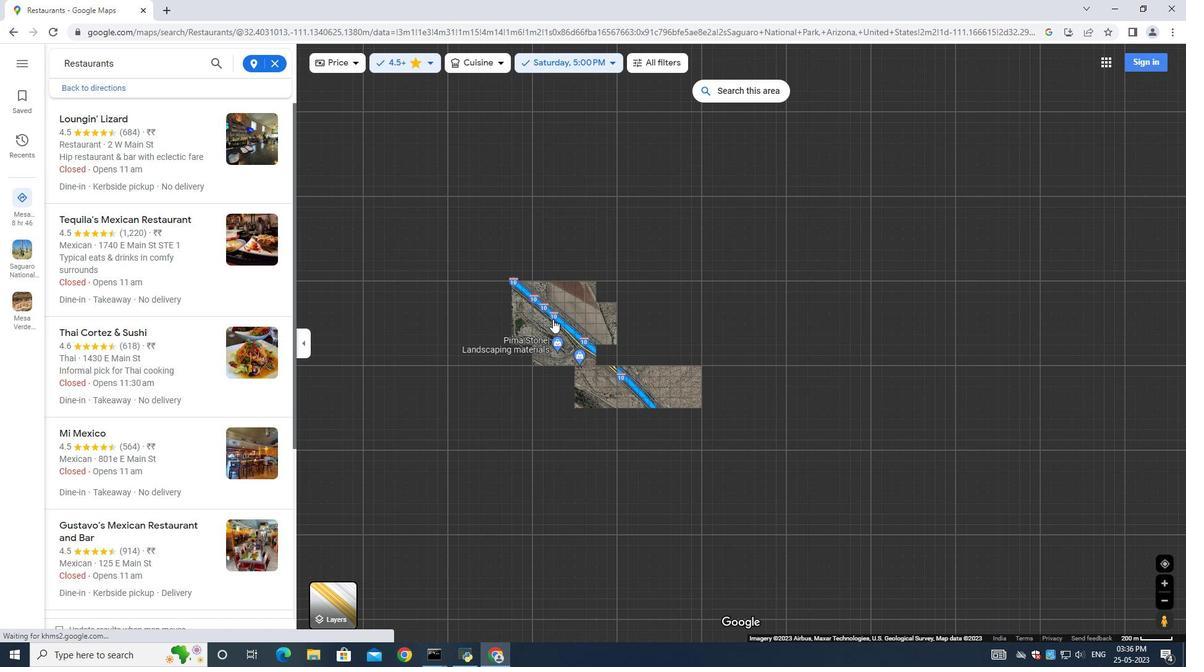 
Action: Mouse scrolled (554, 320) with delta (0, 0)
Screenshot: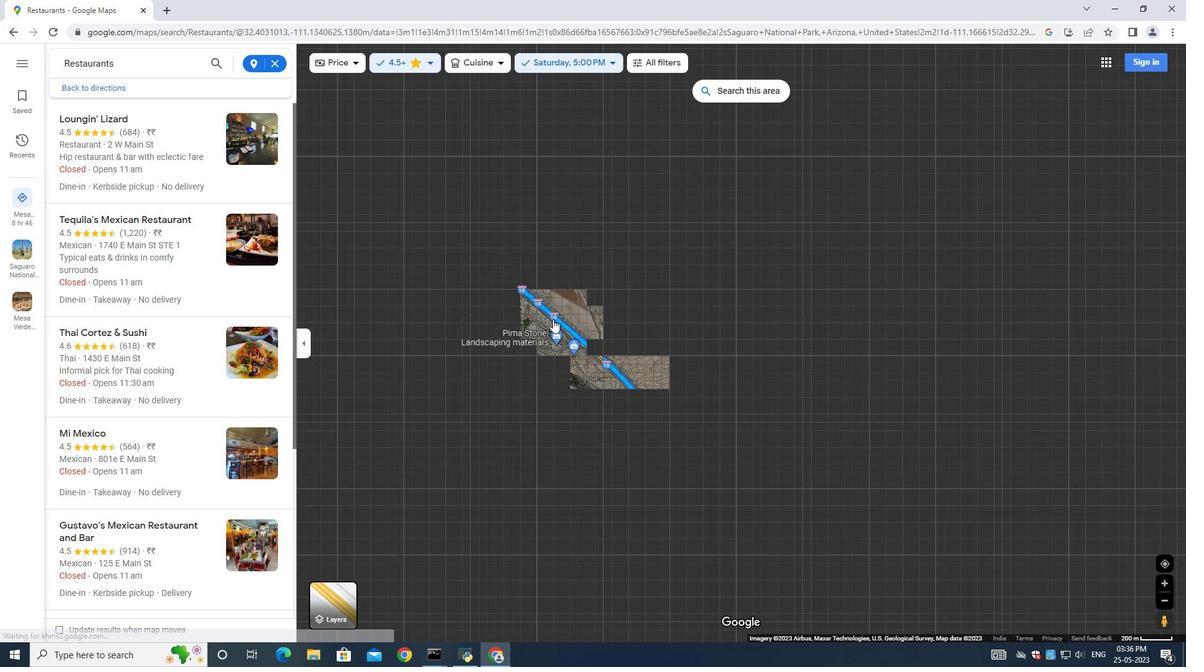 
Action: Mouse scrolled (554, 320) with delta (0, 0)
Screenshot: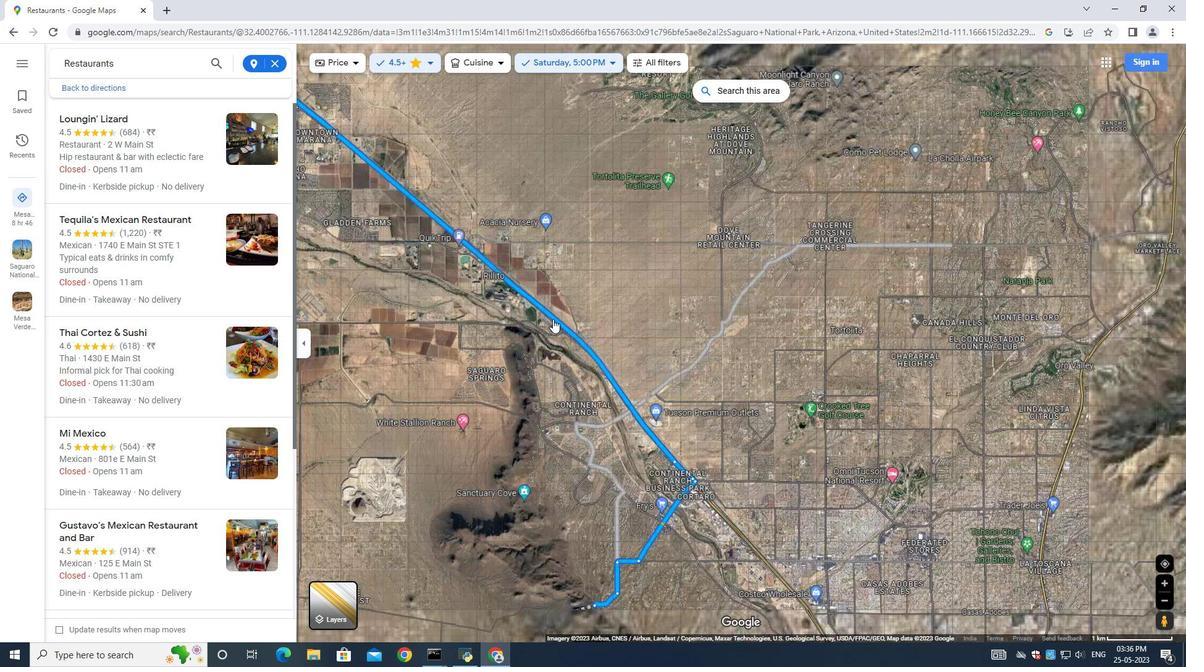
Action: Mouse scrolled (554, 320) with delta (0, 0)
Screenshot: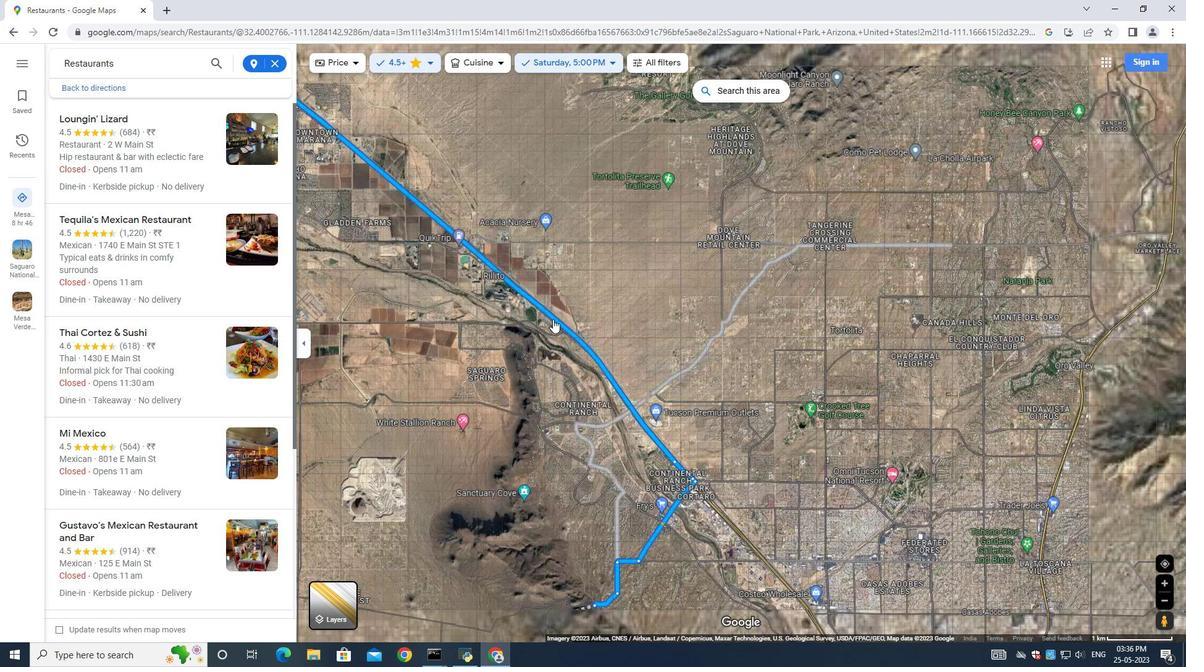 
Action: Mouse scrolled (554, 320) with delta (0, 0)
Screenshot: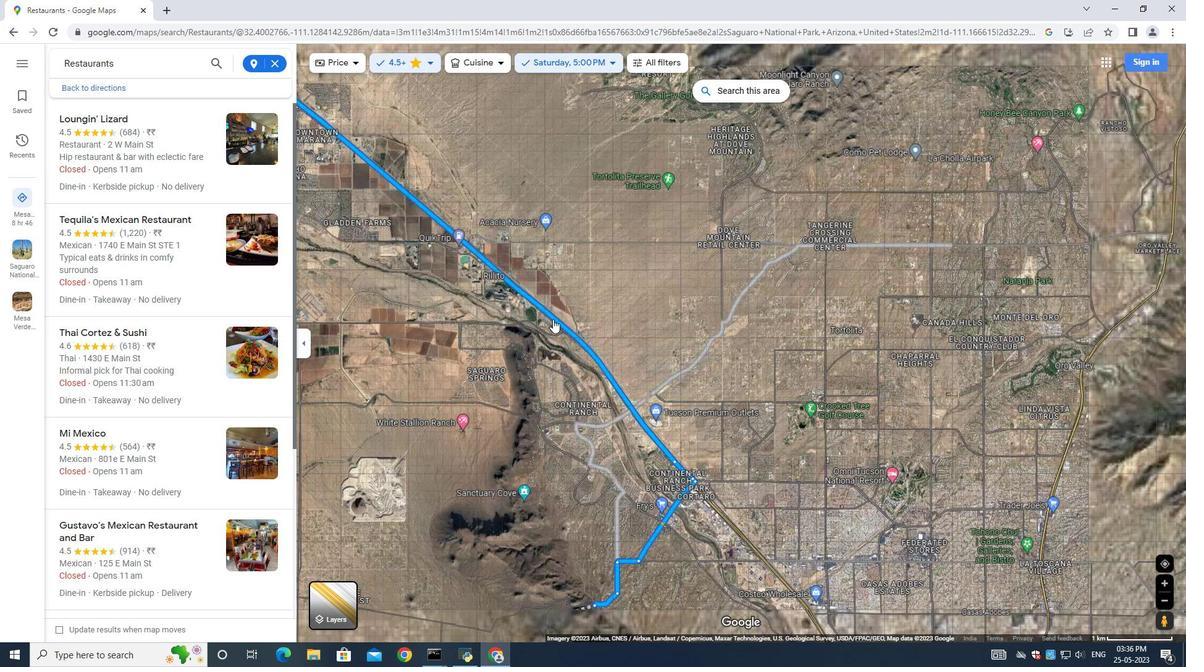 
Action: Mouse scrolled (554, 320) with delta (0, 0)
Screenshot: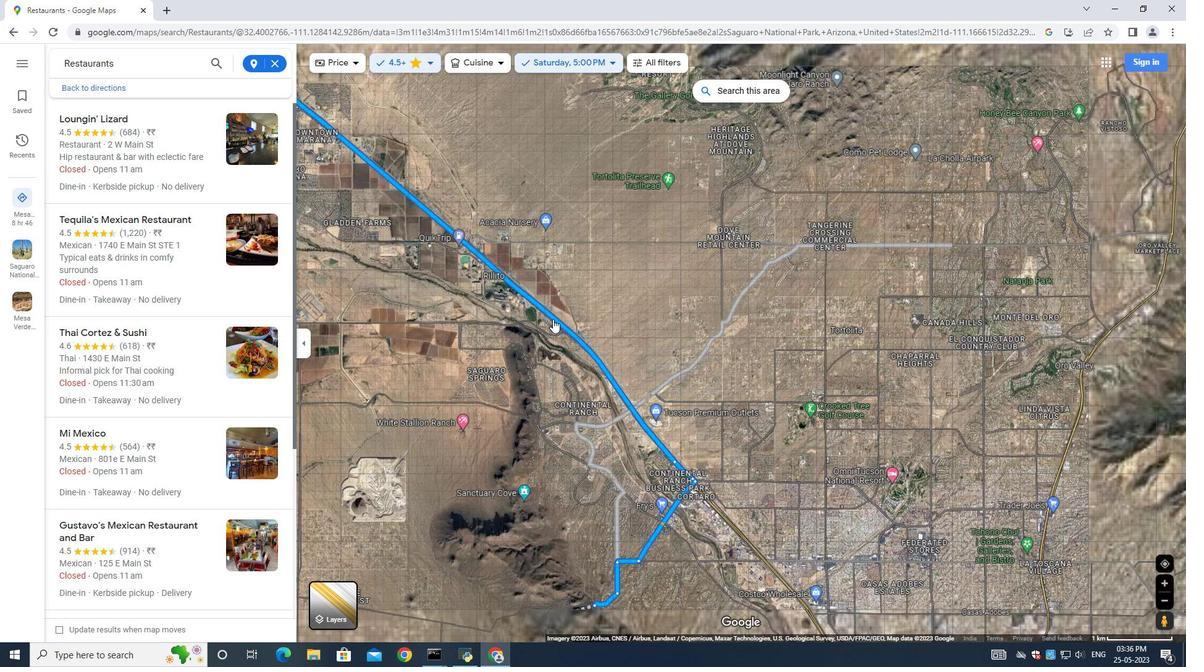 
Action: Mouse scrolled (554, 320) with delta (0, 0)
Screenshot: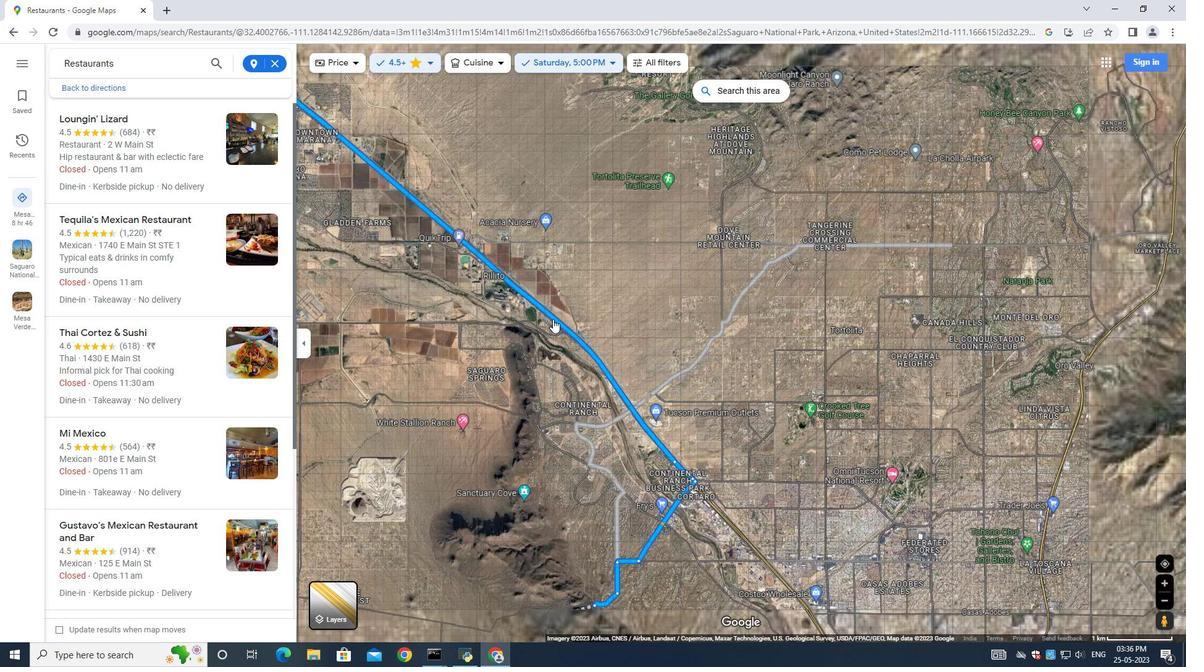 
Action: Mouse scrolled (554, 320) with delta (0, 0)
Screenshot: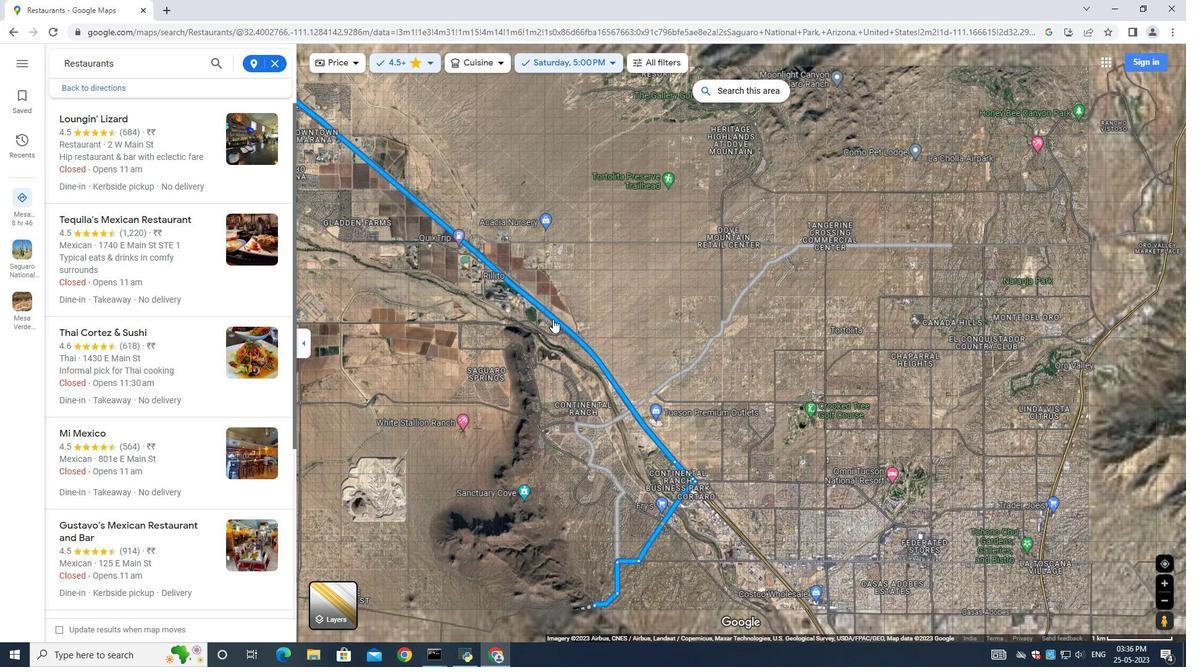 
Action: Mouse scrolled (554, 320) with delta (0, 0)
Screenshot: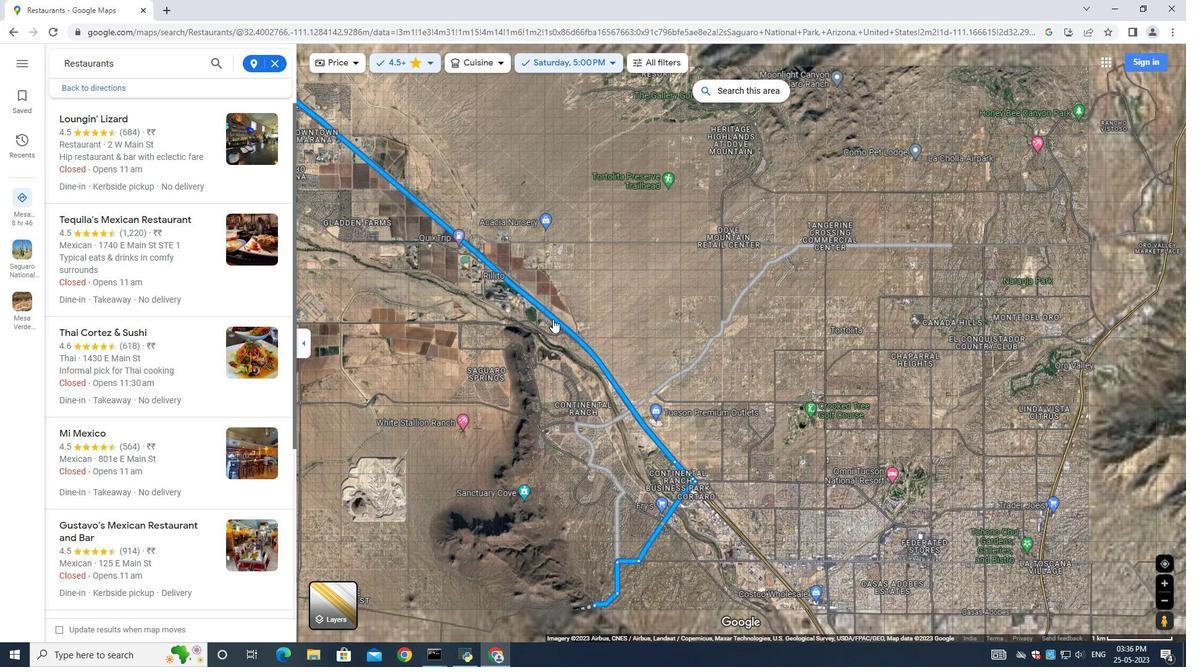 
Action: Mouse scrolled (554, 320) with delta (0, 0)
Screenshot: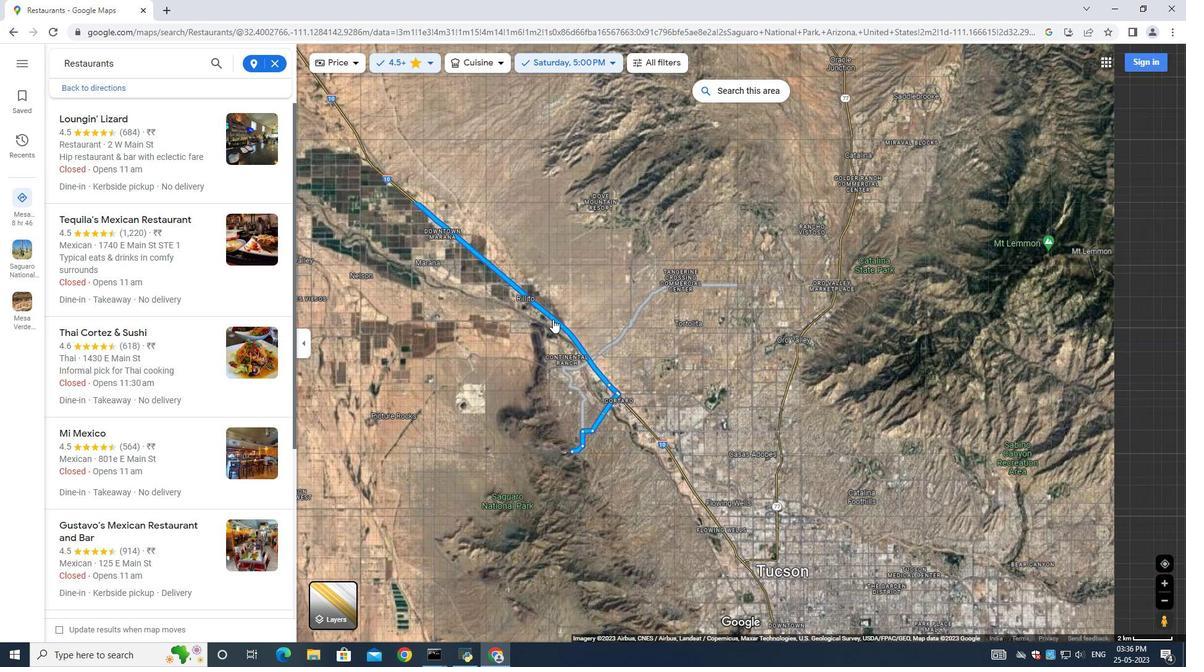 
Action: Mouse scrolled (554, 320) with delta (0, 0)
Screenshot: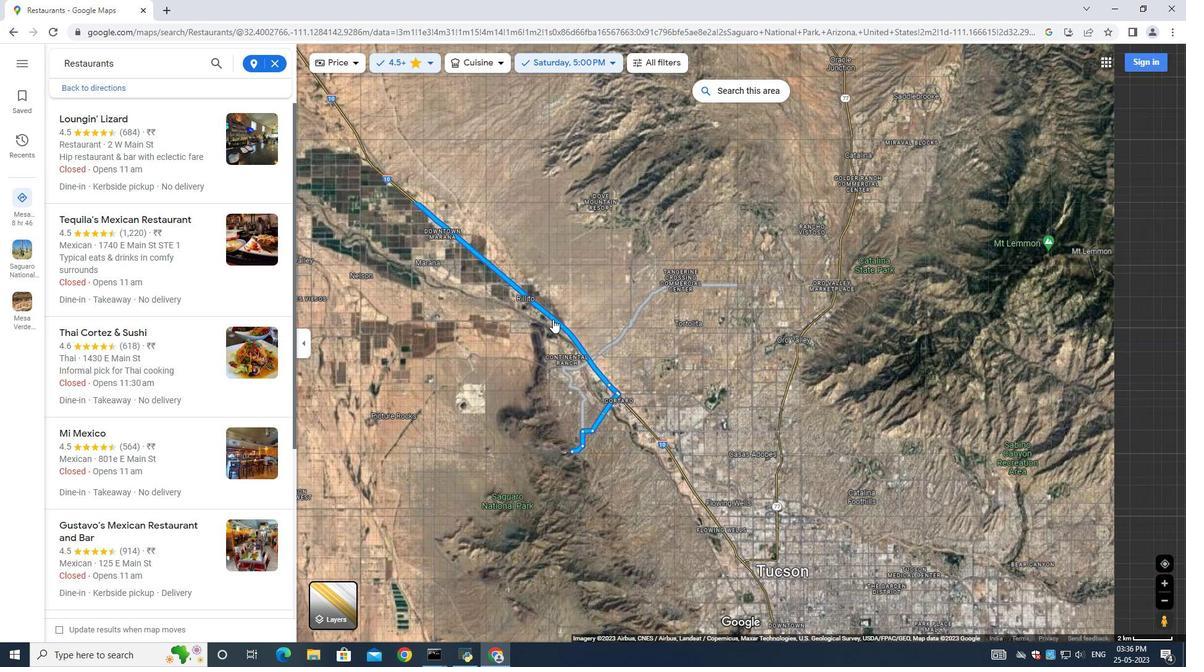 
Action: Mouse scrolled (554, 320) with delta (0, 0)
Screenshot: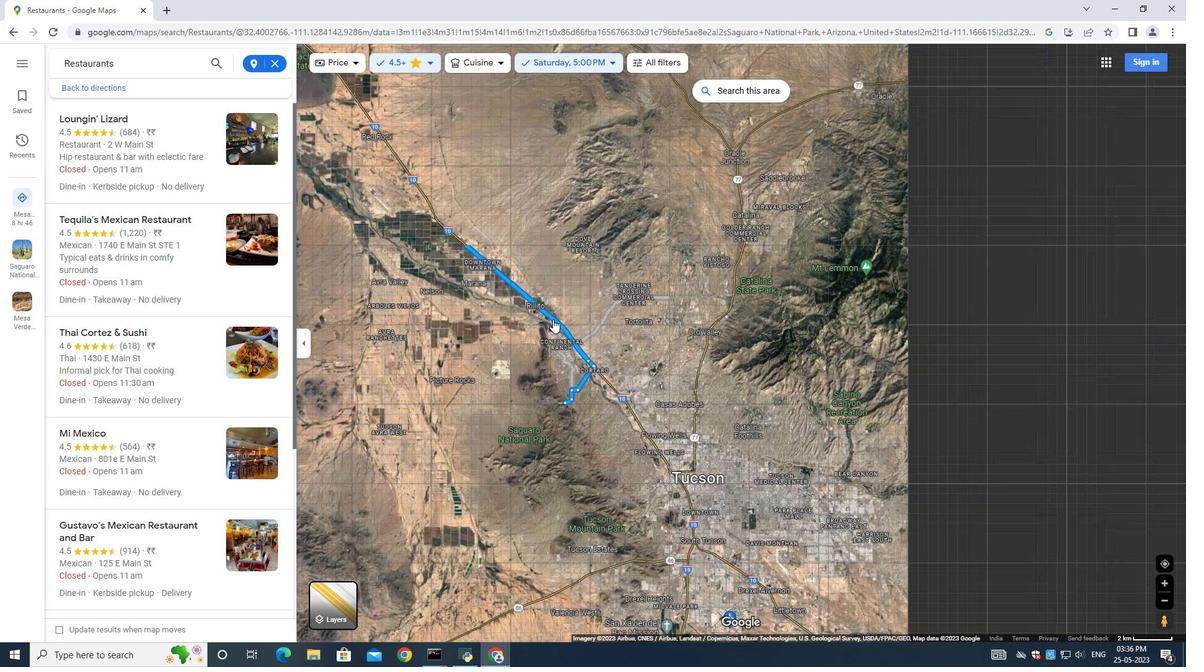 
Action: Mouse scrolled (554, 320) with delta (0, 0)
Screenshot: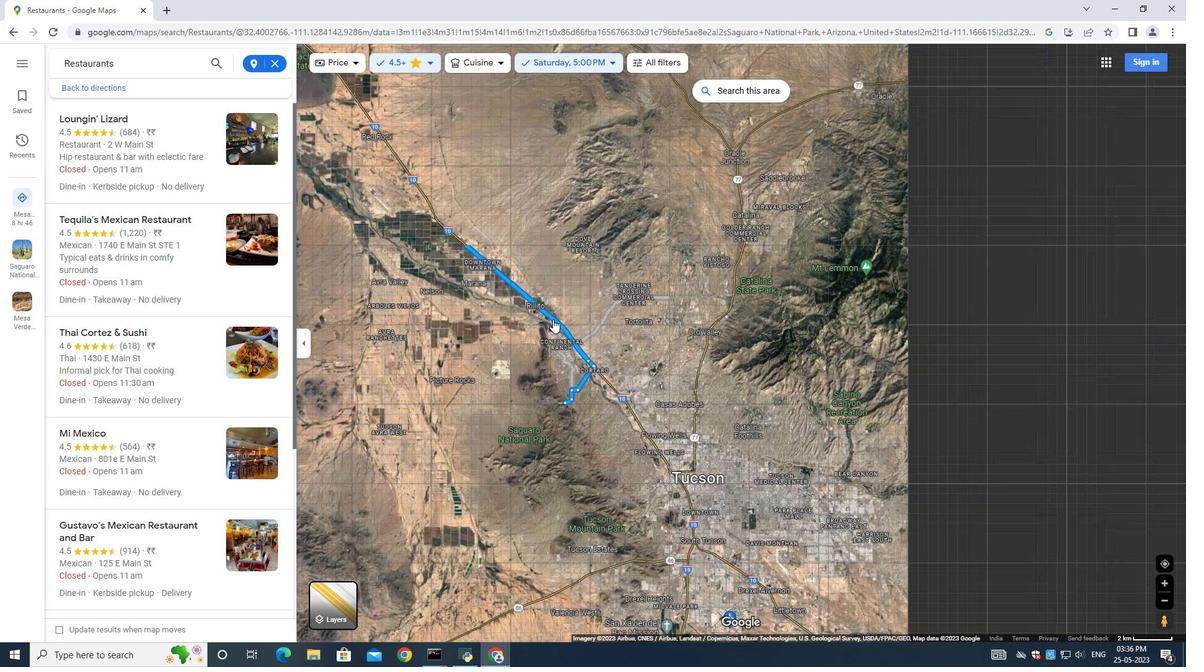 
Action: Mouse scrolled (554, 320) with delta (0, 0)
Screenshot: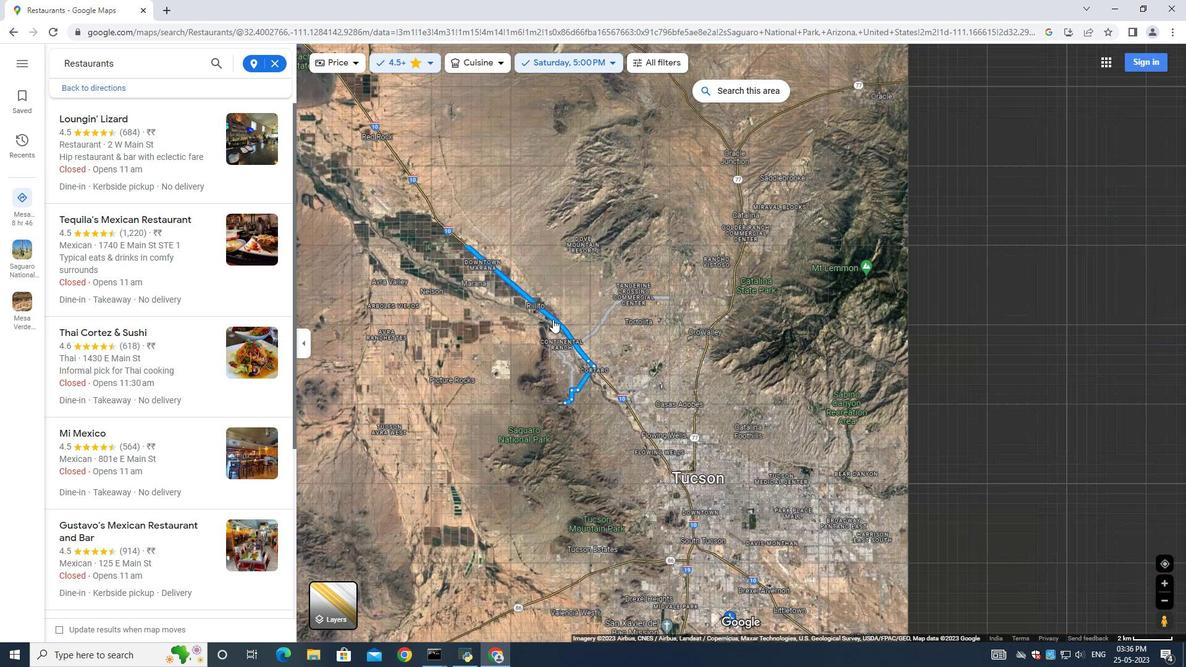 
Action: Mouse scrolled (554, 320) with delta (0, 0)
Screenshot: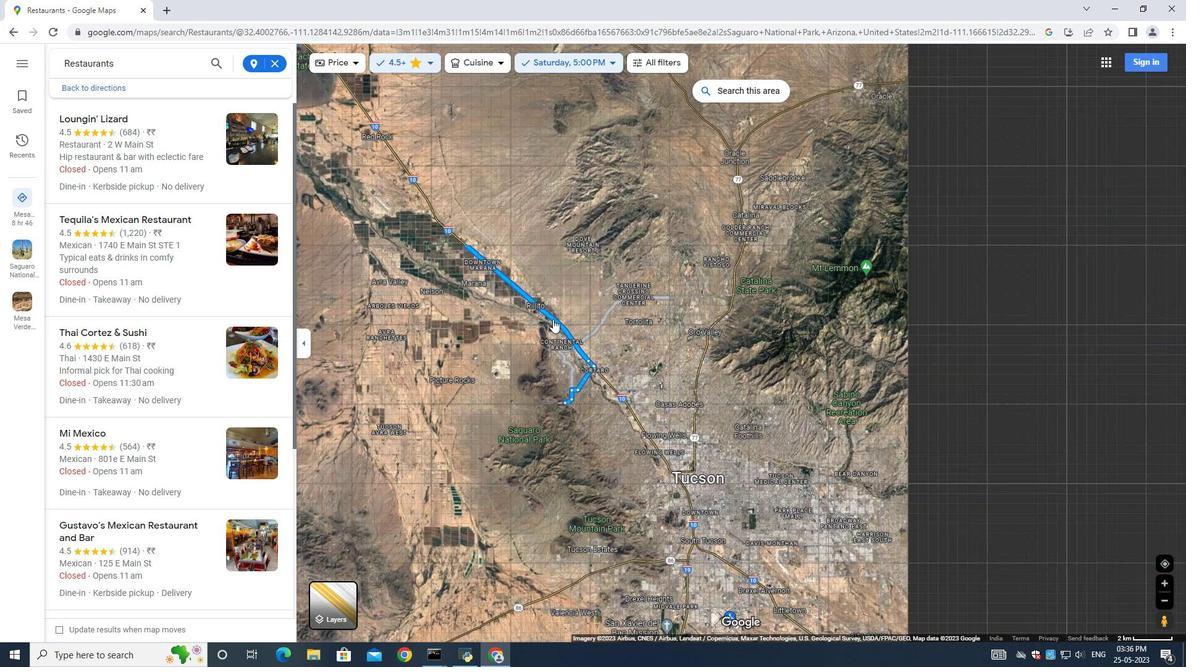 
Action: Mouse moved to (554, 320)
Screenshot: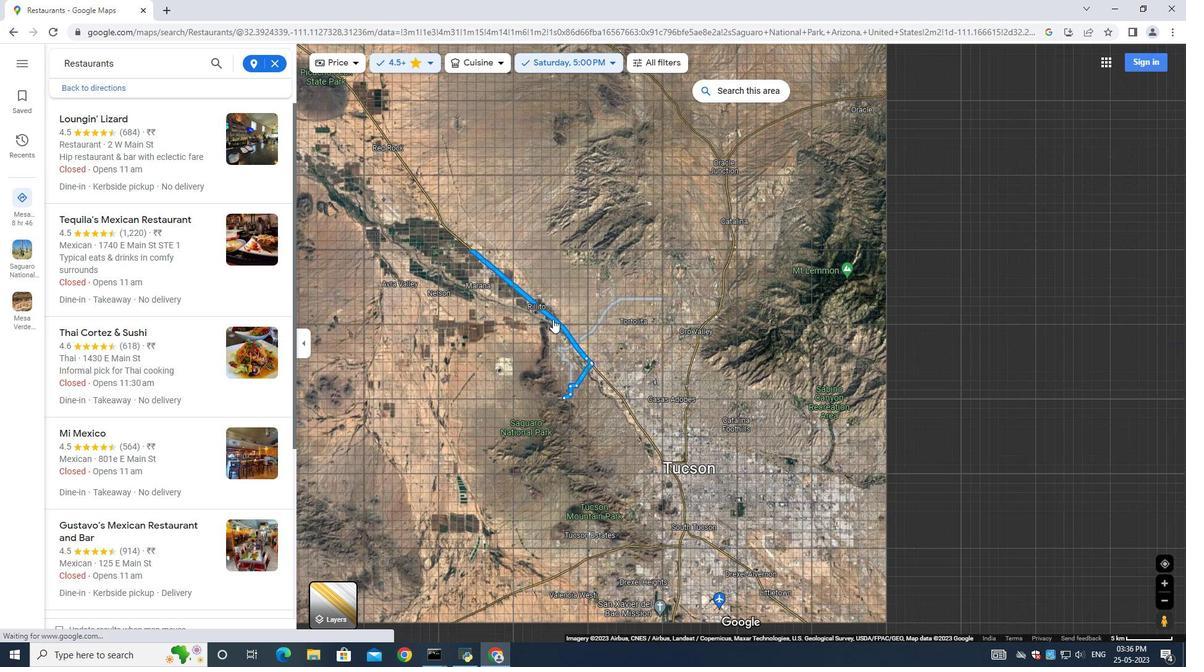 
Action: Mouse scrolled (554, 320) with delta (0, 0)
Screenshot: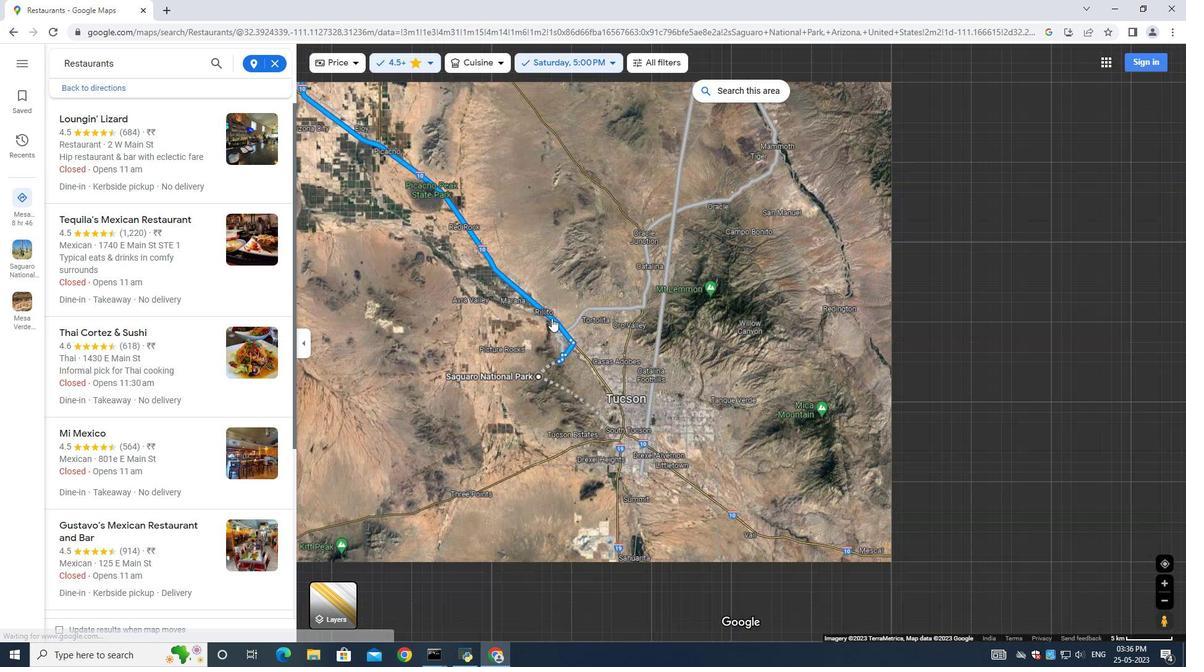 
Action: Mouse scrolled (554, 320) with delta (0, 0)
Screenshot: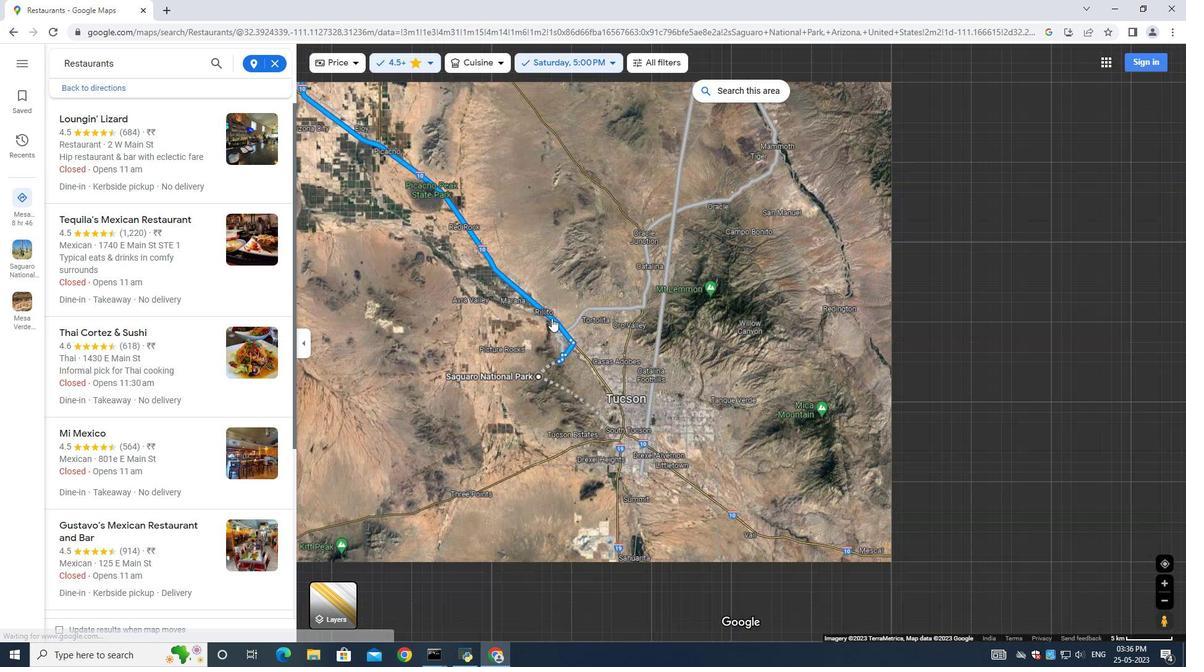 
Action: Mouse scrolled (554, 320) with delta (0, 0)
Screenshot: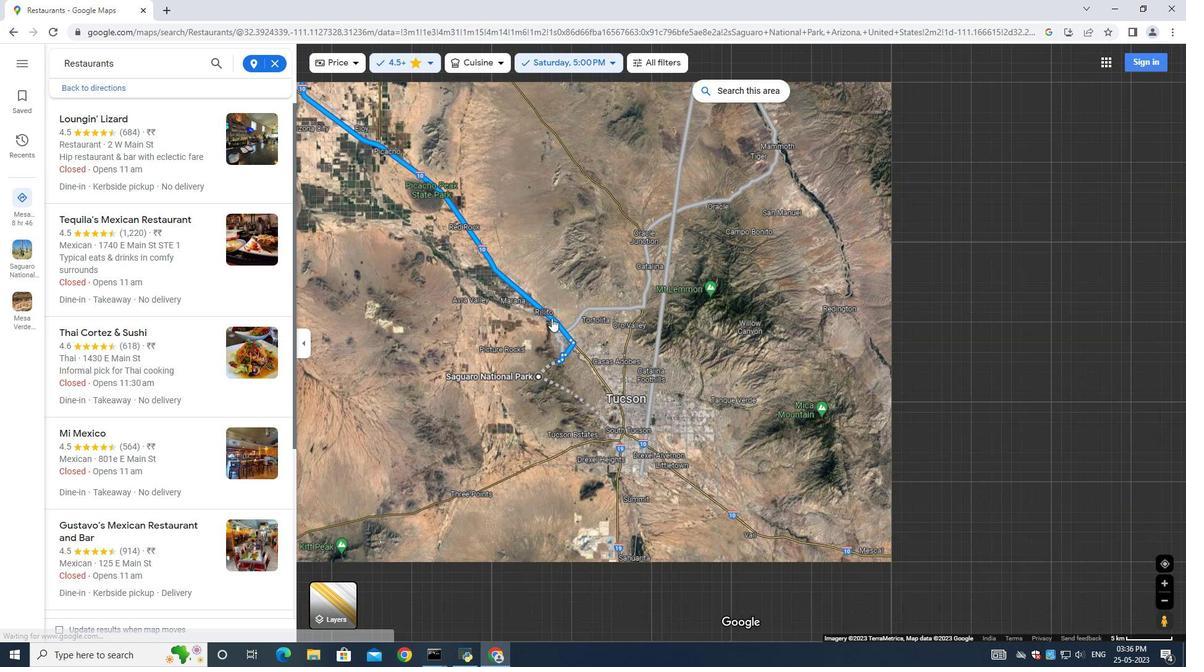 
Action: Mouse scrolled (554, 320) with delta (0, 0)
Screenshot: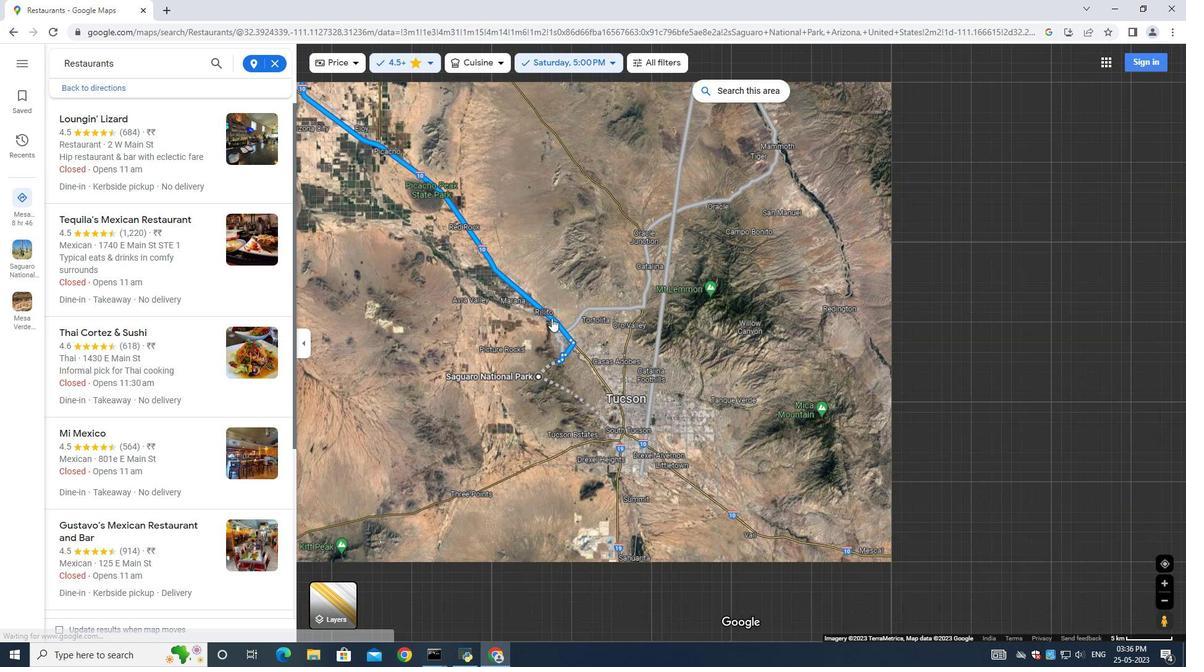 
Action: Mouse scrolled (554, 320) with delta (0, 0)
Screenshot: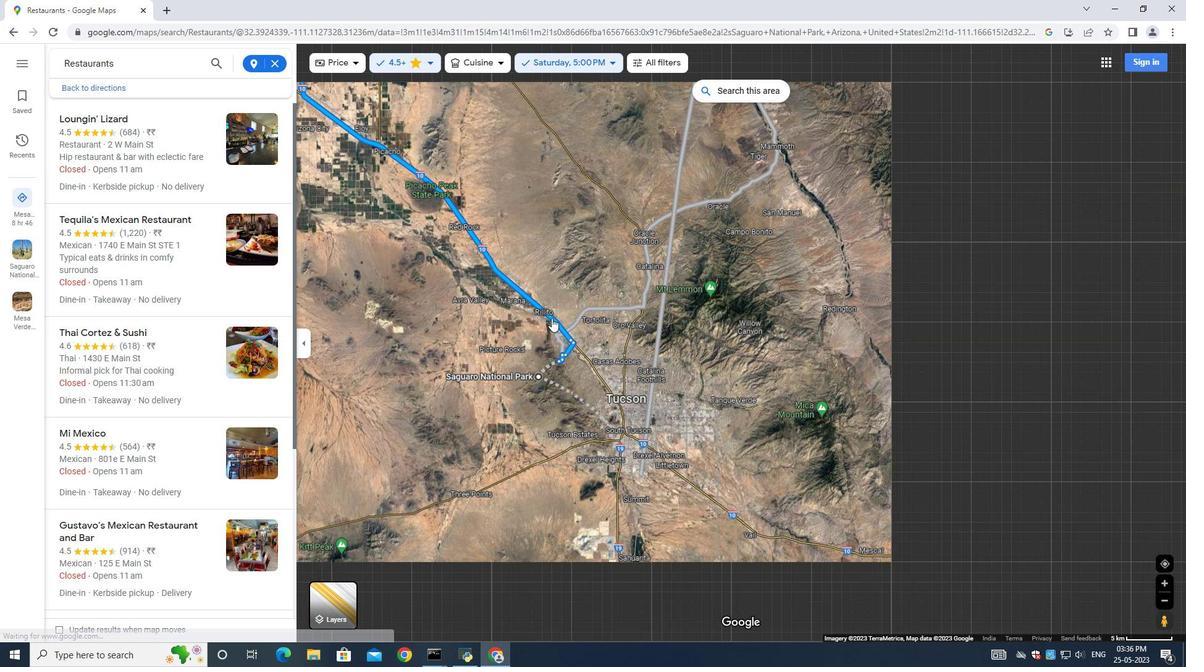 
Action: Mouse moved to (522, 300)
Screenshot: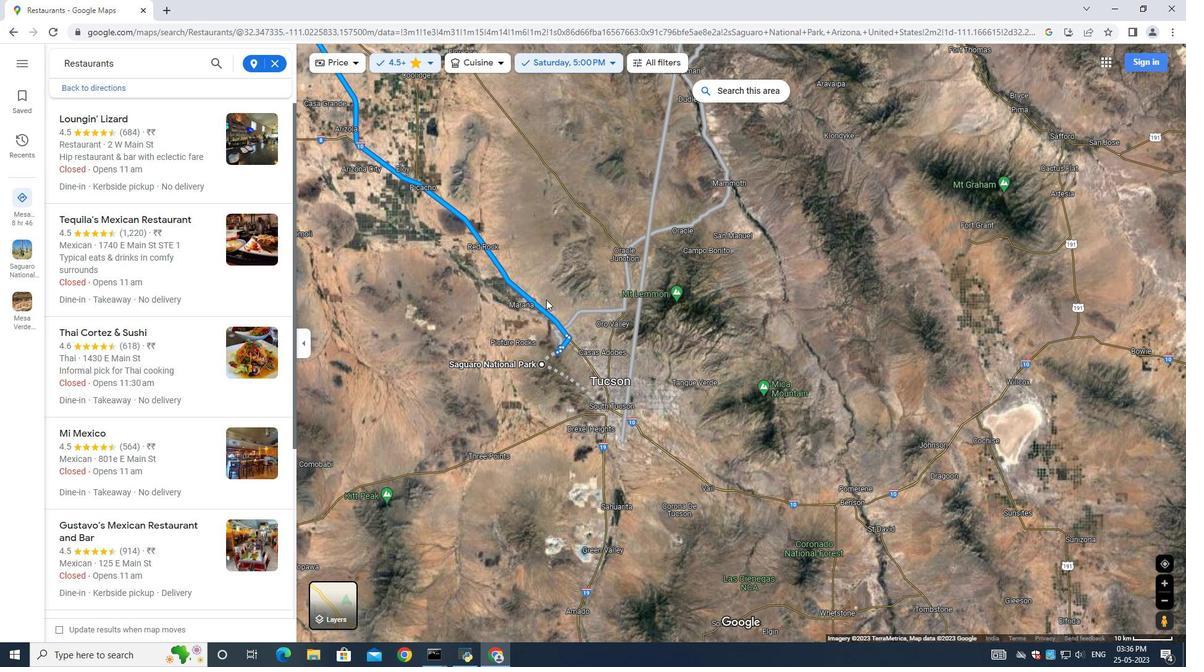 
Action: Key pressed <Key.up> 6)
Screenshot: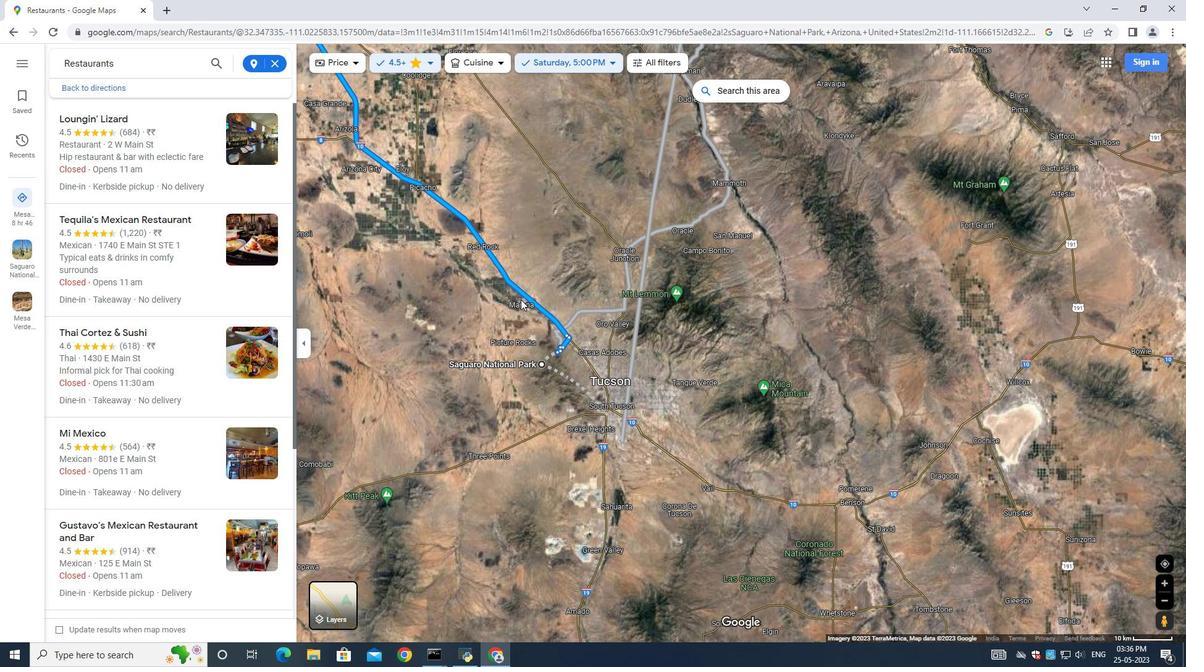
Action: Mouse moved to (489, 289)
Screenshot: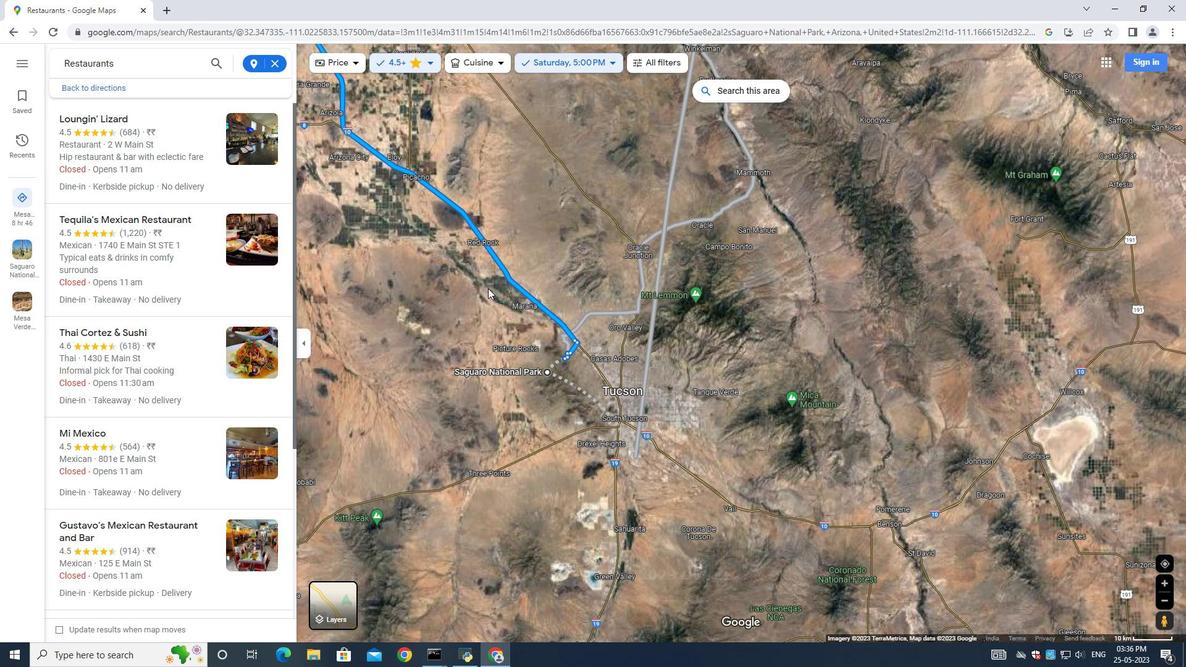
Action: Mouse scrolled (489, 290) with delta (0, 0)
Screenshot: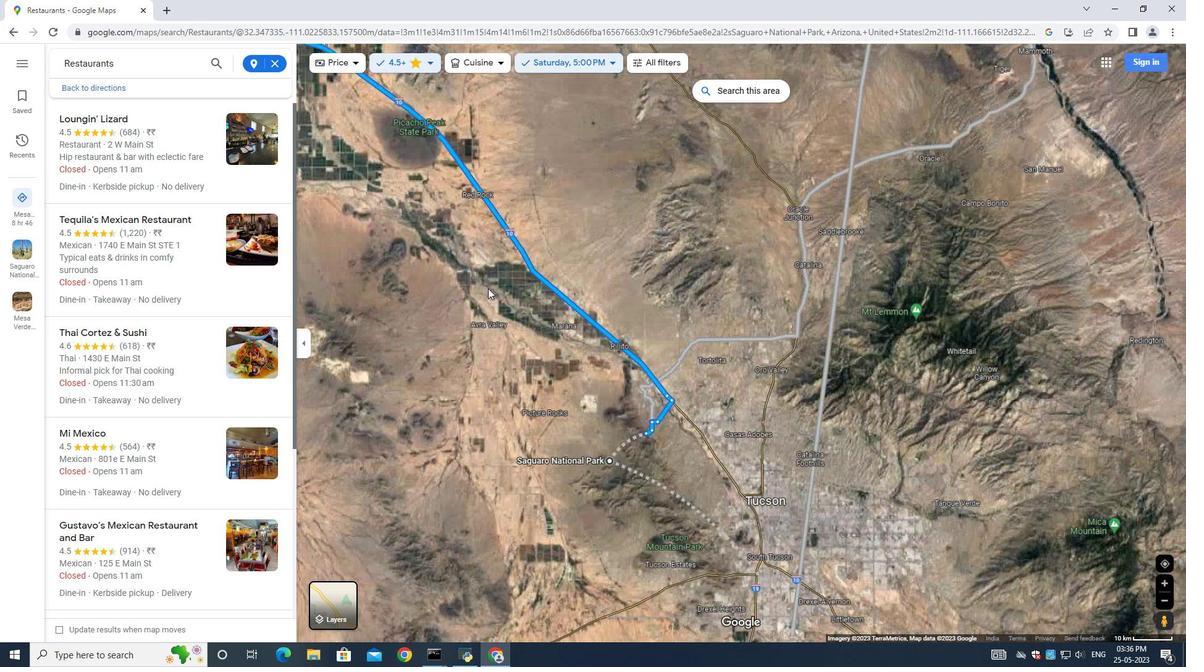 
Action: Mouse scrolled (489, 290) with delta (0, 0)
Screenshot: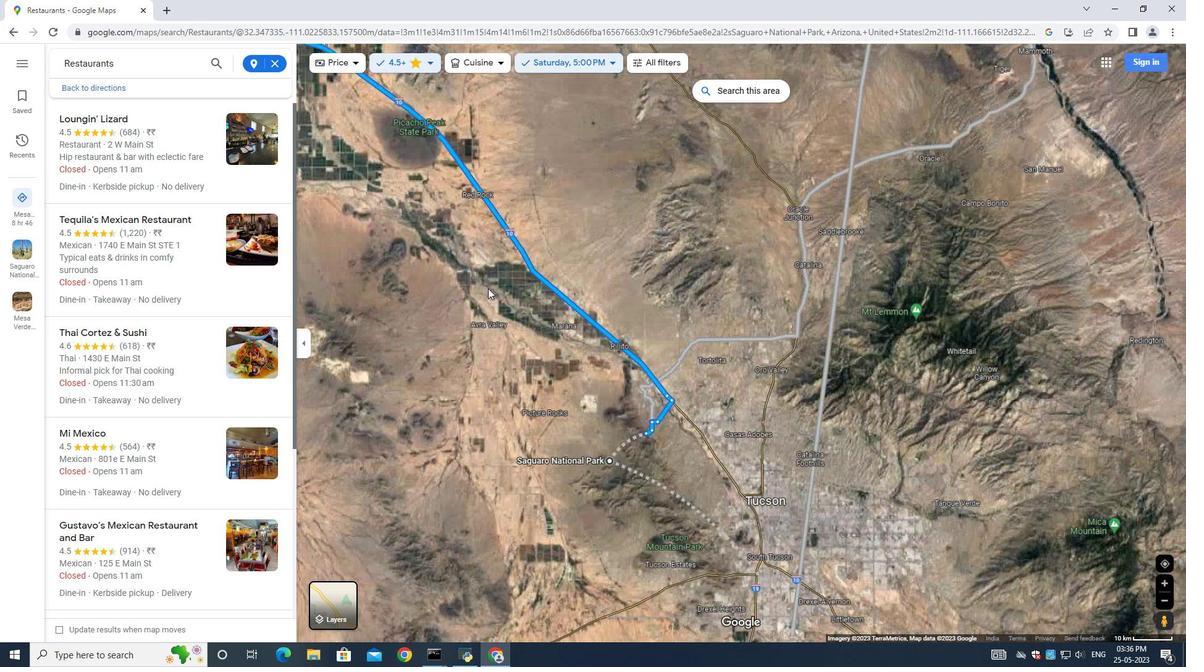 
Action: Mouse scrolled (489, 290) with delta (0, 0)
Screenshot: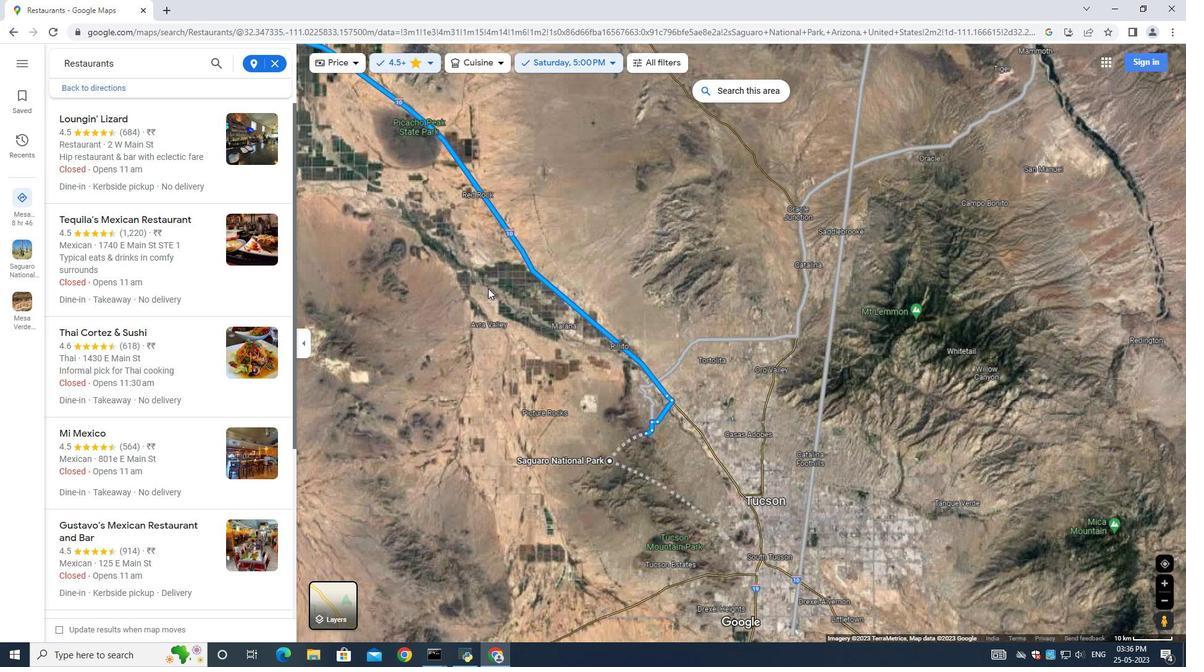 
Action: Mouse scrolled (489, 290) with delta (0, 0)
Screenshot: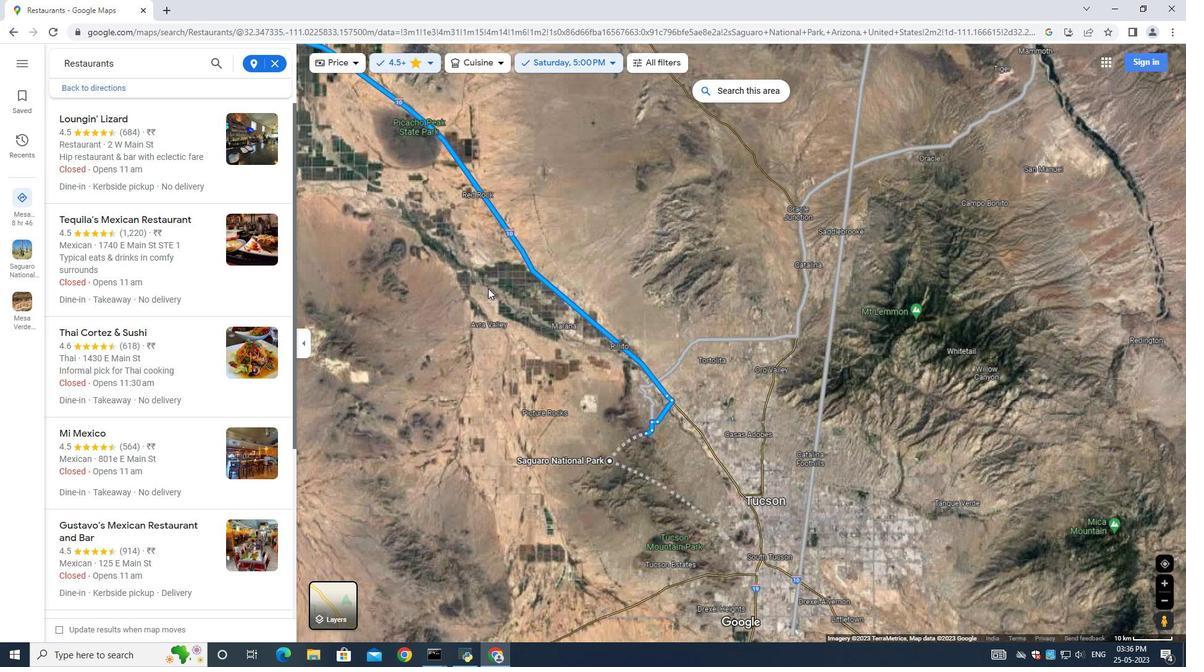 
Action: Mouse scrolled (489, 290) with delta (0, 0)
Screenshot: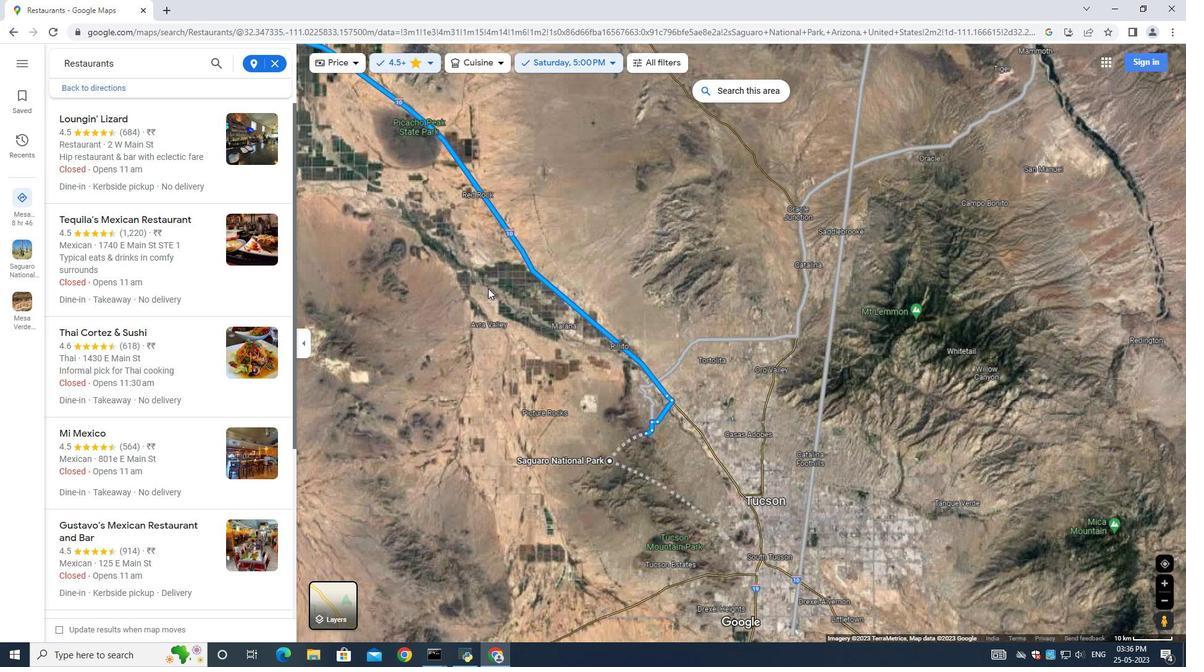 
Action: Mouse scrolled (489, 290) with delta (0, 0)
Screenshot: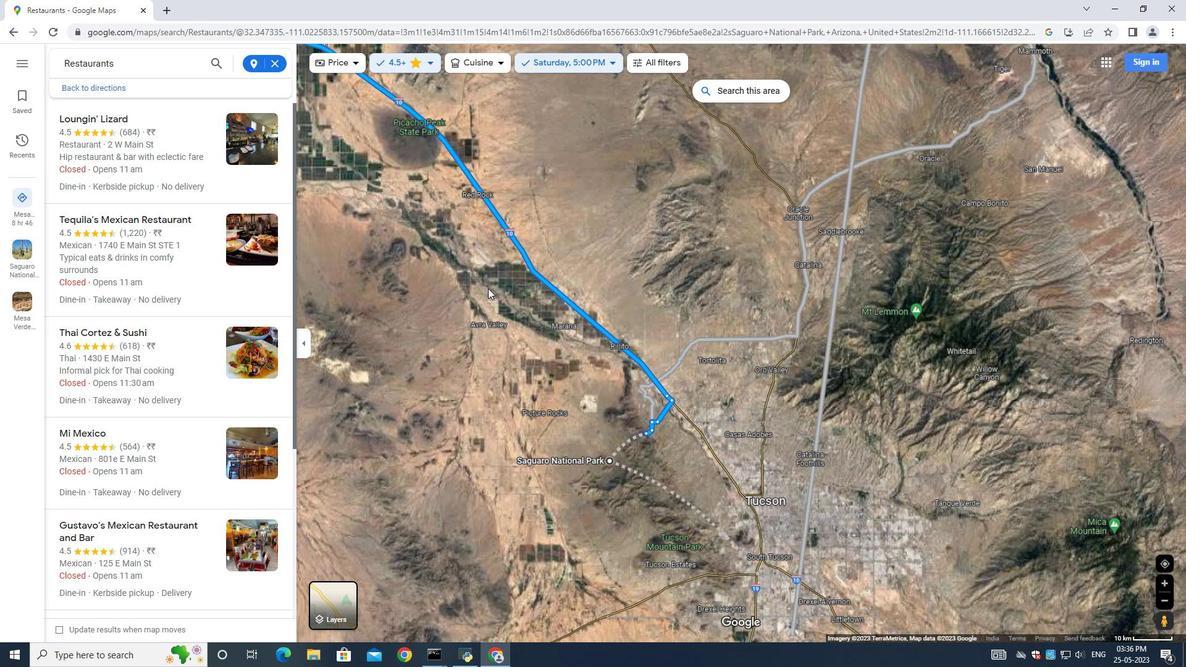 
Action: Mouse scrolled (489, 290) with delta (0, 0)
Screenshot: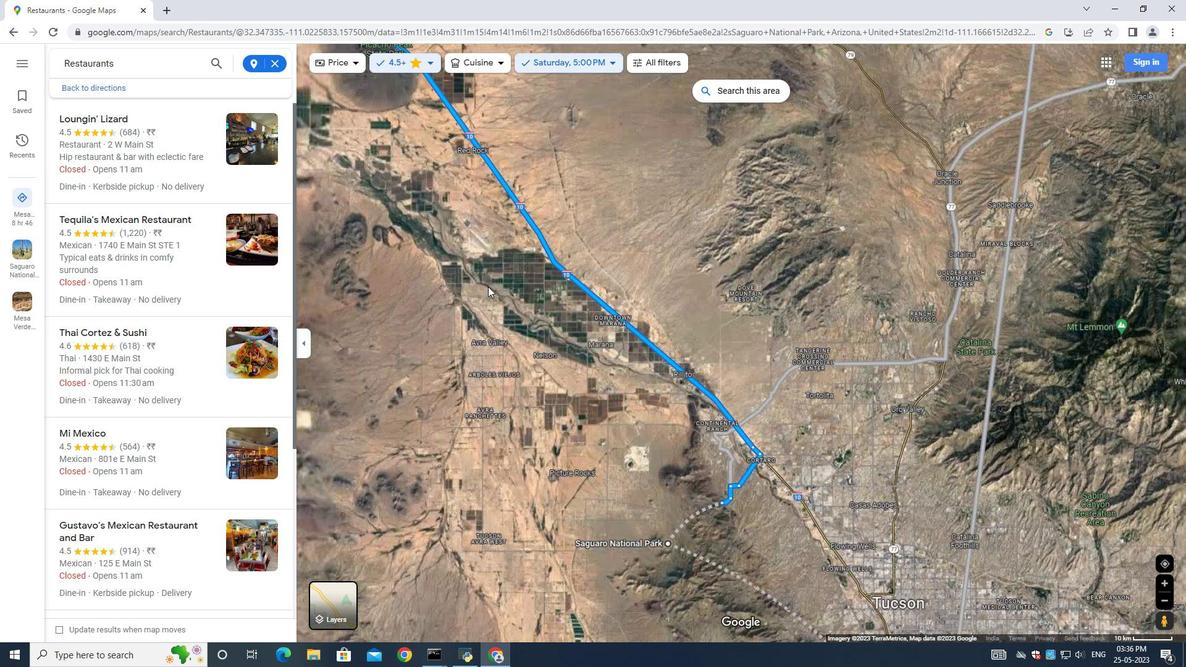 
Action: Mouse moved to (488, 277)
Screenshot: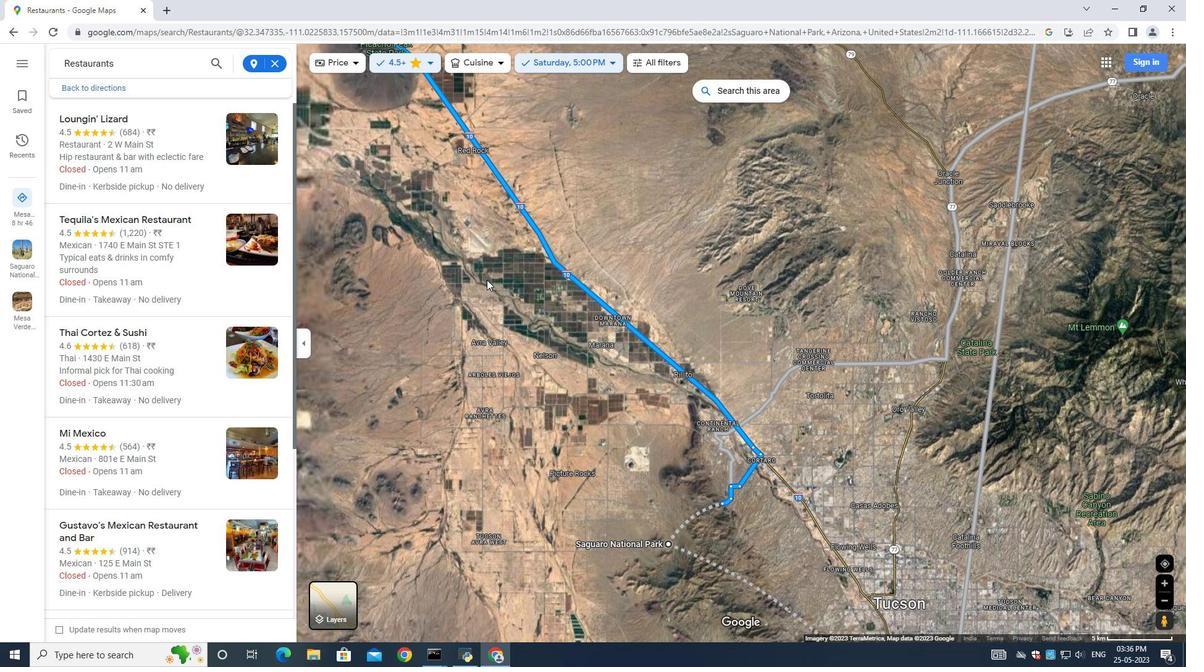 
Action: Key pressed <Key.up>
Screenshot: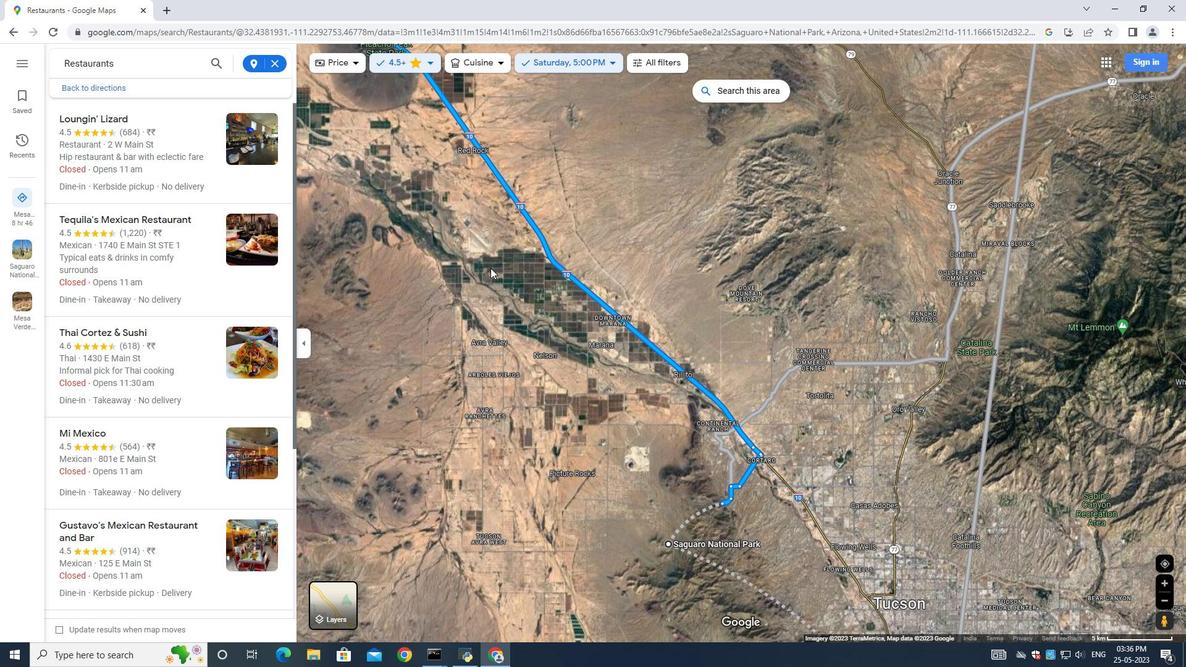 
Action: Mouse moved to (641, 365)
Screenshot: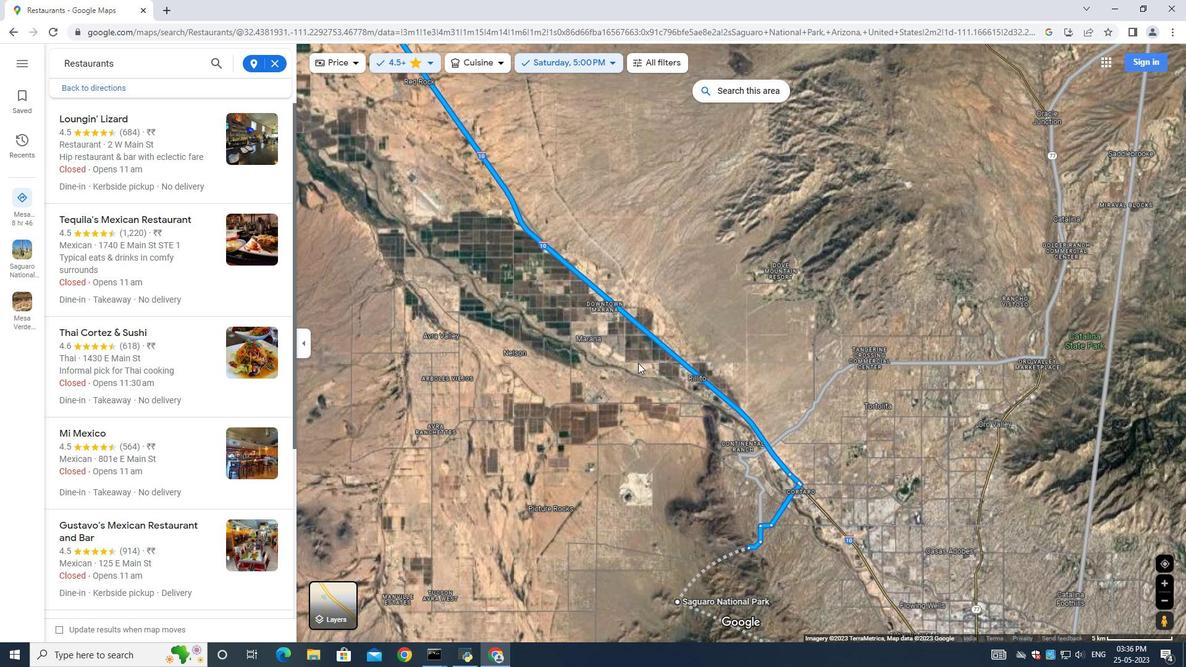 
Action: Mouse scrolled (641, 366) with delta (0, 0)
Screenshot: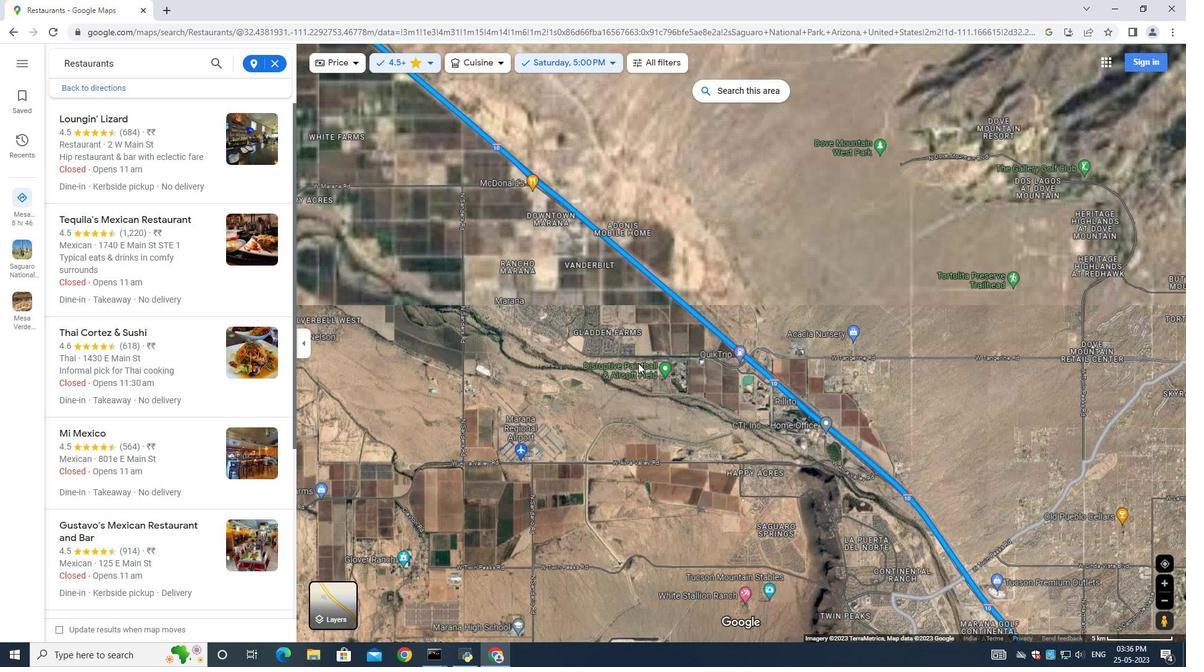 
Action: Mouse scrolled (641, 366) with delta (0, 0)
Screenshot: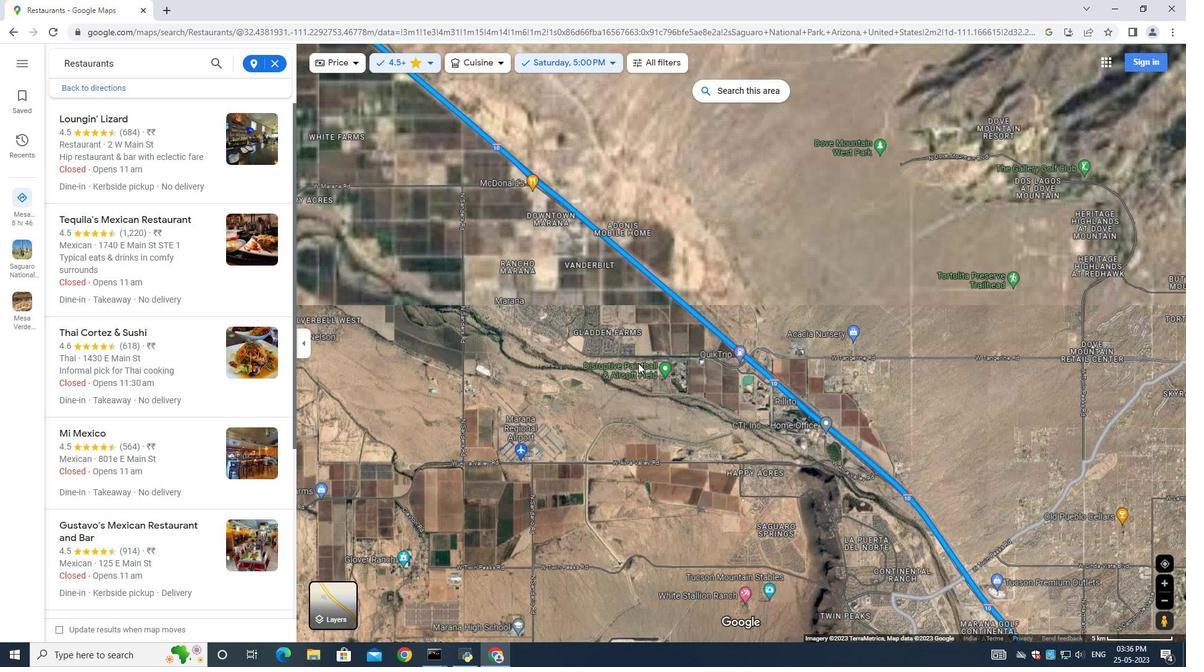 
Action: Mouse scrolled (641, 366) with delta (0, 0)
Screenshot: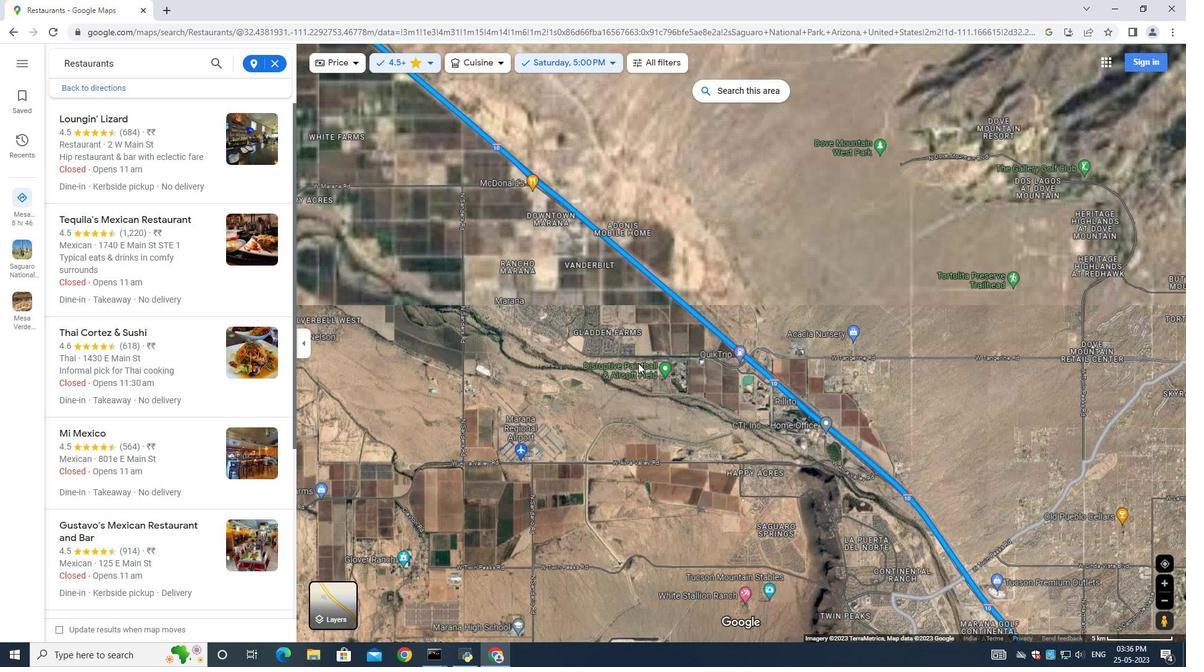 
Action: Mouse scrolled (641, 366) with delta (0, 0)
Screenshot: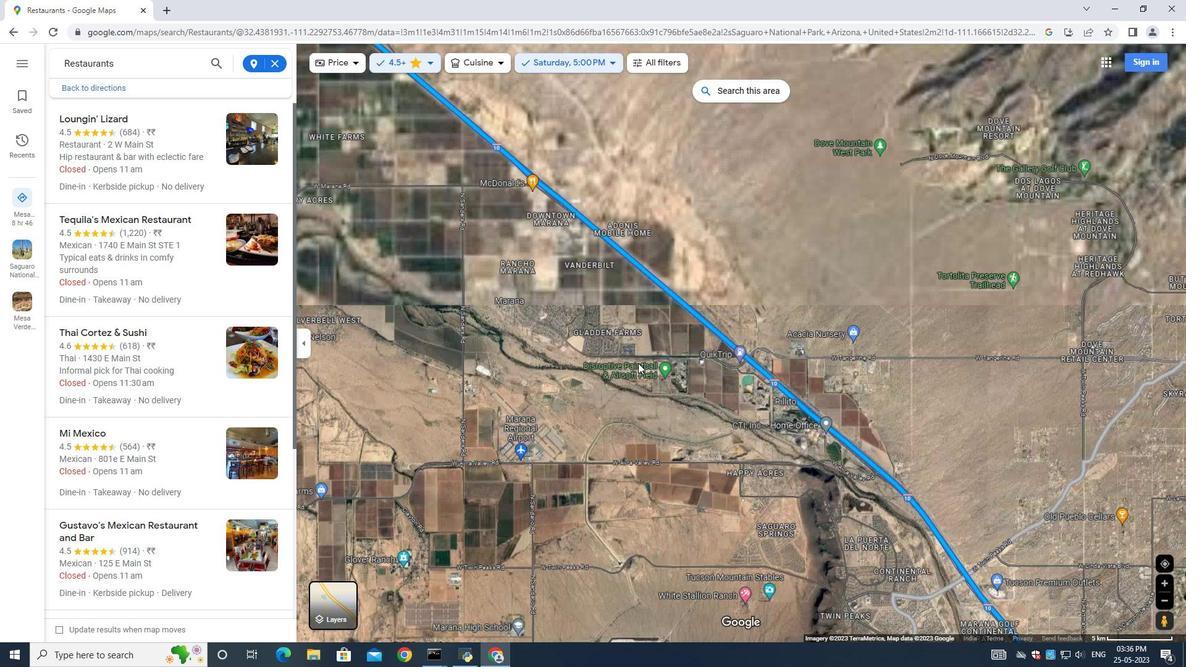 
Action: Mouse scrolled (641, 366) with delta (0, 0)
Screenshot: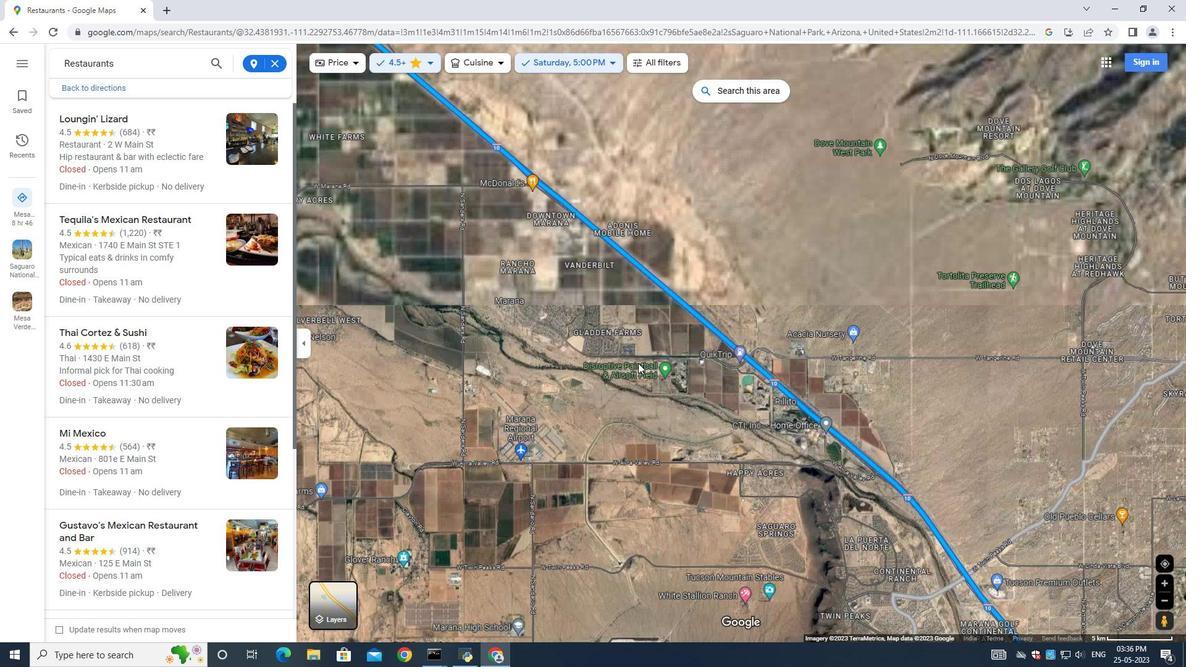 
Action: Mouse scrolled (641, 366) with delta (0, 0)
Screenshot: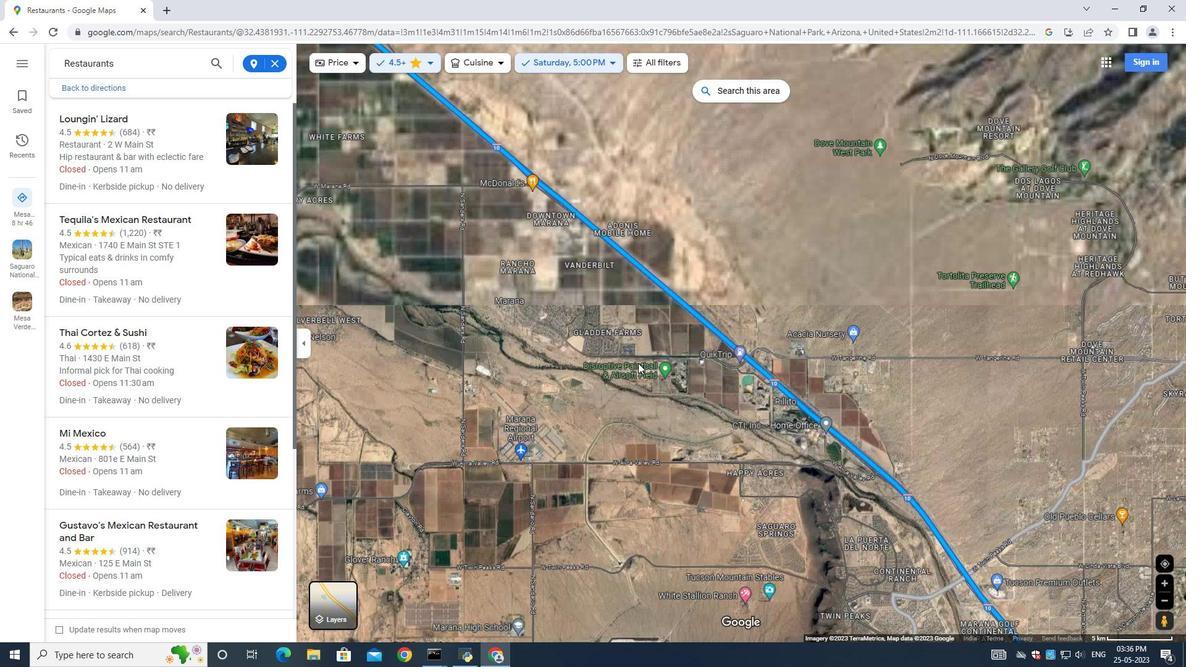 
Action: Mouse scrolled (641, 366) with delta (0, 0)
Screenshot: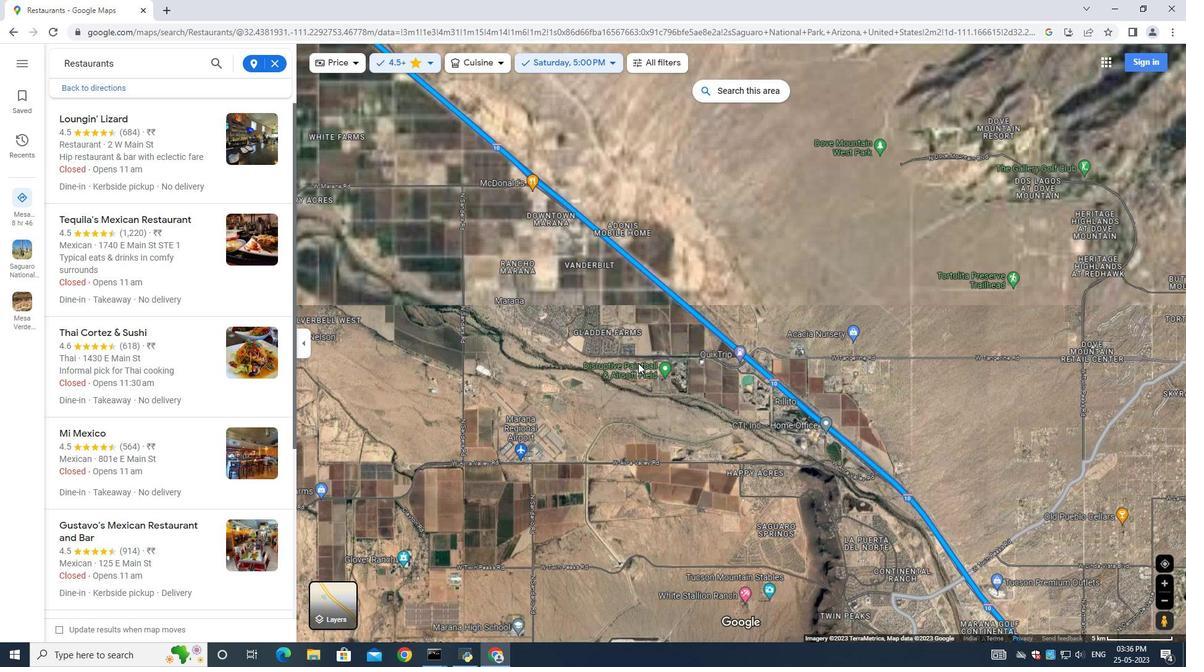 
Action: Mouse scrolled (641, 366) with delta (0, 0)
Screenshot: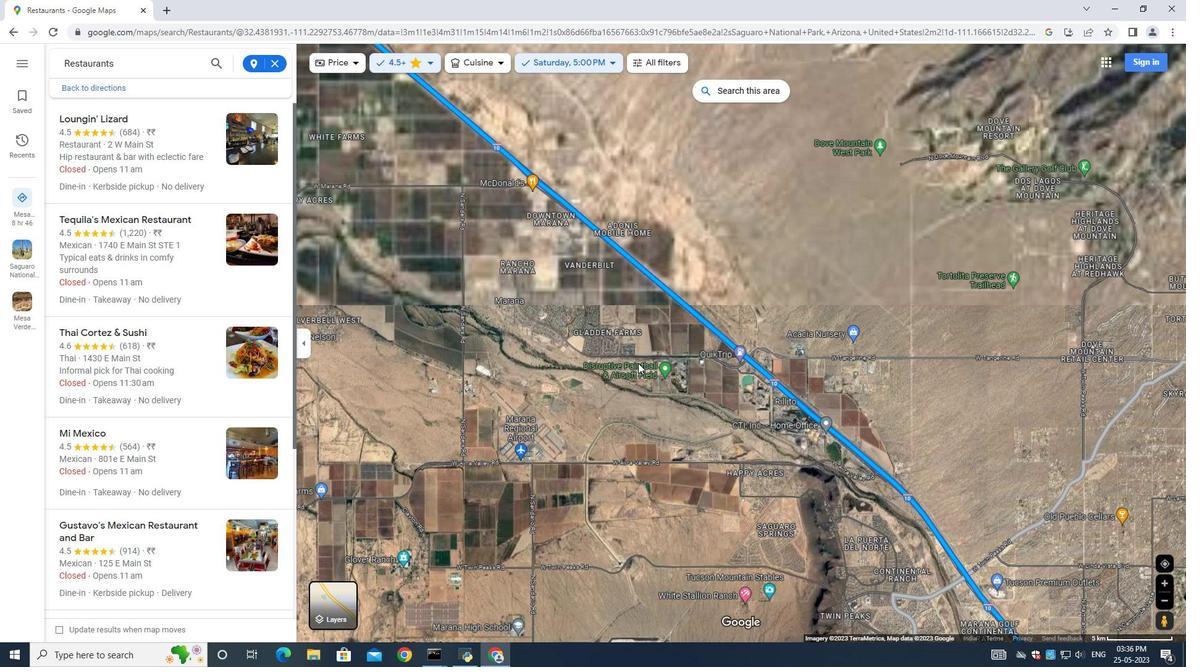 
Action: Mouse moved to (836, 448)
Screenshot: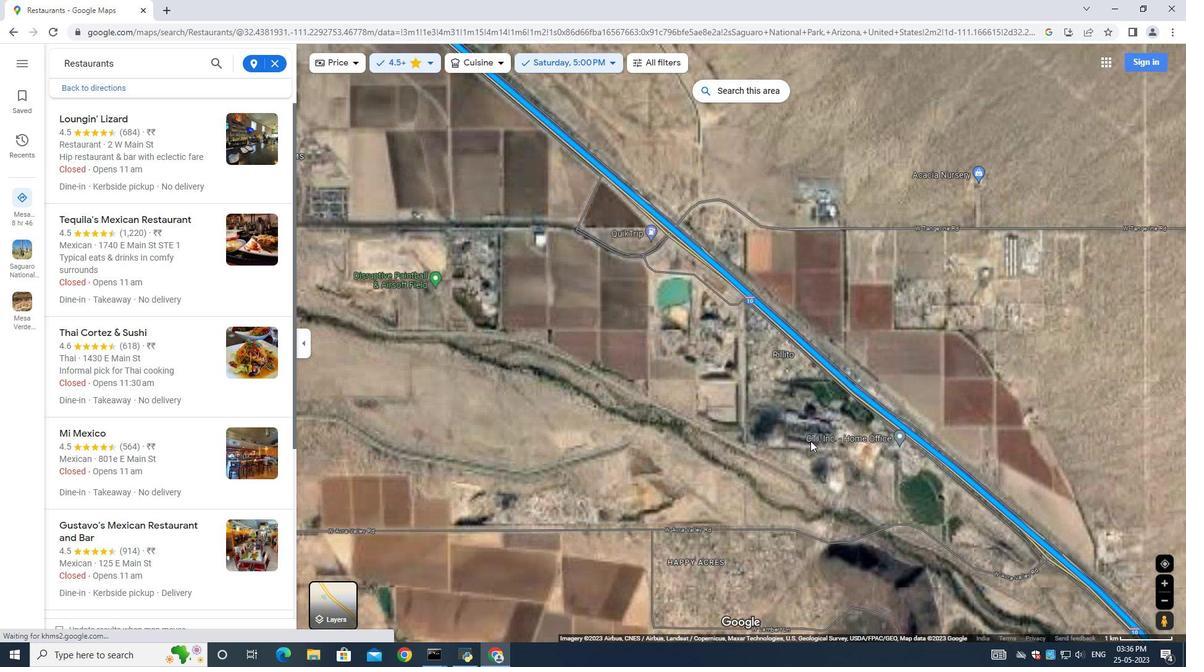 
Action: Mouse scrolled (835, 450) with delta (0, 0)
Screenshot: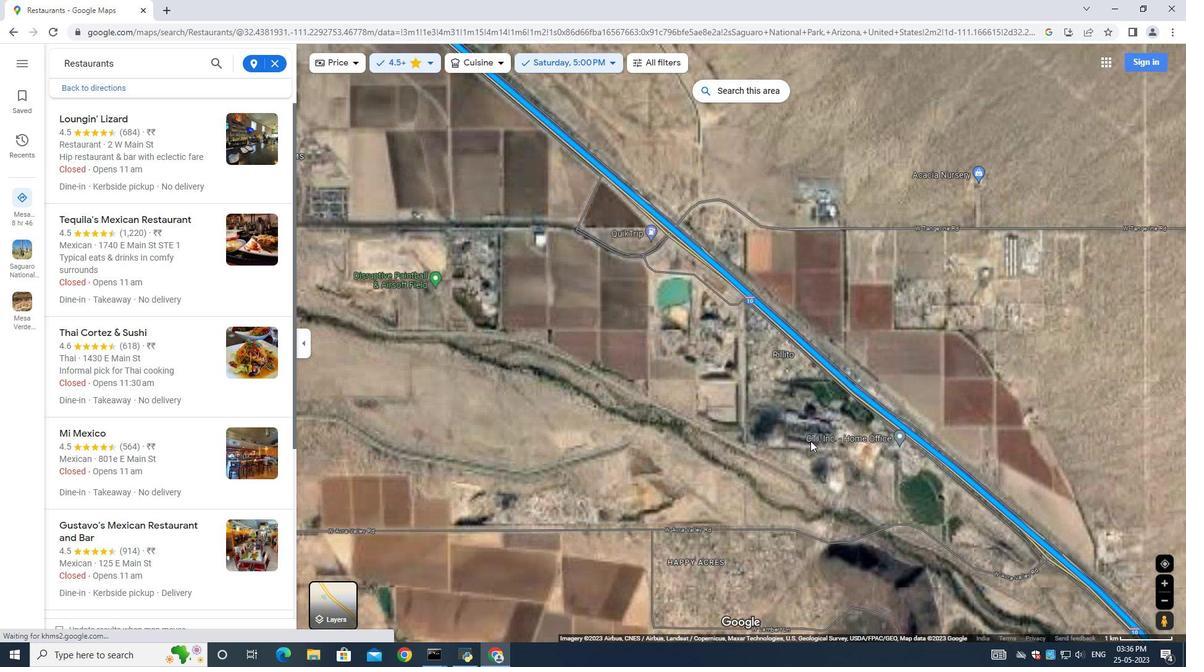 
Action: Mouse moved to (836, 447)
Screenshot: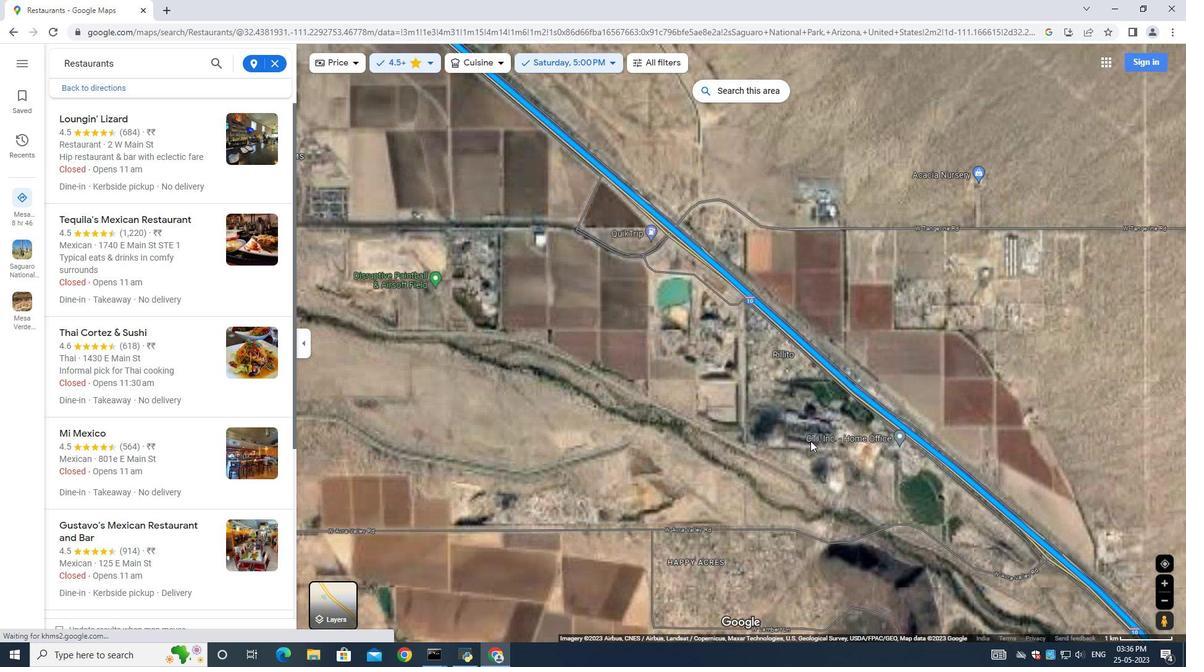 
Action: Mouse scrolled (836, 449) with delta (0, 0)
Screenshot: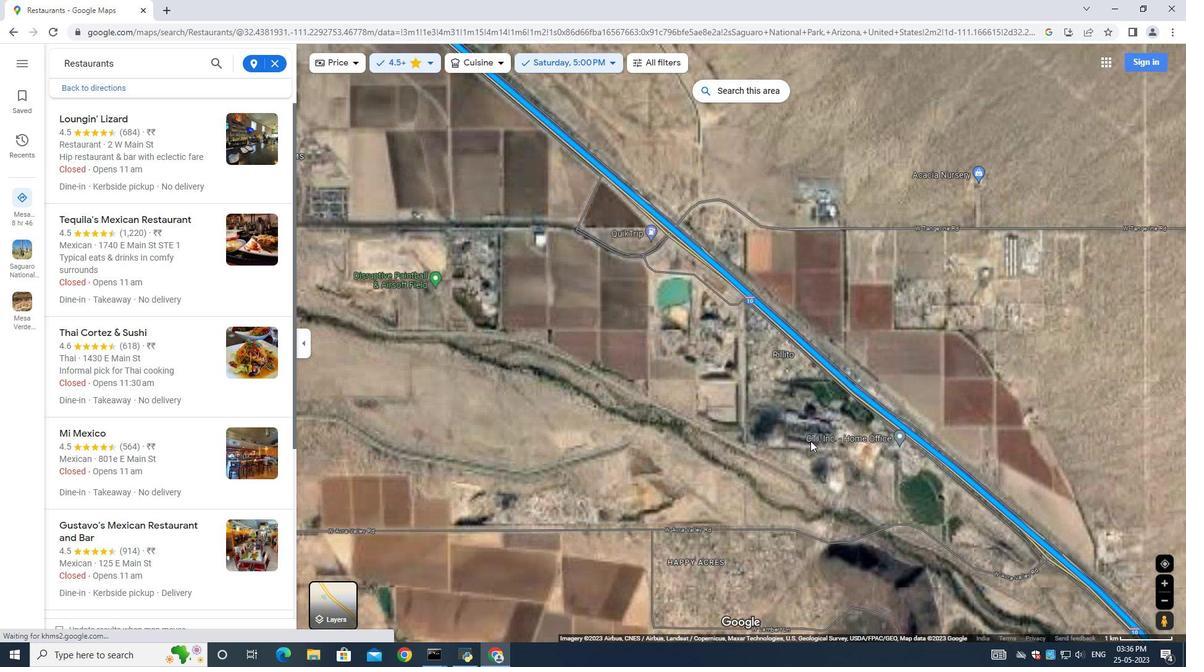 
Action: Mouse scrolled (836, 449) with delta (0, 0)
Screenshot: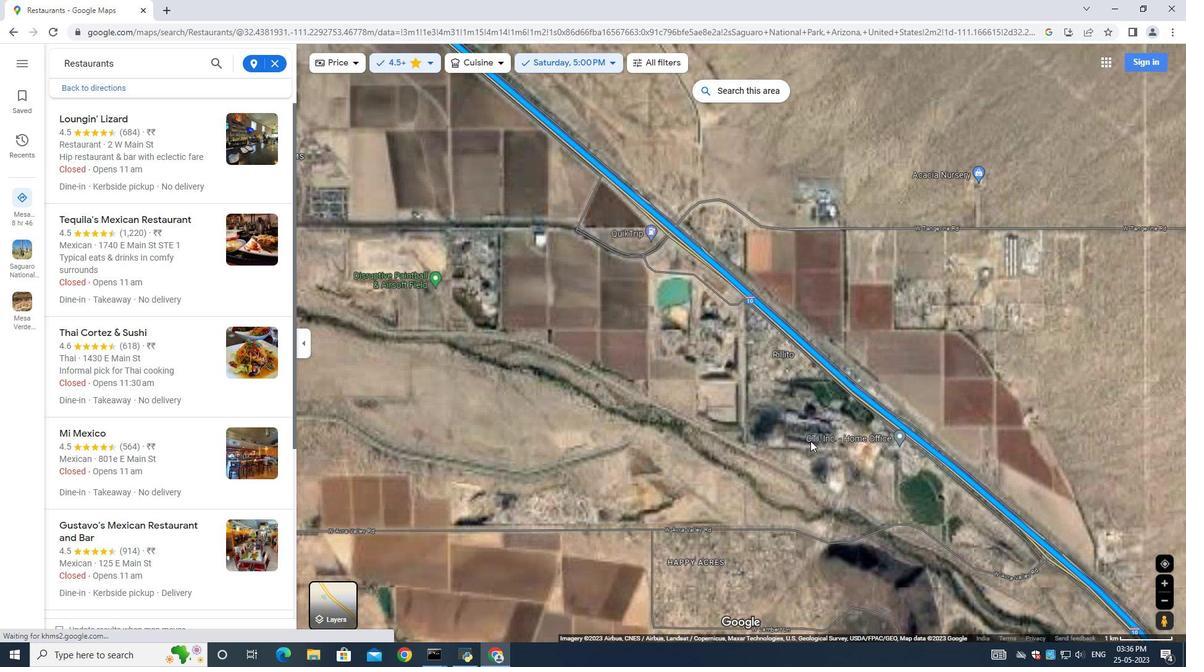 
Action: Mouse moved to (836, 447)
Screenshot: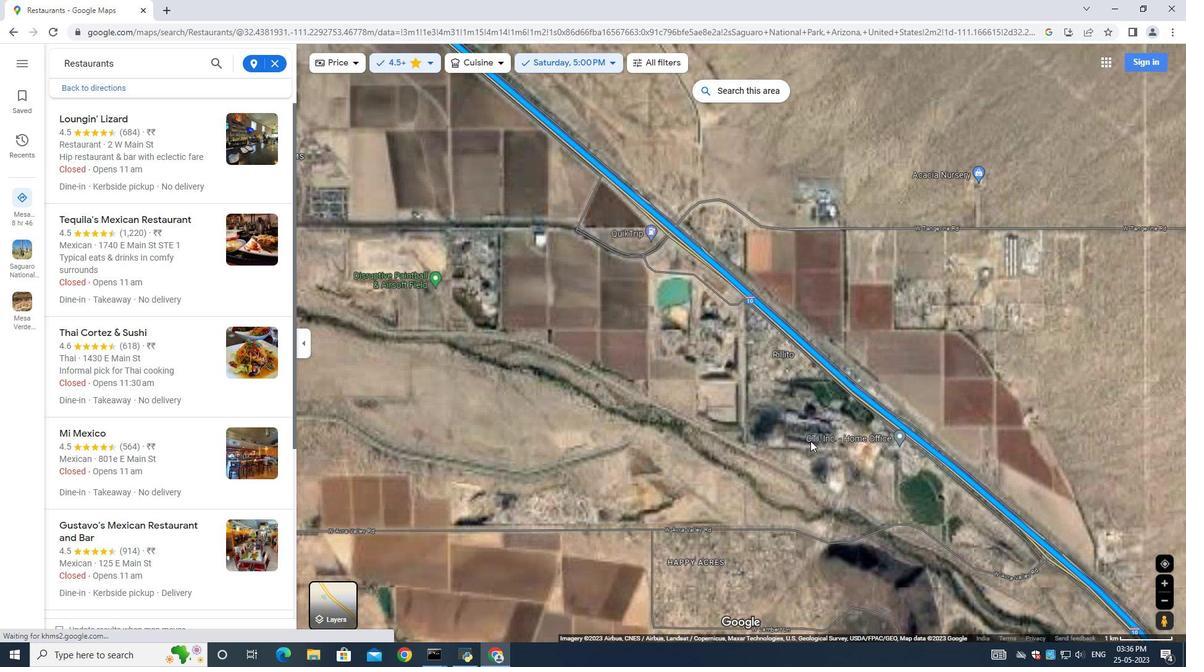 
Action: Mouse scrolled (836, 448) with delta (0, 0)
Screenshot: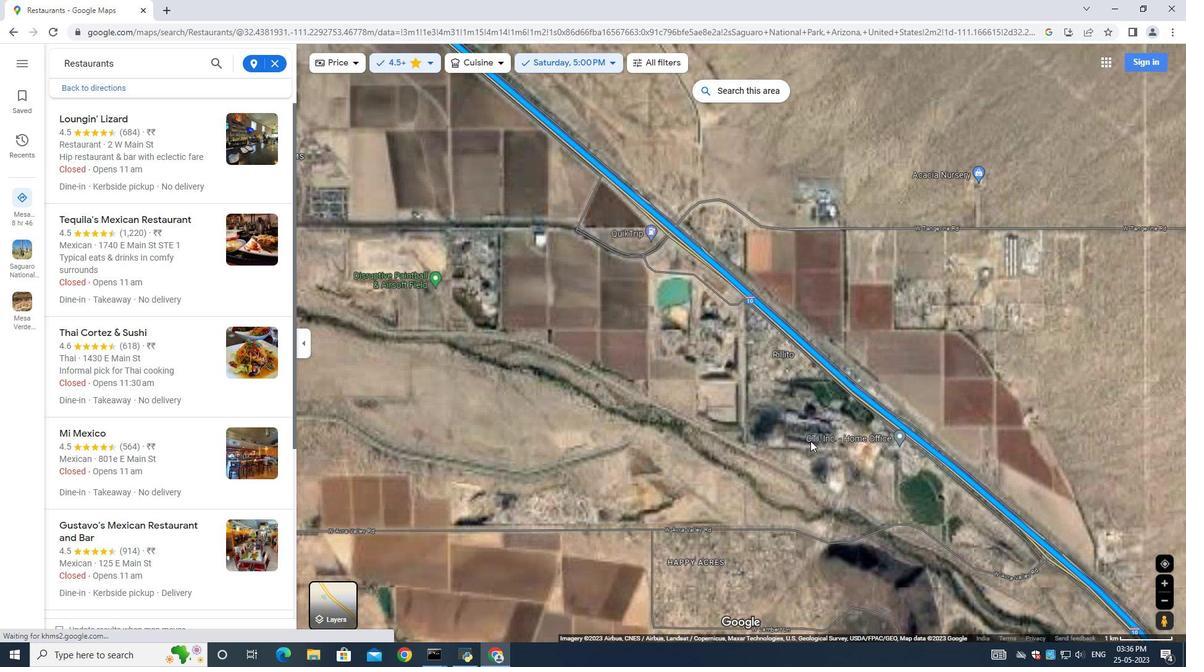 
Action: Mouse moved to (836, 447)
Screenshot: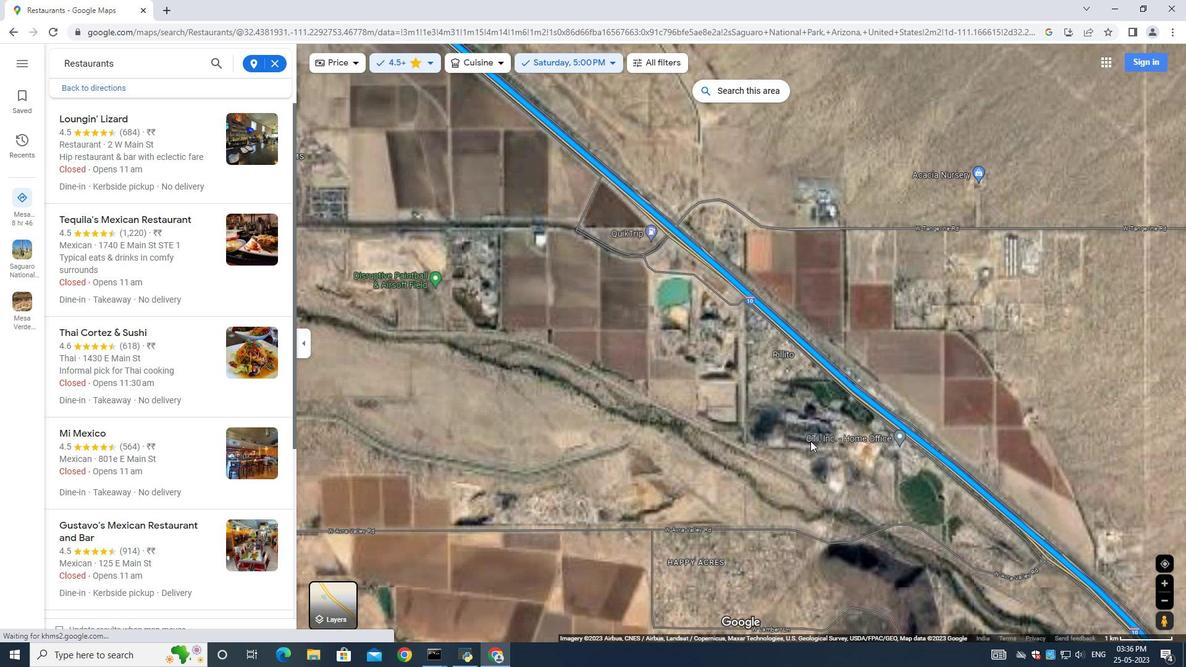 
Action: Mouse scrolled (836, 448) with delta (0, 0)
Screenshot: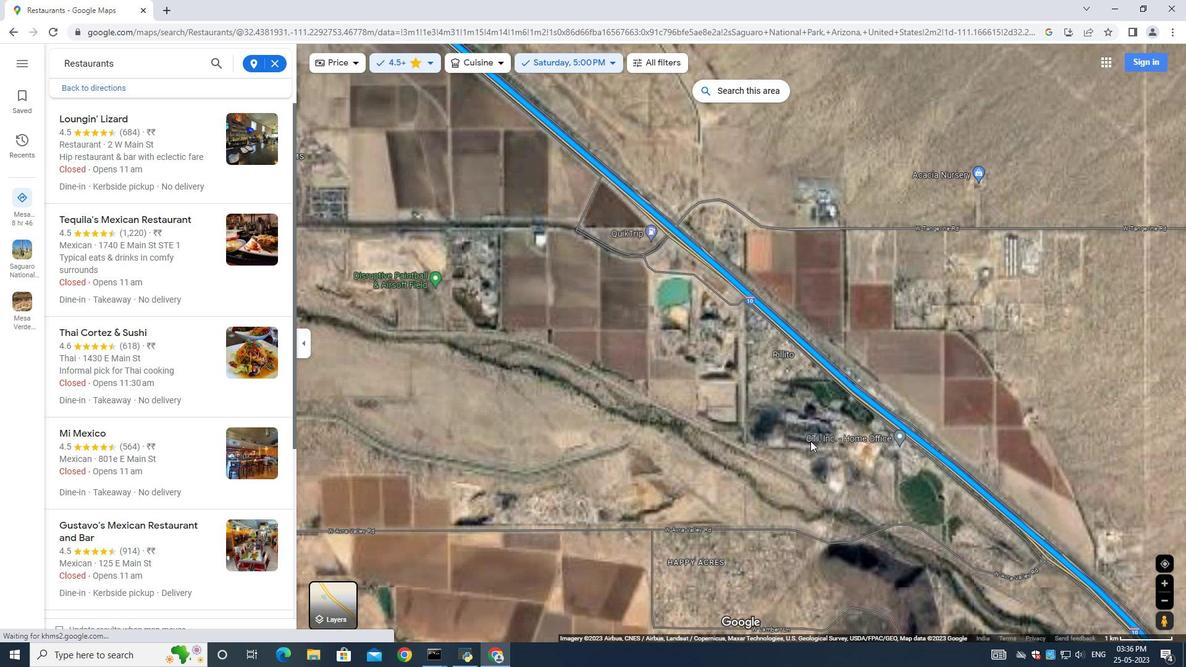 
Action: Mouse moved to (836, 447)
Screenshot: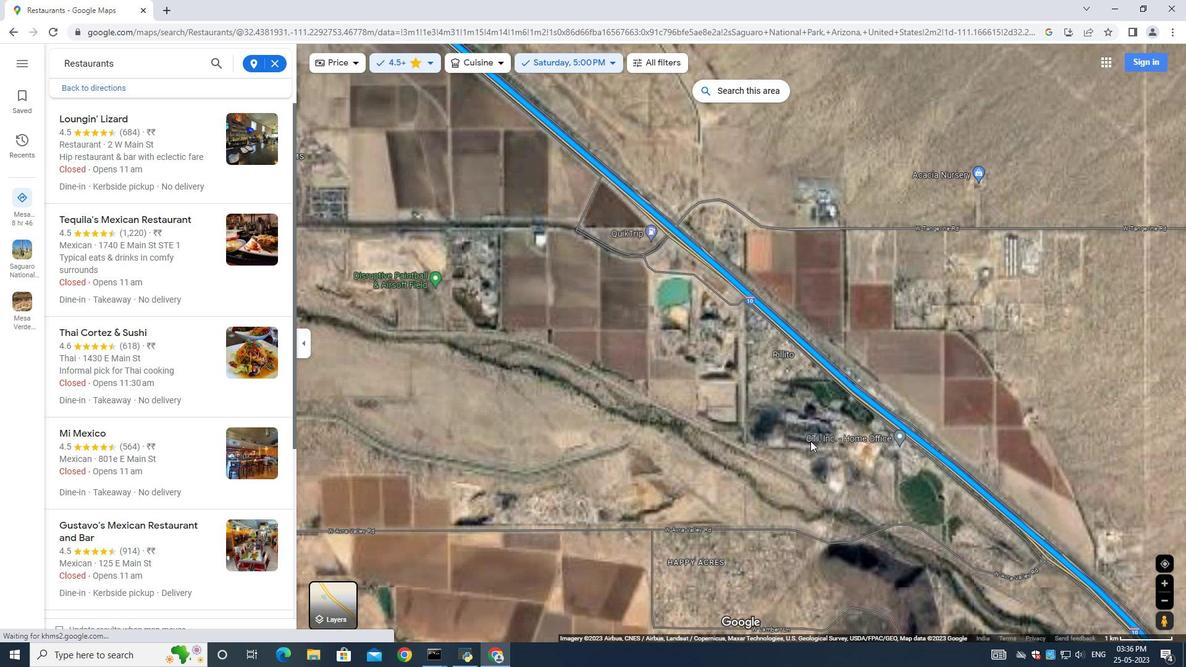
Action: Mouse scrolled (836, 448) with delta (0, 0)
Screenshot: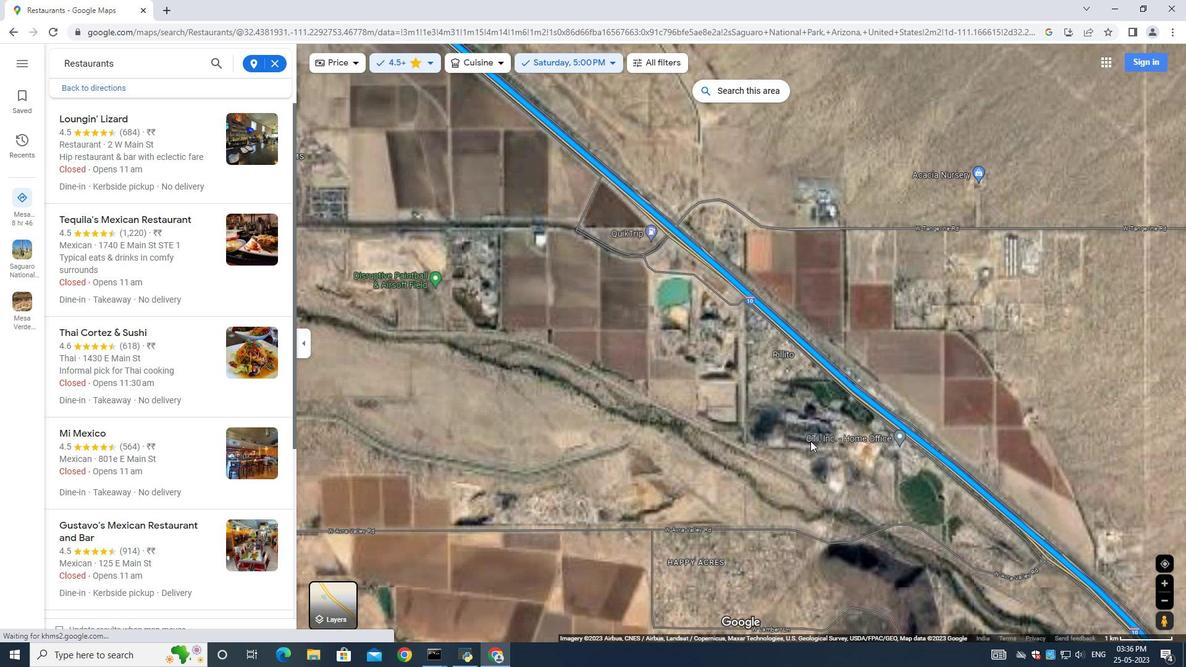 
Action: Mouse moved to (834, 446)
Screenshot: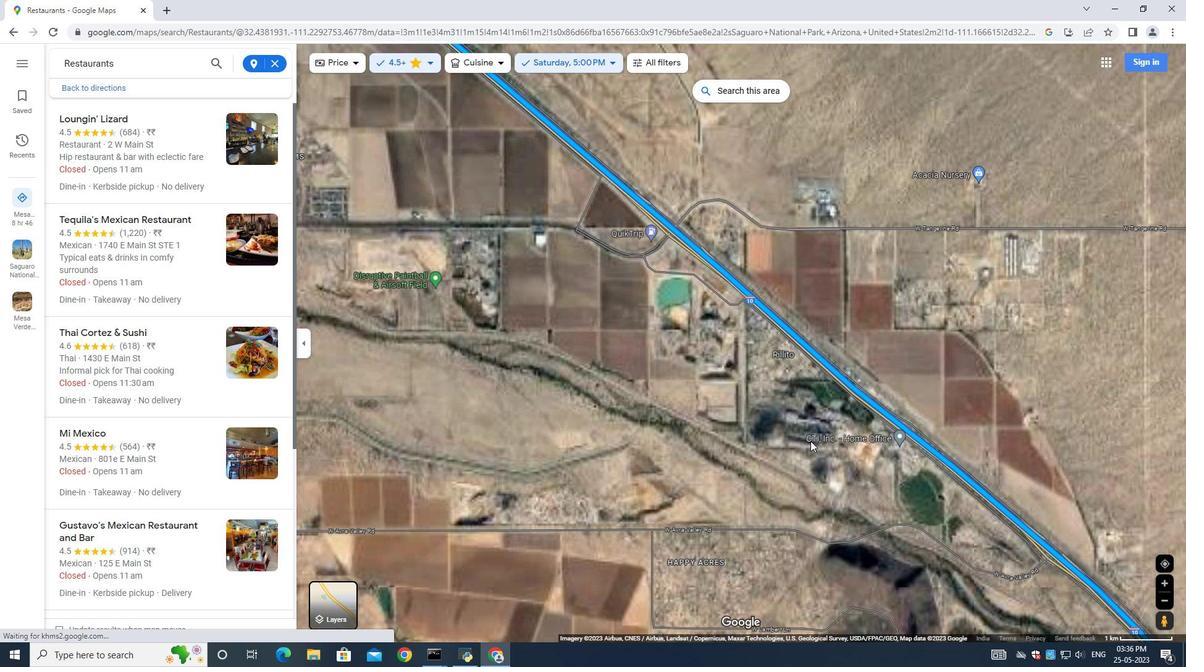 
Action: Mouse scrolled (836, 448) with delta (0, 0)
Screenshot: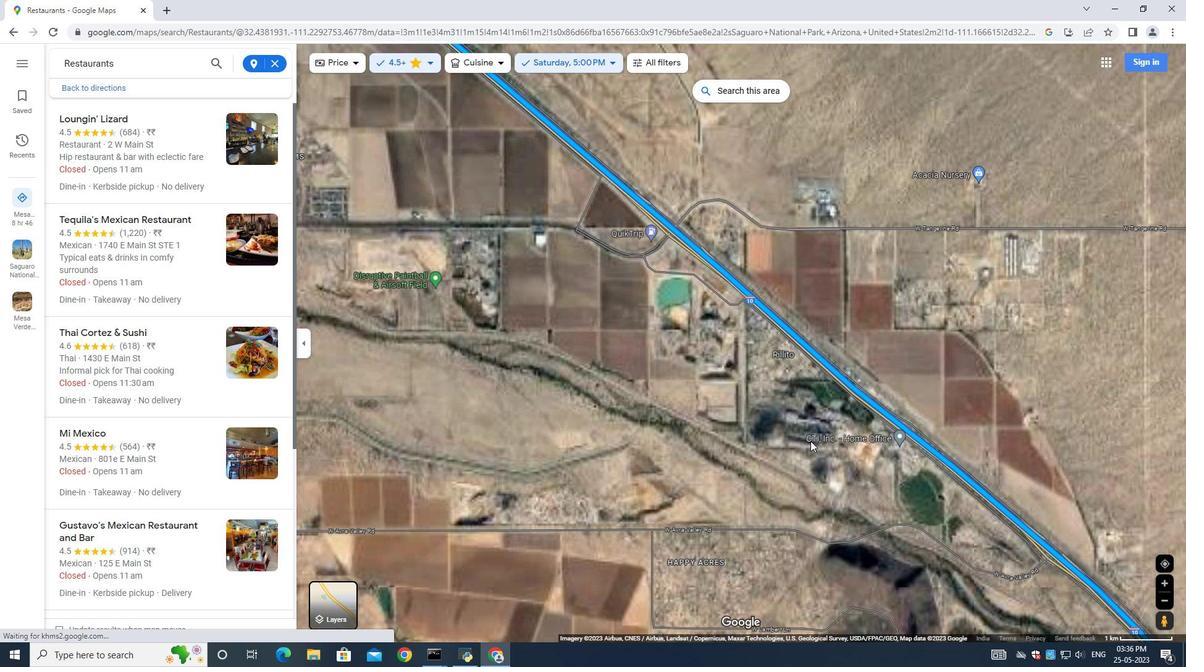 
Action: Mouse moved to (832, 444)
Screenshot: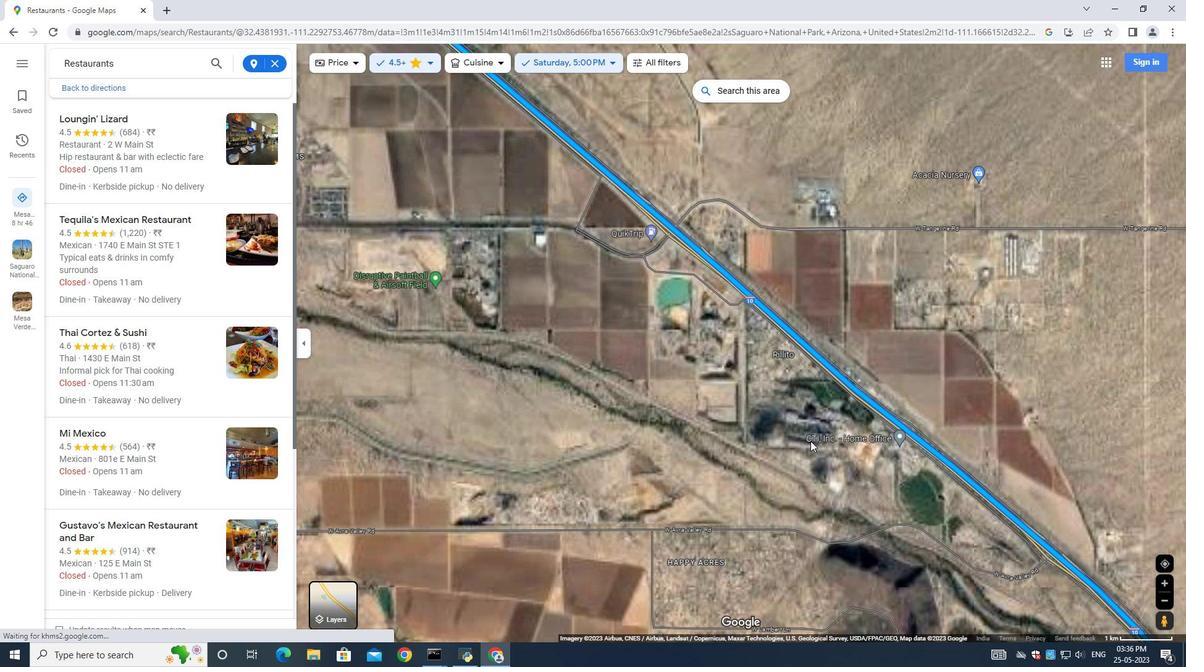 
Action: Mouse scrolled (836, 448) with delta (0, 0)
Screenshot: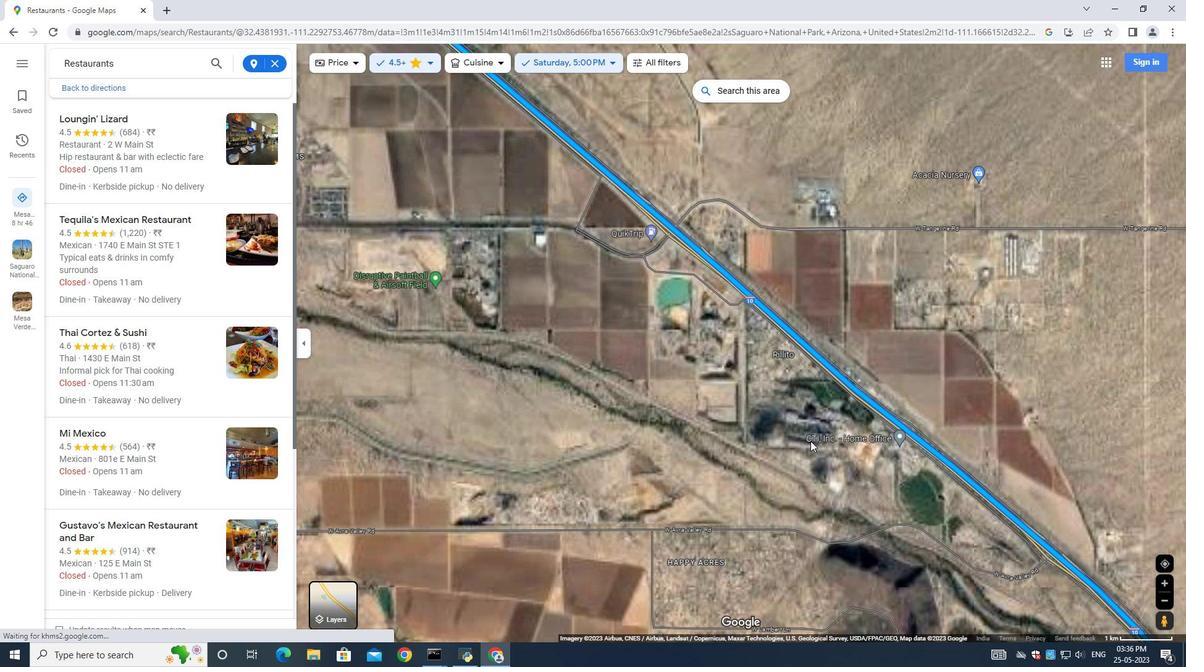 
Action: Mouse moved to (831, 443)
Screenshot: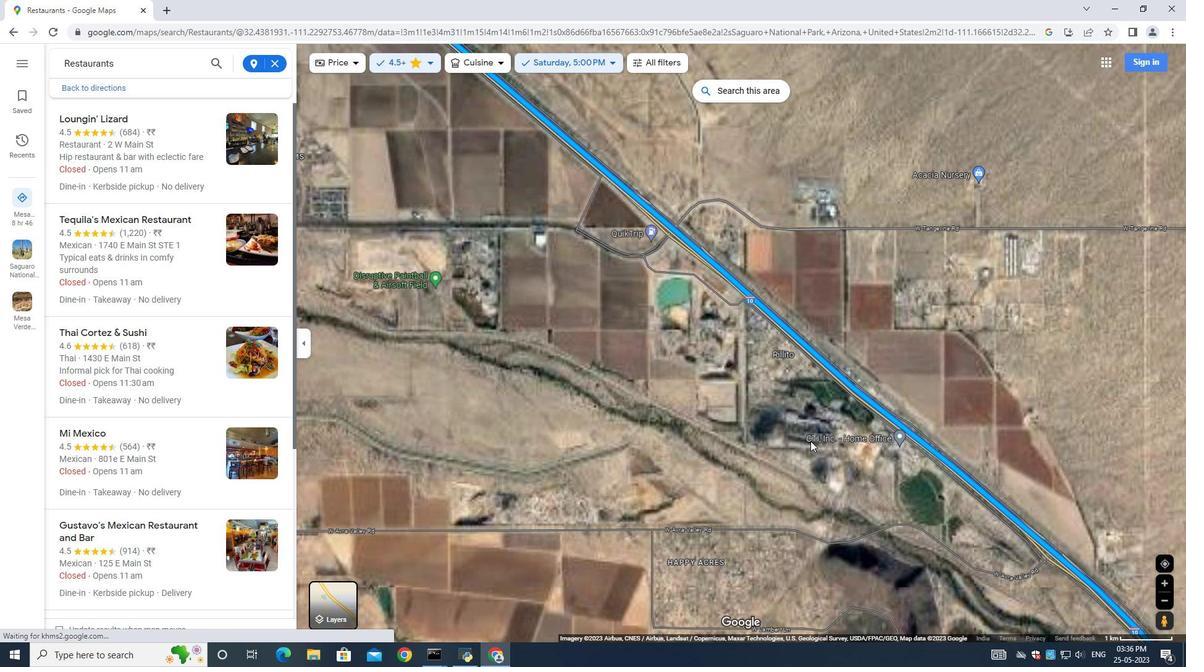 
Action: Mouse scrolled (832, 444) with delta (0, 0)
Screenshot: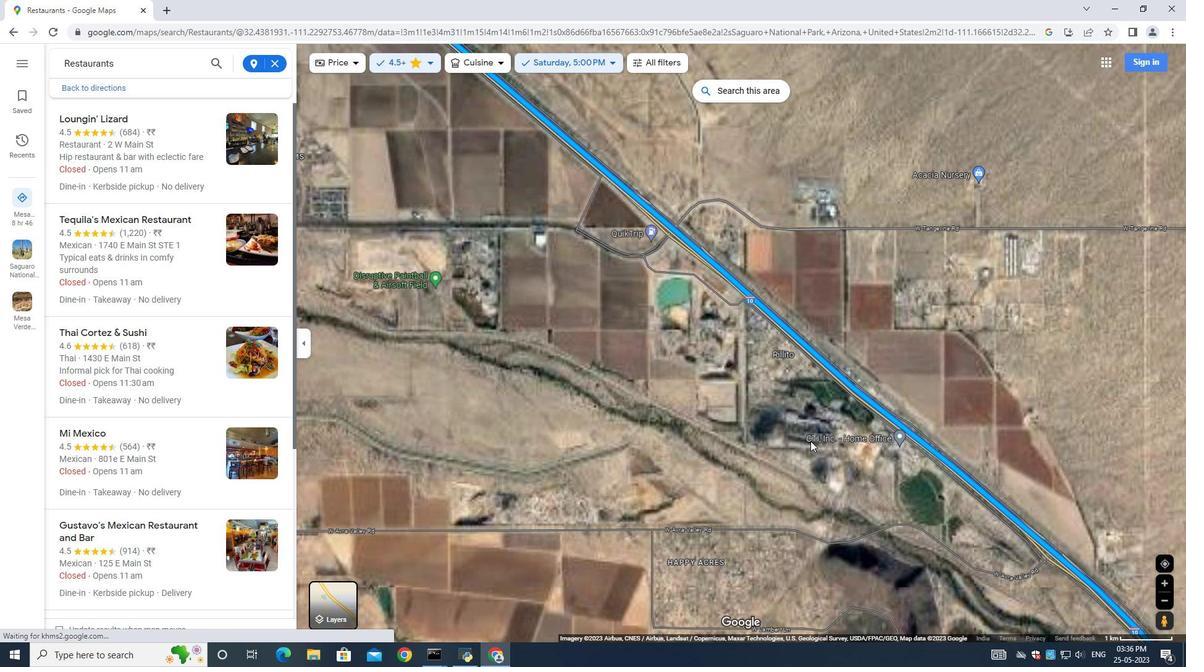 
Action: Mouse moved to (818, 456)
Screenshot: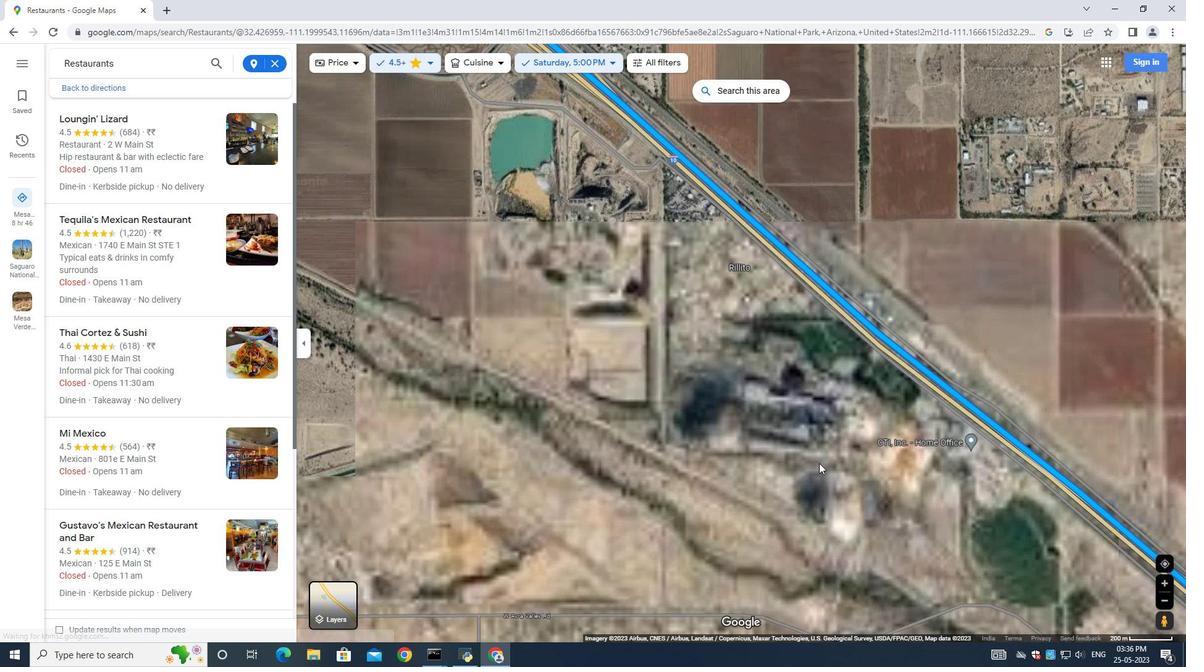 
Action: Mouse scrolled (817, 452) with delta (0, 0)
Screenshot: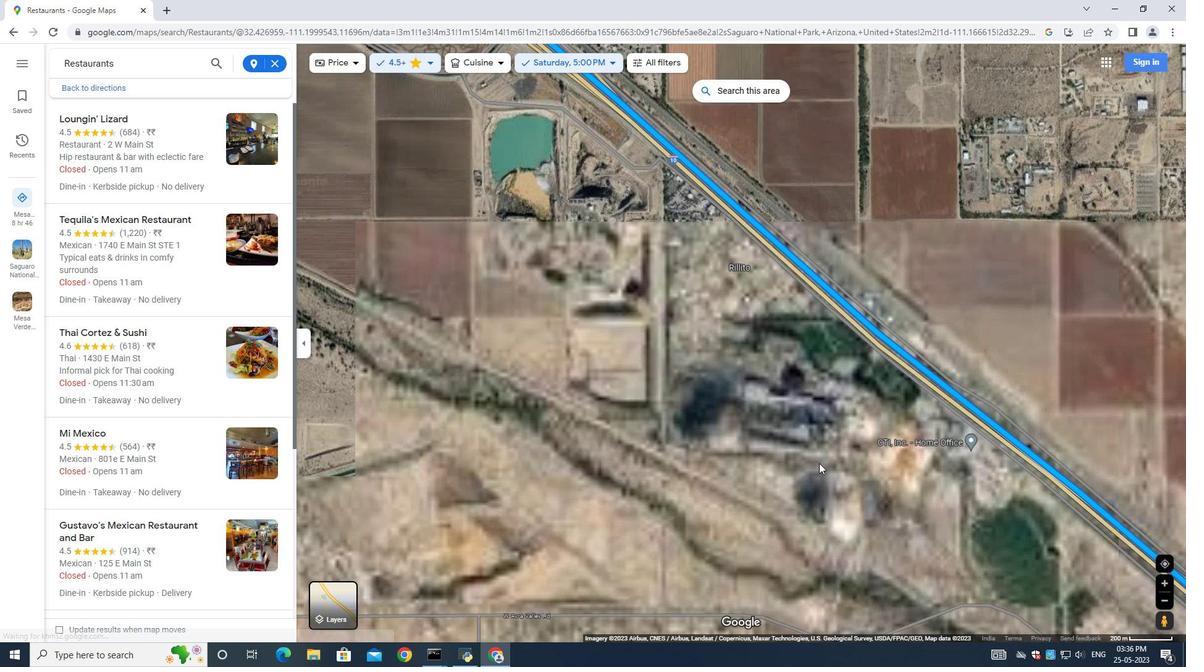 
Action: Mouse moved to (821, 464)
Screenshot: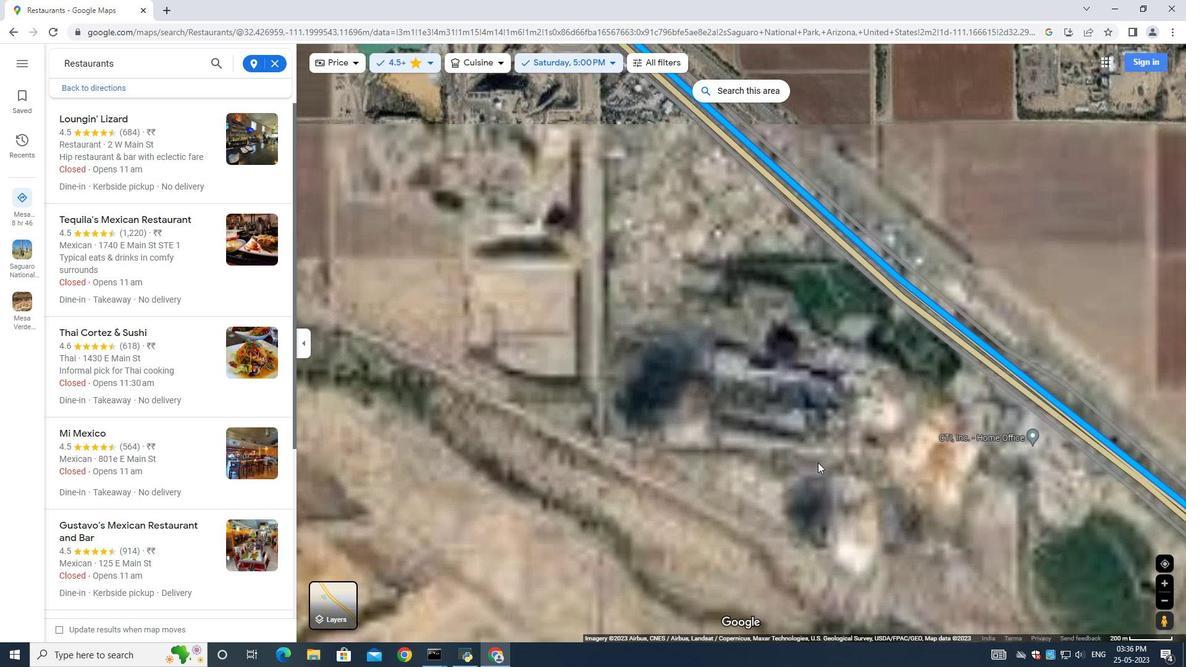 
Action: Mouse scrolled (821, 465) with delta (0, 0)
Screenshot: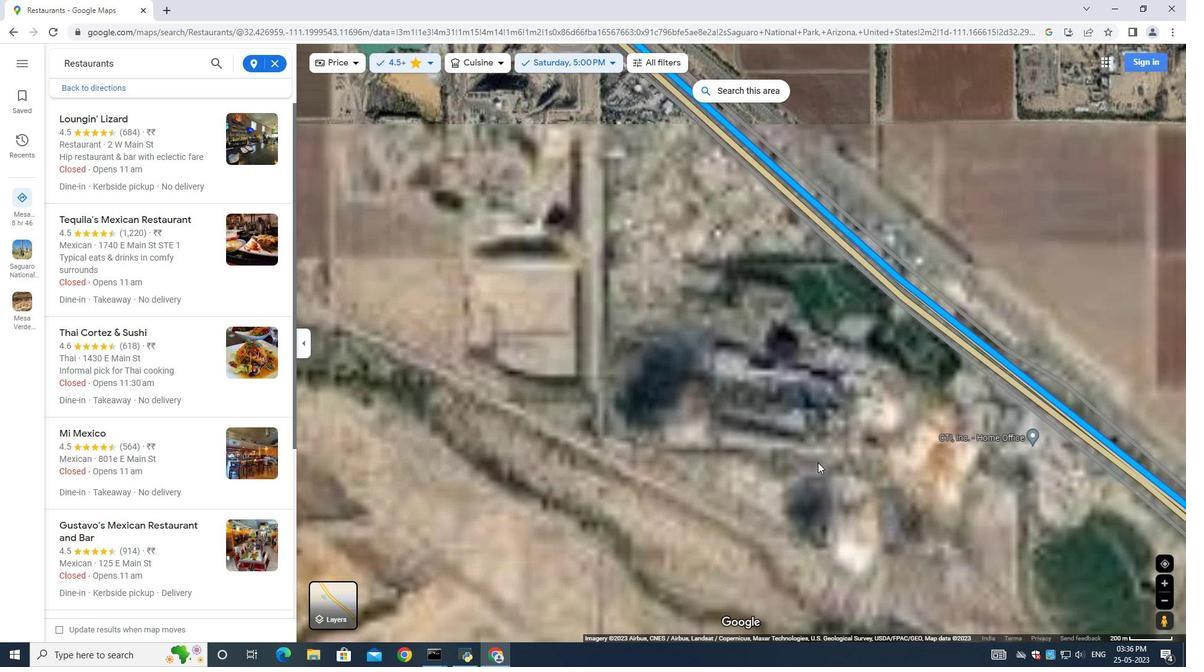 
Action: Mouse moved to (820, 464)
Screenshot: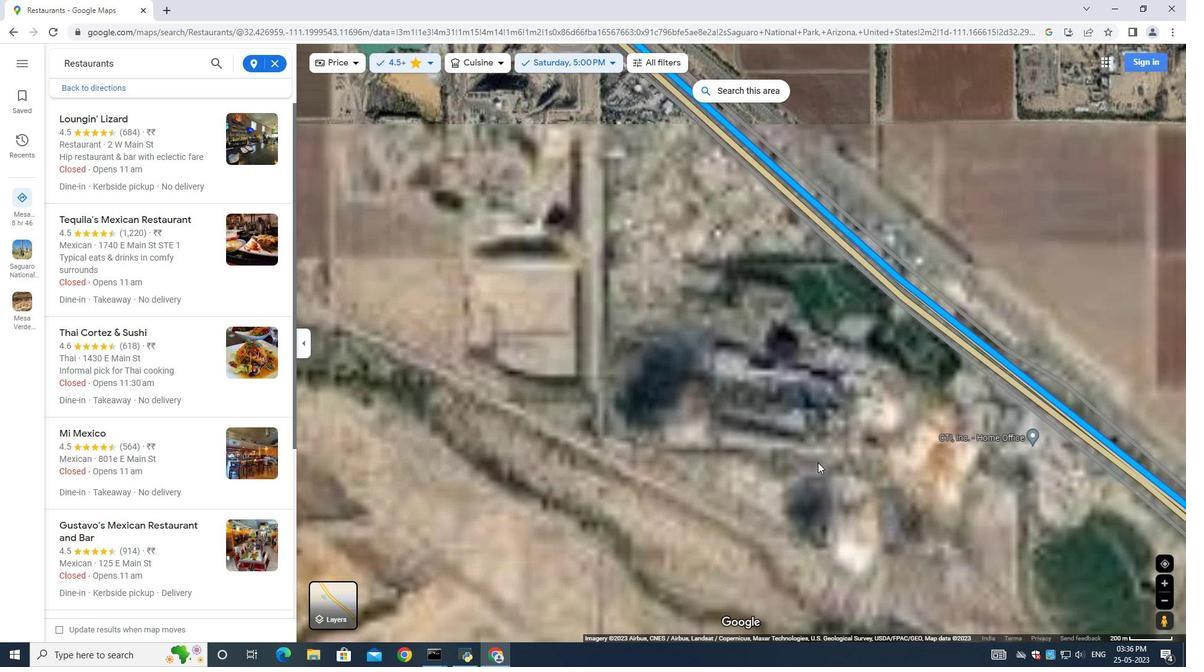 
Action: Mouse scrolled (820, 465) with delta (0, 0)
Screenshot: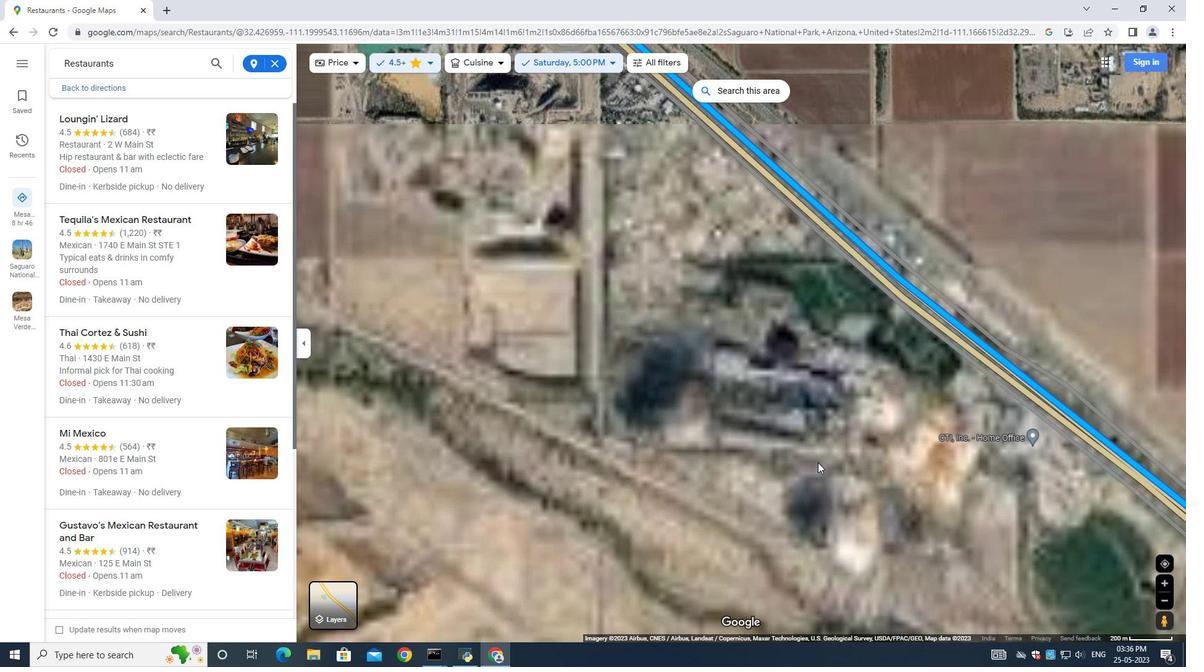 
Action: Mouse scrolled (820, 465) with delta (0, 0)
Screenshot: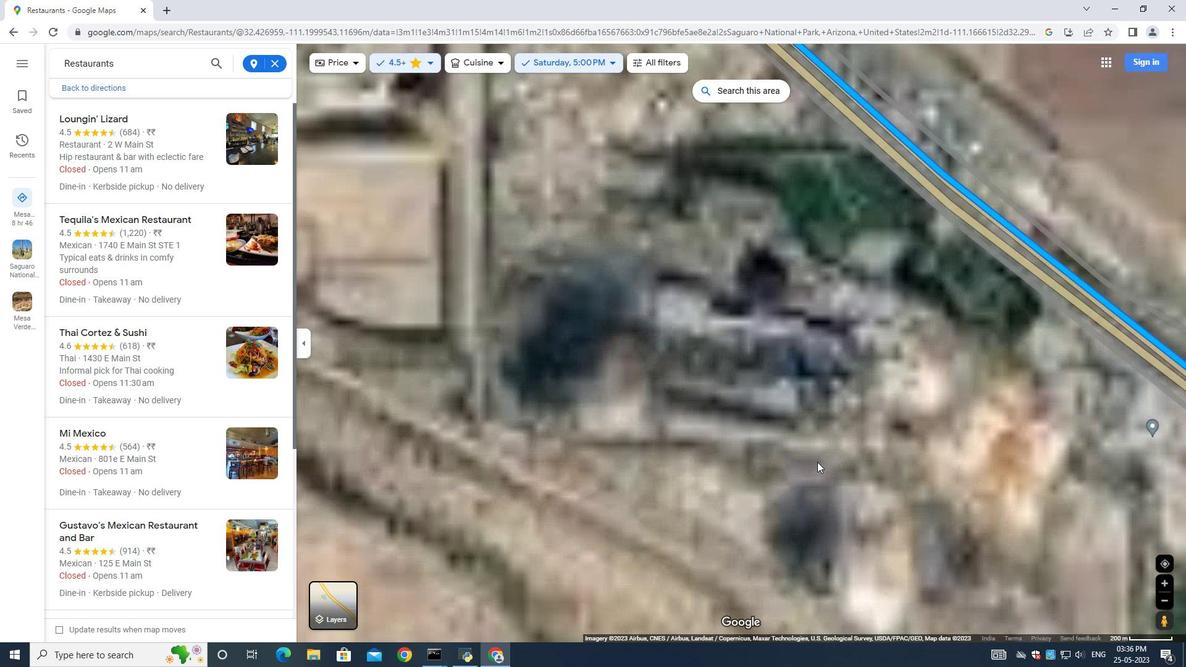 
Action: Mouse moved to (819, 464)
Screenshot: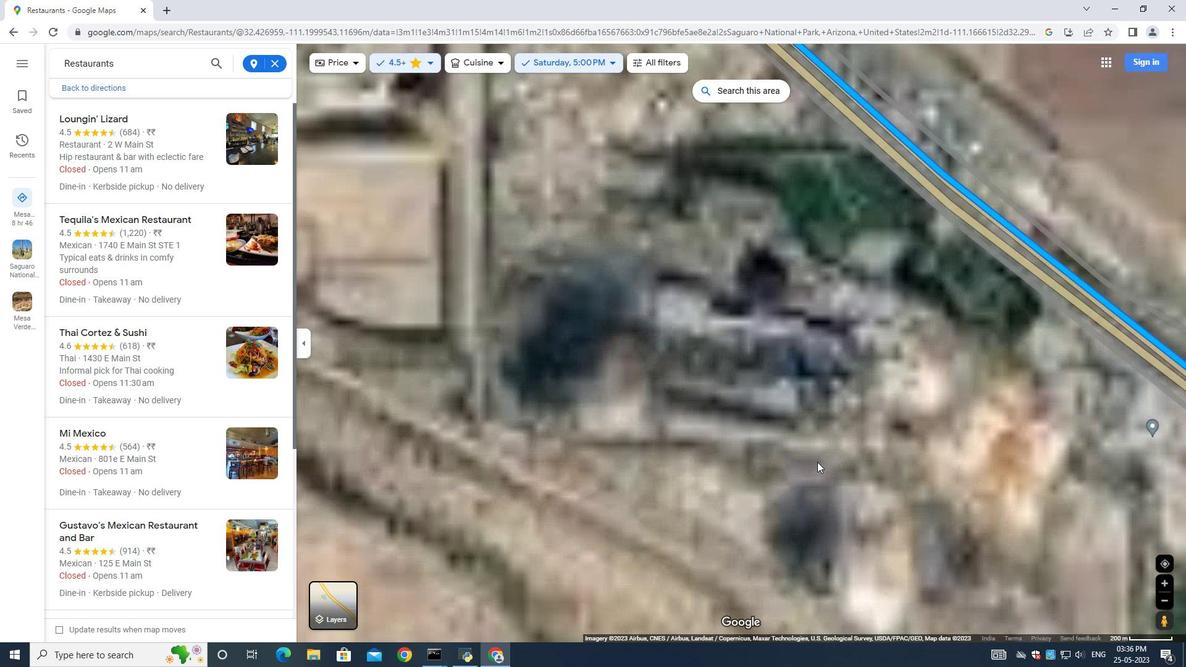 
Action: Mouse scrolled (819, 465) with delta (0, 0)
Screenshot: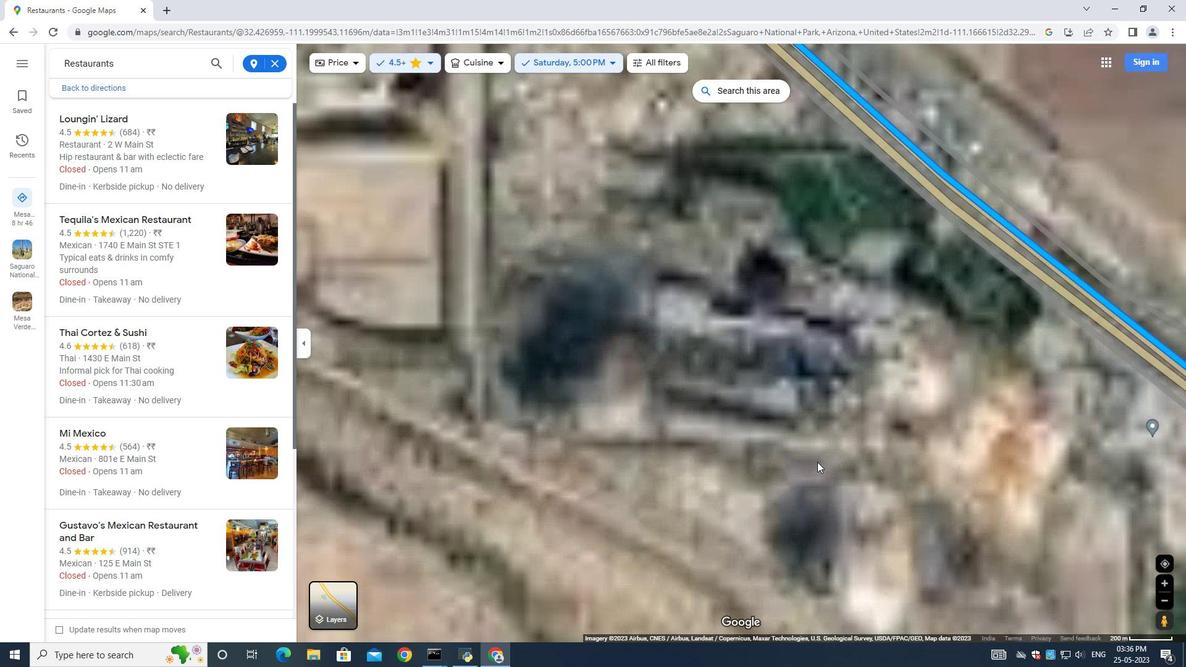
Action: Mouse scrolled (819, 465) with delta (0, 0)
Screenshot: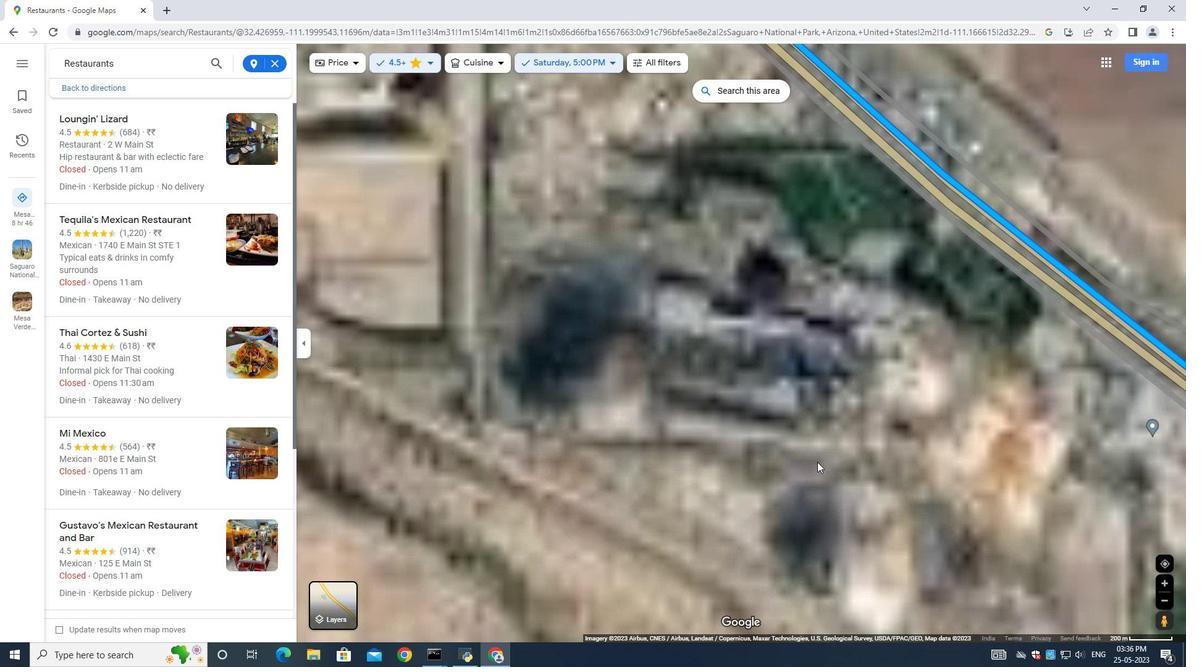 
Action: Mouse moved to (837, 468)
Screenshot: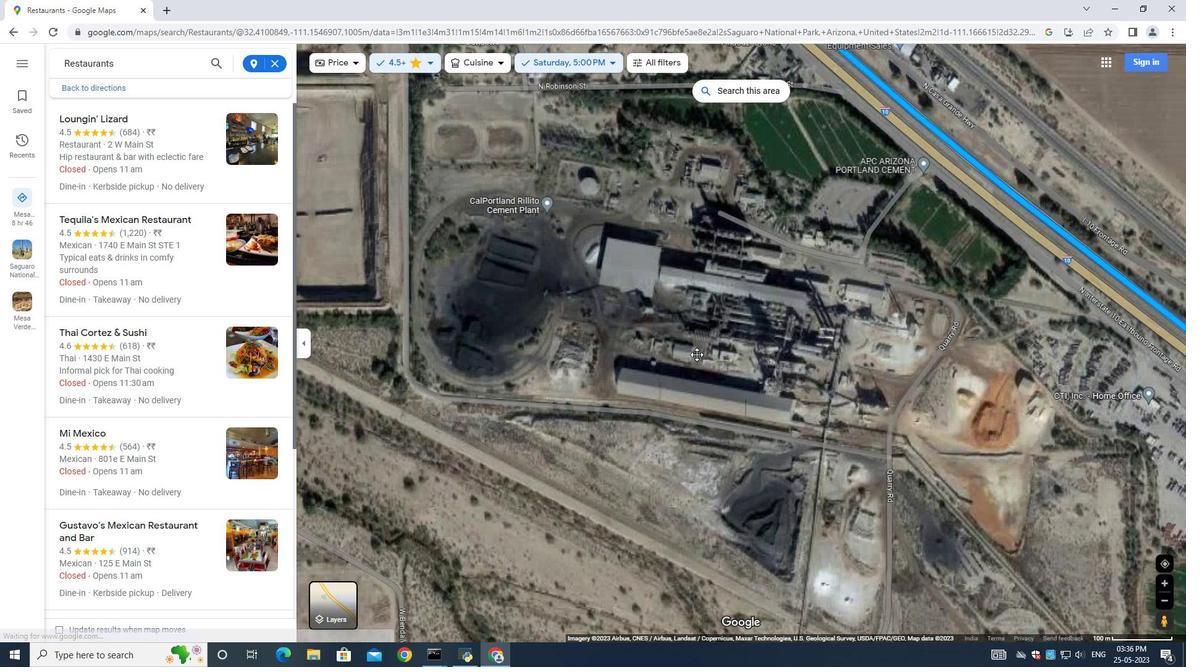 
Action: Mouse pressed left at (837, 468)
Screenshot: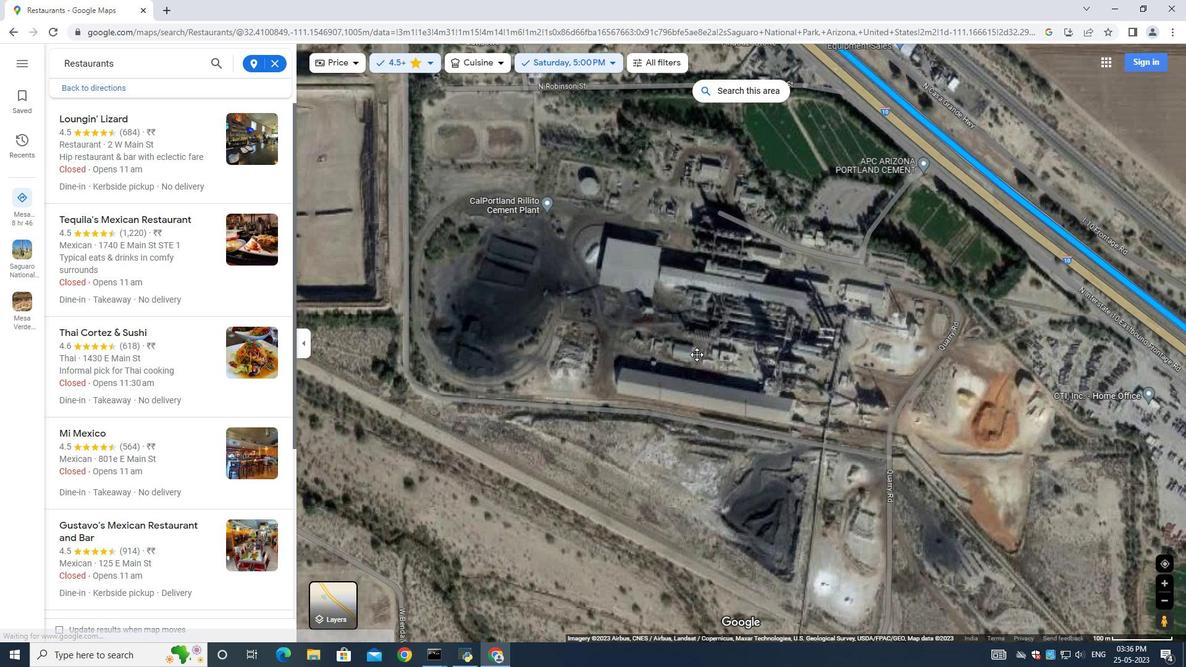 
Action: Mouse moved to (847, 409)
